 Task: Look for space in Coyoacán, Mexico from 10th July, 2023 to 15th July, 2023 for 7 adults in price range Rs.10000 to Rs.15000. Place can be entire place or shared room with 4 bedrooms having 7 beds and 4 bathrooms. Property type can be house, flat, guest house. Amenities needed are: wifi, TV, free parkinig on premises, gym, breakfast. Booking option can be shelf check-in. Required host language is English.
Action: Mouse moved to (590, 128)
Screenshot: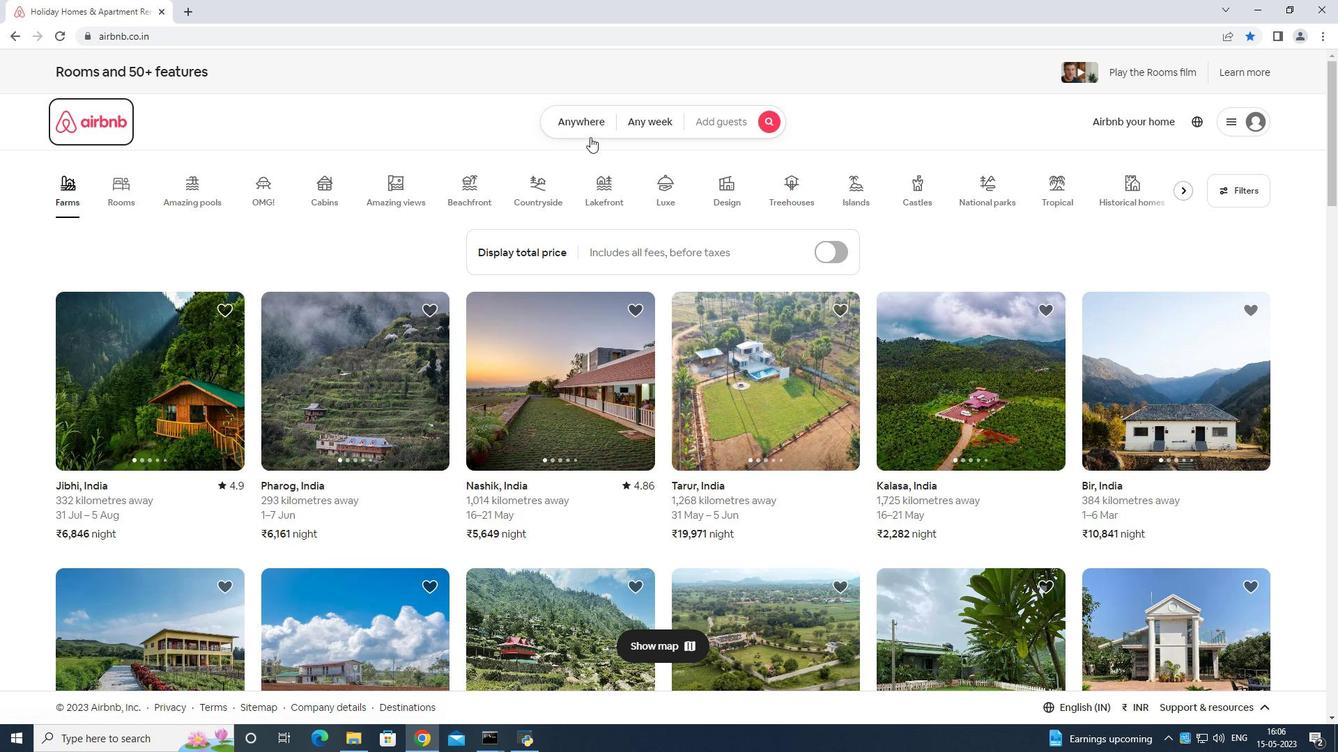 
Action: Mouse pressed left at (590, 128)
Screenshot: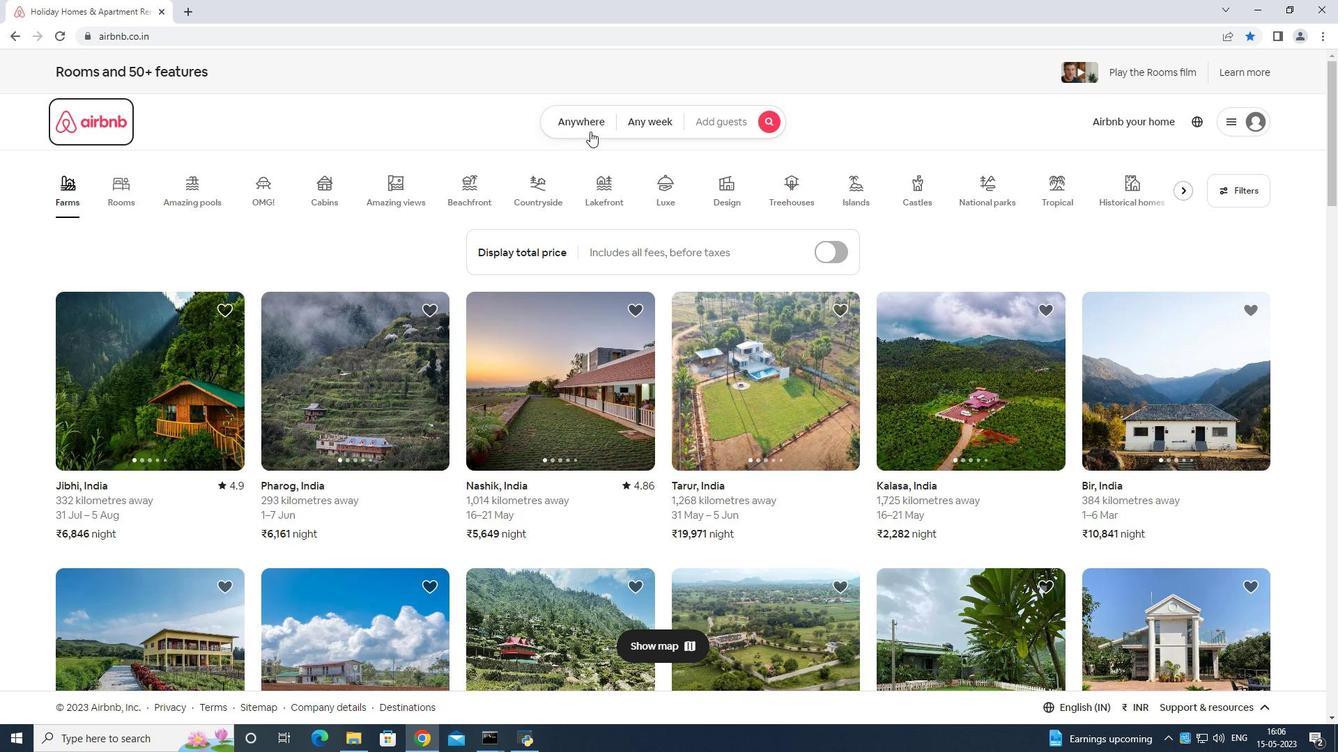 
Action: Mouse moved to (571, 163)
Screenshot: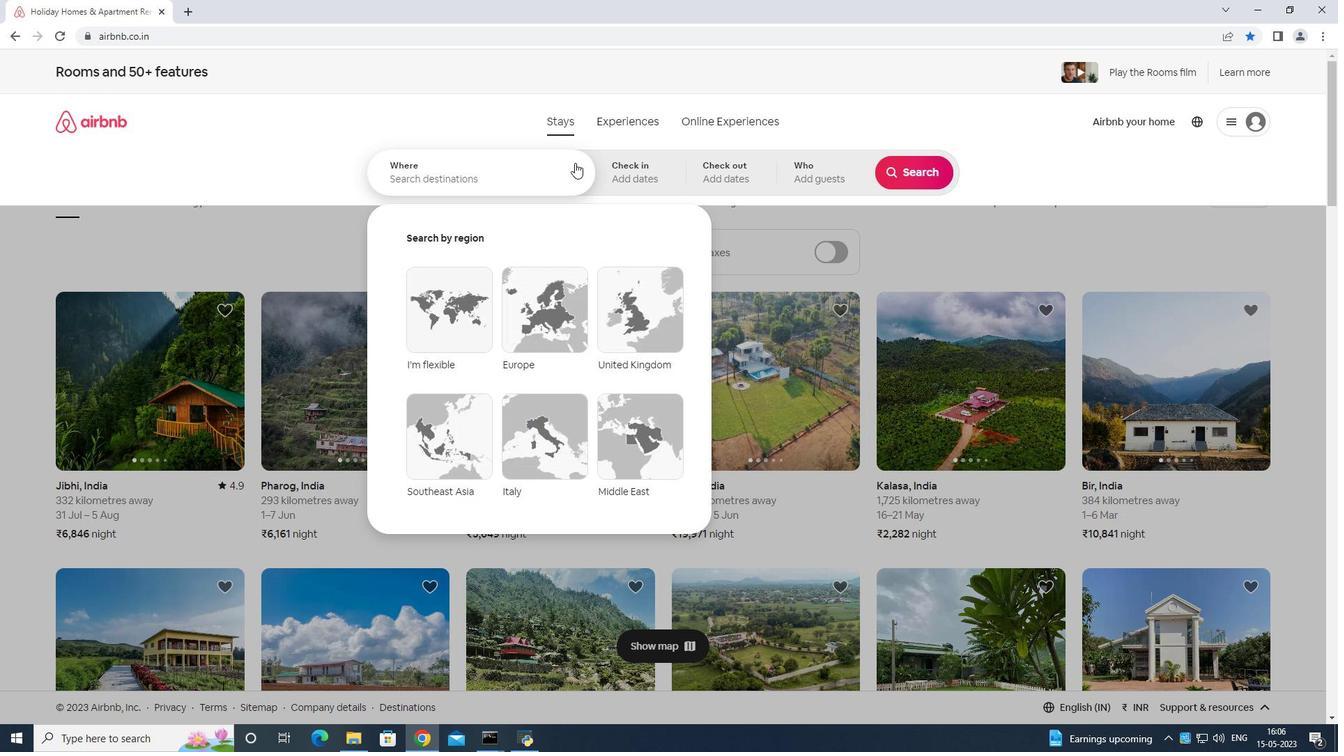 
Action: Mouse pressed left at (571, 163)
Screenshot: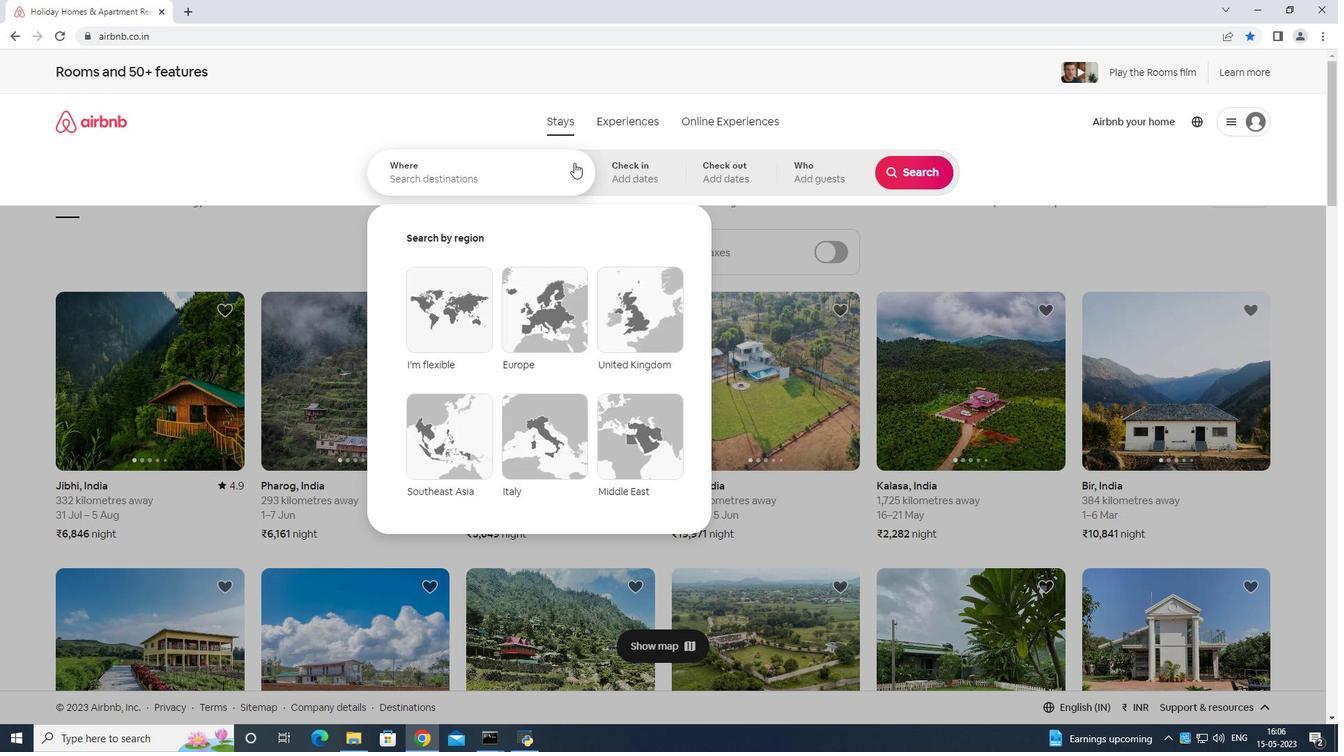 
Action: Mouse moved to (839, 261)
Screenshot: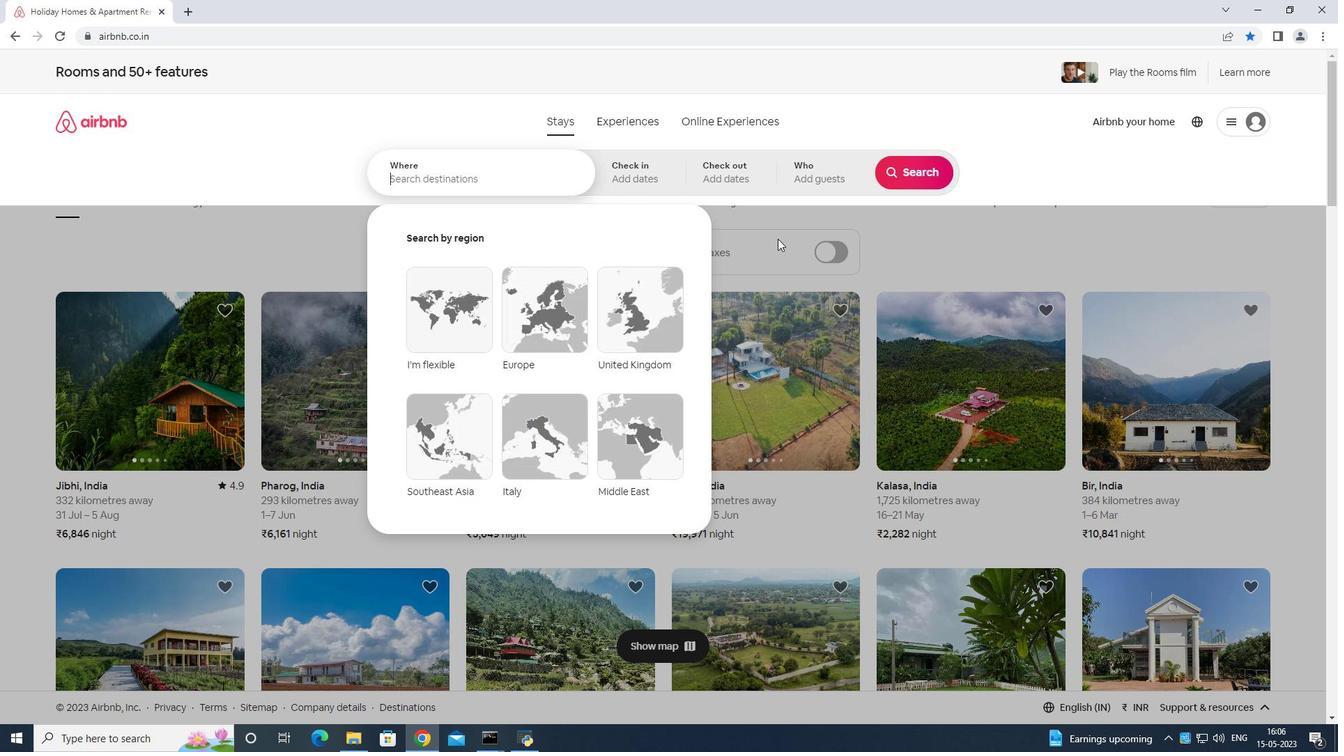 
Action: Key pressed <Key.shift>Coyoacan<Key.space>mexica<Key.enter>
Screenshot: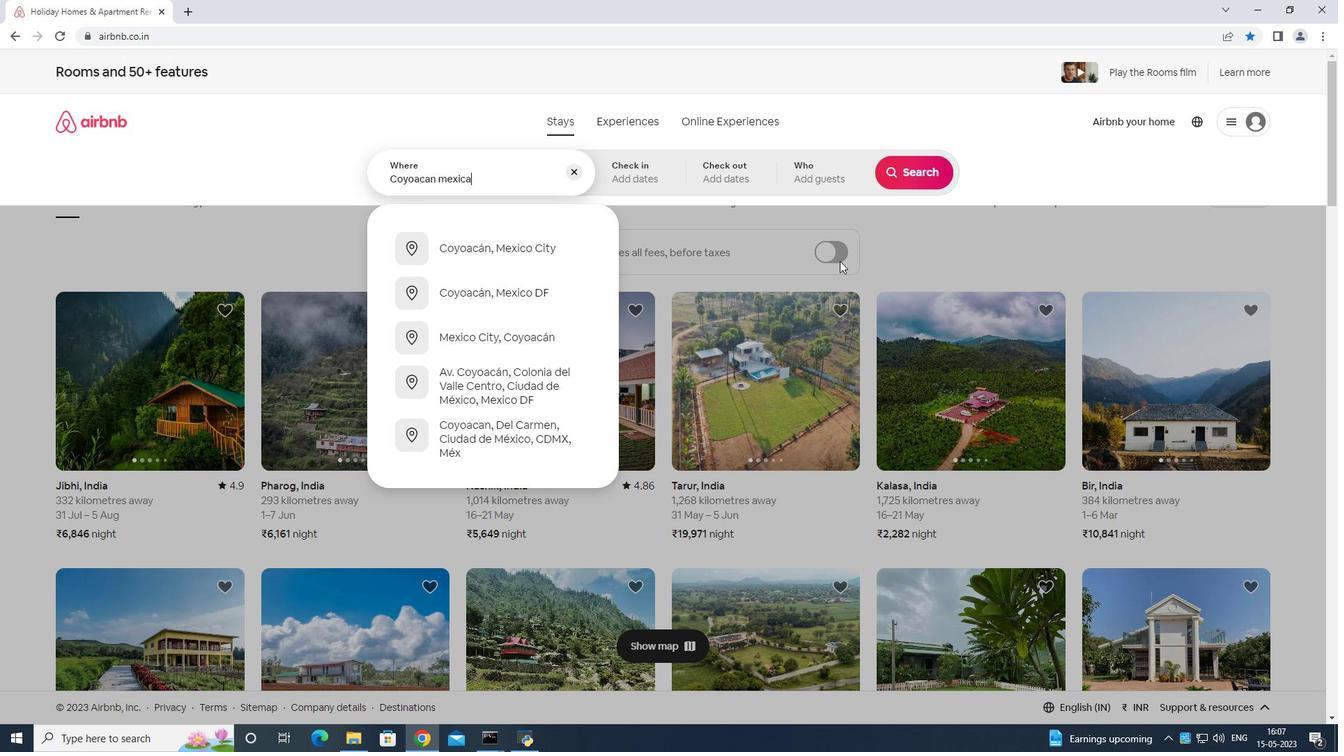 
Action: Mouse moved to (502, 174)
Screenshot: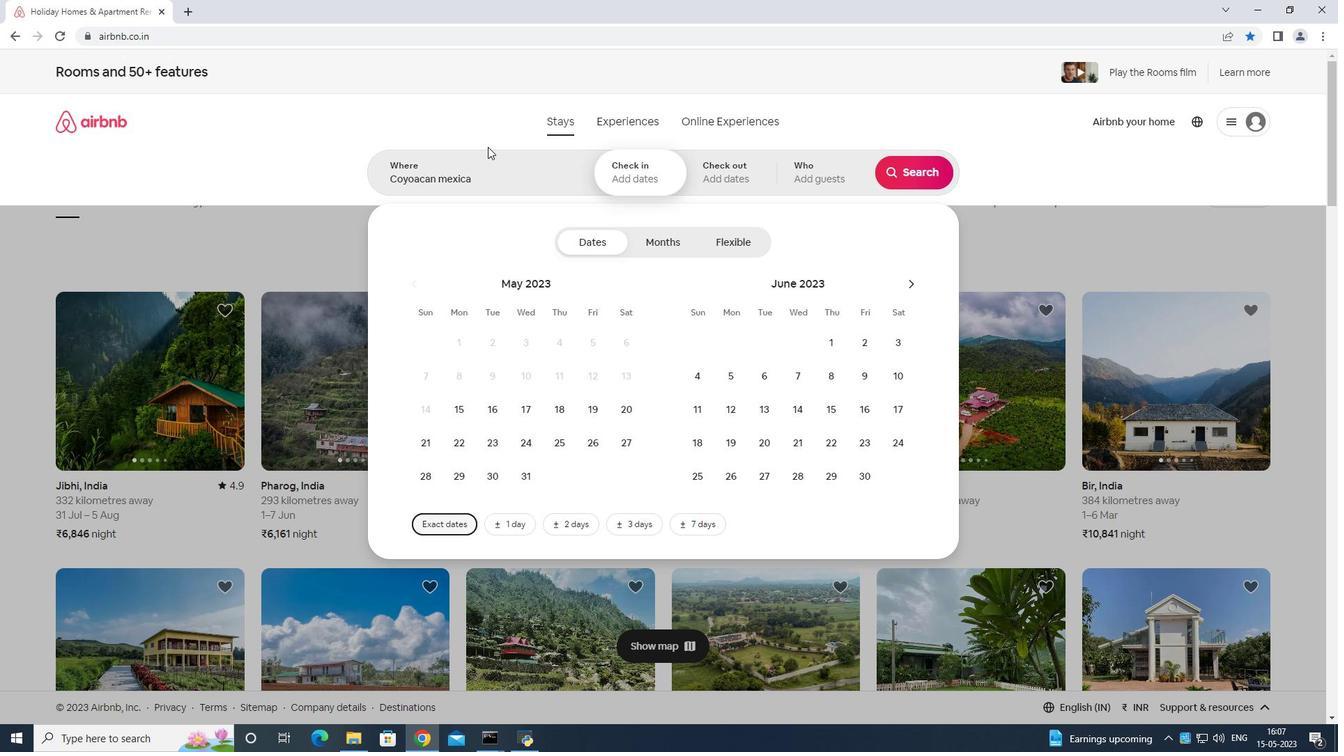 
Action: Mouse pressed left at (502, 174)
Screenshot: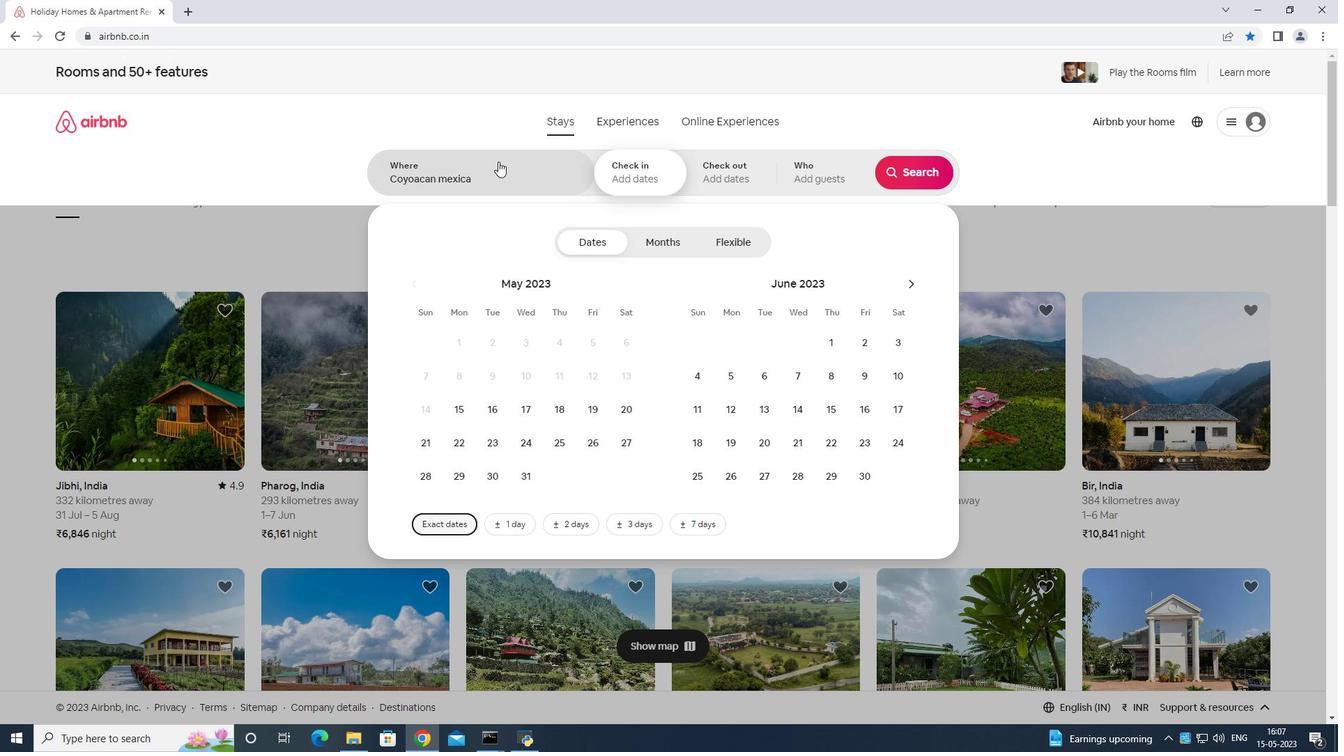 
Action: Mouse moved to (506, 164)
Screenshot: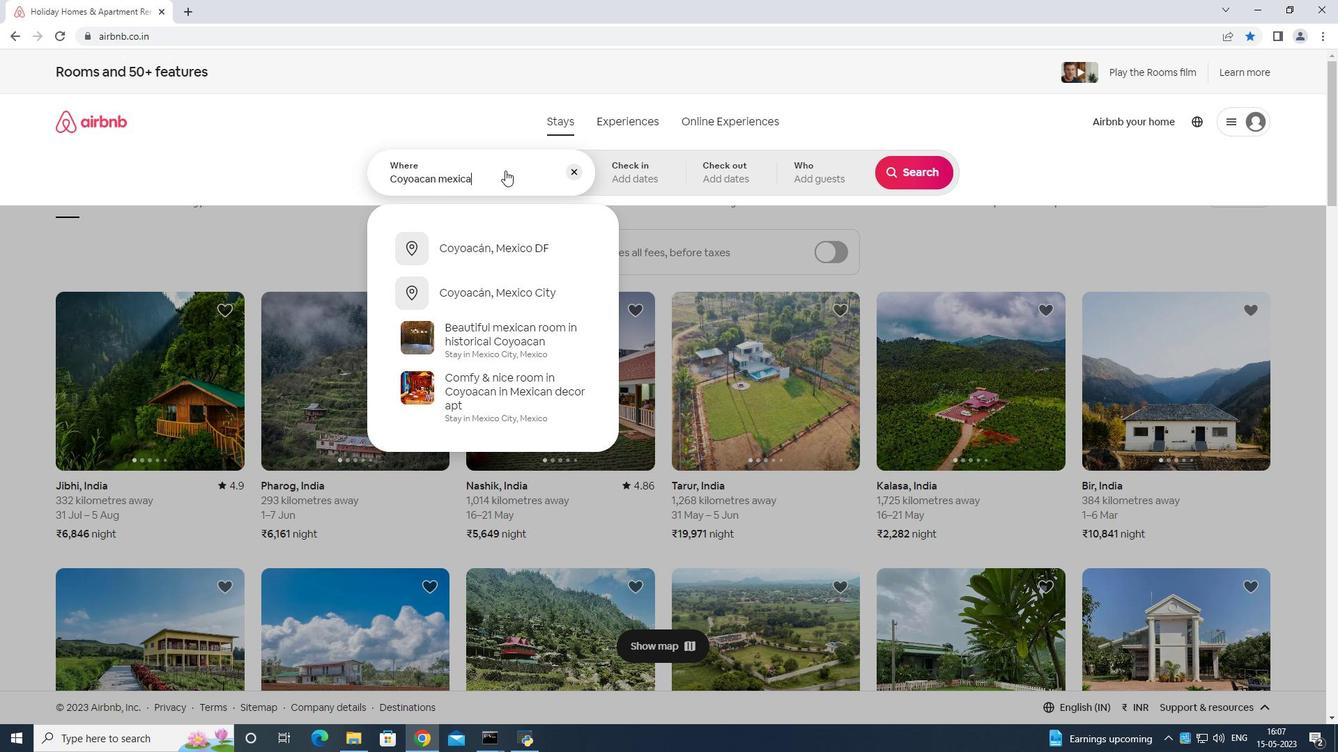 
Action: Key pressed <Key.backspace>
Screenshot: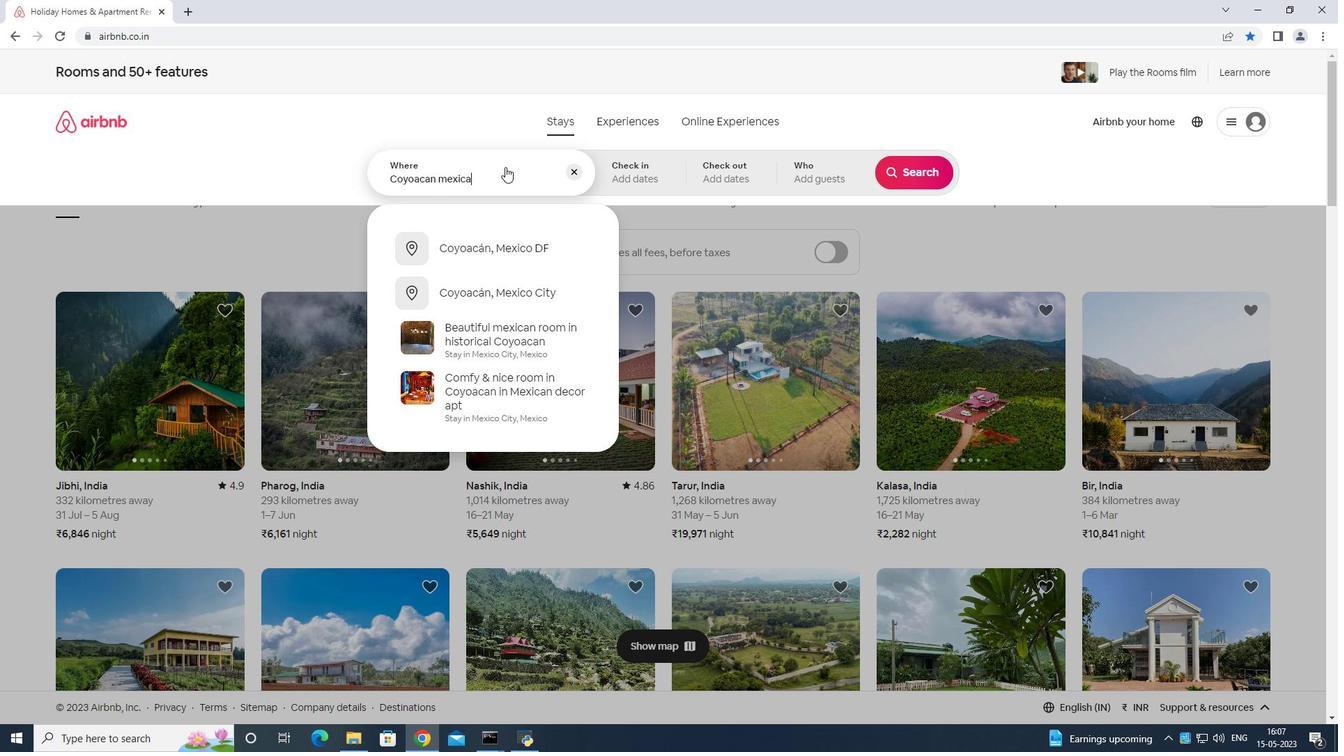 
Action: Mouse moved to (507, 165)
Screenshot: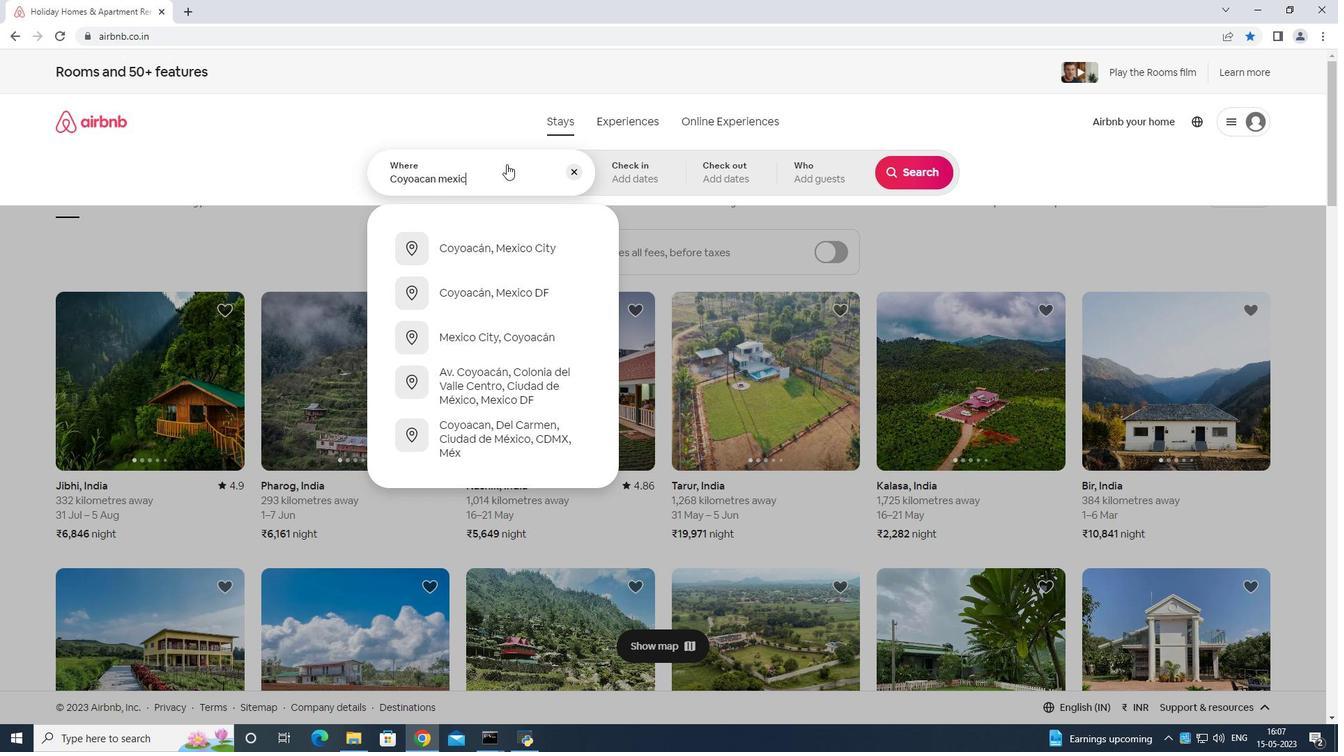 
Action: Key pressed o
Screenshot: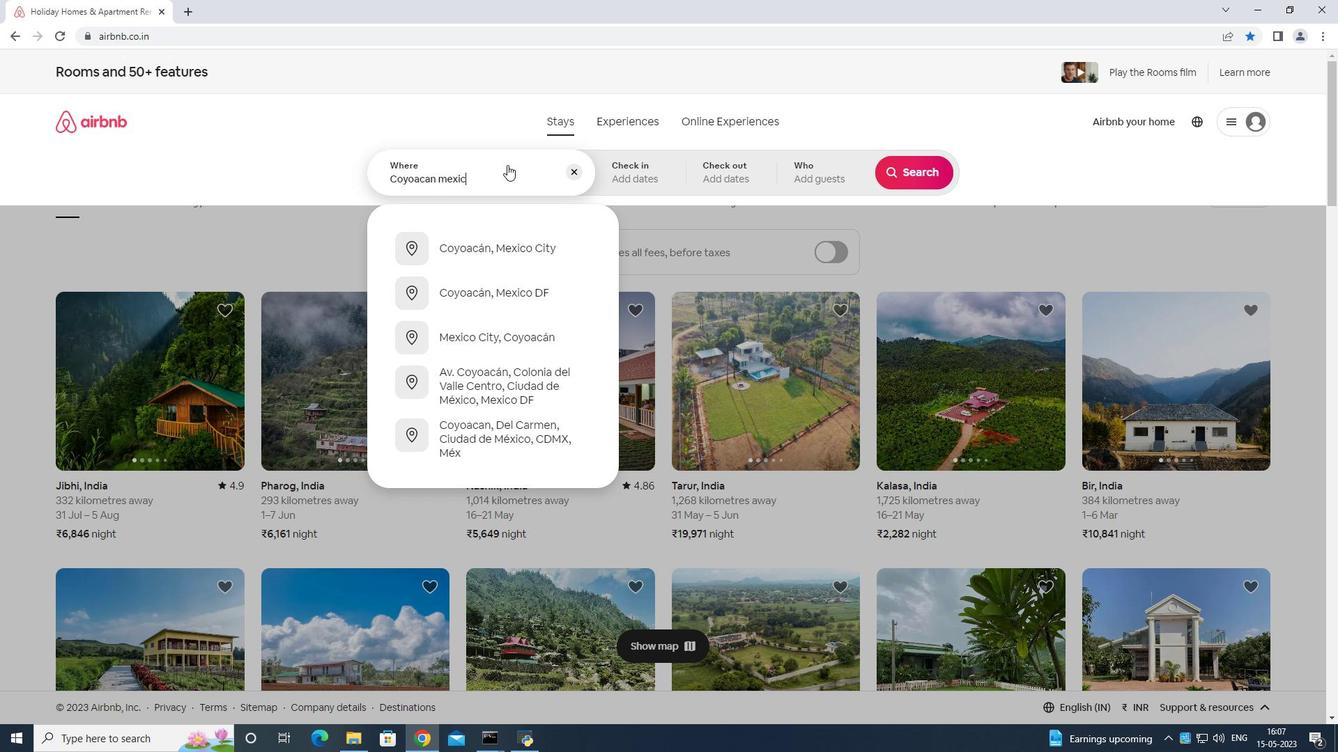 
Action: Mouse moved to (547, 192)
Screenshot: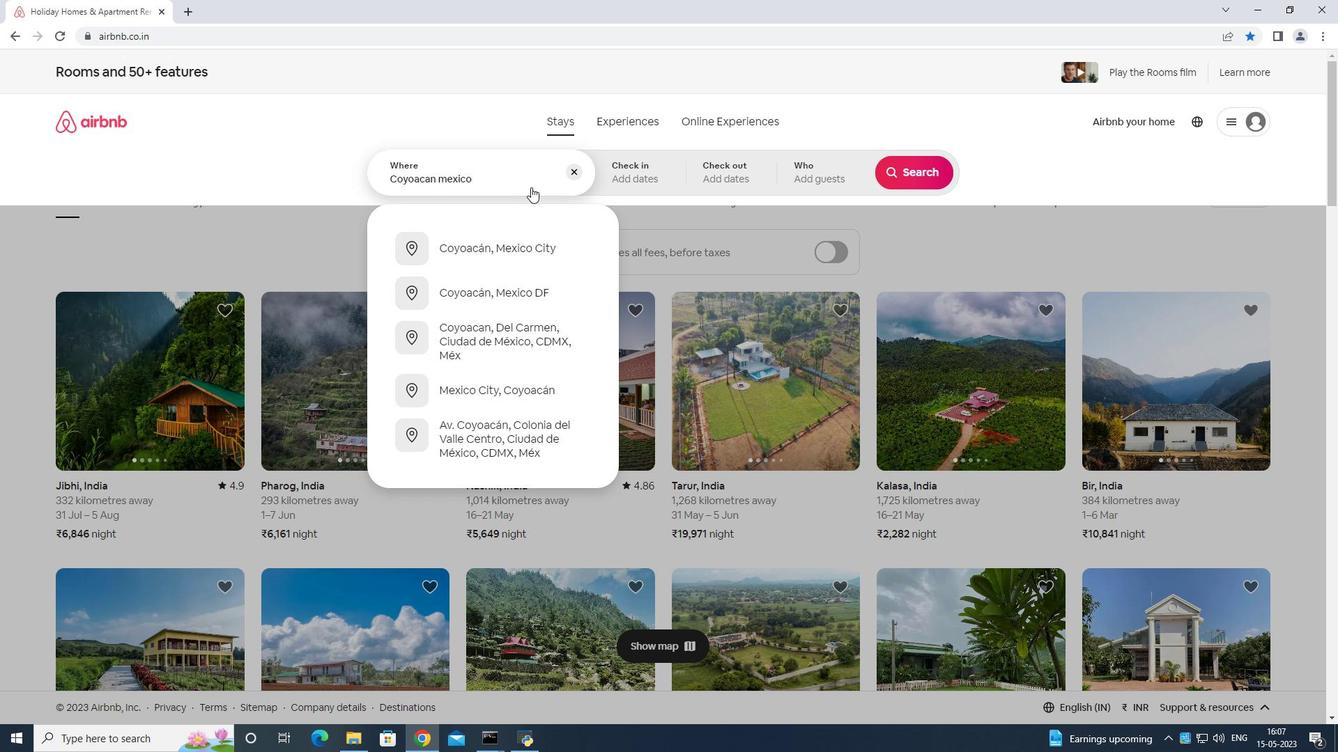 
Action: Key pressed <Key.enter>
Screenshot: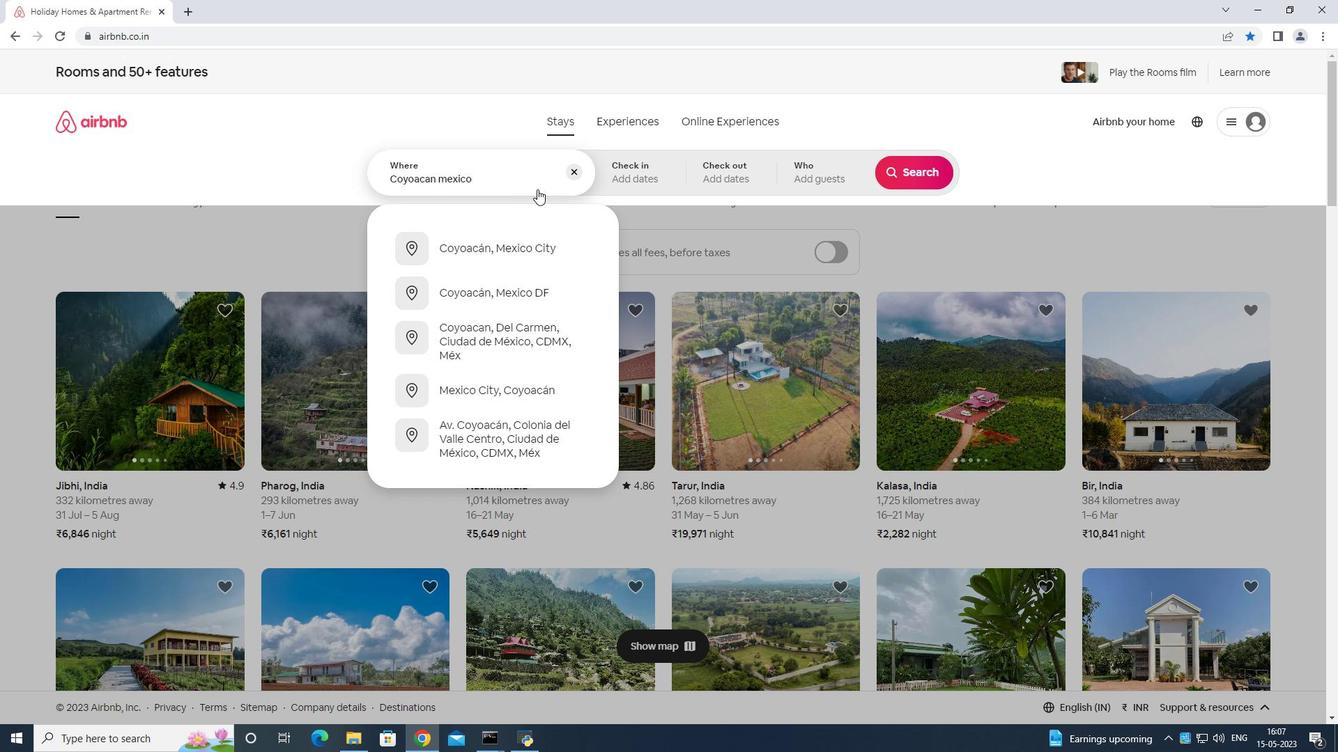 
Action: Mouse moved to (901, 288)
Screenshot: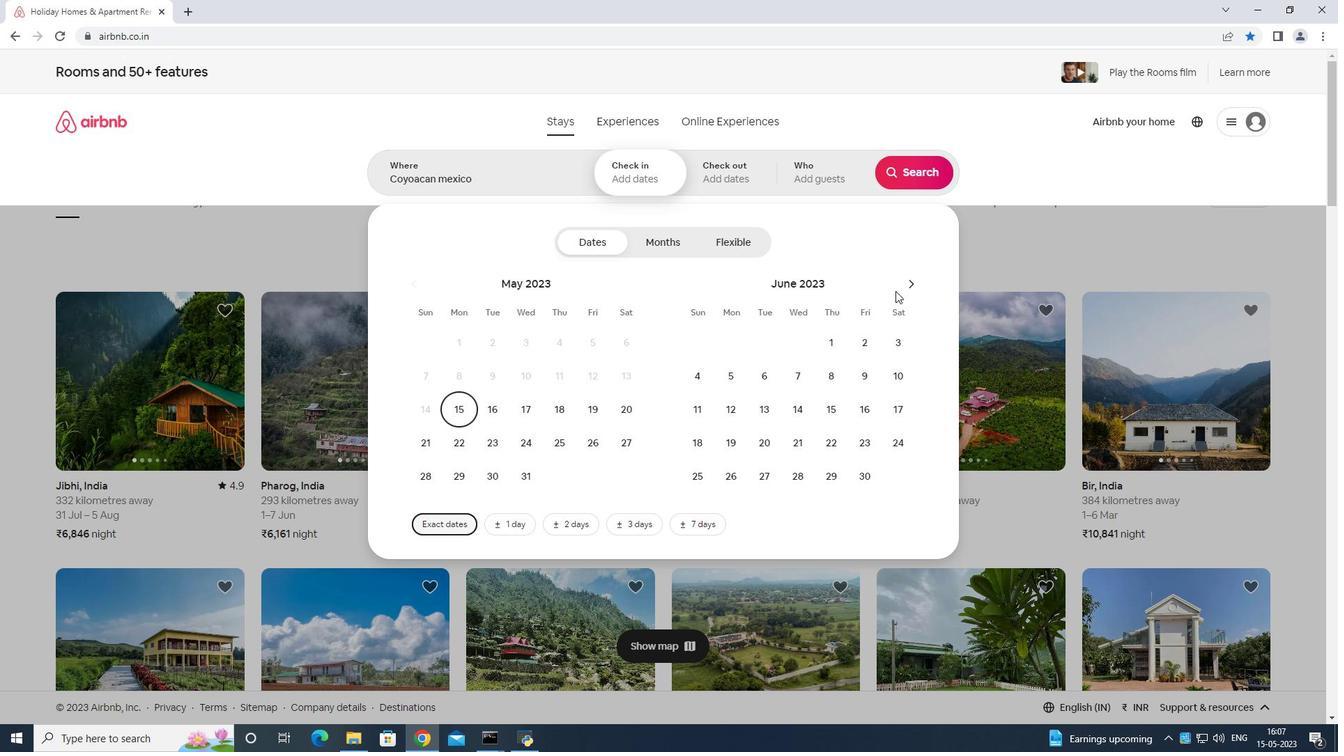 
Action: Mouse pressed left at (901, 288)
Screenshot: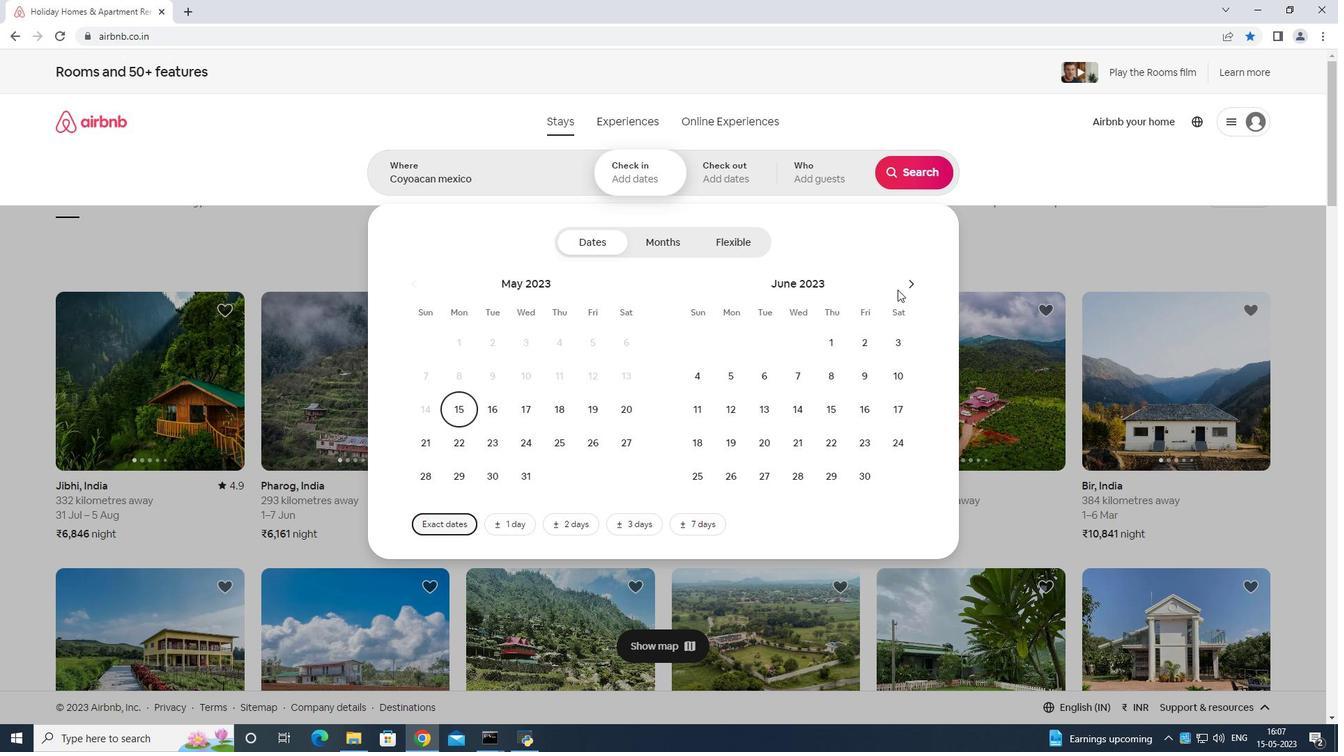 
Action: Mouse moved to (920, 278)
Screenshot: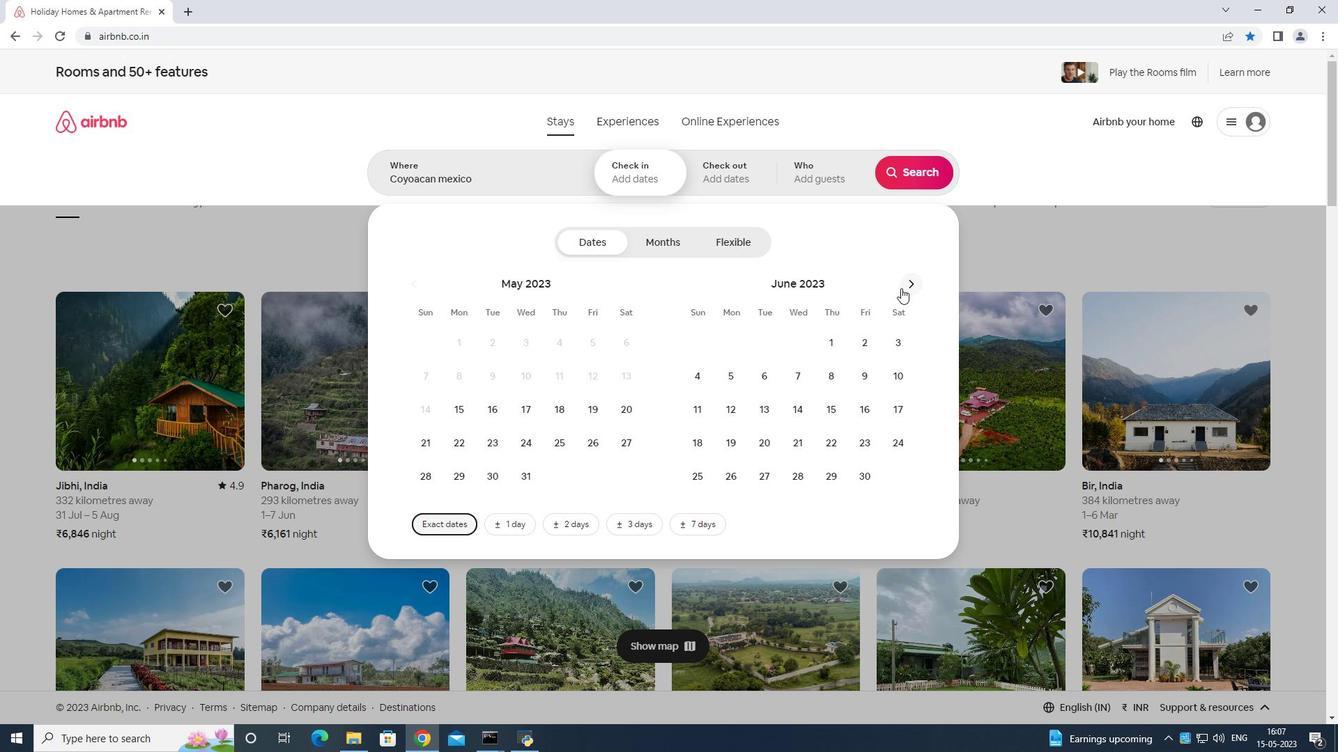 
Action: Mouse pressed left at (919, 278)
Screenshot: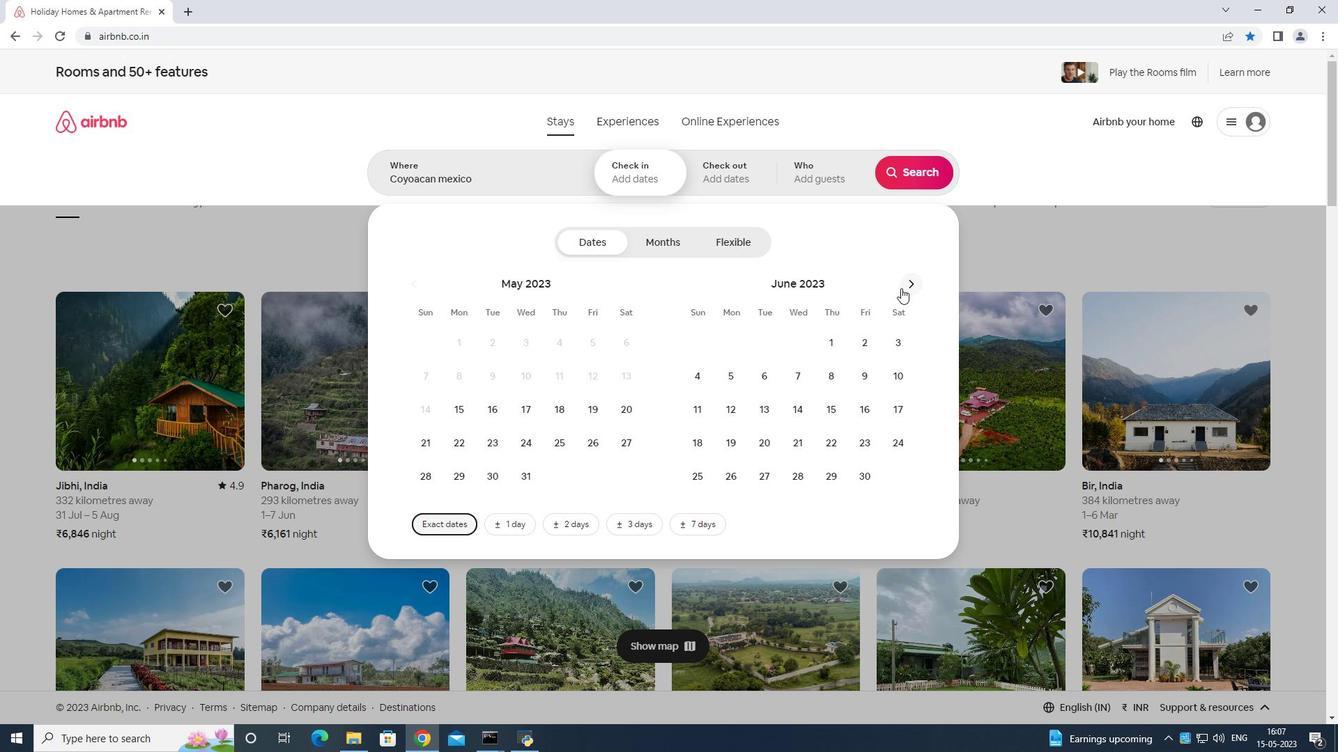 
Action: Mouse moved to (899, 286)
Screenshot: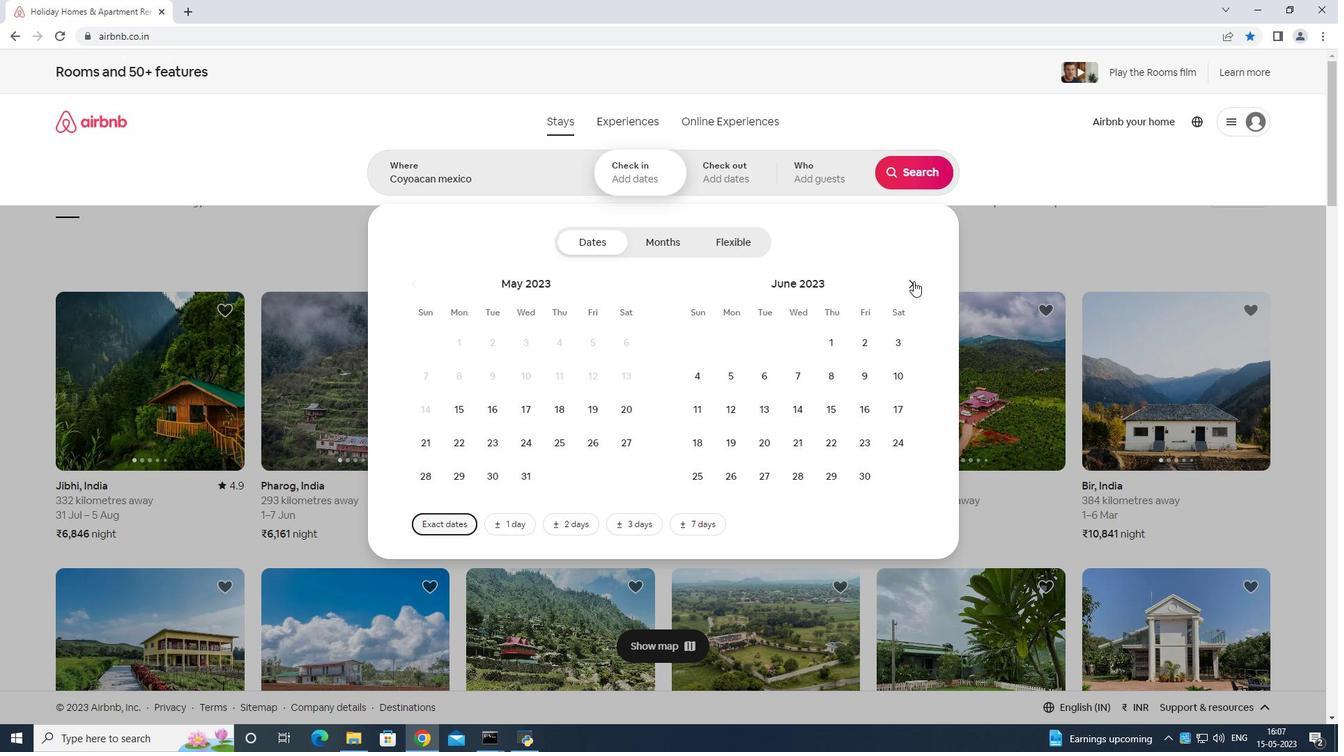
Action: Mouse pressed left at (899, 286)
Screenshot: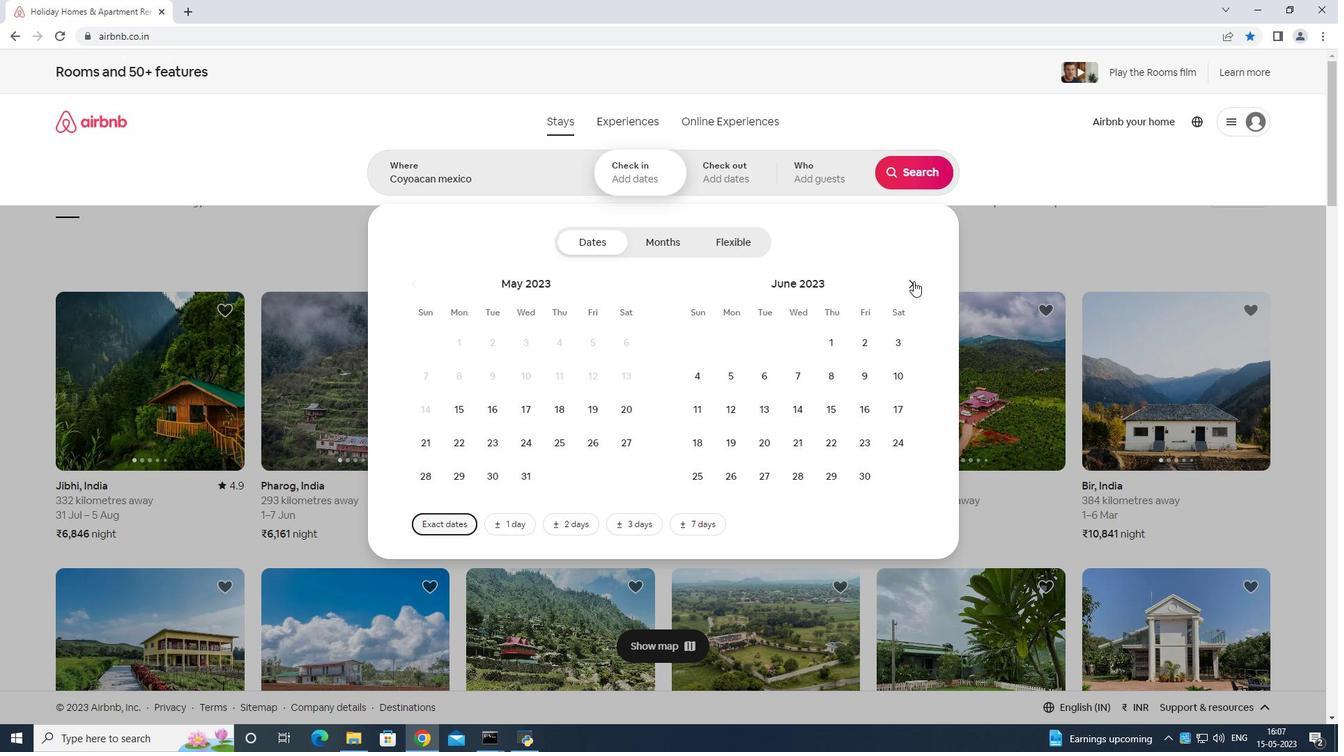 
Action: Mouse moved to (904, 285)
Screenshot: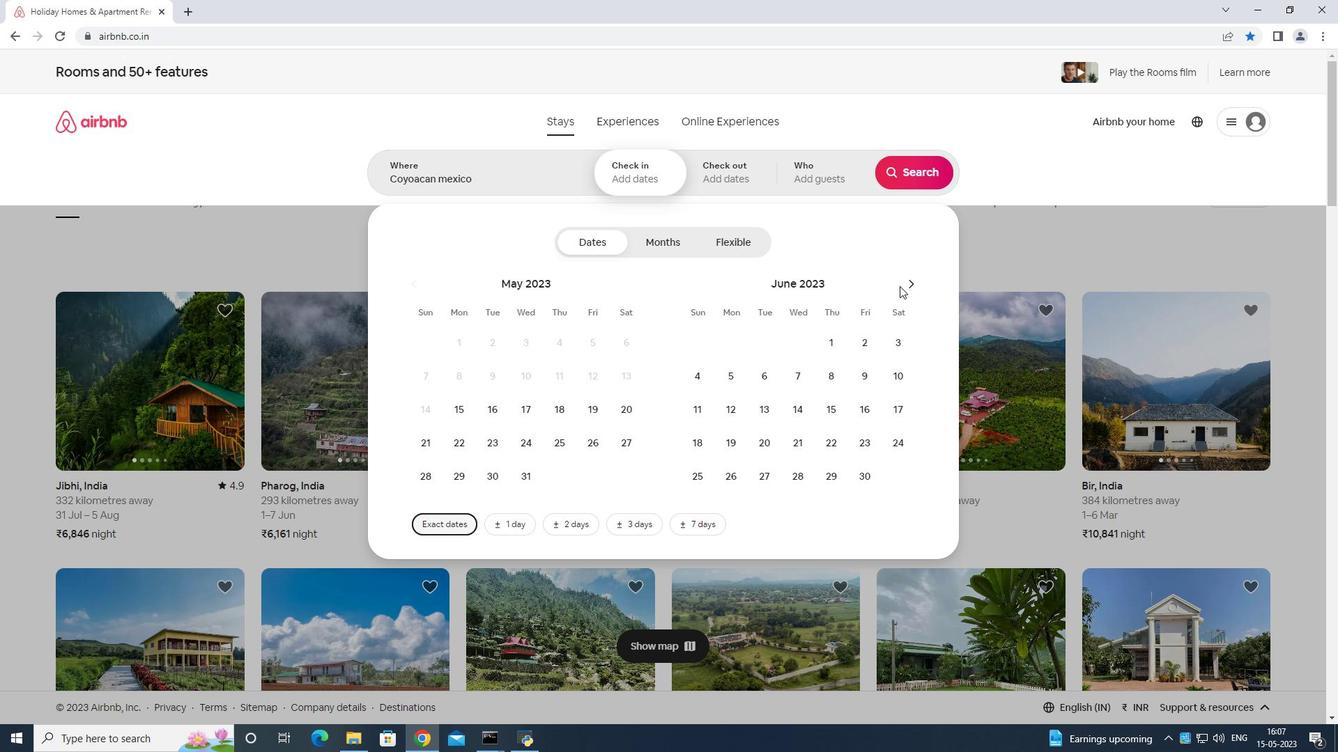 
Action: Mouse pressed left at (904, 285)
Screenshot: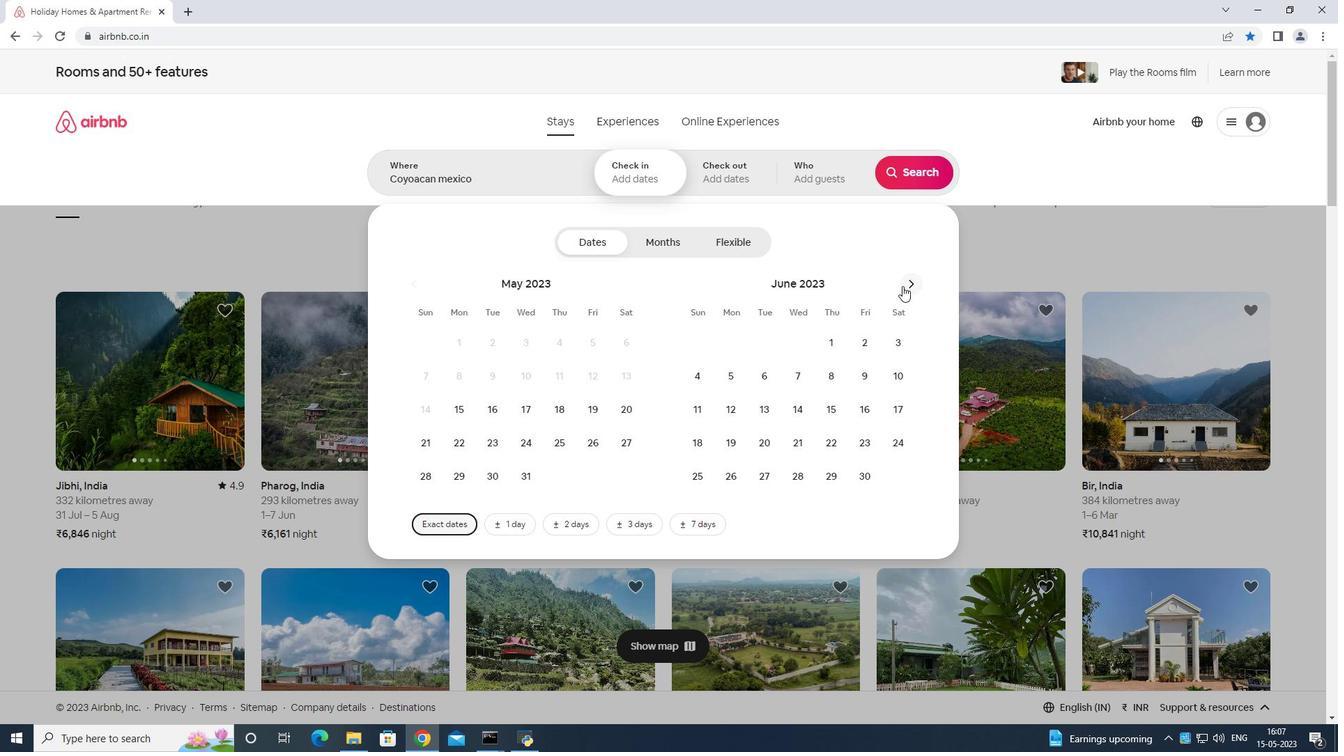 
Action: Mouse moved to (718, 404)
Screenshot: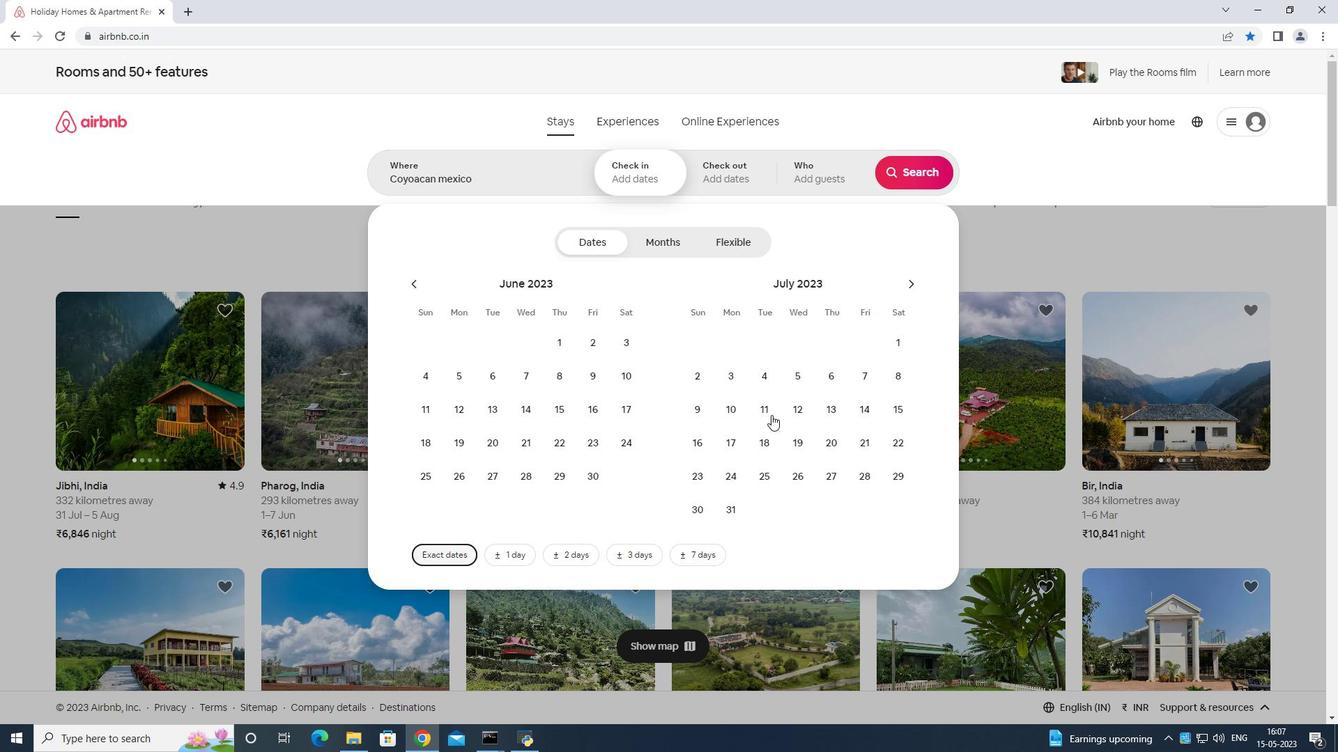 
Action: Mouse pressed left at (718, 404)
Screenshot: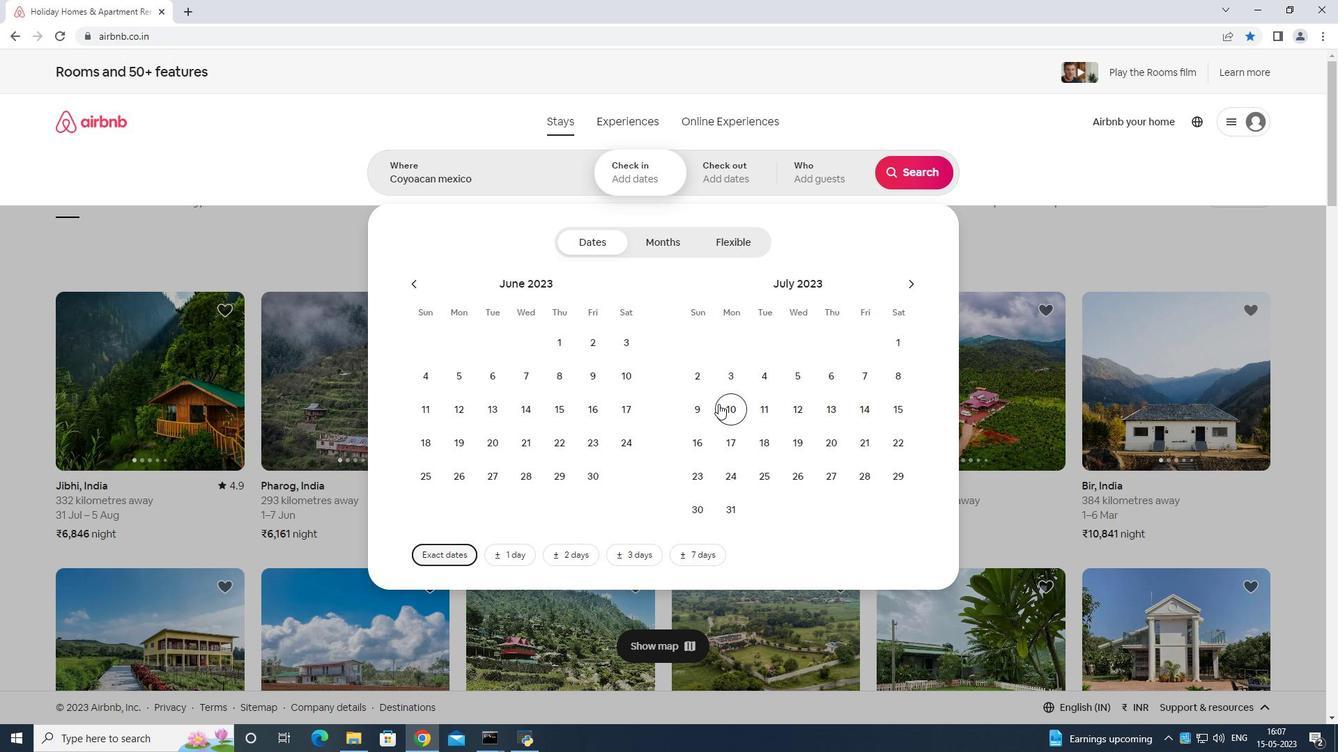 
Action: Mouse moved to (888, 411)
Screenshot: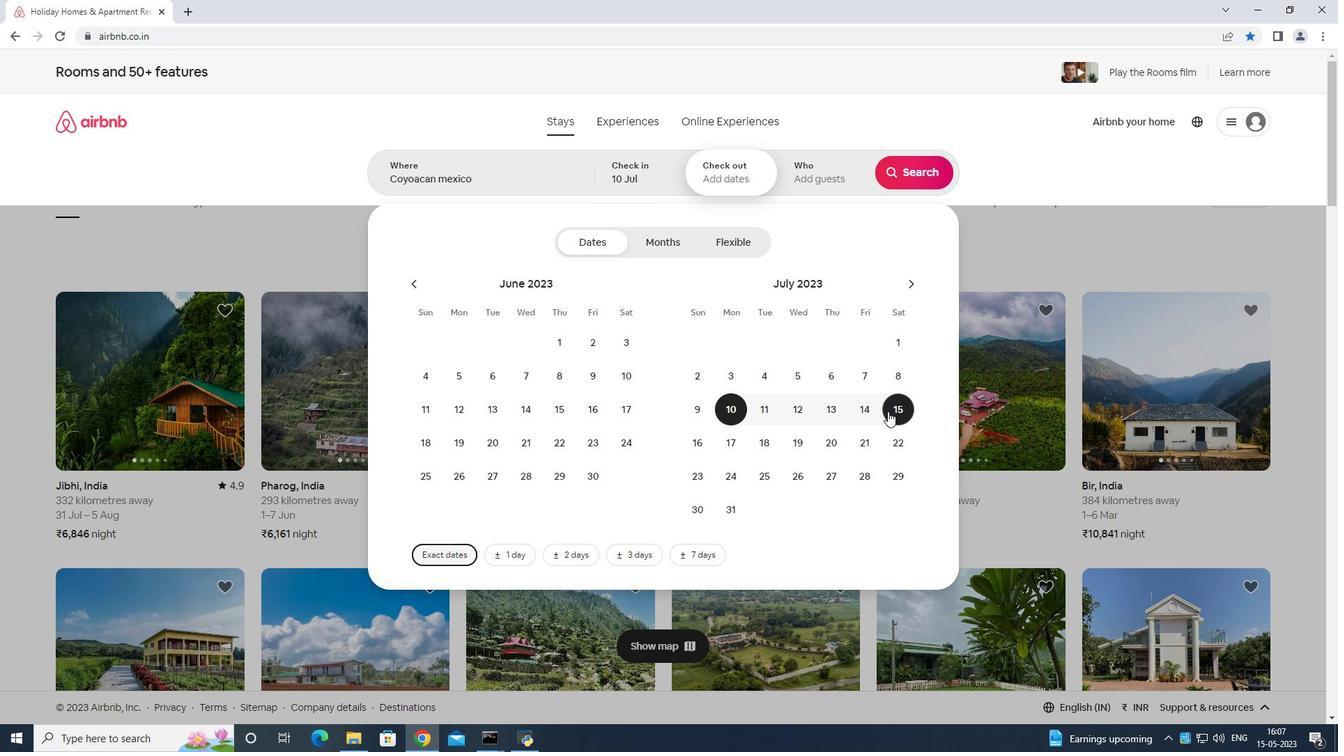 
Action: Mouse pressed left at (888, 411)
Screenshot: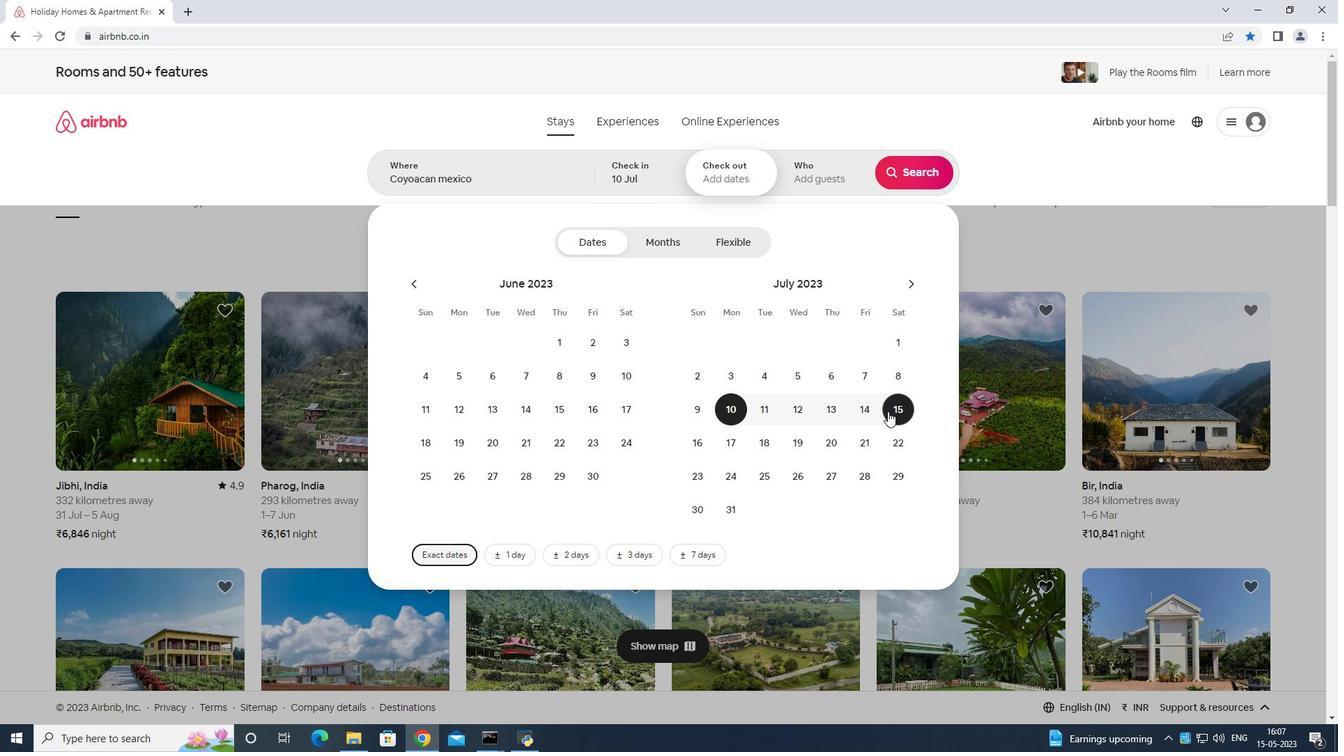 
Action: Mouse moved to (824, 161)
Screenshot: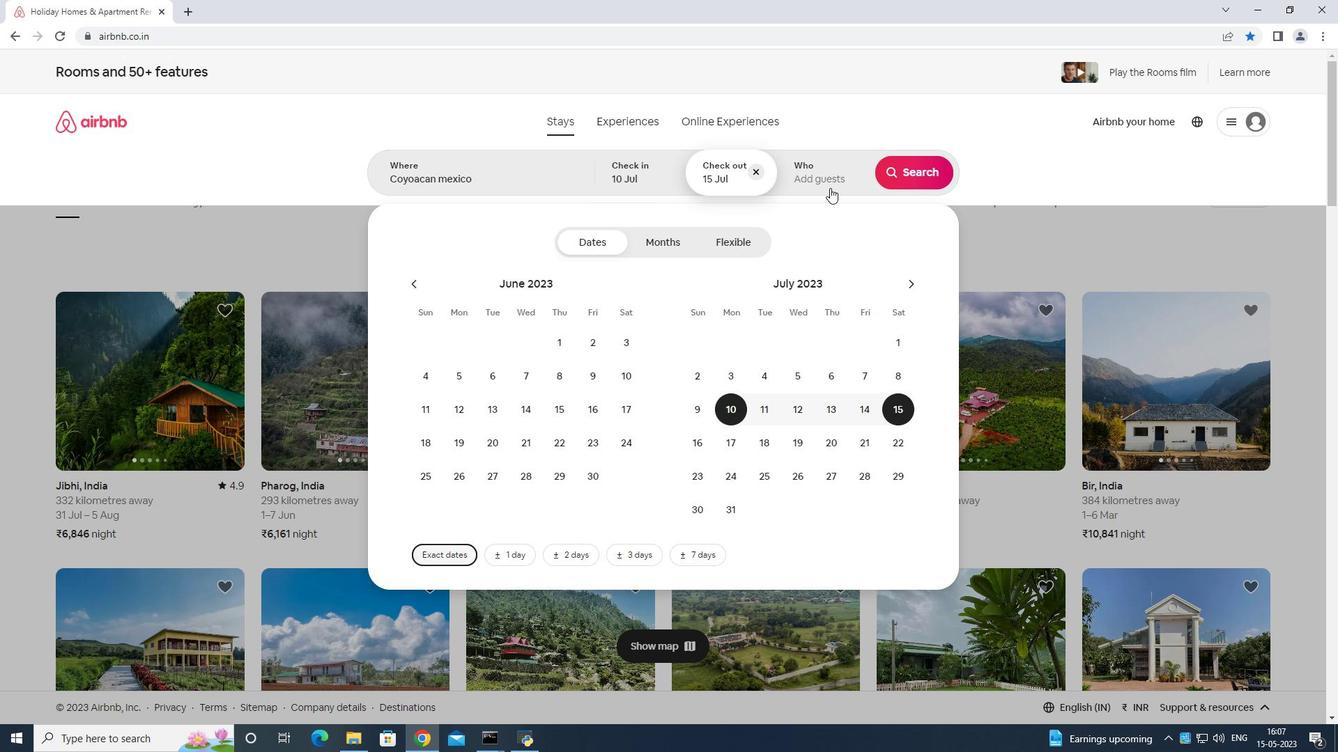 
Action: Mouse pressed left at (824, 161)
Screenshot: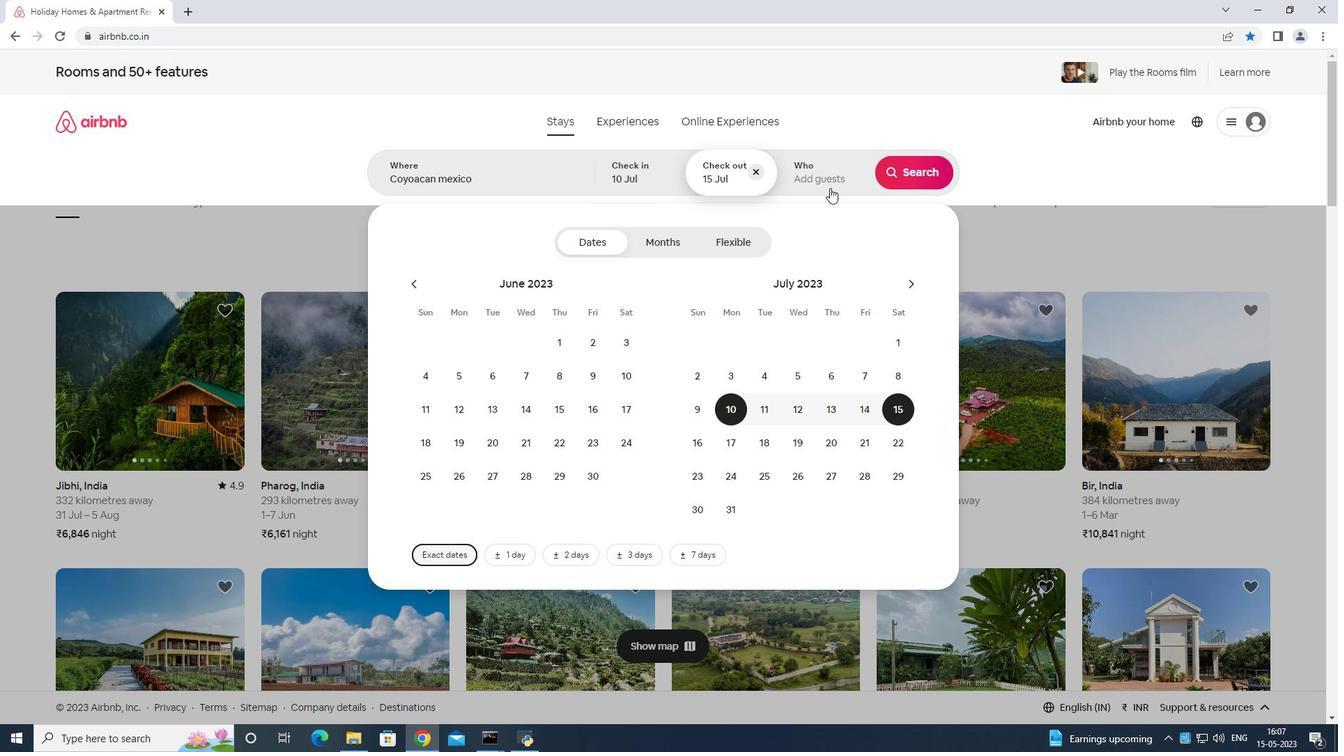 
Action: Mouse moved to (917, 246)
Screenshot: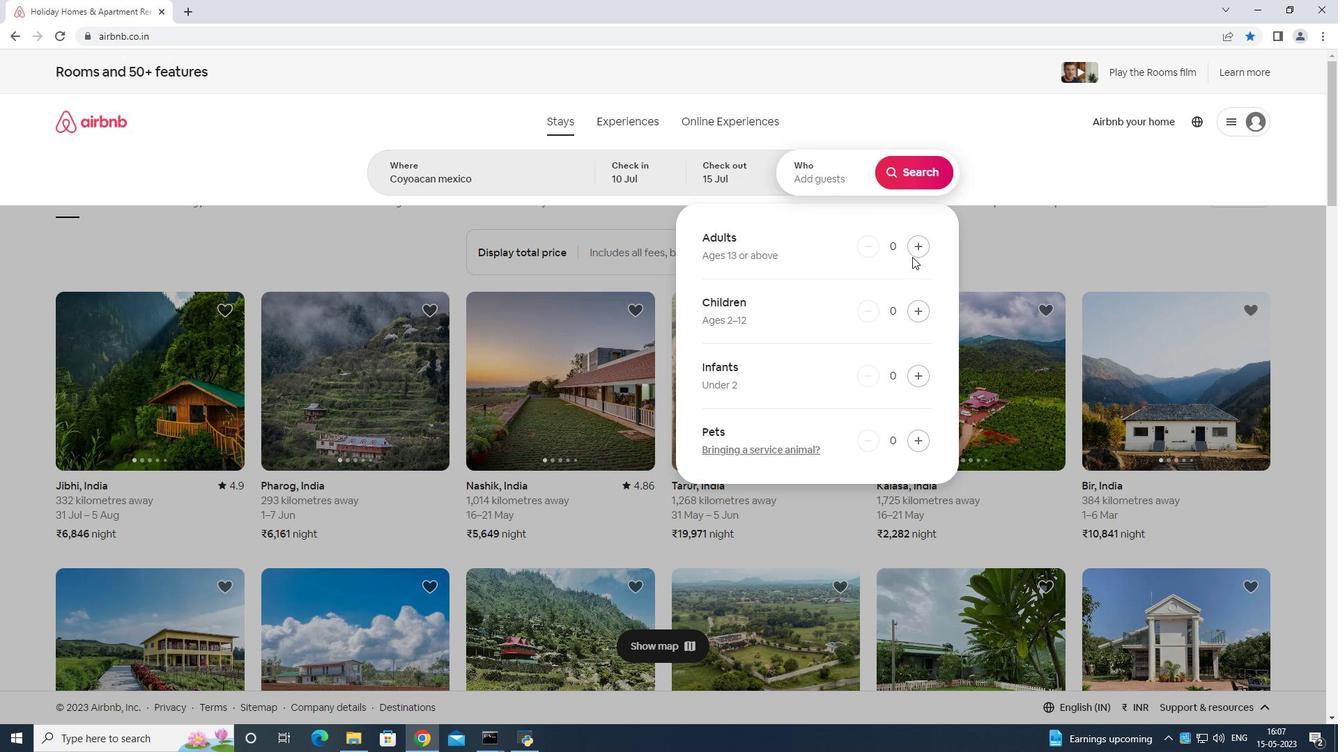 
Action: Mouse pressed left at (917, 246)
Screenshot: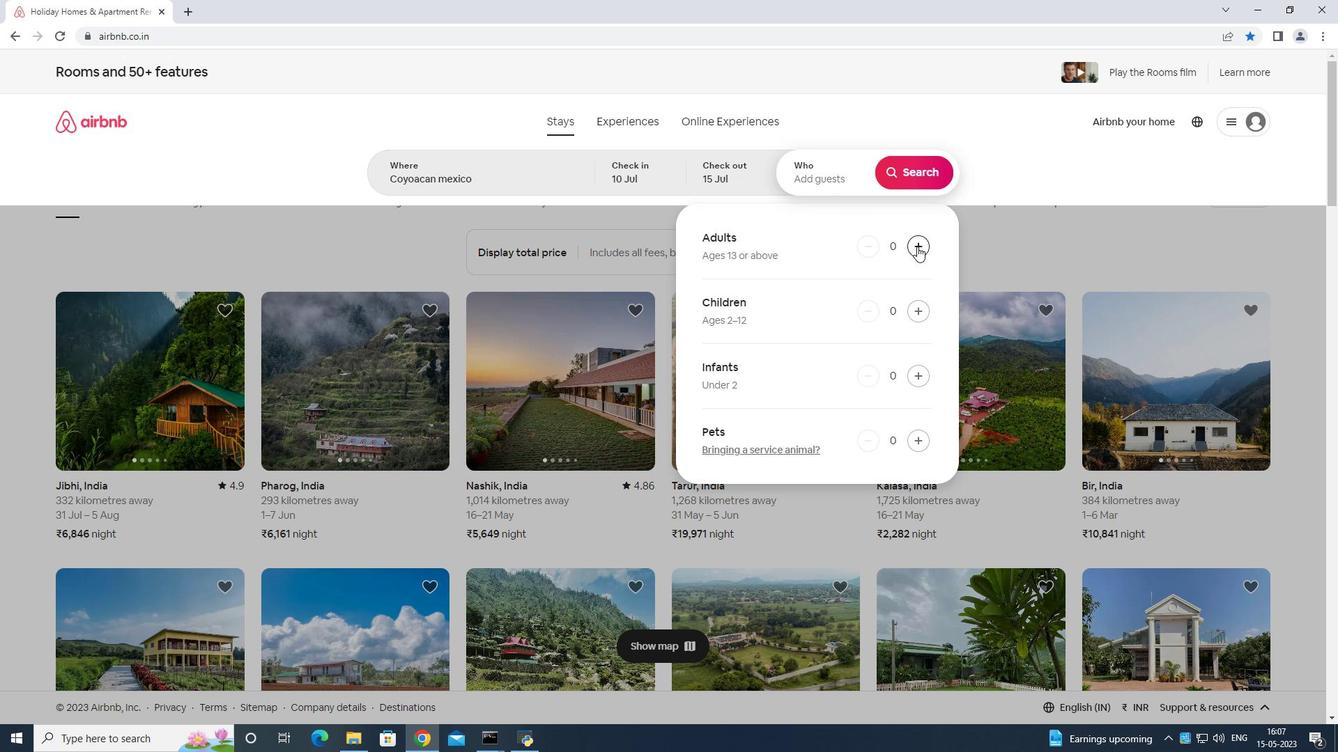 
Action: Mouse pressed left at (917, 246)
Screenshot: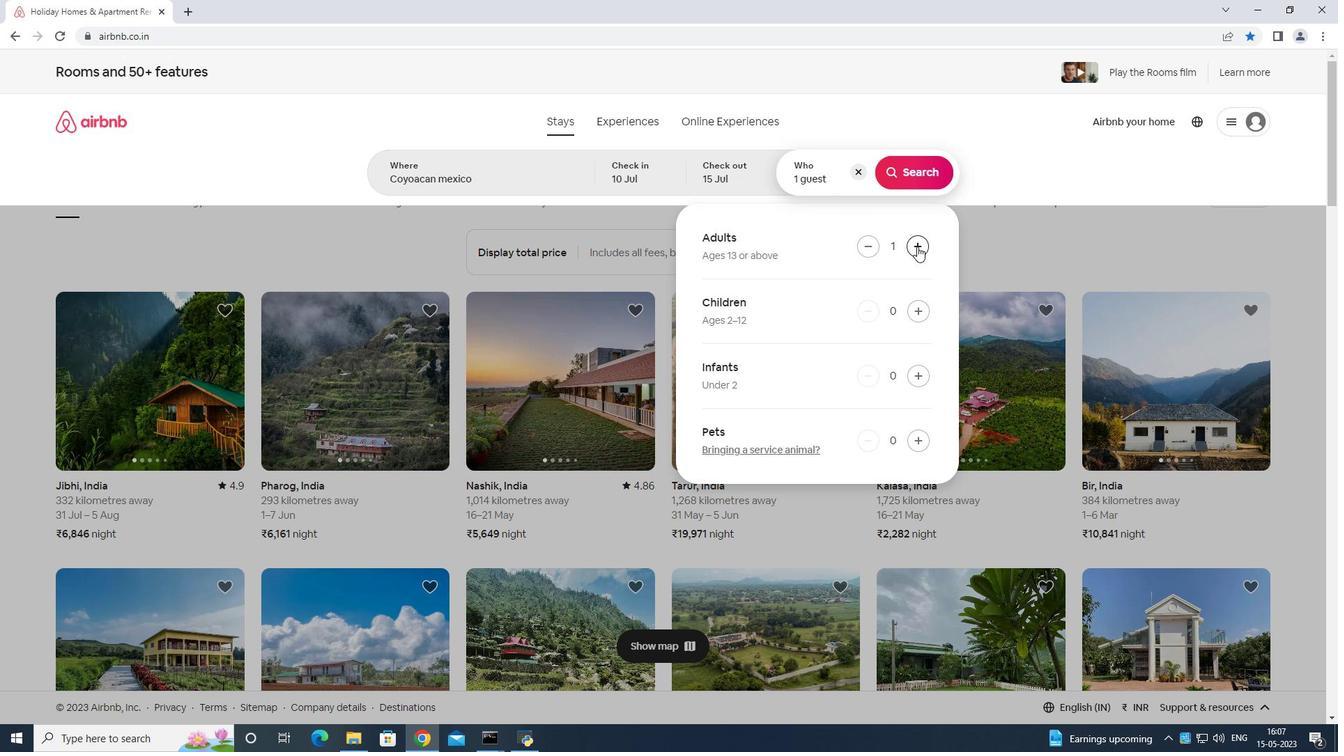 
Action: Mouse pressed left at (917, 246)
Screenshot: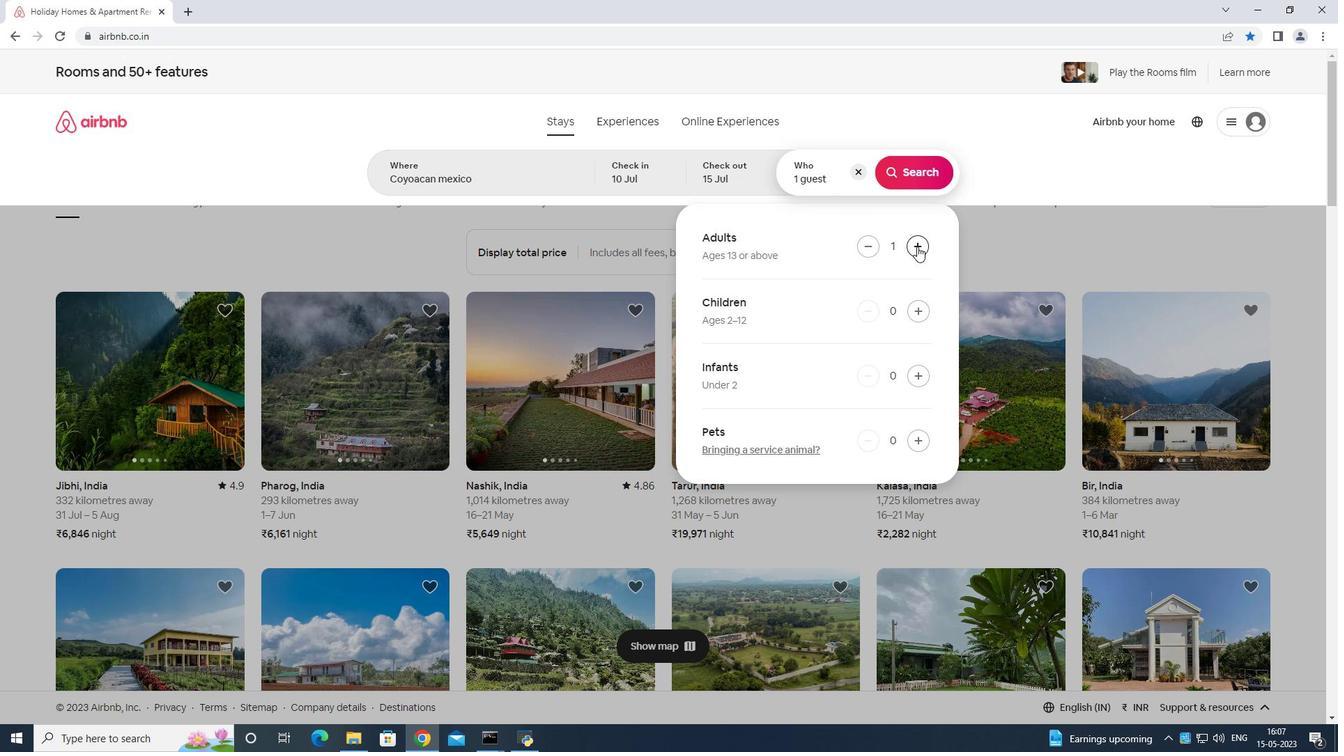 
Action: Mouse moved to (917, 246)
Screenshot: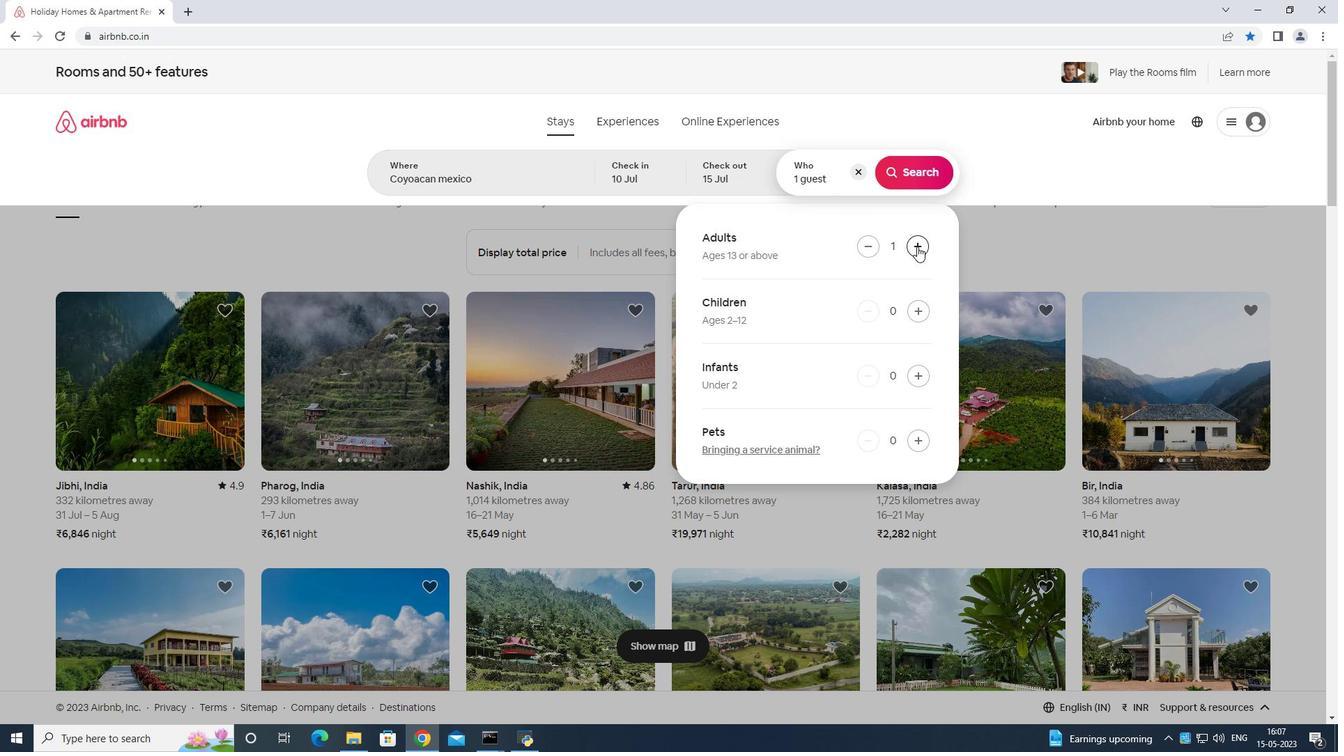 
Action: Mouse pressed left at (917, 246)
Screenshot: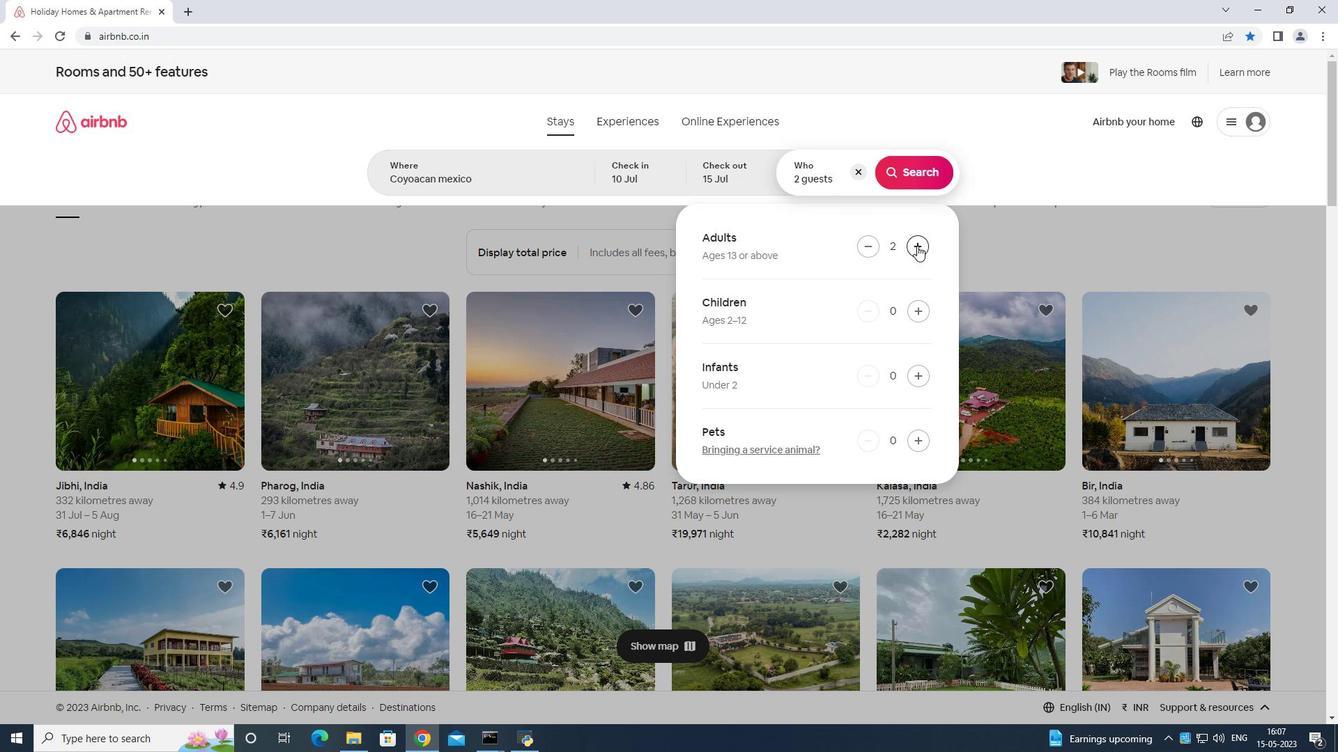 
Action: Mouse pressed left at (917, 246)
Screenshot: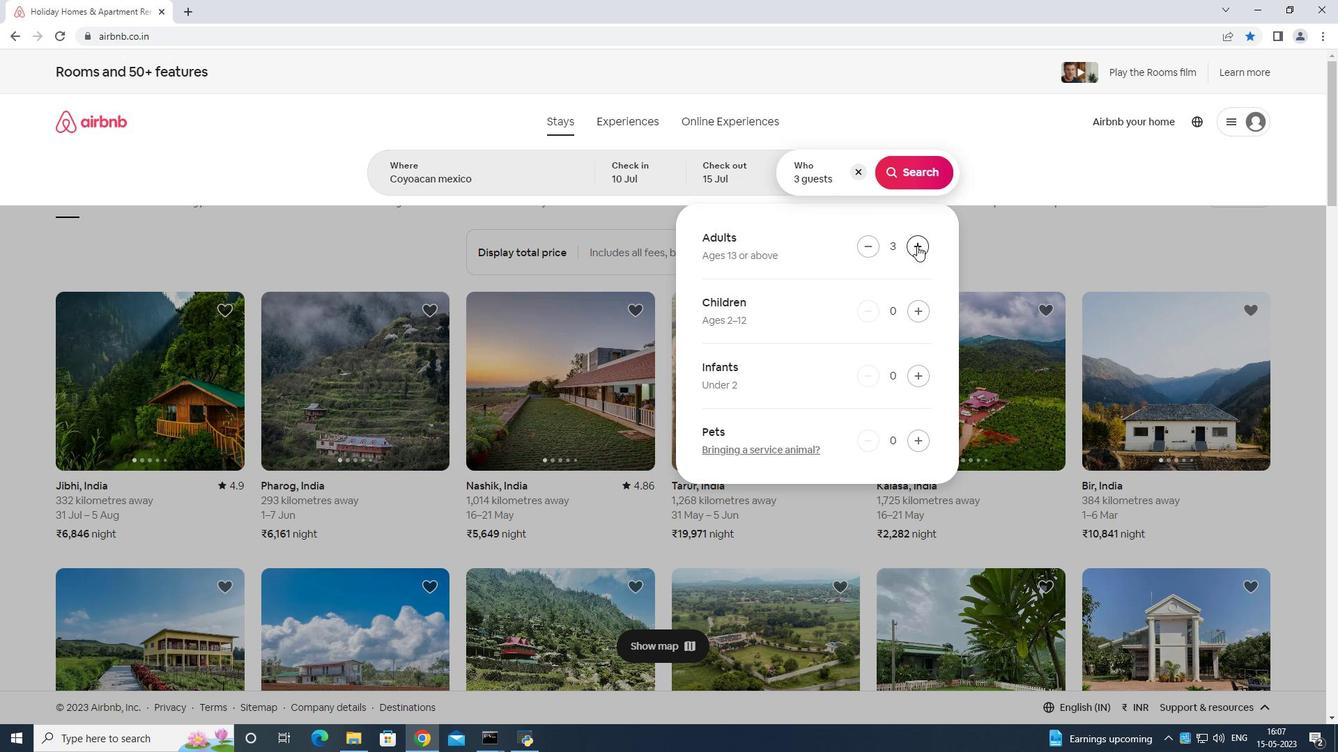 
Action: Mouse pressed left at (917, 246)
Screenshot: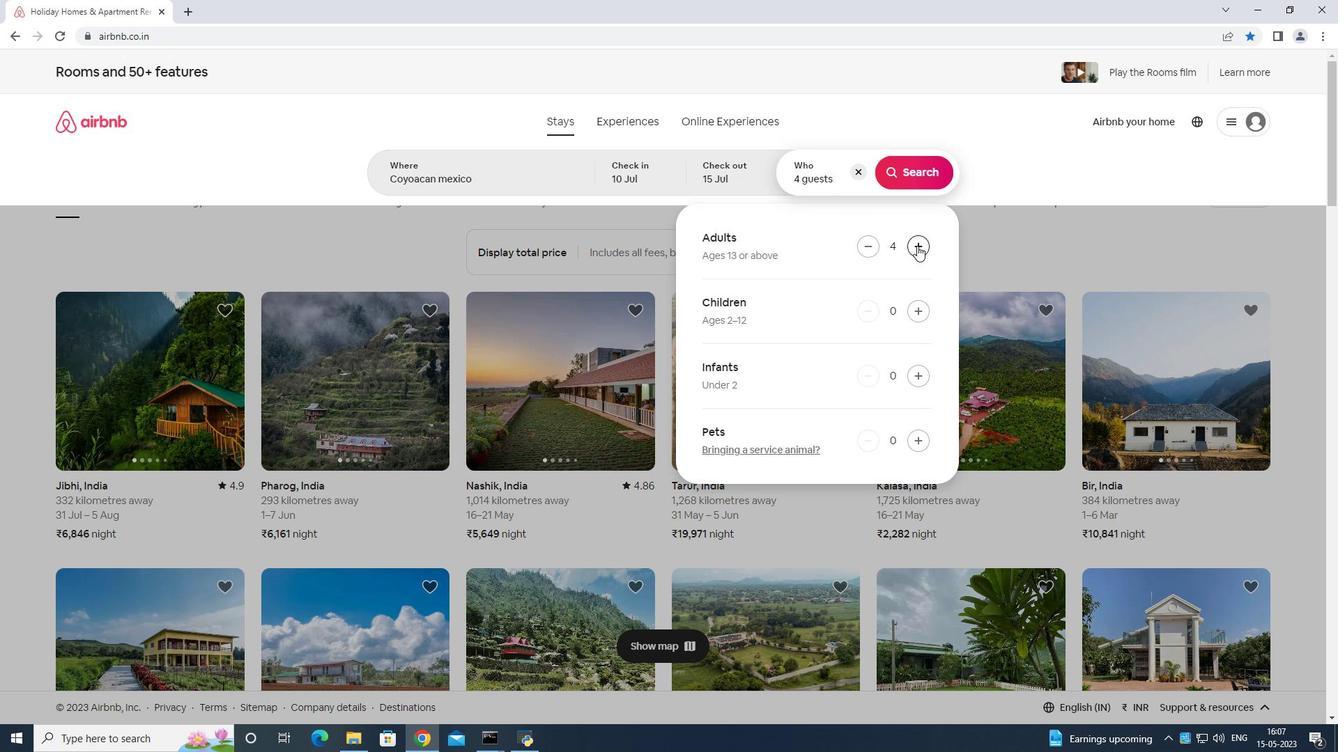 
Action: Mouse pressed left at (917, 246)
Screenshot: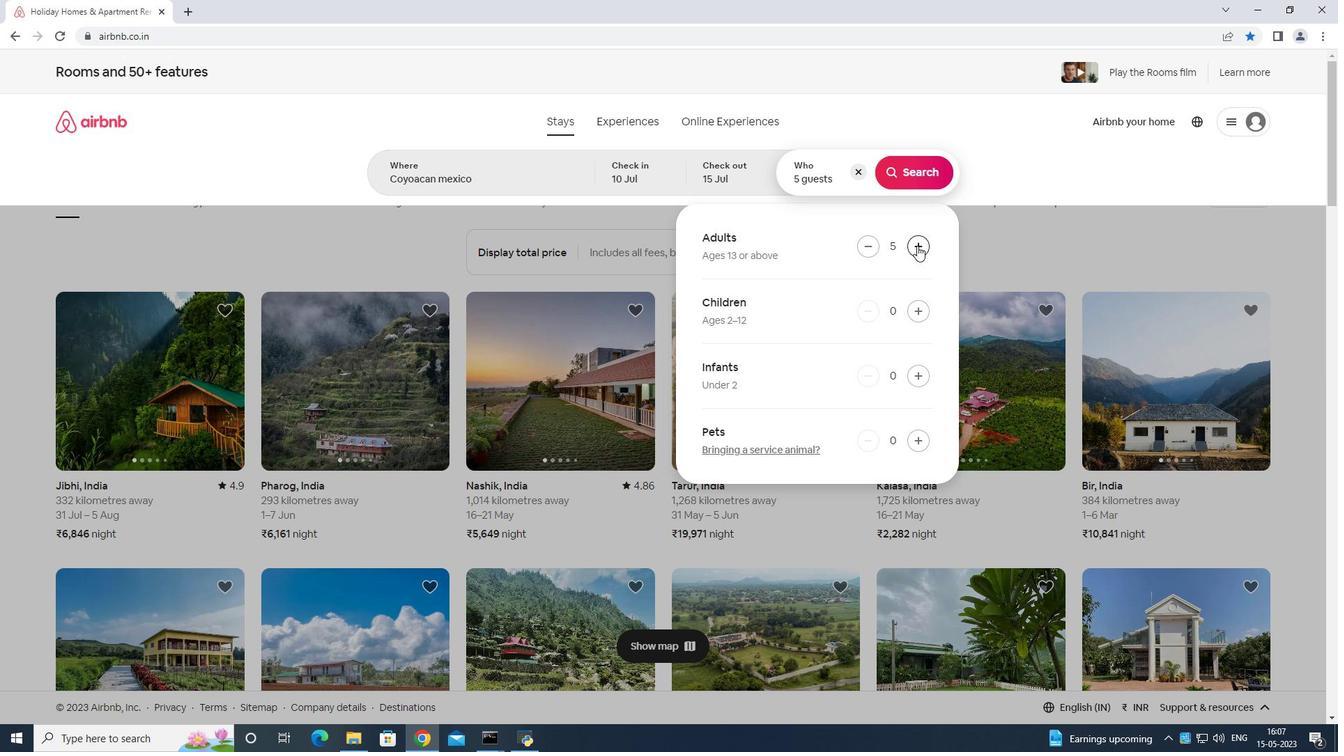 
Action: Mouse pressed left at (917, 246)
Screenshot: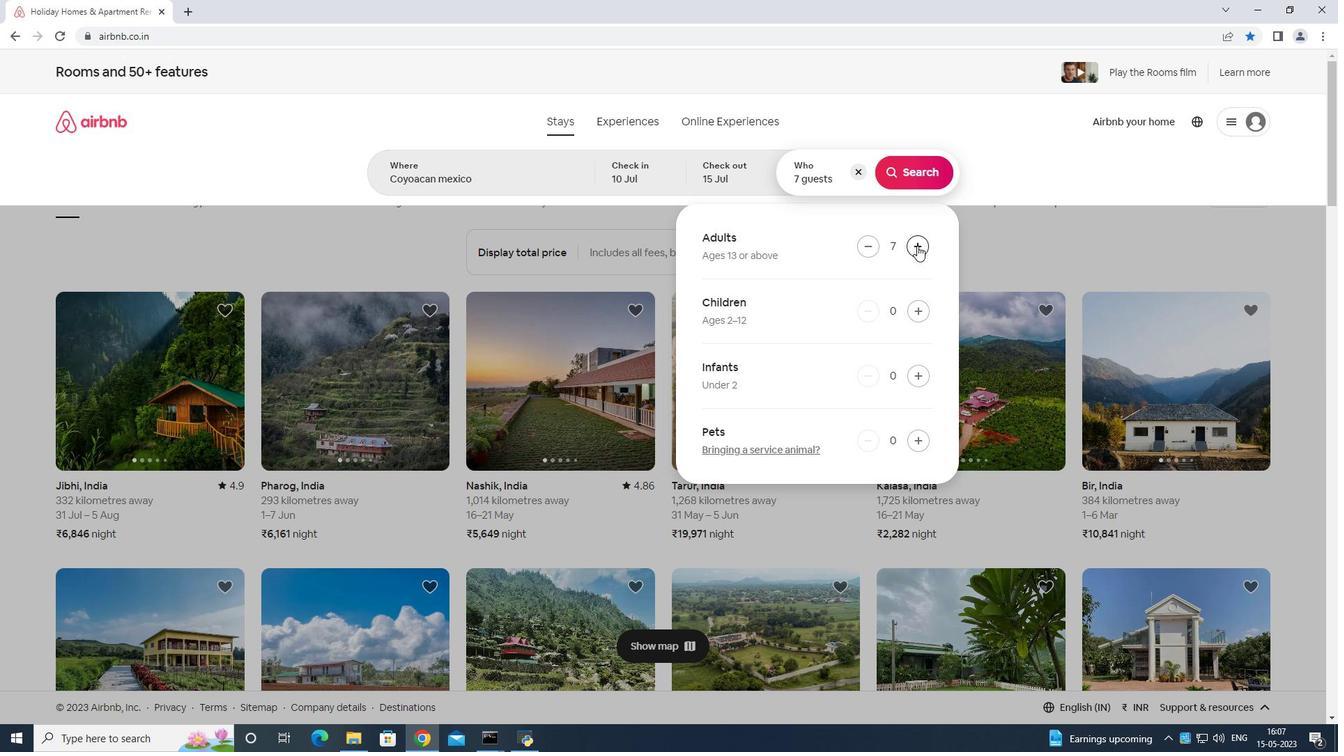 
Action: Mouse moved to (876, 245)
Screenshot: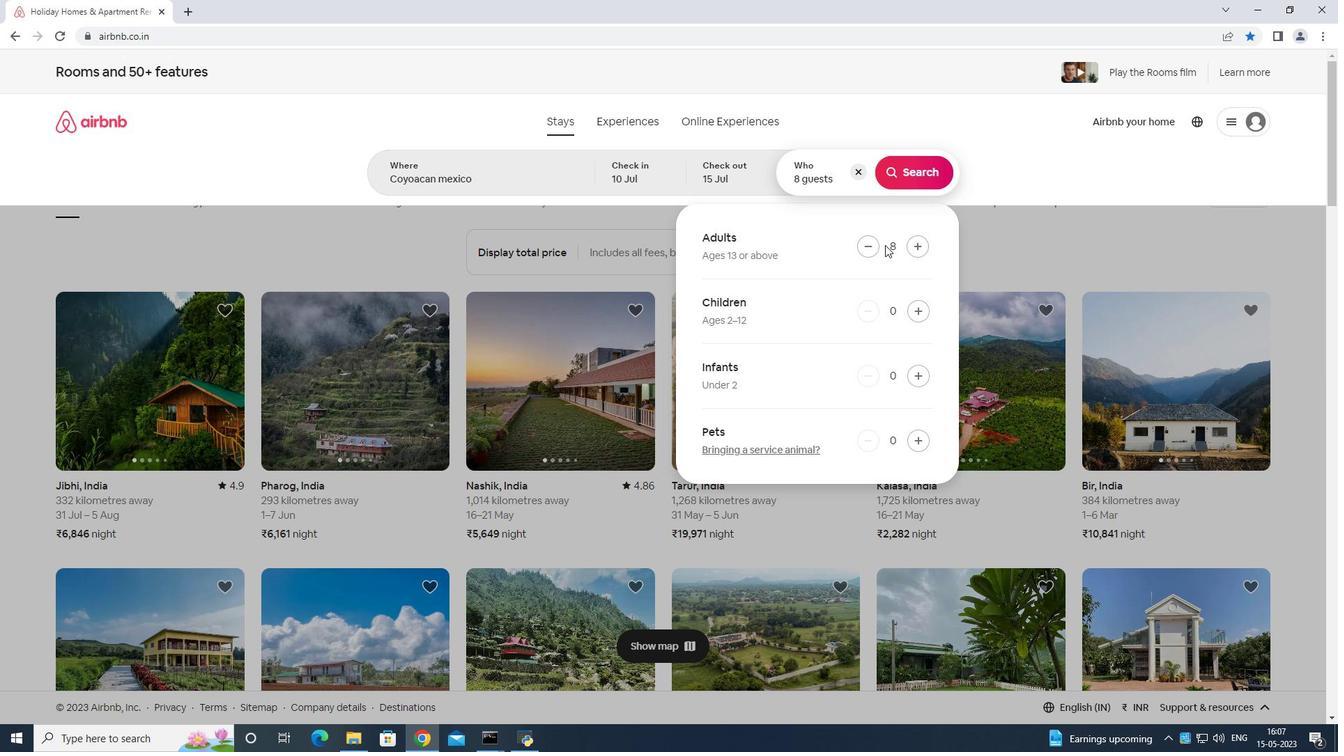 
Action: Mouse pressed left at (876, 245)
Screenshot: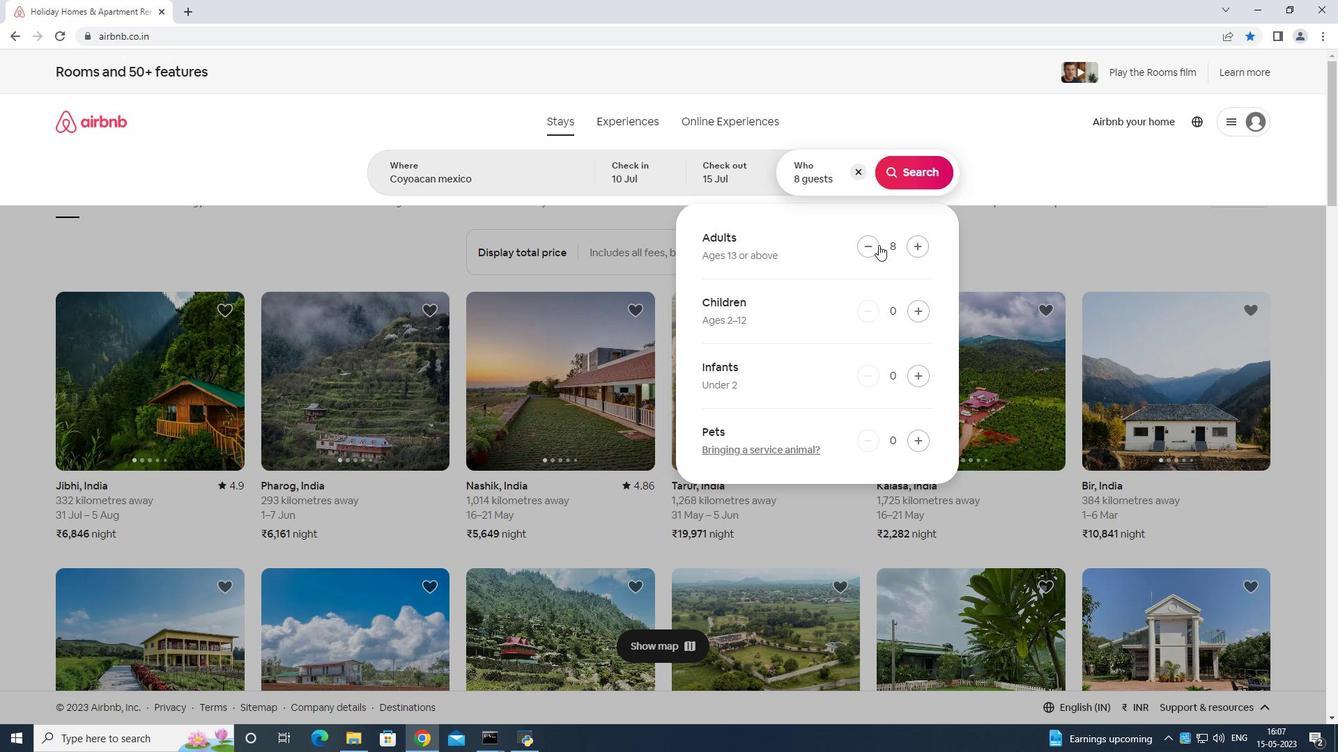 
Action: Mouse moved to (919, 175)
Screenshot: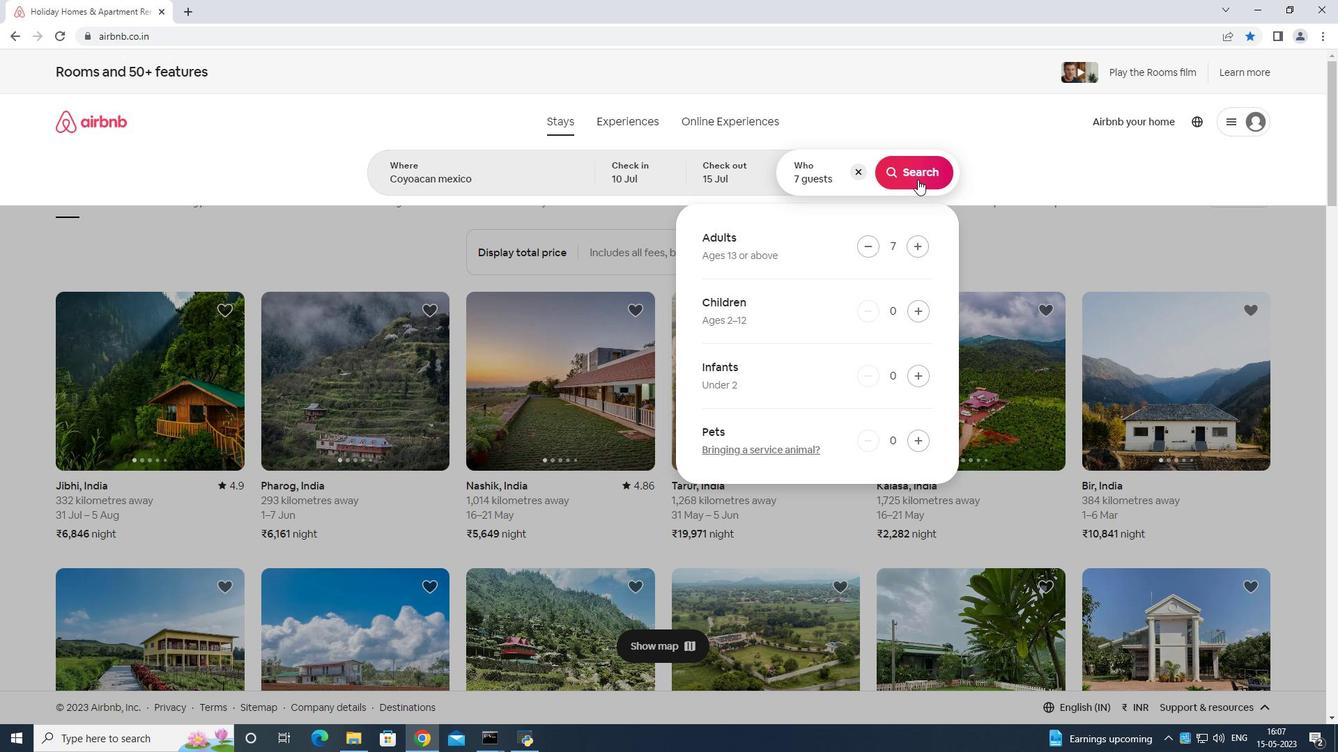 
Action: Mouse pressed left at (919, 175)
Screenshot: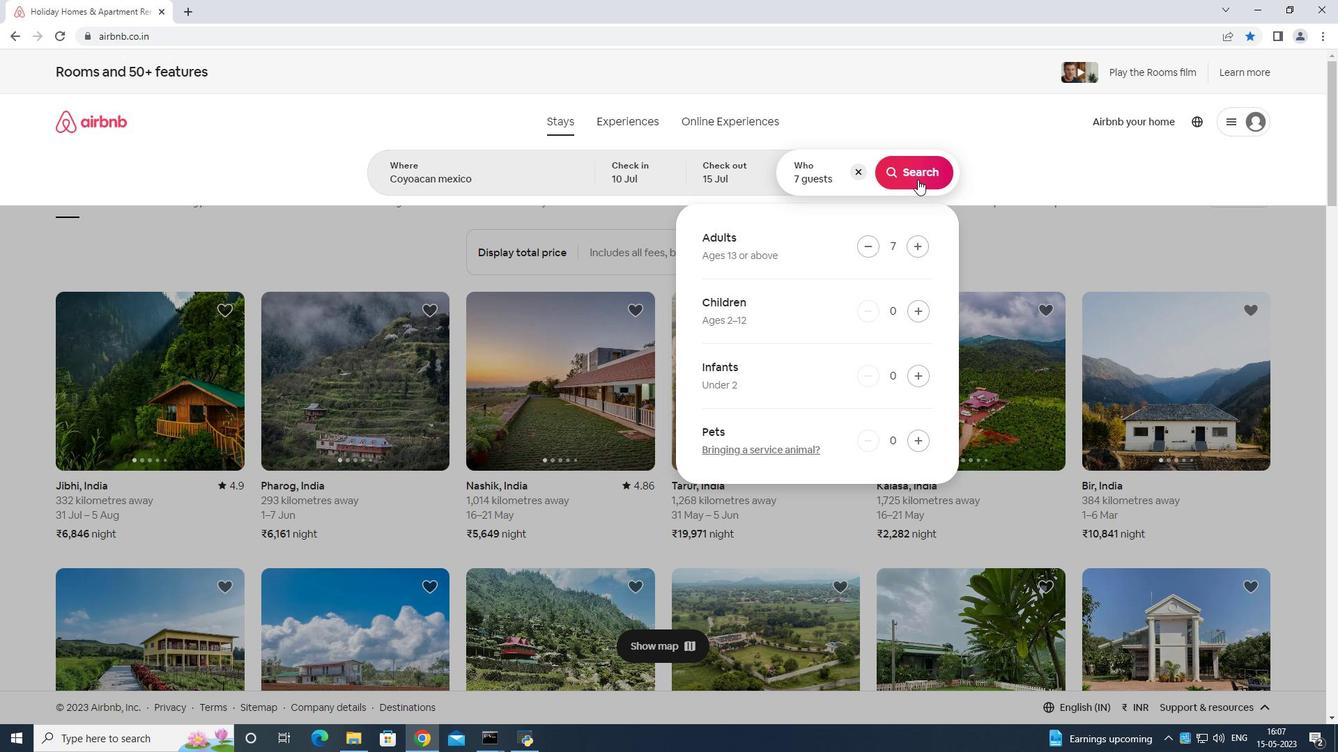 
Action: Mouse moved to (1265, 133)
Screenshot: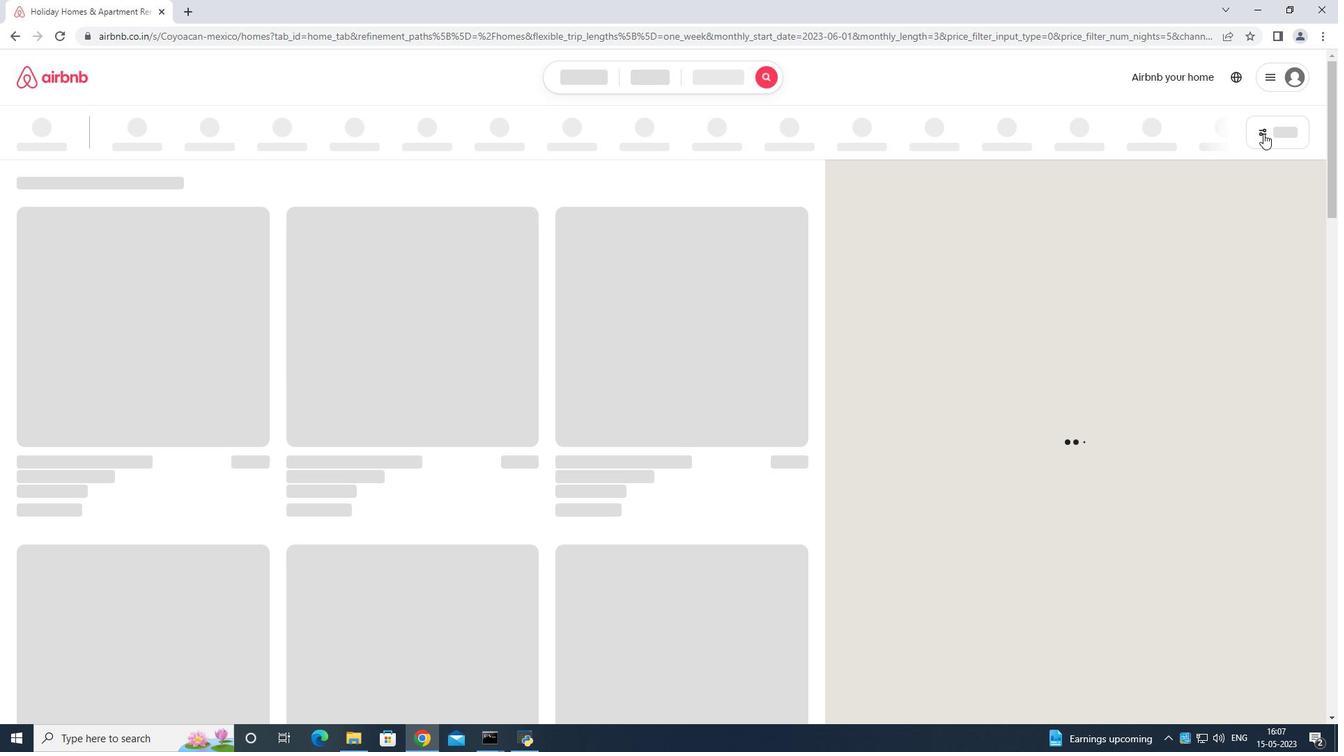
Action: Mouse pressed left at (1265, 133)
Screenshot: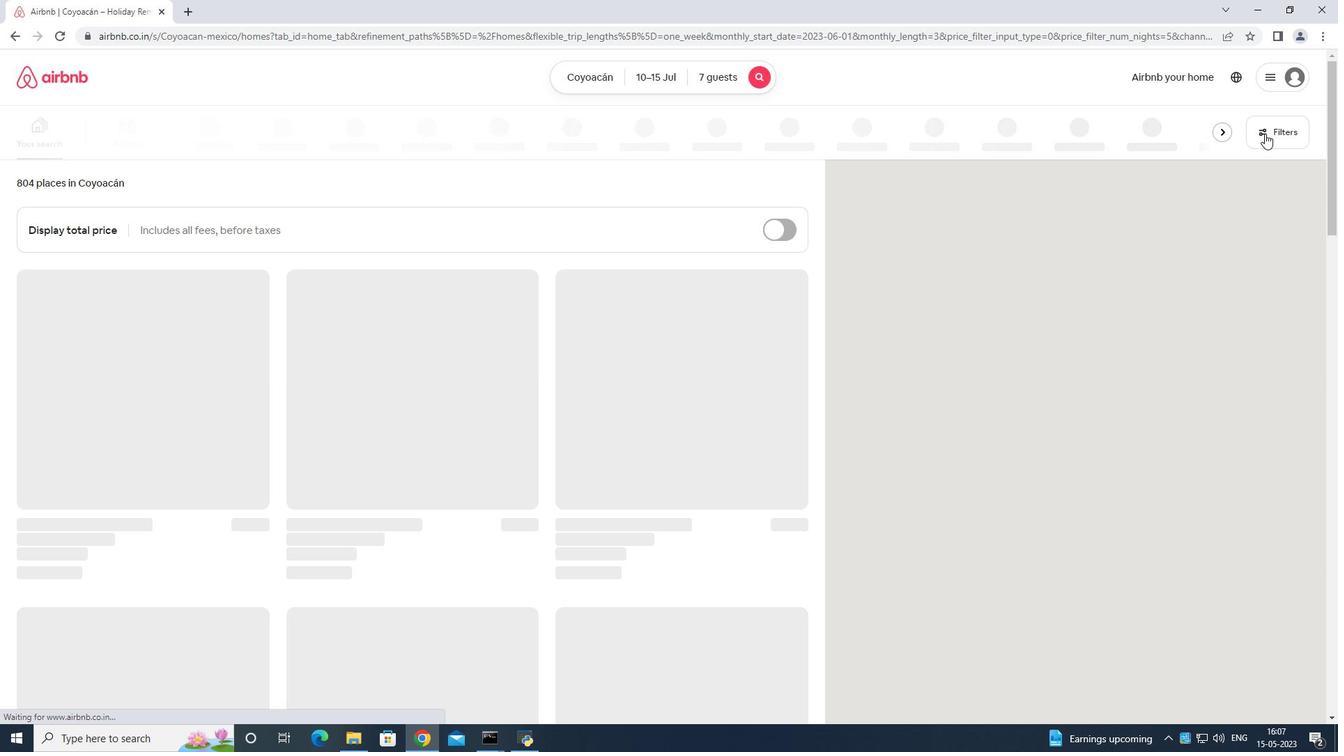 
Action: Mouse moved to (589, 472)
Screenshot: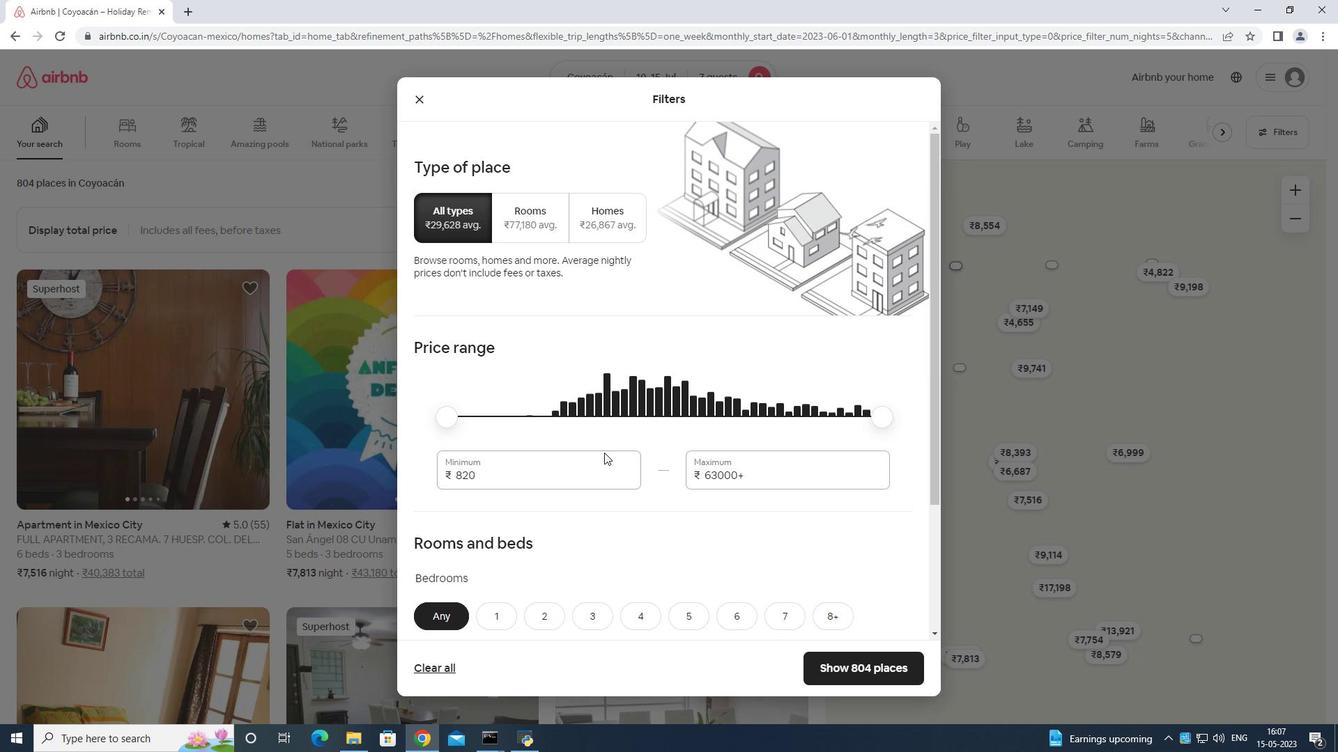 
Action: Mouse pressed left at (589, 472)
Screenshot: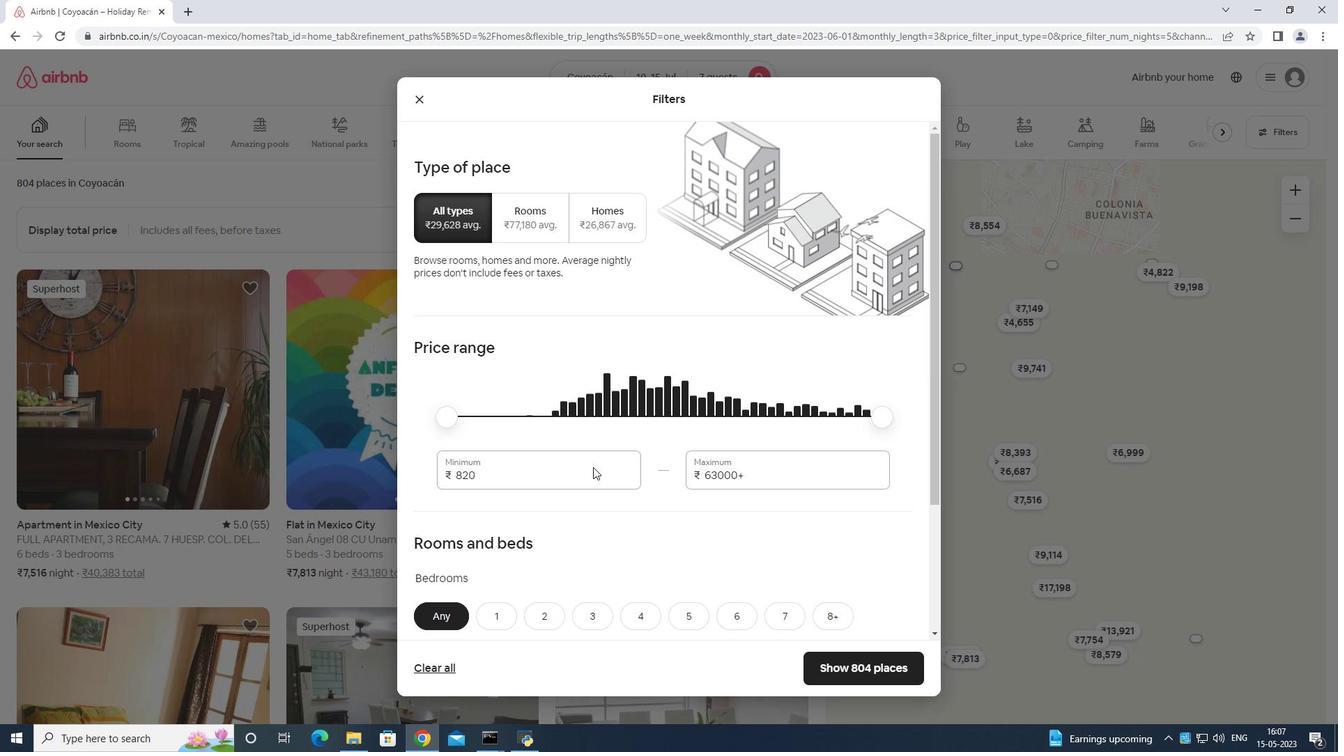 
Action: Mouse moved to (587, 465)
Screenshot: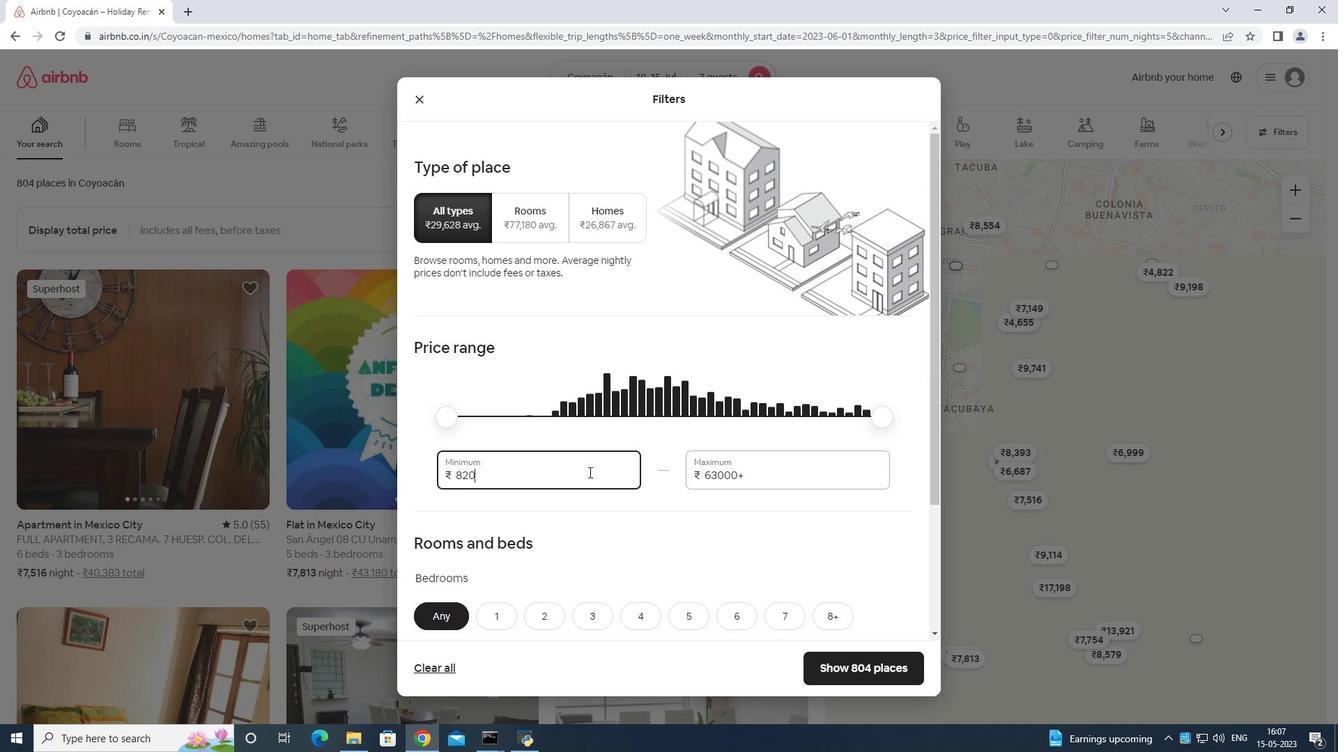 
Action: Key pressed <Key.backspace>
Screenshot: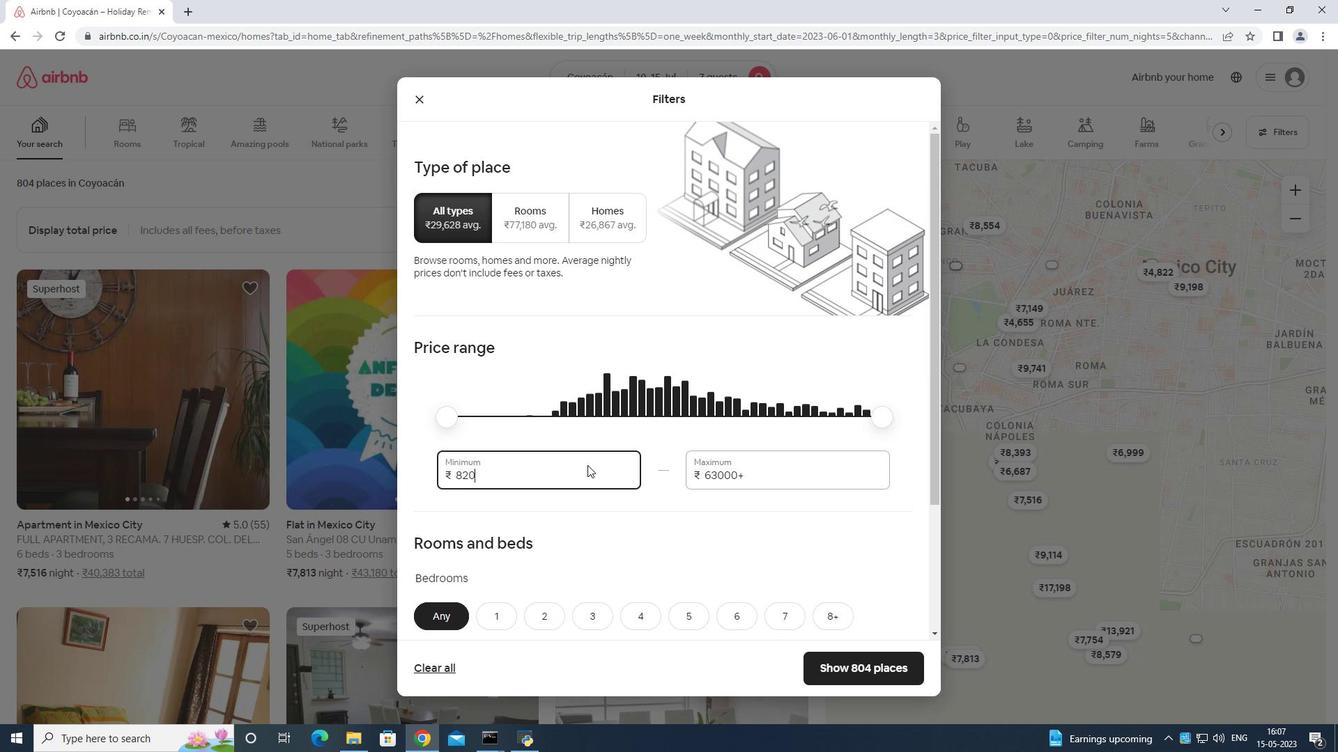 
Action: Mouse moved to (584, 459)
Screenshot: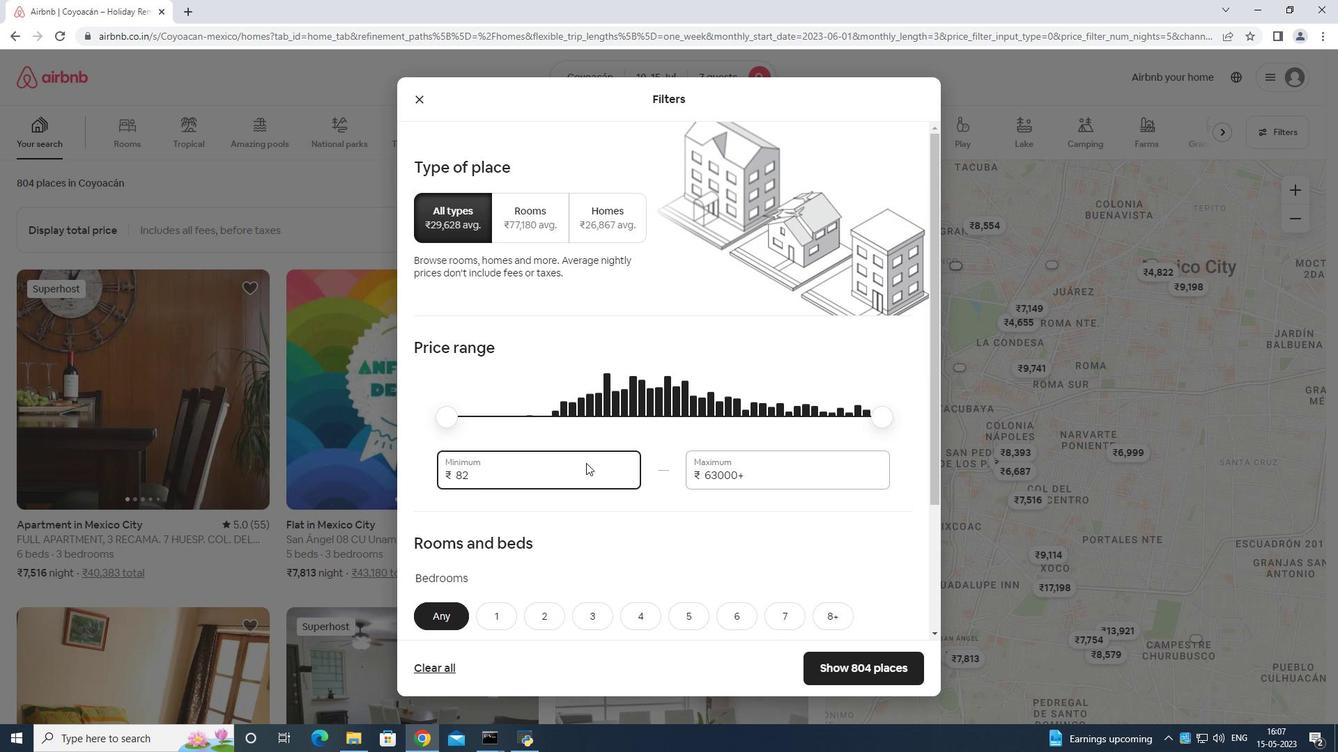 
Action: Key pressed <Key.backspace>100
Screenshot: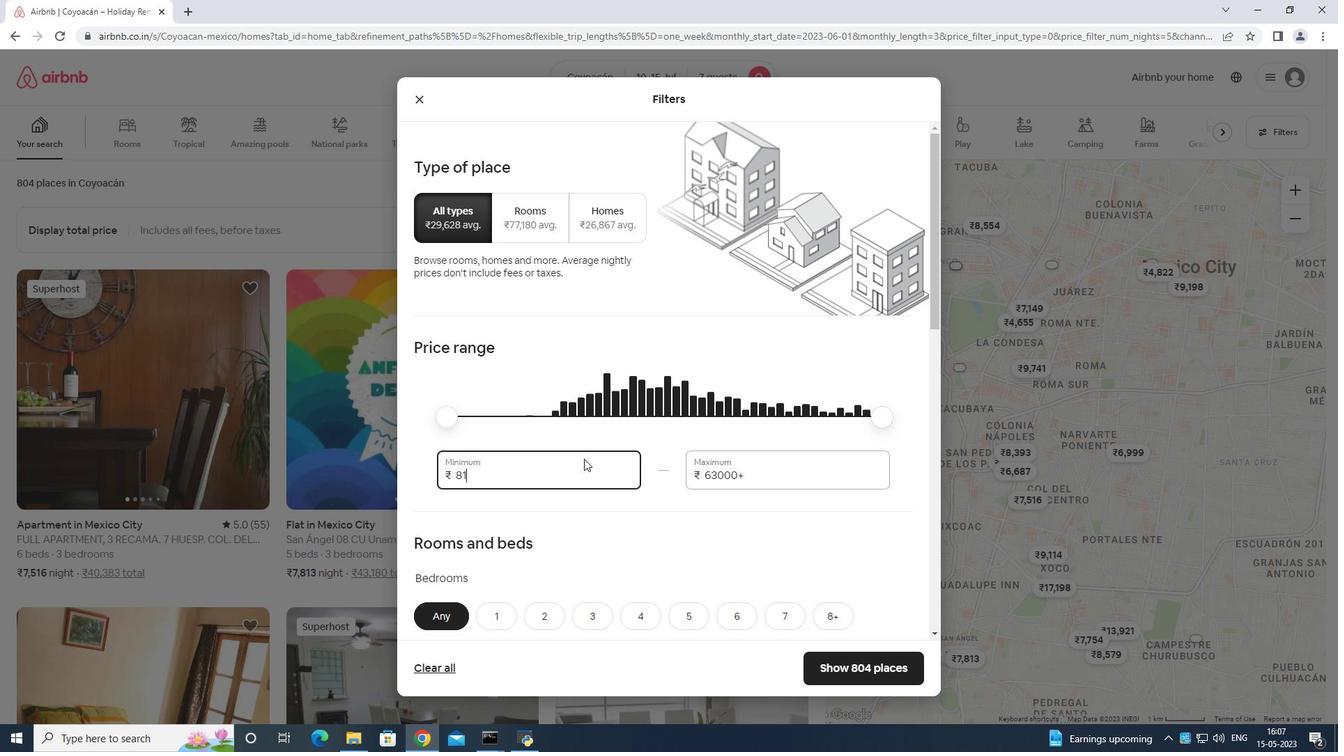 
Action: Mouse moved to (584, 448)
Screenshot: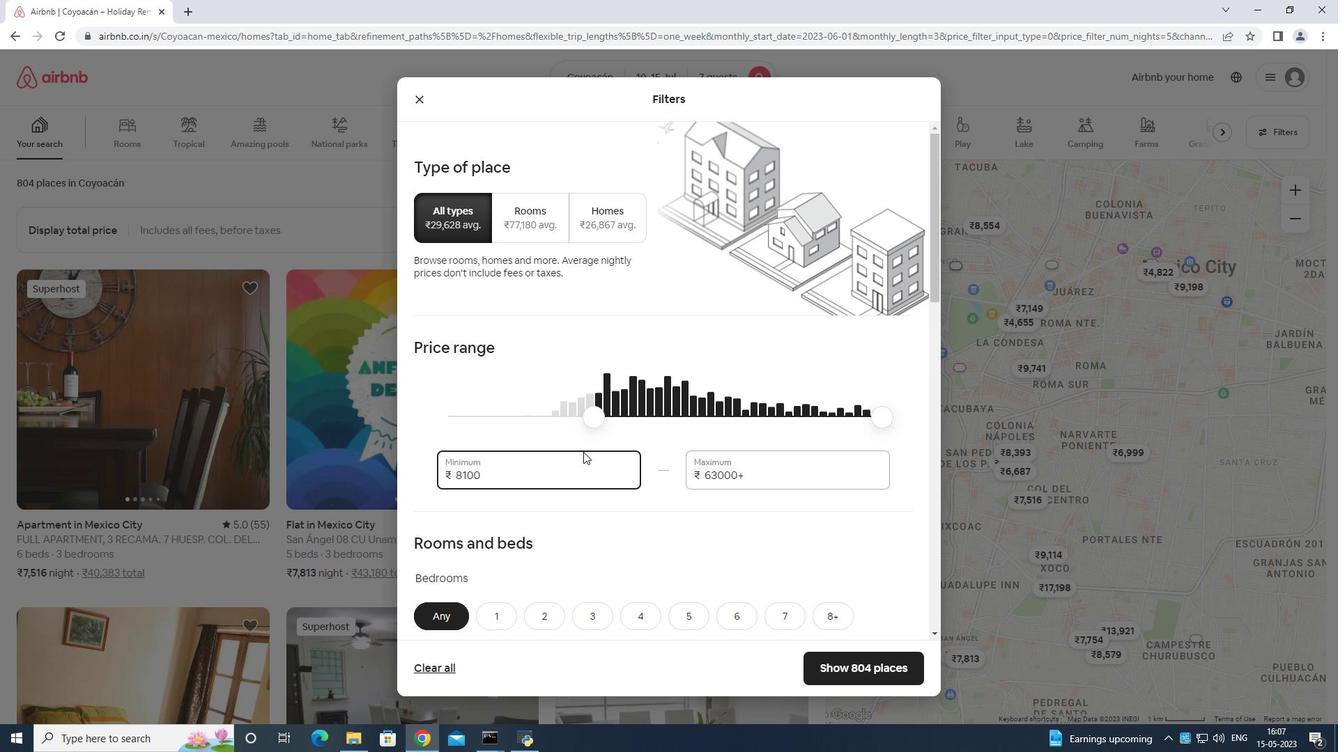 
Action: Key pressed <Key.backspace><Key.backspace><Key.backspace><Key.backspace><Key.backspace><Key.backspace><Key.backspace><Key.backspace>1000
Screenshot: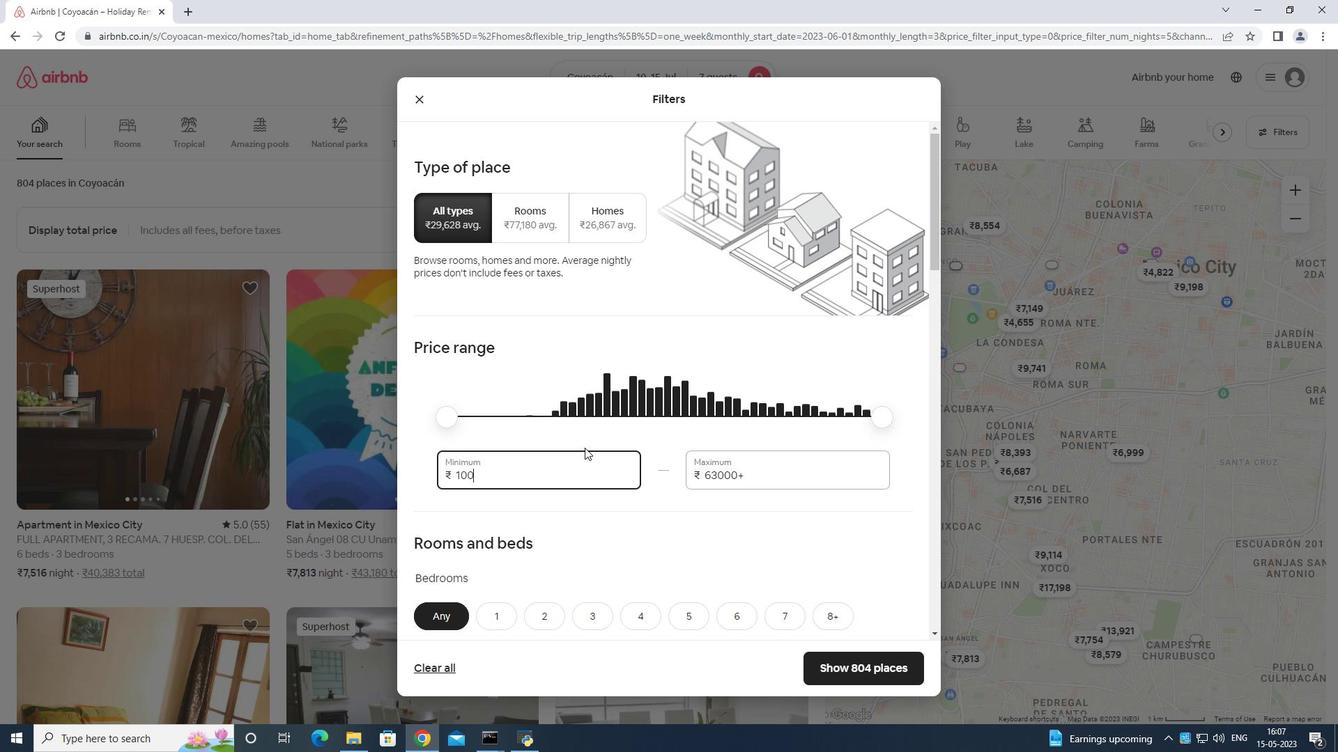 
Action: Mouse moved to (588, 446)
Screenshot: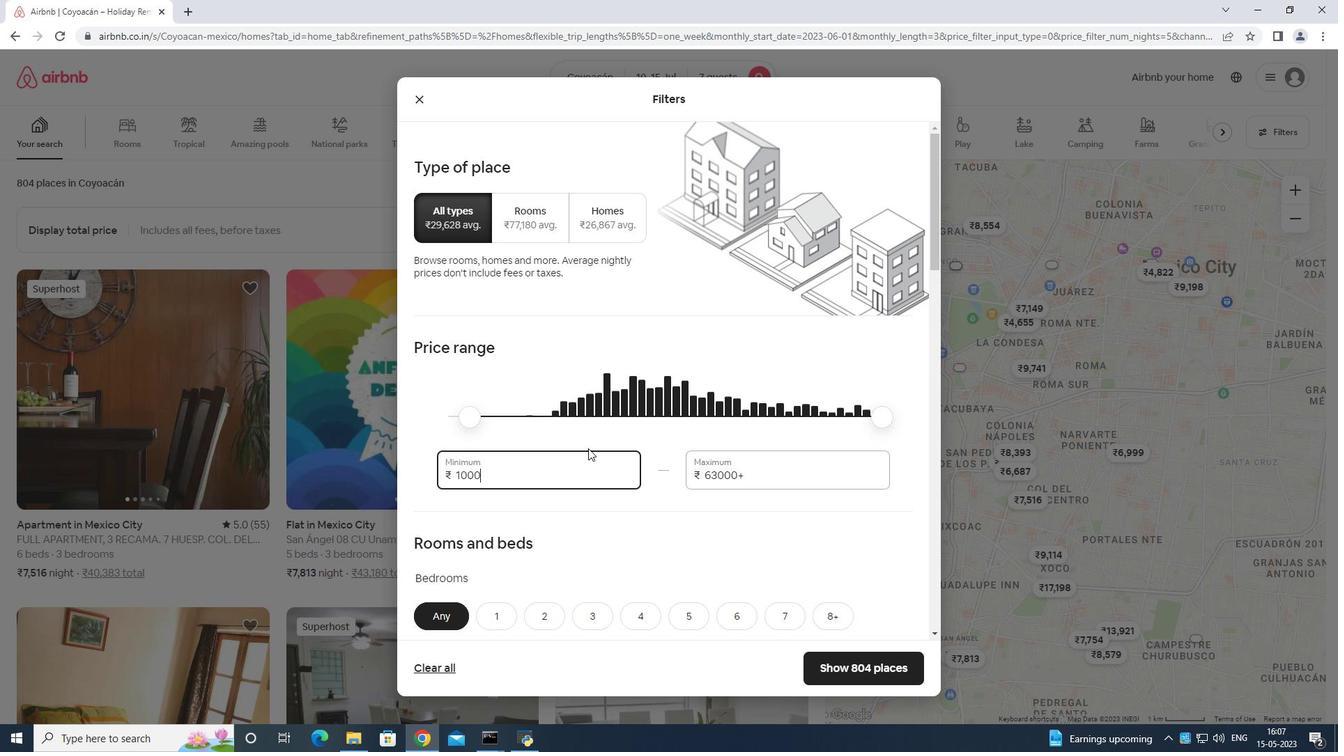 
Action: Key pressed 0
Screenshot: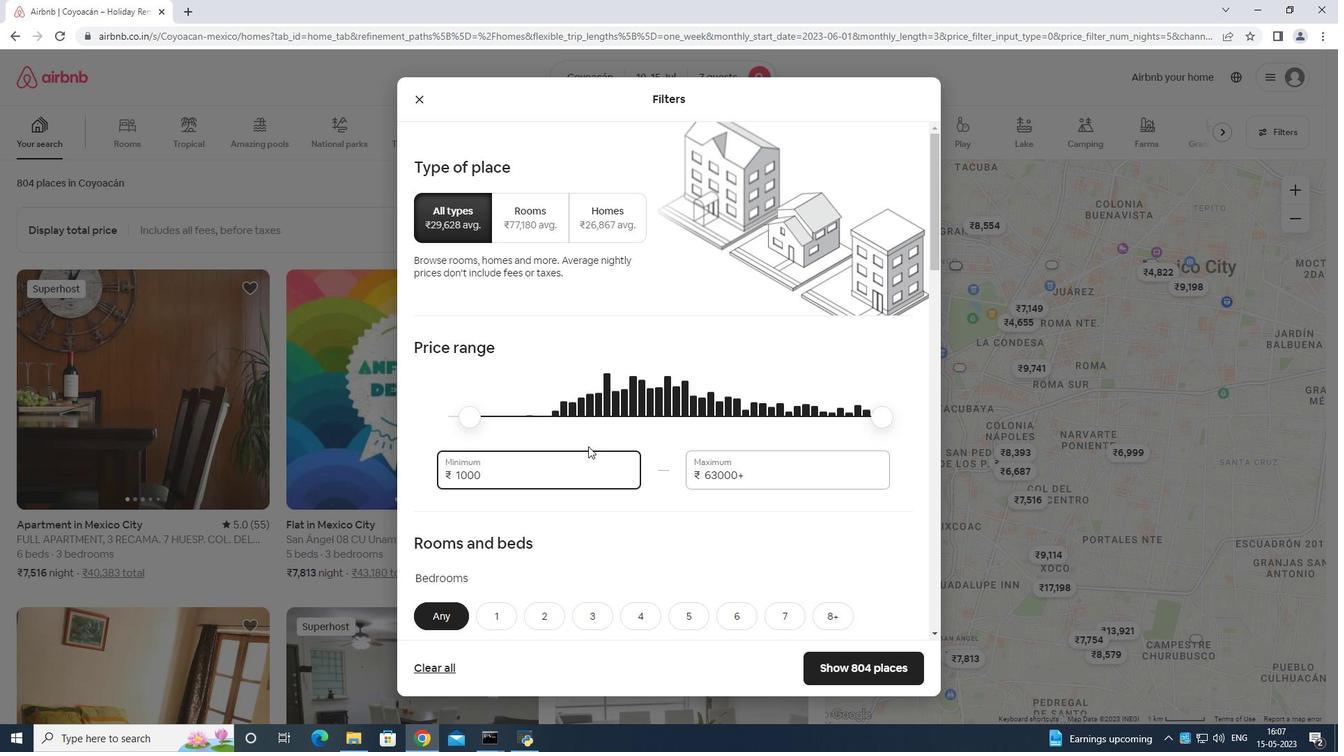 
Action: Mouse moved to (761, 476)
Screenshot: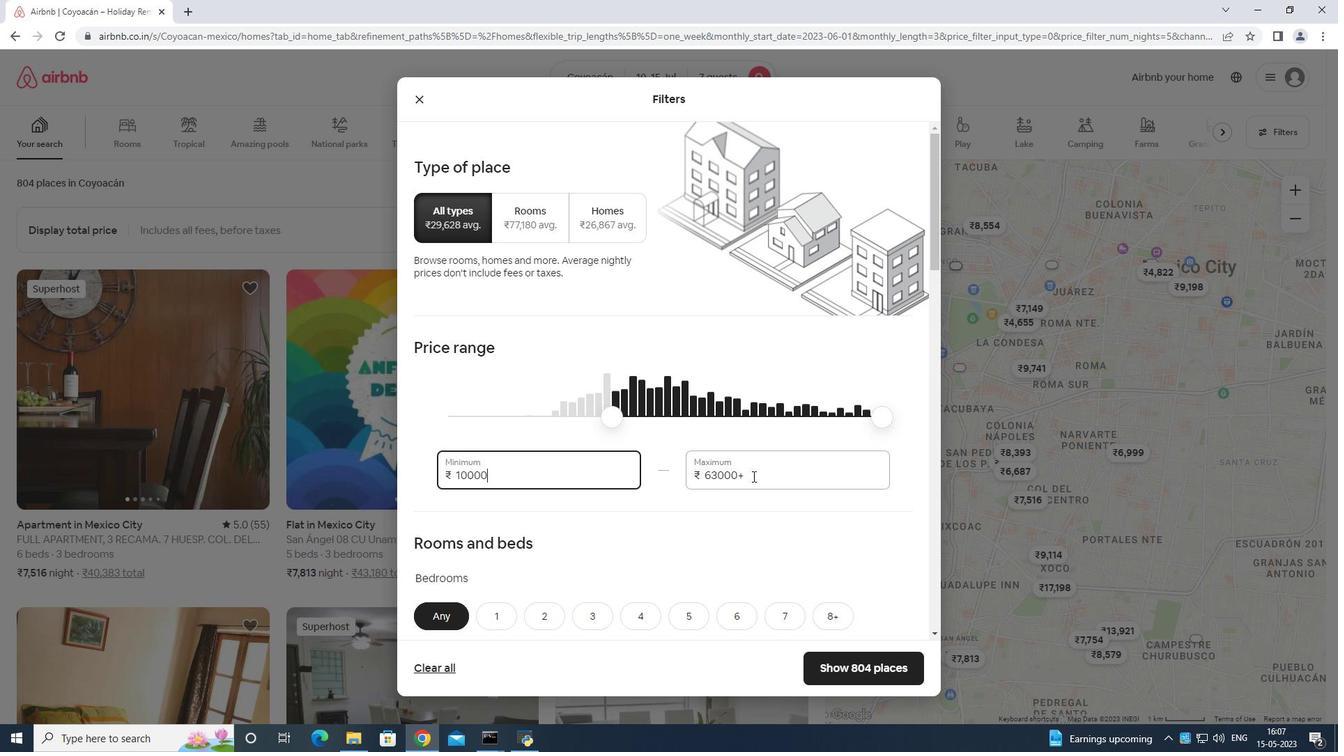 
Action: Mouse pressed left at (761, 476)
Screenshot: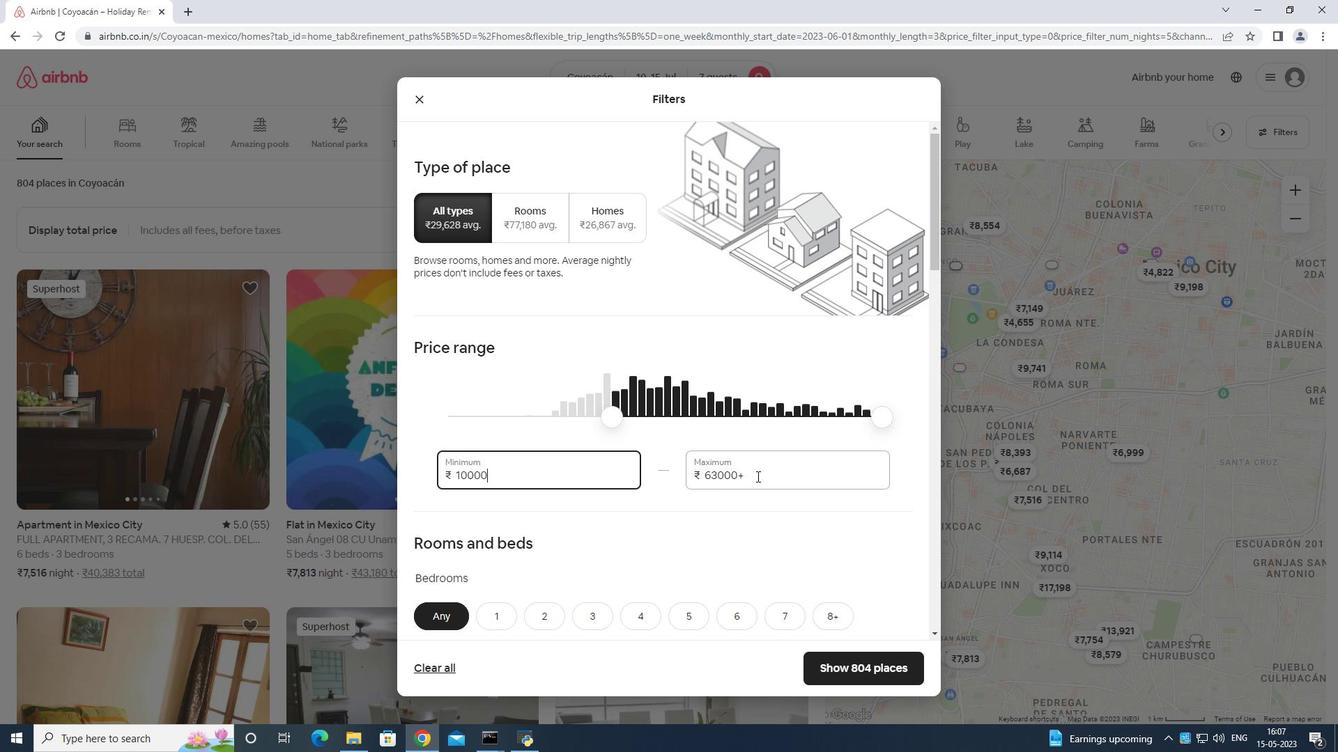 
Action: Mouse moved to (762, 469)
Screenshot: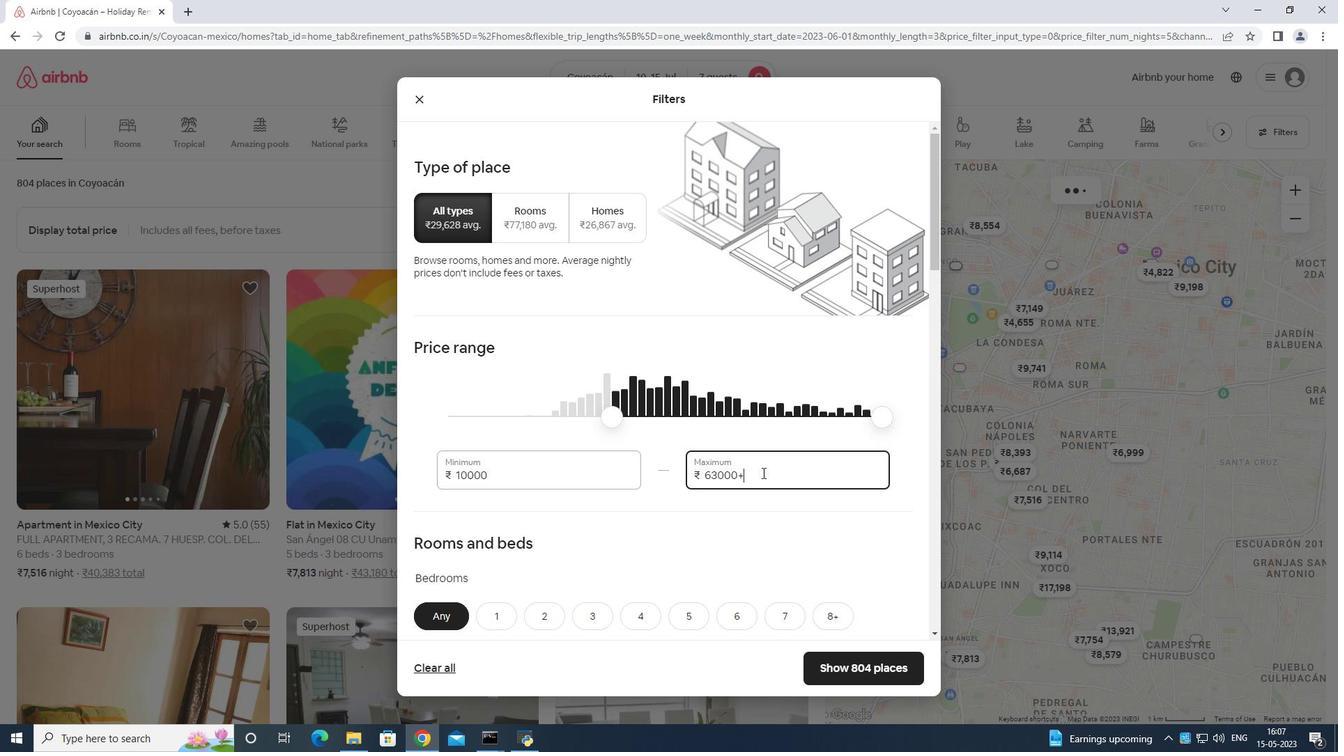 
Action: Key pressed <Key.backspace>
Screenshot: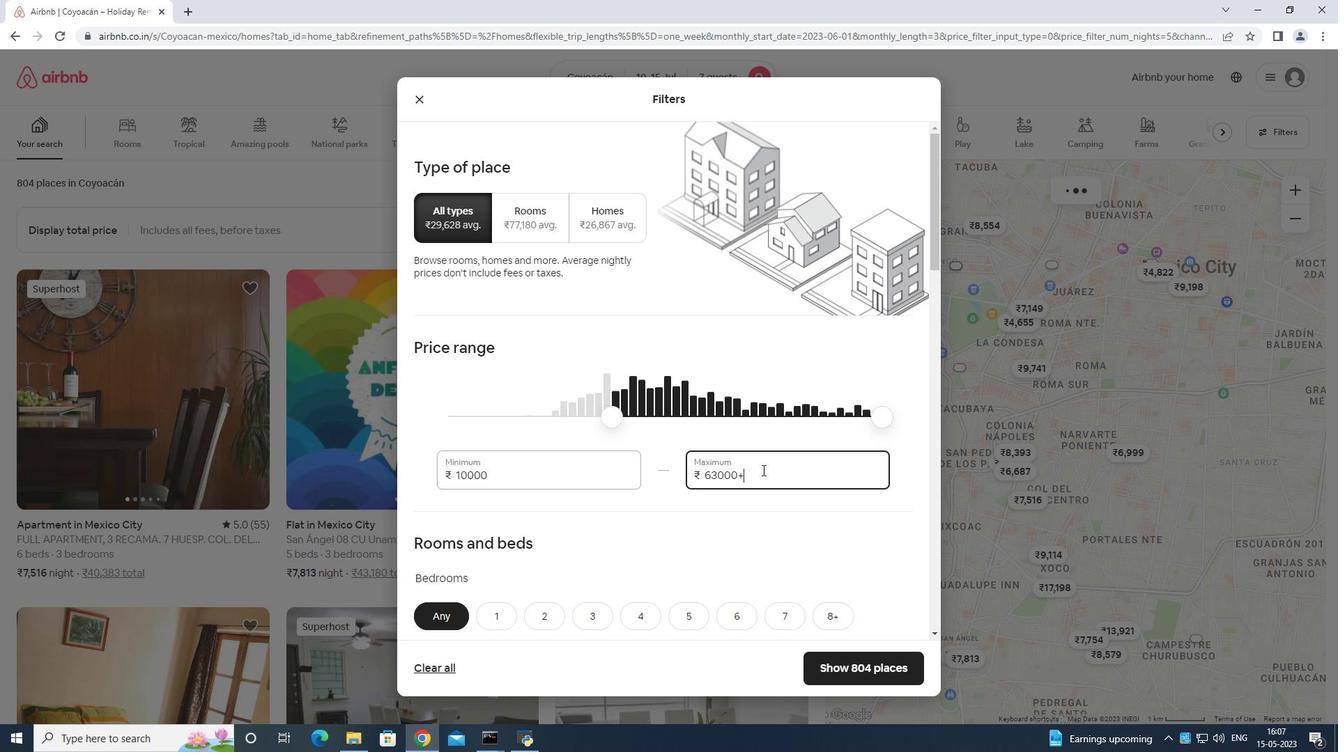 
Action: Mouse moved to (761, 466)
Screenshot: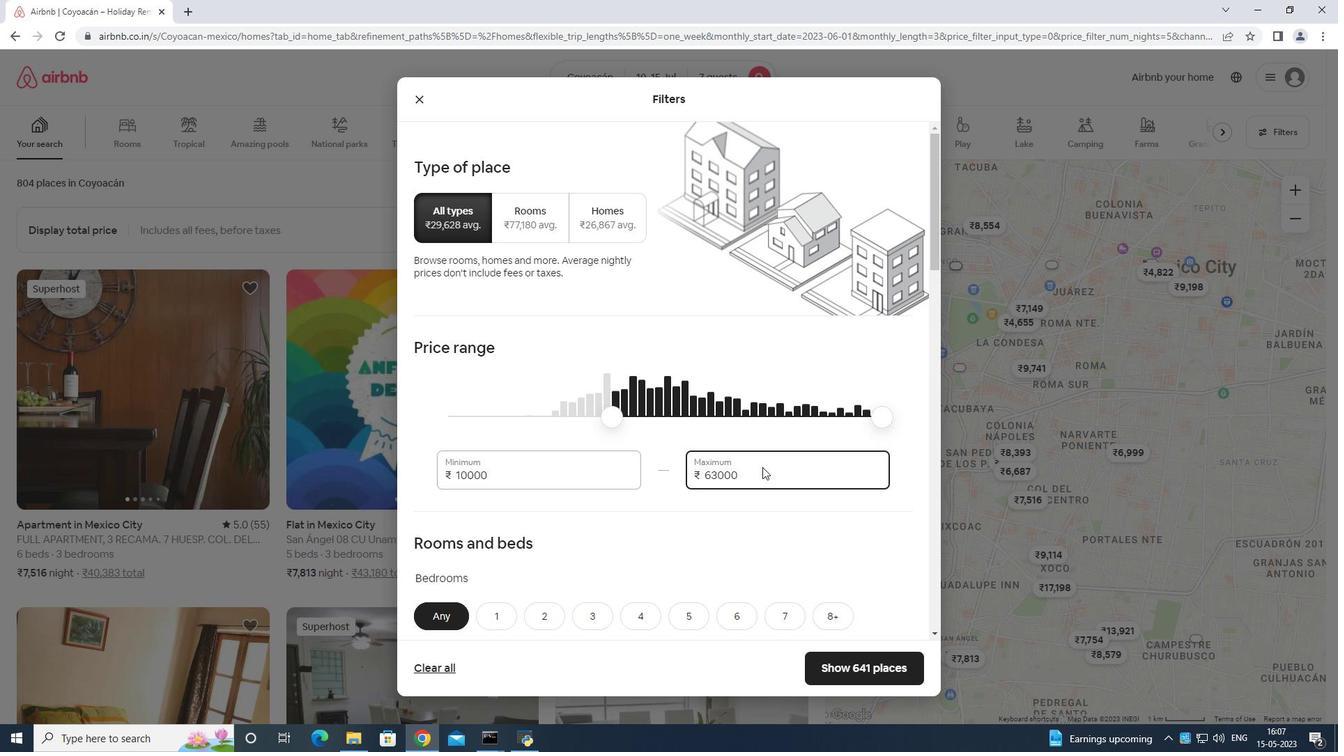 
Action: Key pressed <Key.backspace><Key.backspace><Key.backspace><Key.backspace><Key.backspace><Key.backspace><Key.backspace><Key.backspace><Key.backspace><Key.backspace><Key.backspace><Key.backspace><Key.backspace><Key.backspace><Key.backspace><Key.backspace><Key.backspace>
Screenshot: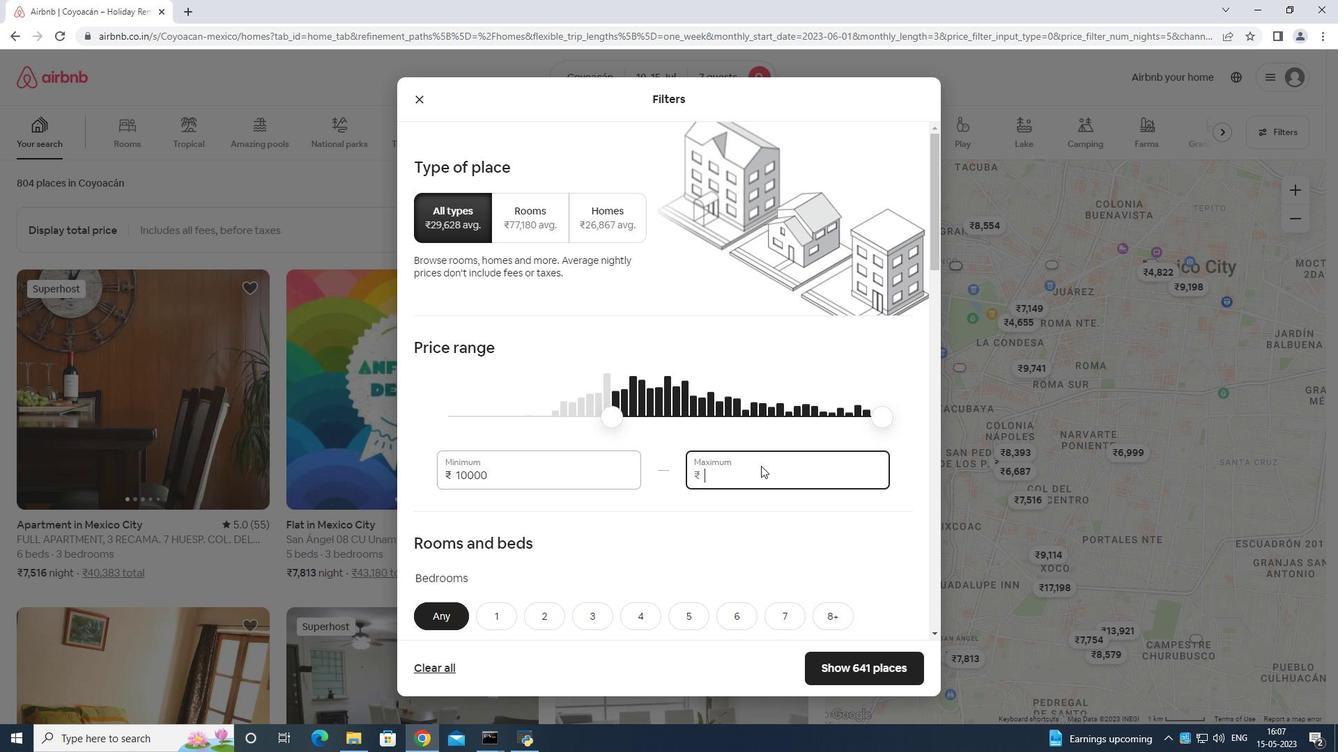 
Action: Mouse moved to (761, 464)
Screenshot: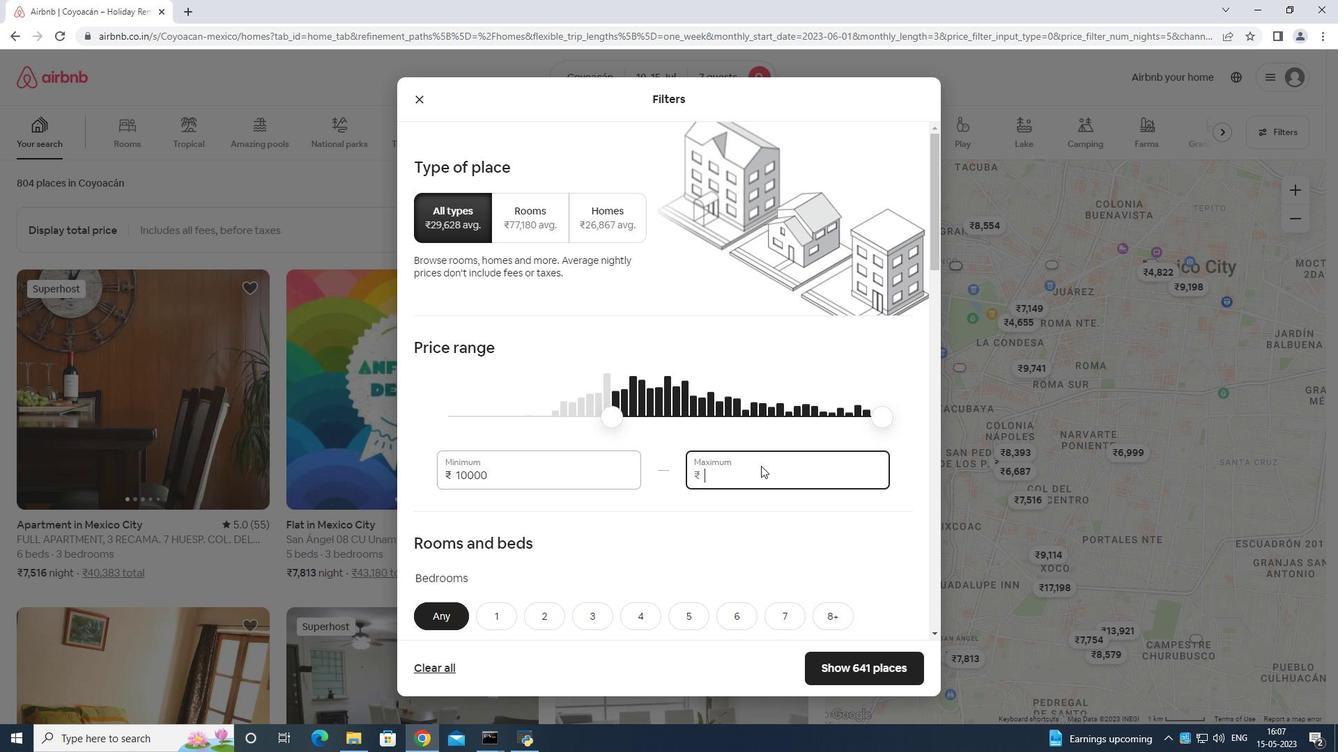 
Action: Key pressed <Key.backspace>
Screenshot: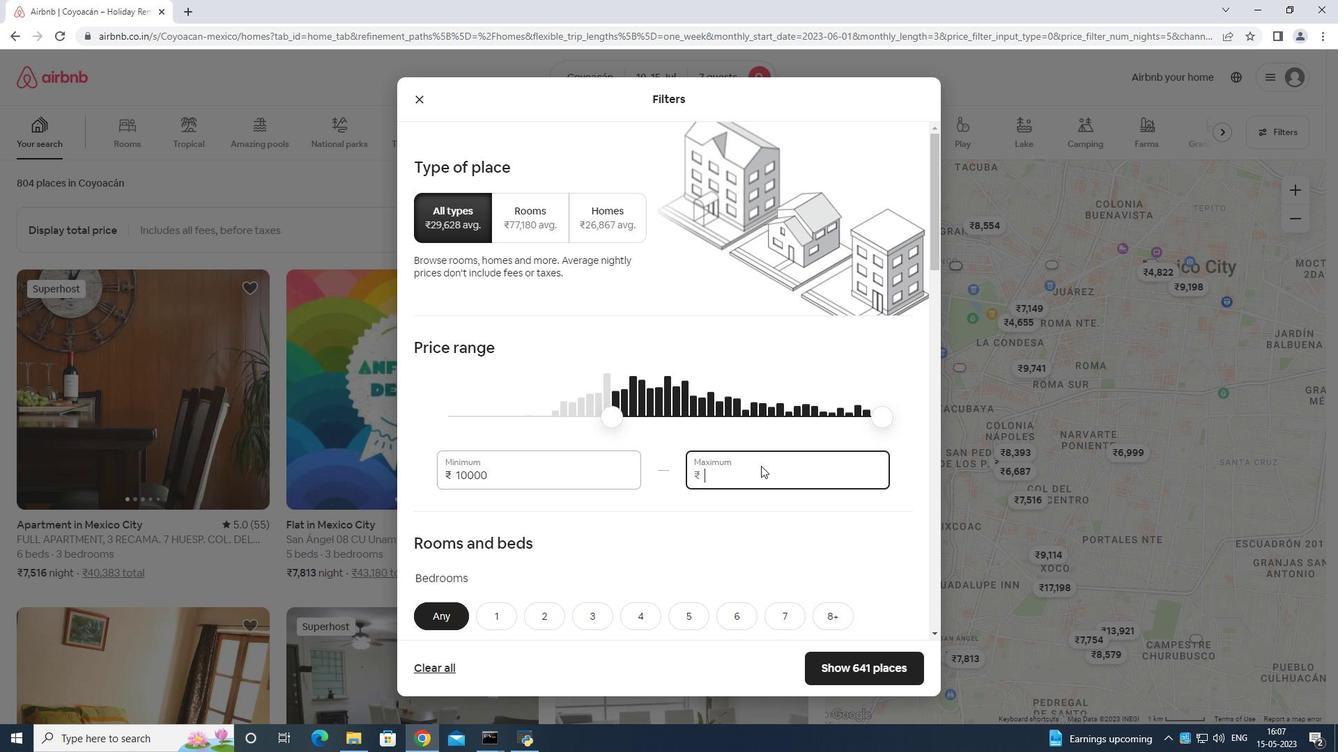 
Action: Mouse moved to (761, 457)
Screenshot: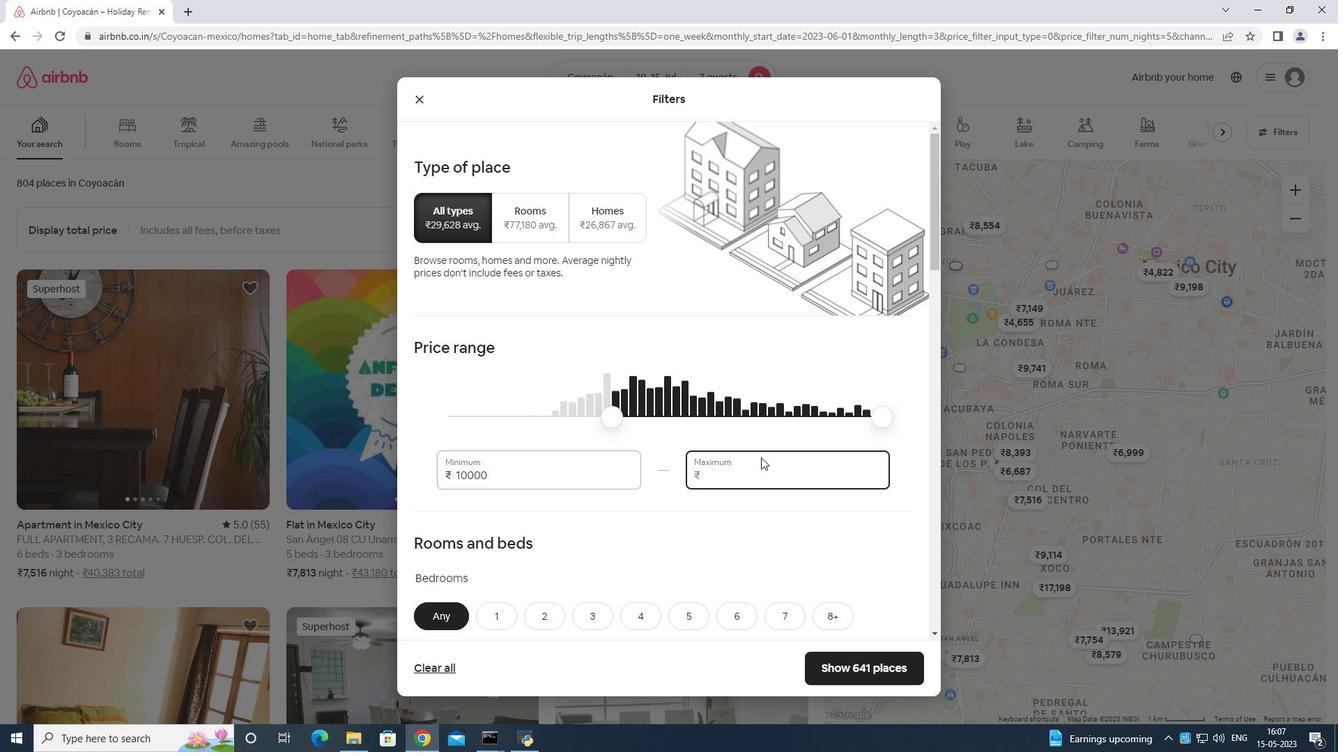 
Action: Key pressed 1
Screenshot: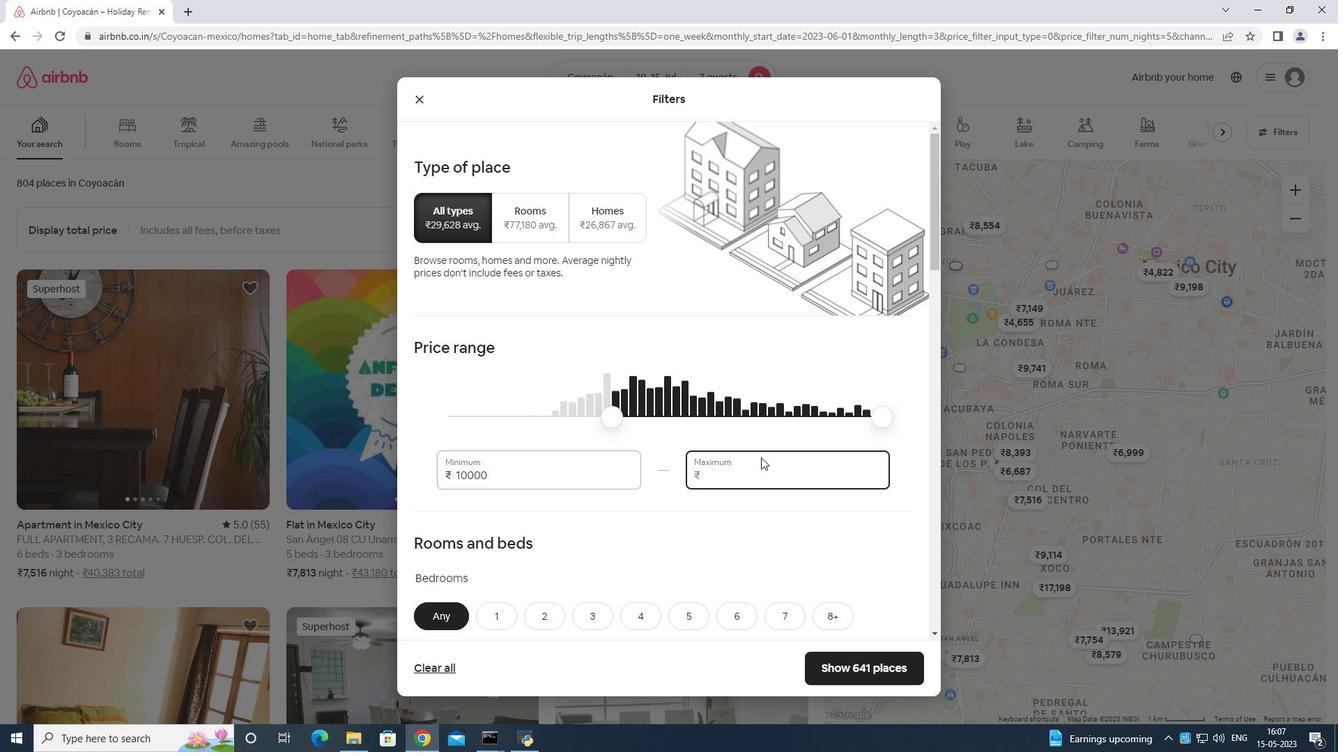 
Action: Mouse moved to (762, 455)
Screenshot: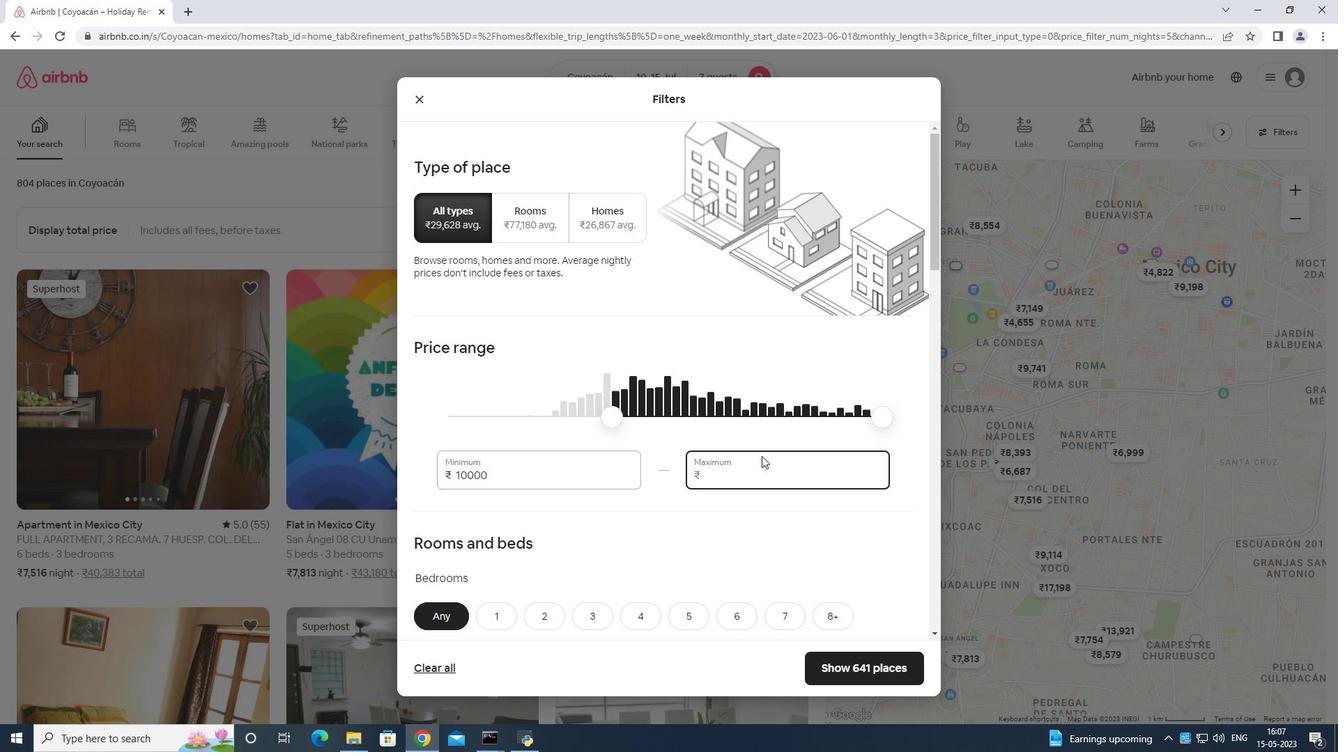 
Action: Key pressed 5
Screenshot: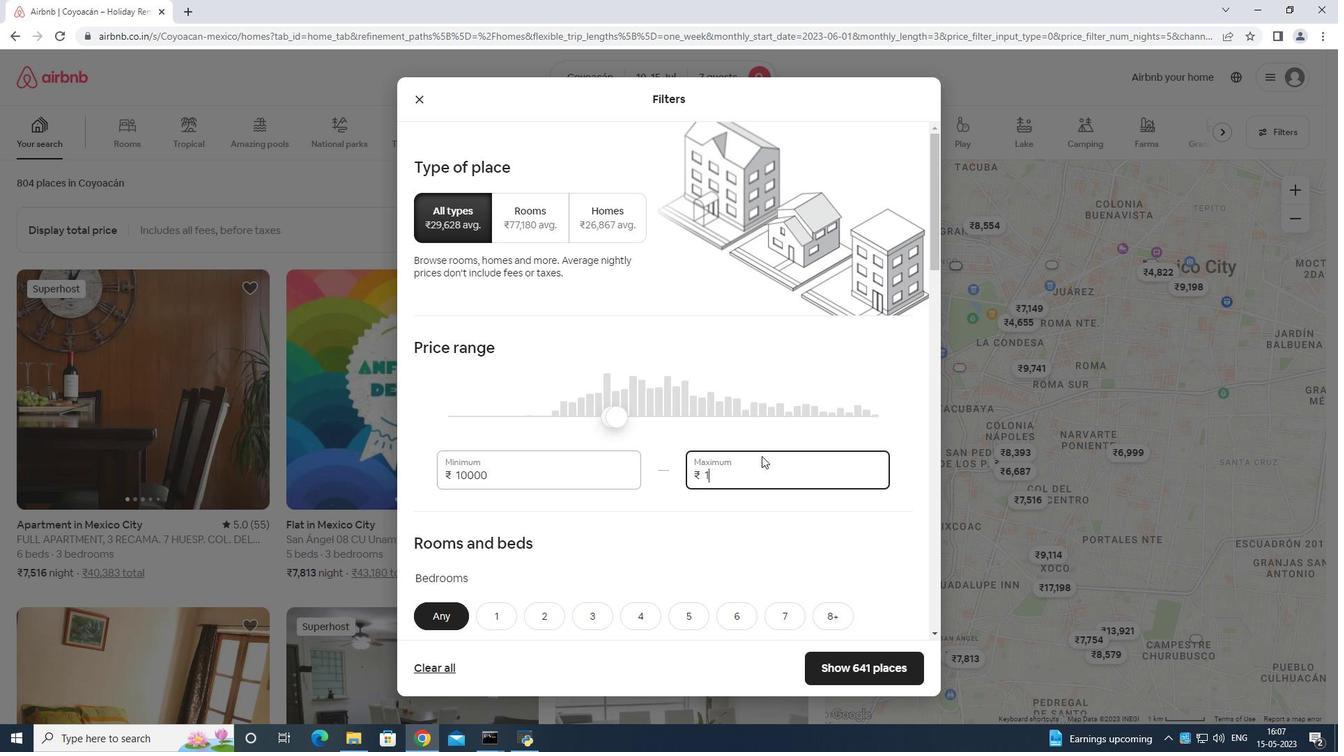
Action: Mouse moved to (766, 453)
Screenshot: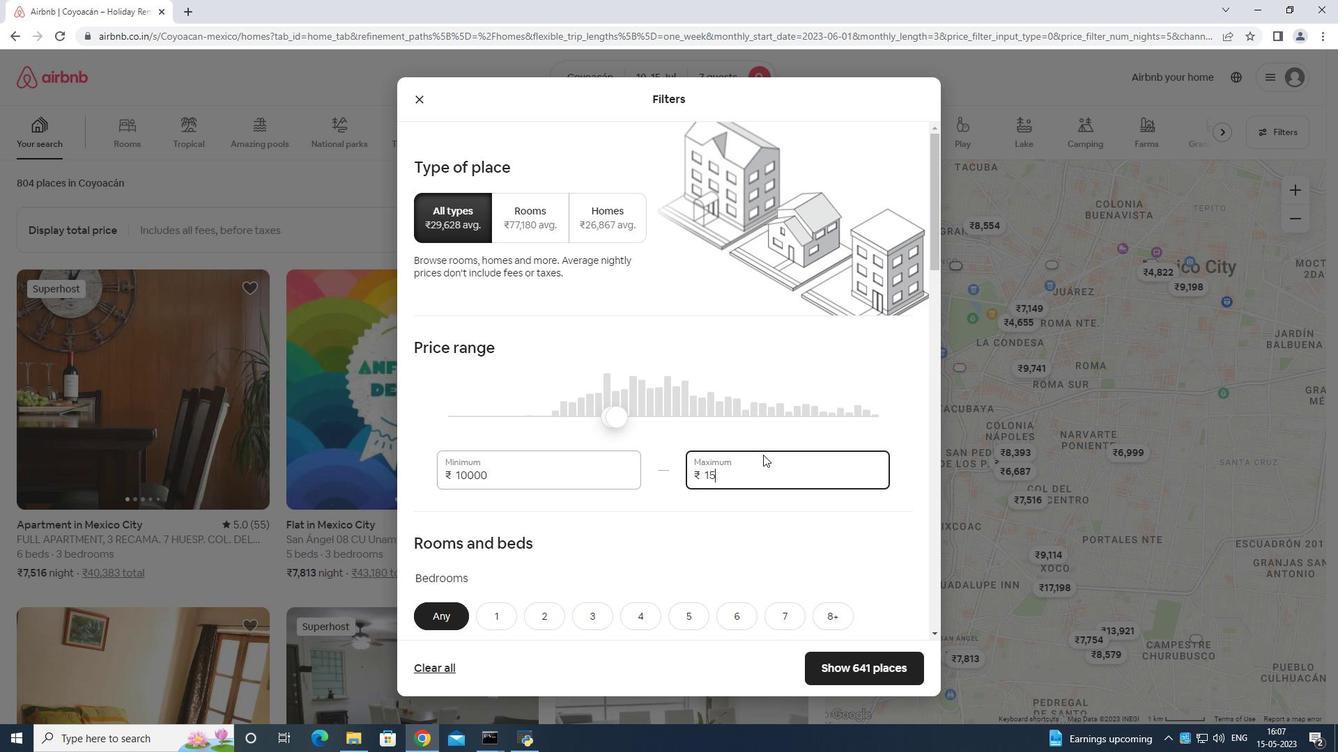 
Action: Key pressed 000
Screenshot: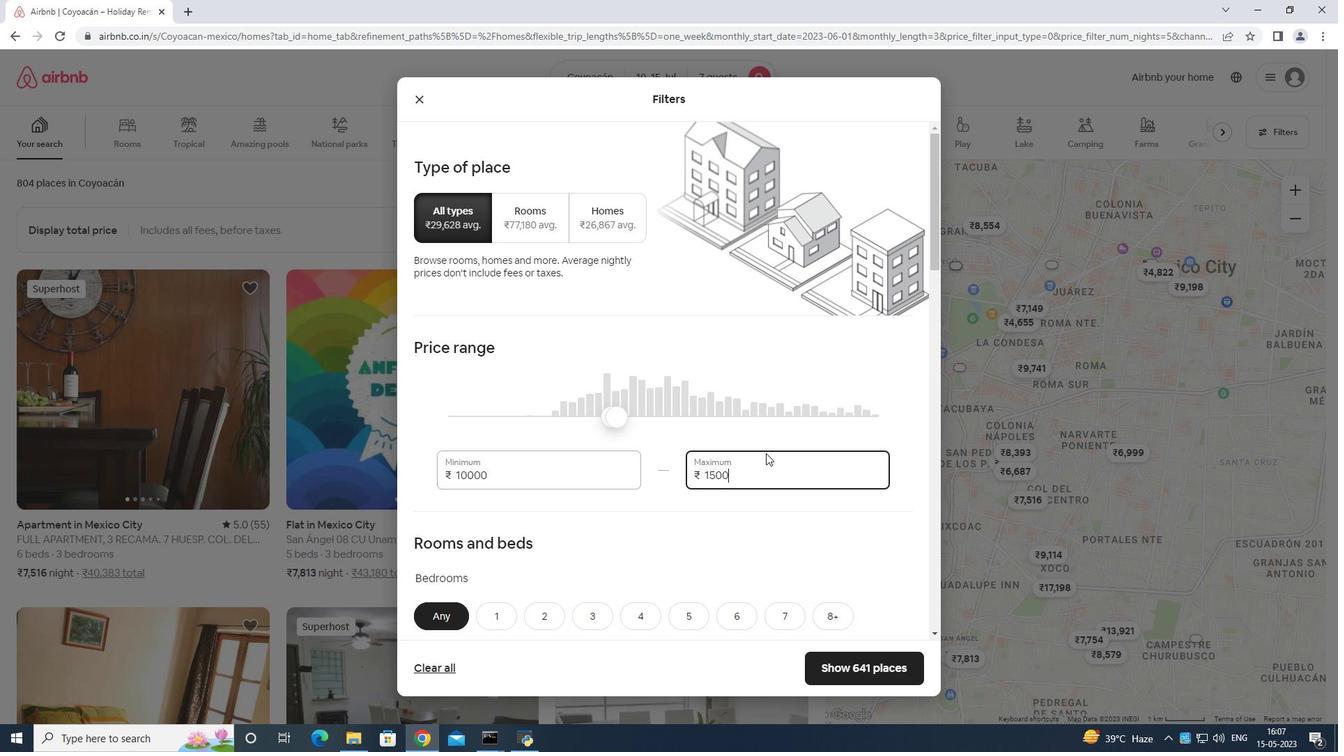 
Action: Mouse moved to (769, 453)
Screenshot: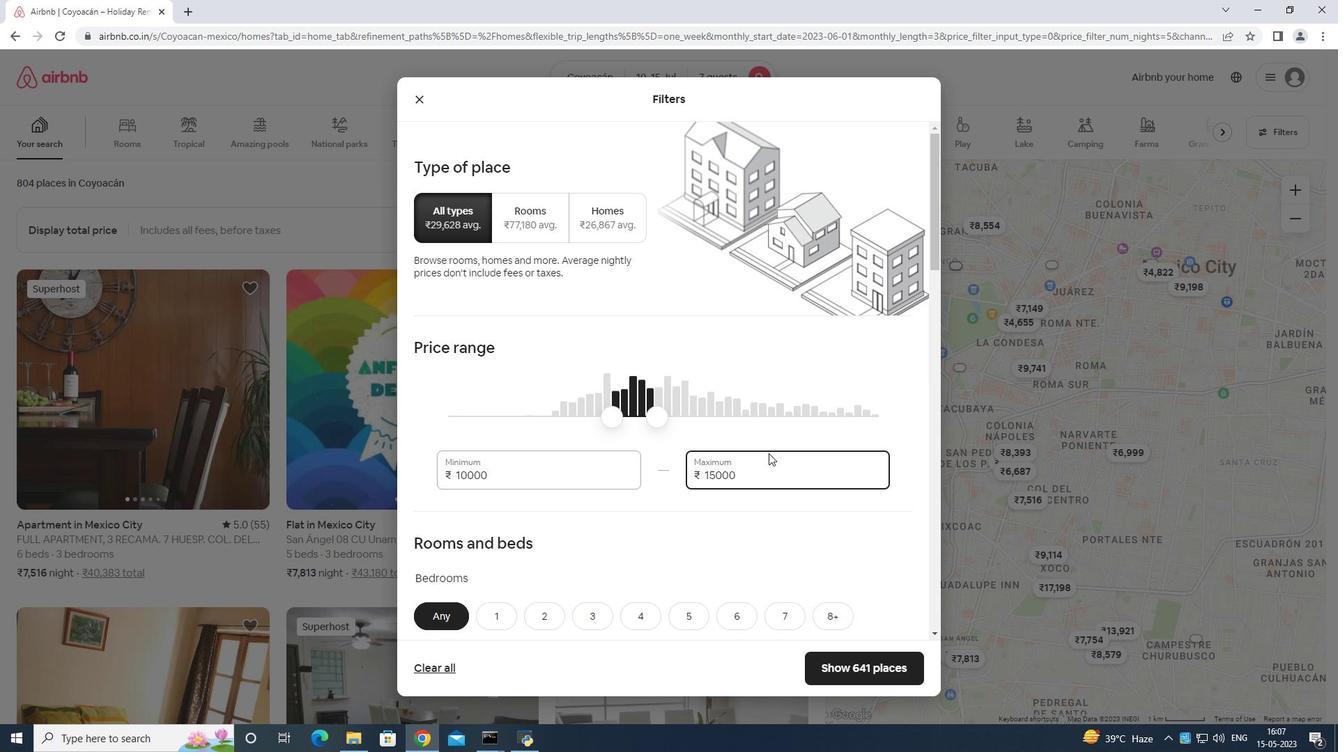 
Action: Mouse scrolled (769, 452) with delta (0, 0)
Screenshot: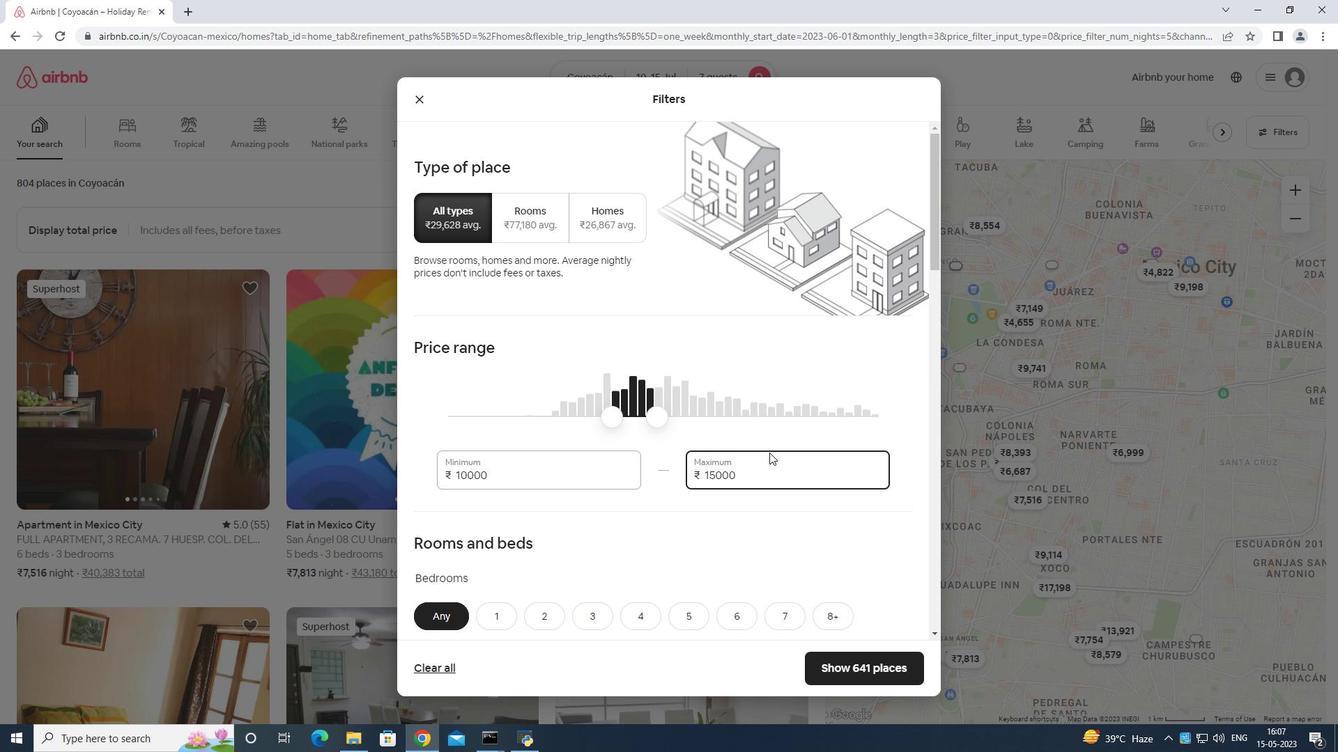
Action: Mouse scrolled (769, 452) with delta (0, 0)
Screenshot: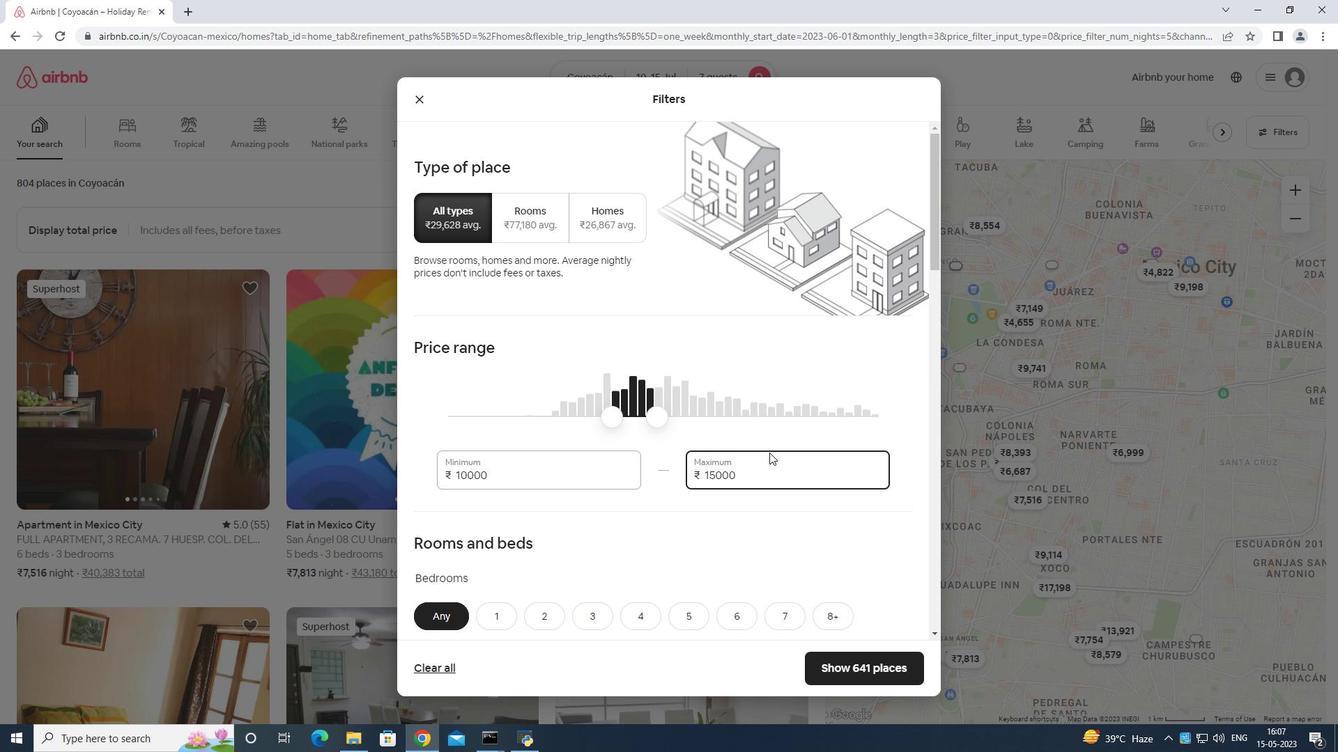 
Action: Mouse scrolled (769, 452) with delta (0, 0)
Screenshot: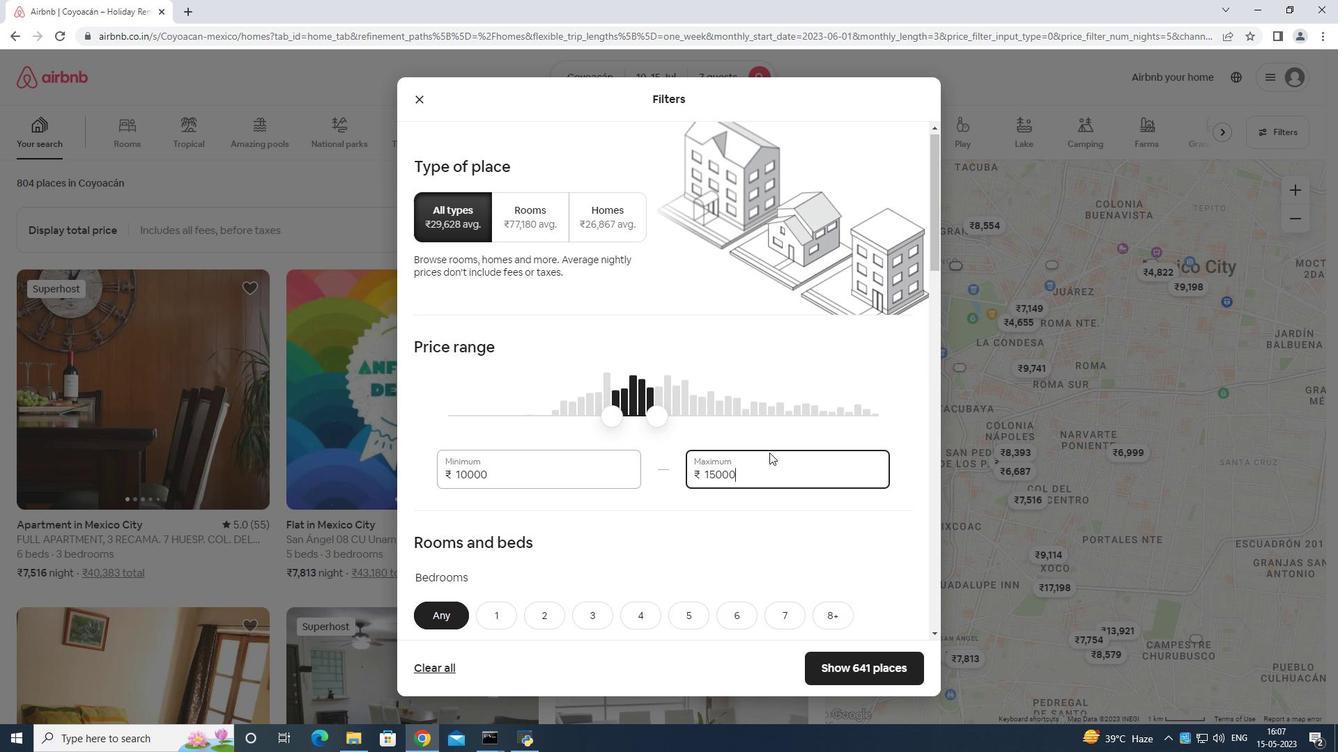 
Action: Mouse moved to (637, 413)
Screenshot: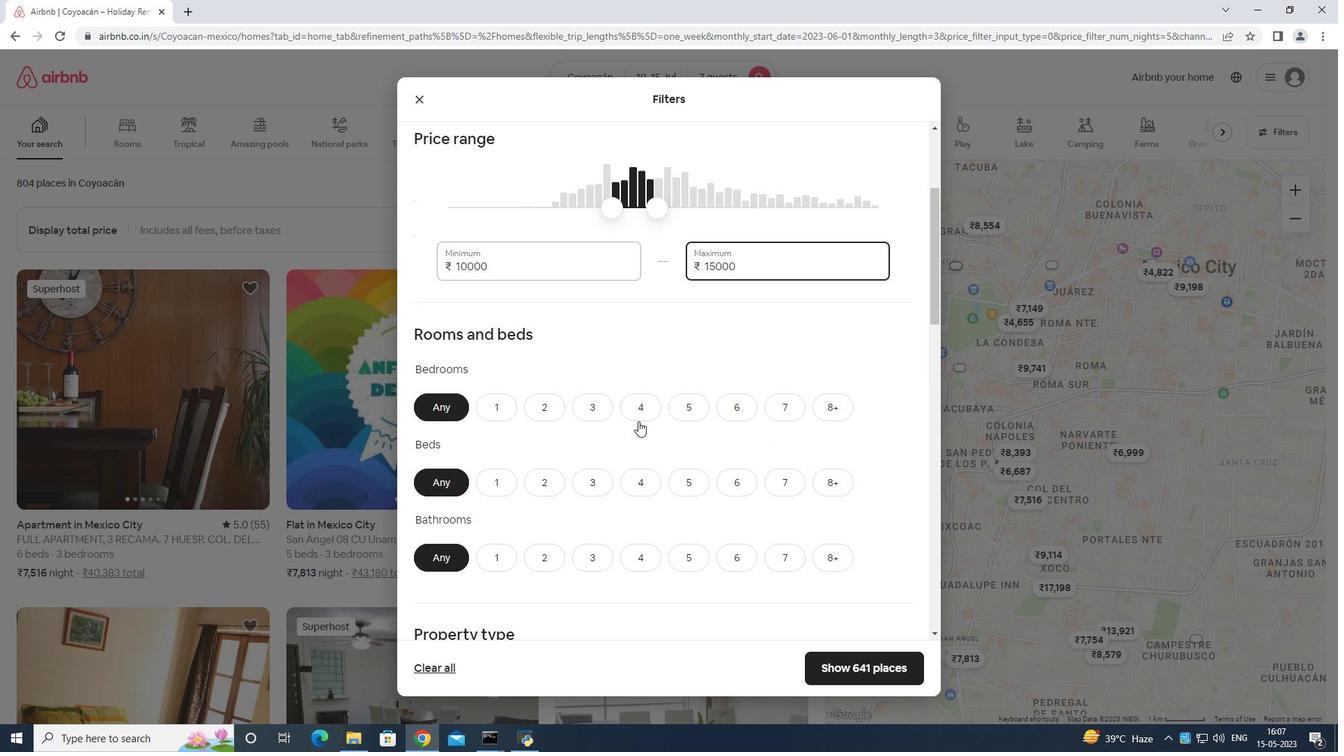 
Action: Mouse pressed left at (637, 413)
Screenshot: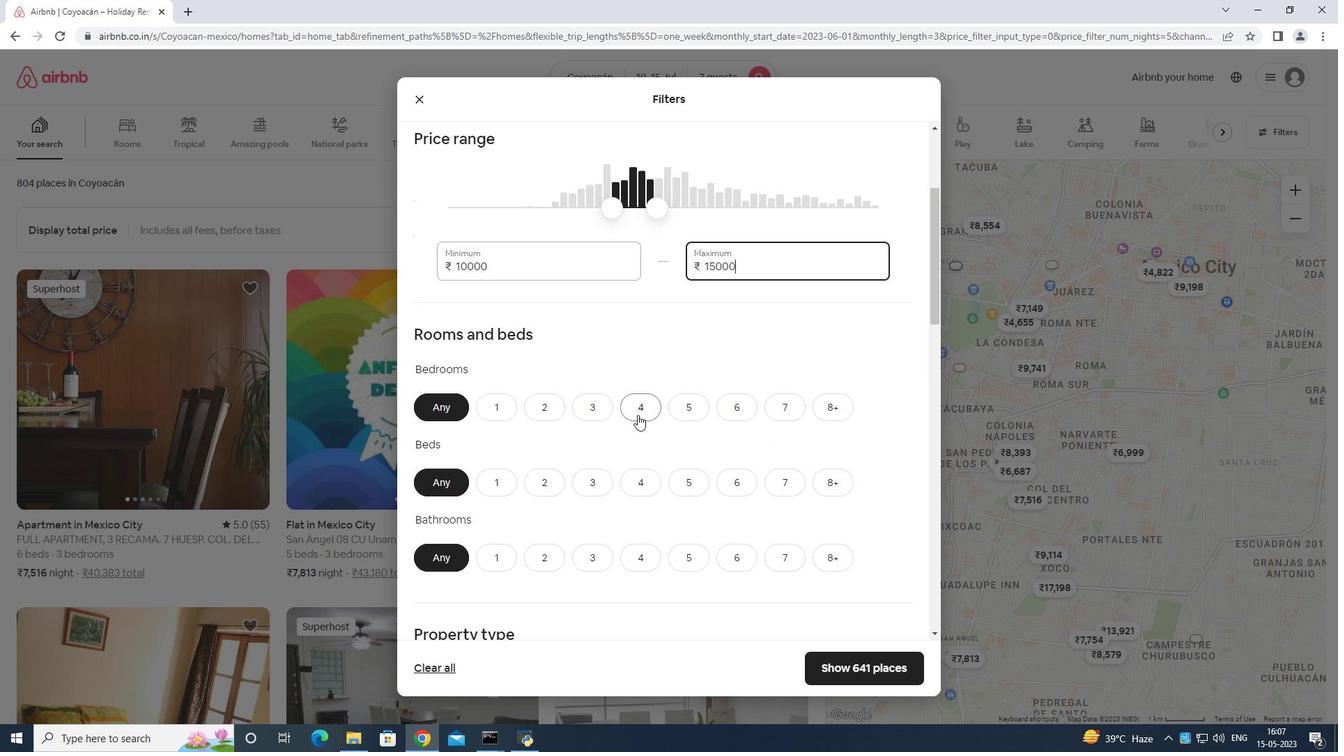 
Action: Mouse moved to (775, 483)
Screenshot: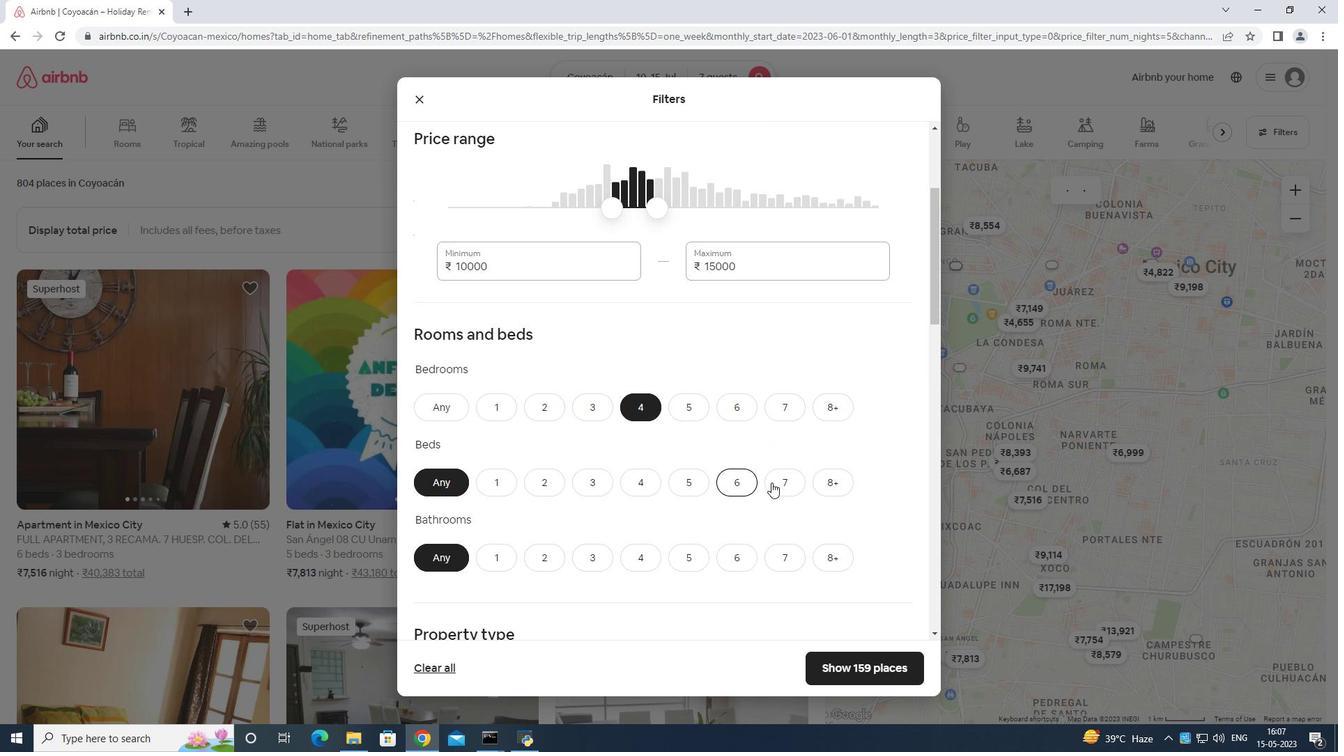 
Action: Mouse pressed left at (775, 483)
Screenshot: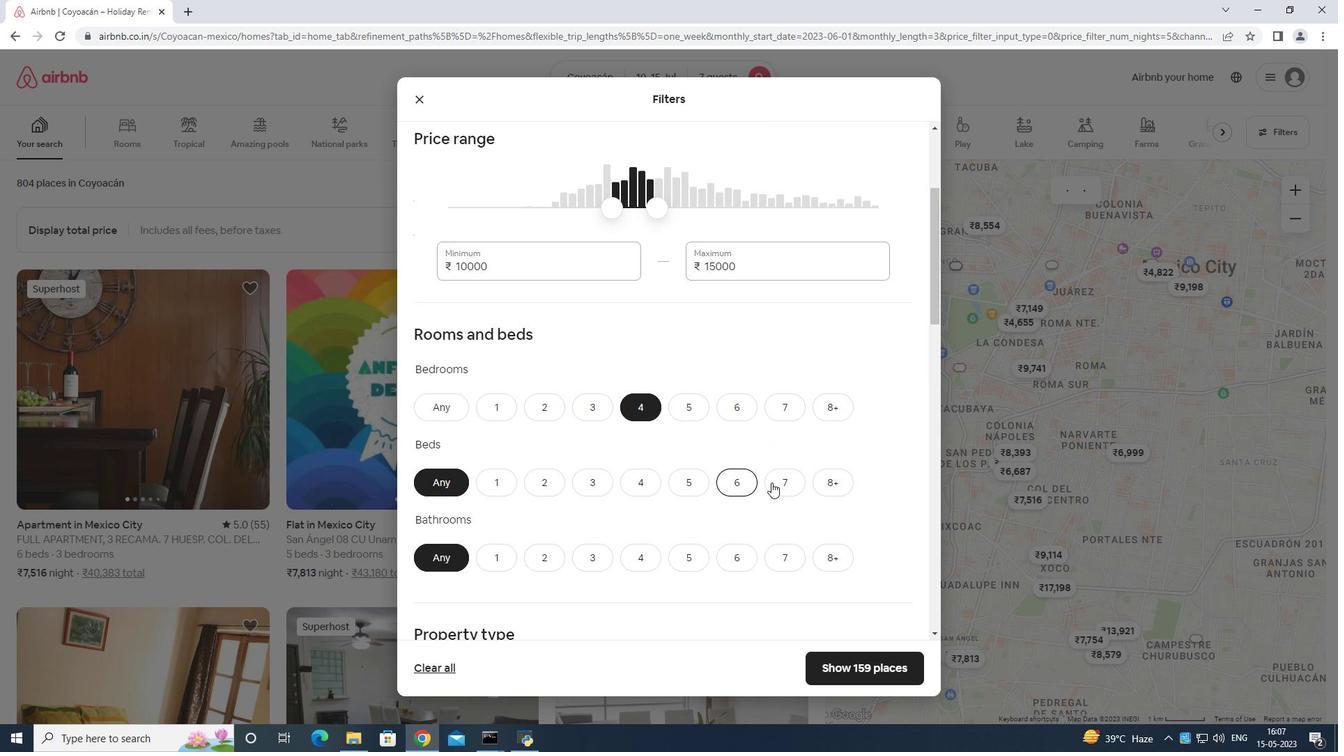
Action: Mouse moved to (642, 558)
Screenshot: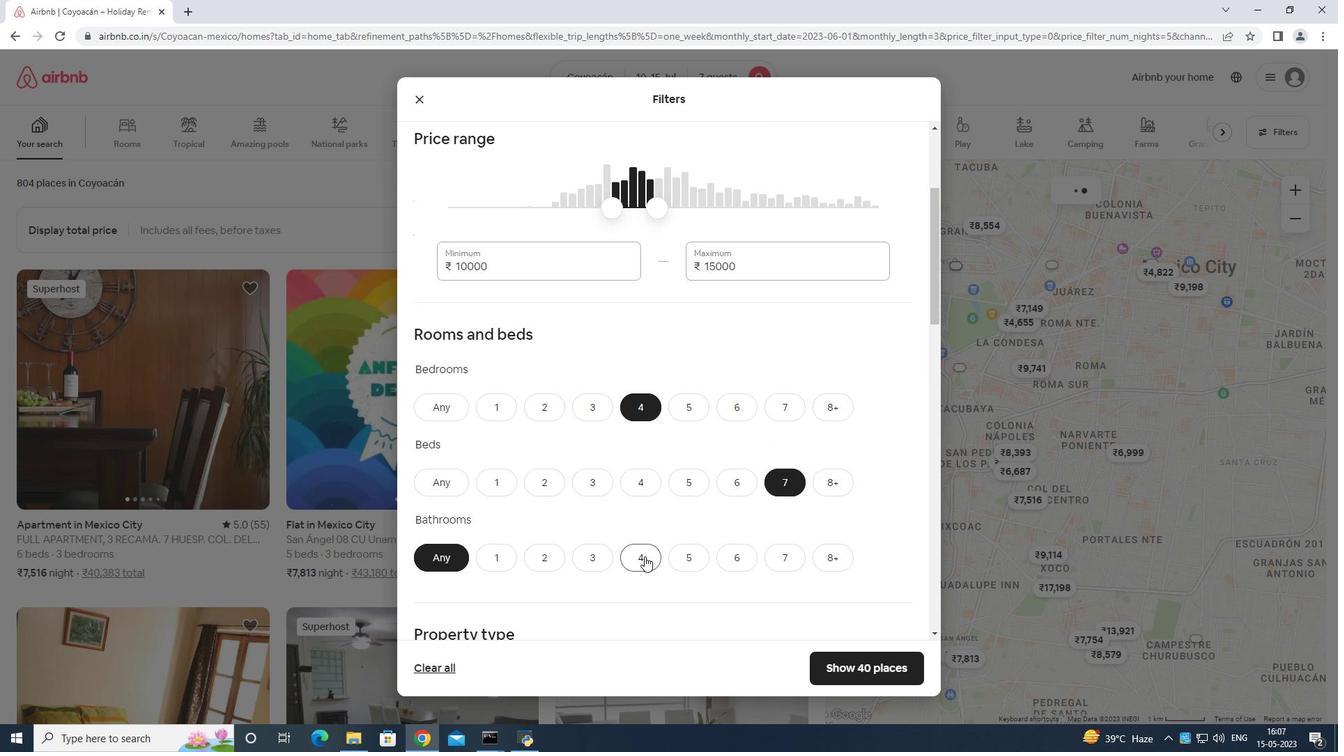 
Action: Mouse pressed left at (642, 558)
Screenshot: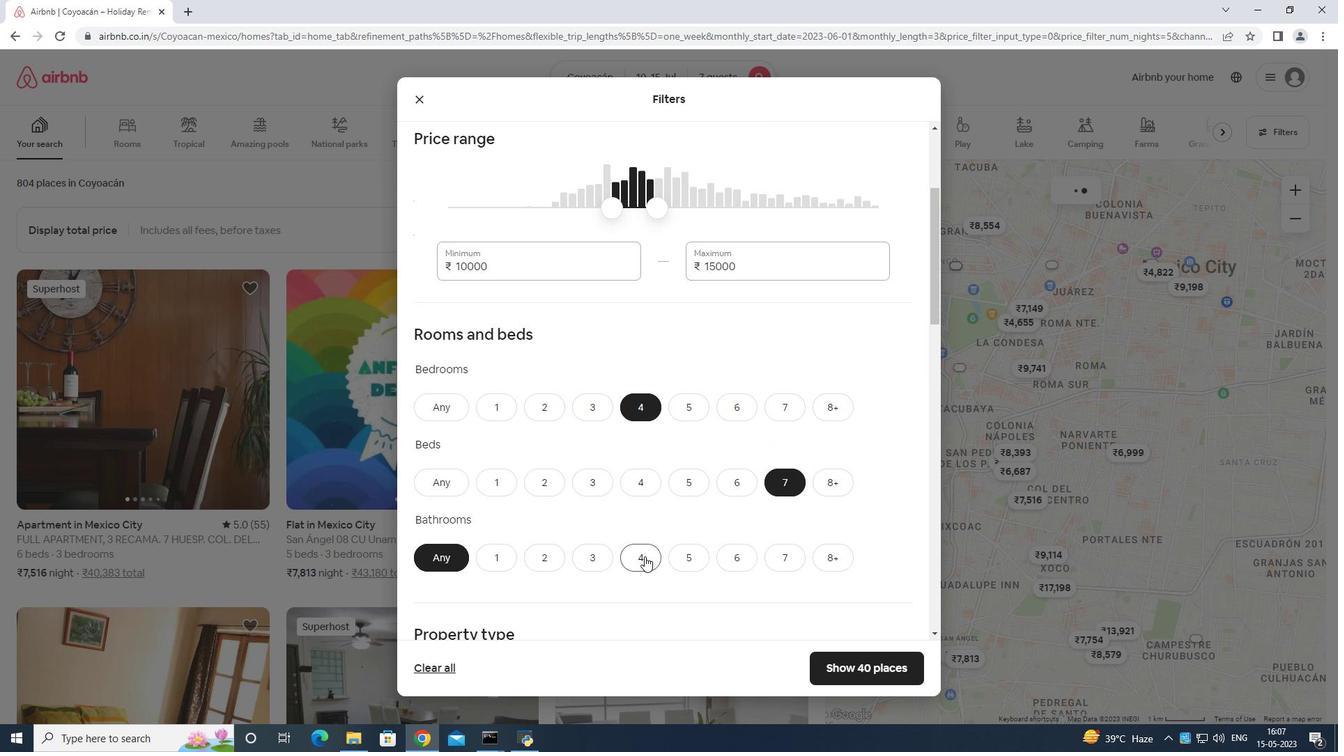 
Action: Mouse moved to (669, 497)
Screenshot: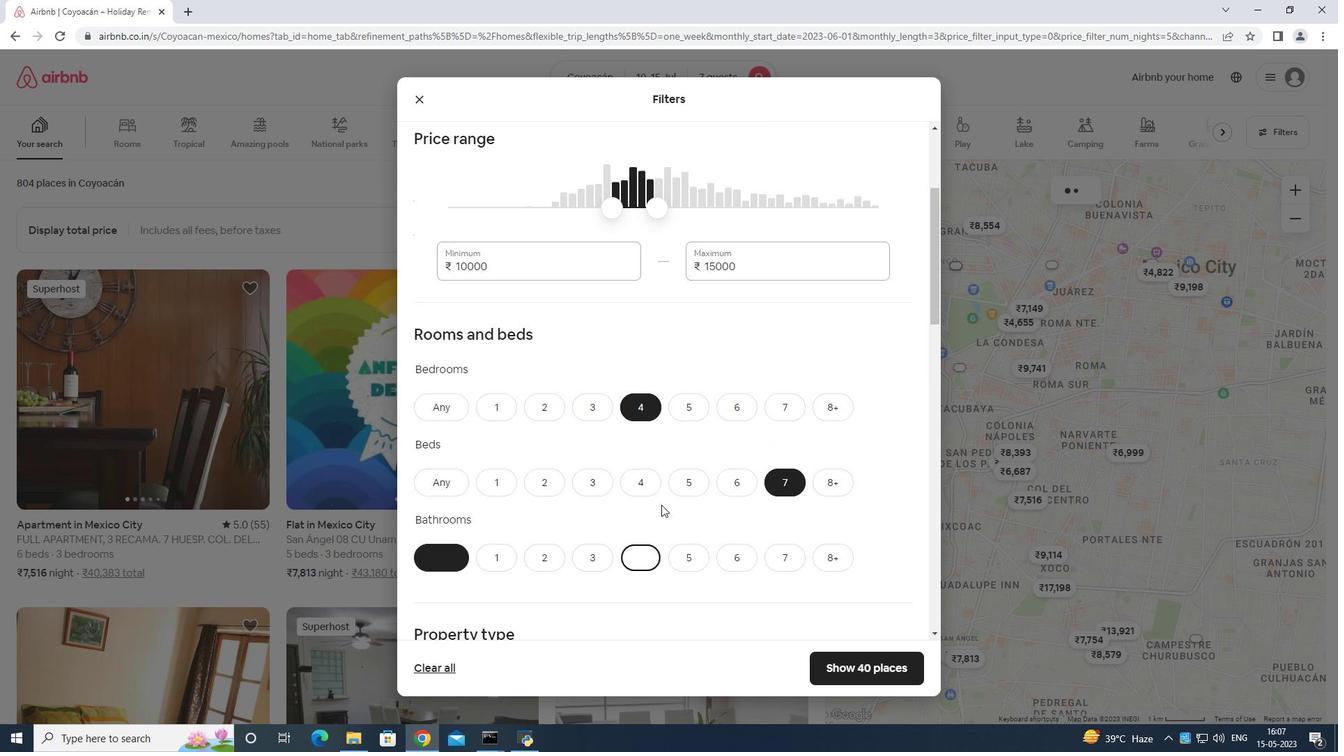 
Action: Mouse scrolled (669, 496) with delta (0, 0)
Screenshot: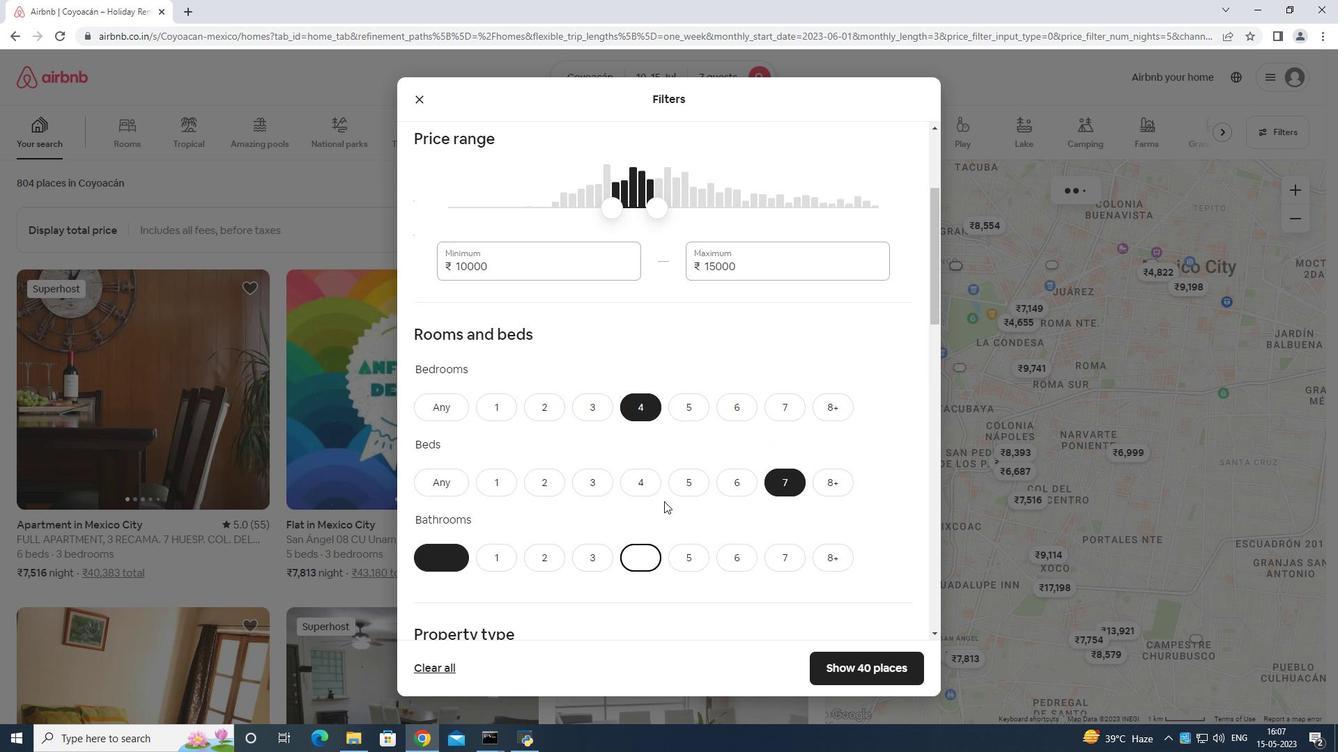 
Action: Mouse moved to (672, 497)
Screenshot: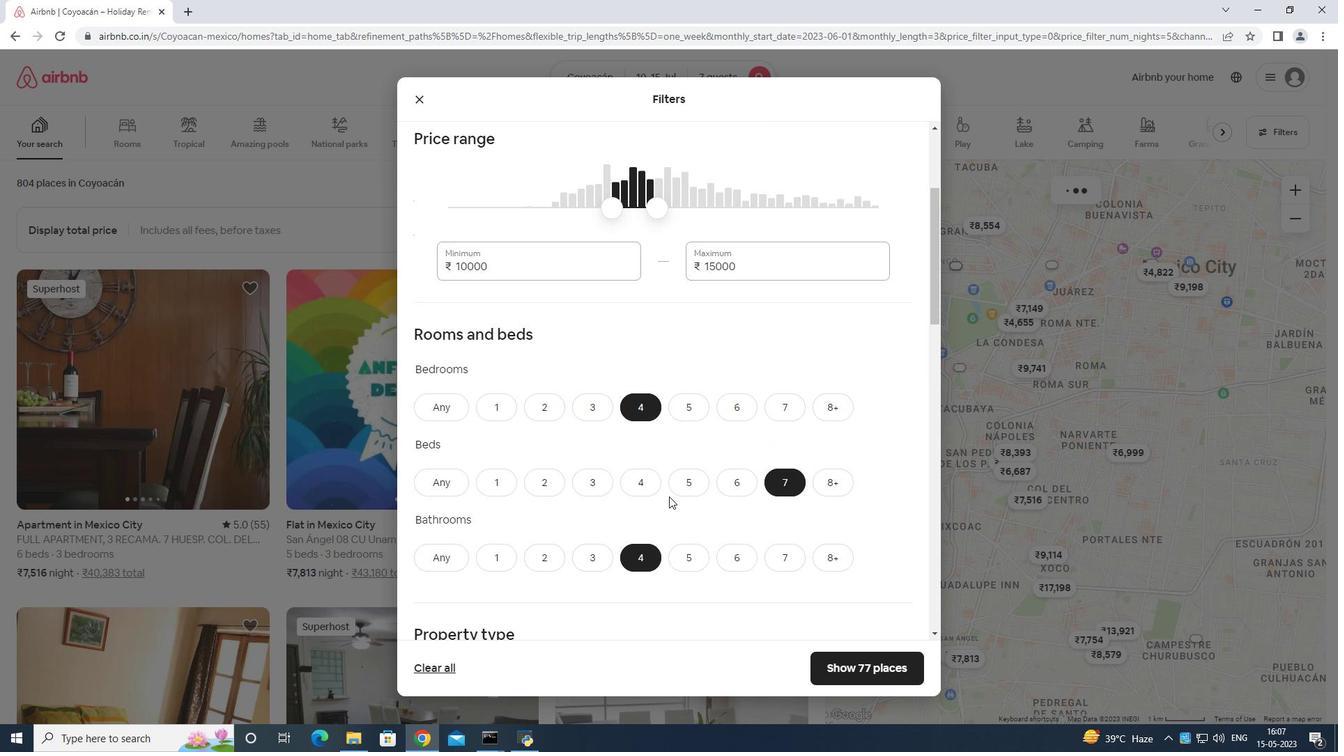 
Action: Mouse scrolled (672, 496) with delta (0, 0)
Screenshot: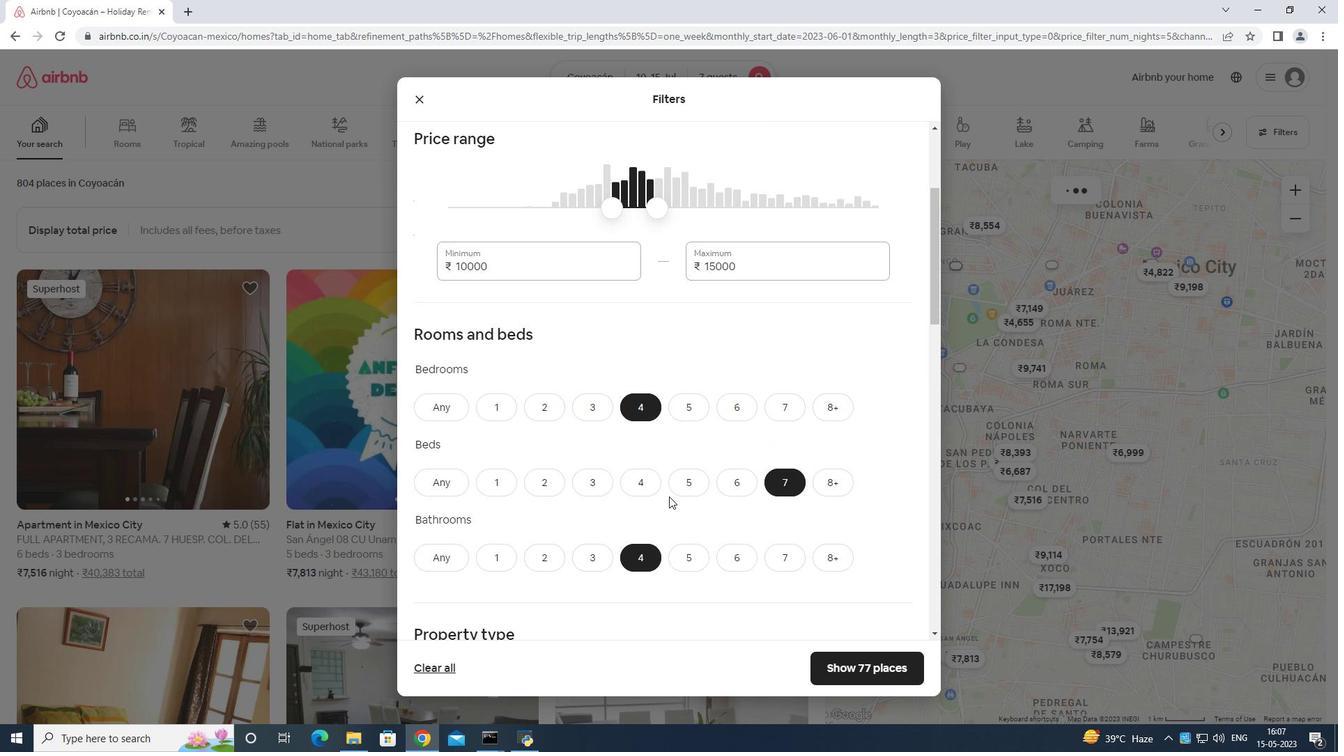 
Action: Mouse moved to (677, 492)
Screenshot: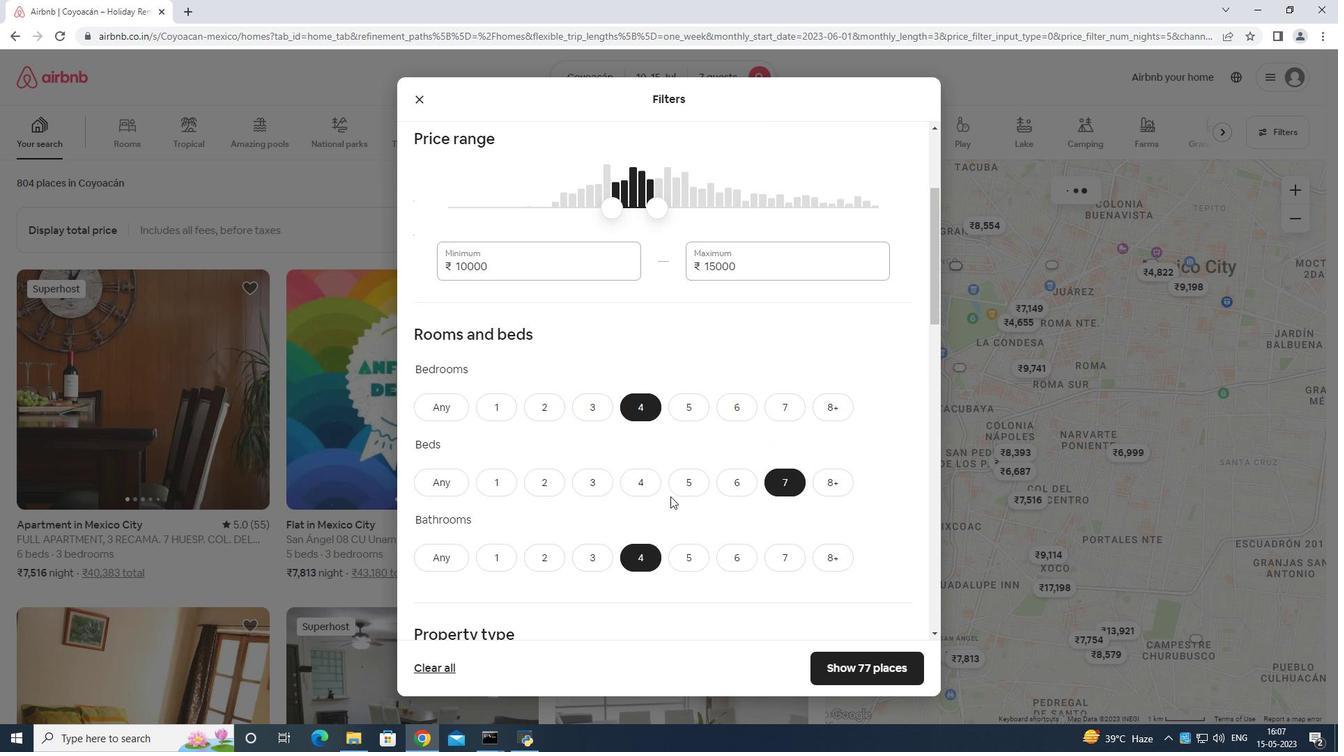 
Action: Mouse scrolled (677, 491) with delta (0, 0)
Screenshot: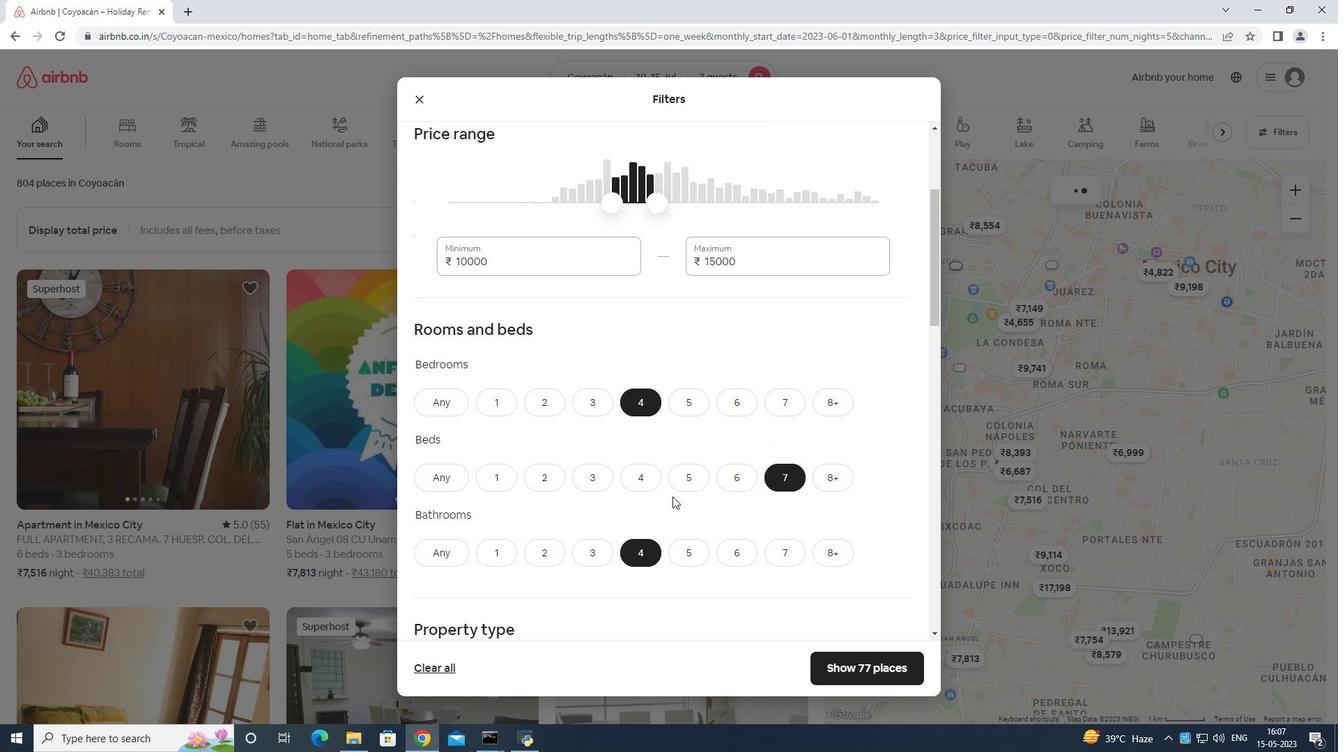 
Action: Mouse moved to (448, 476)
Screenshot: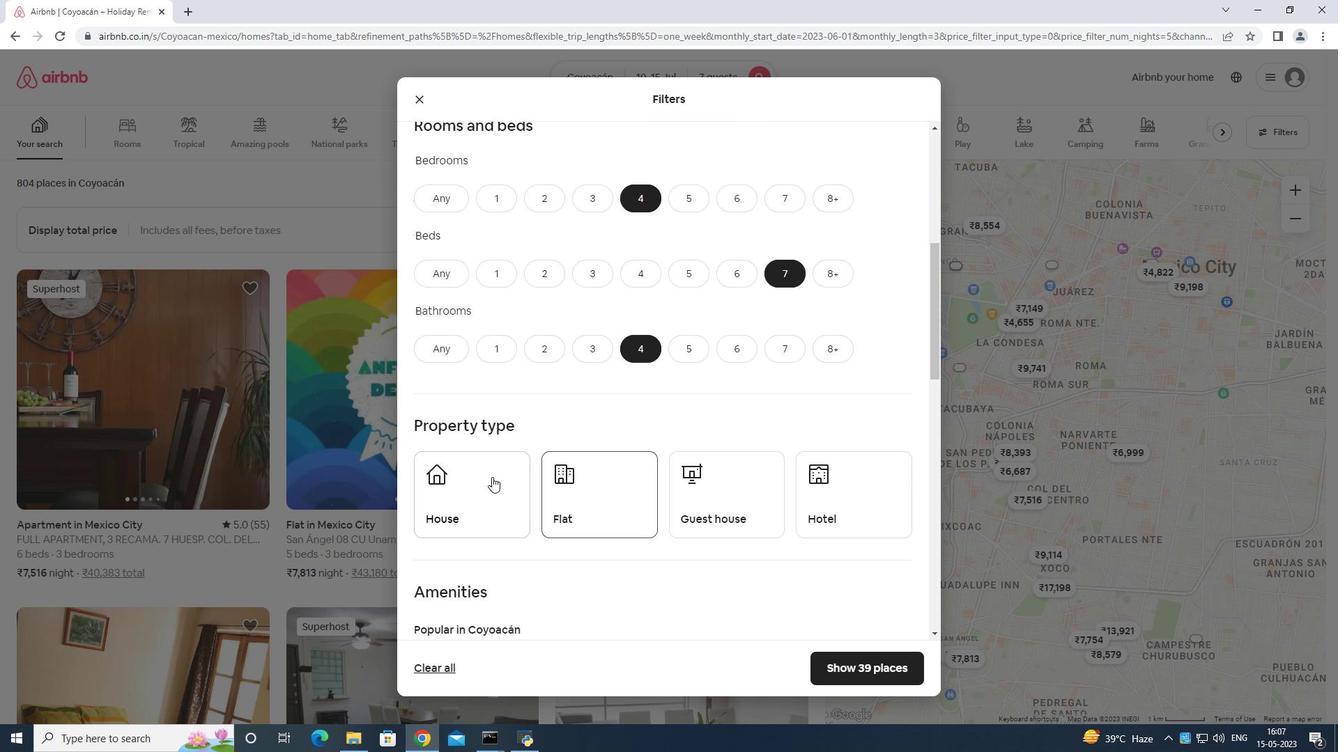
Action: Mouse pressed left at (448, 476)
Screenshot: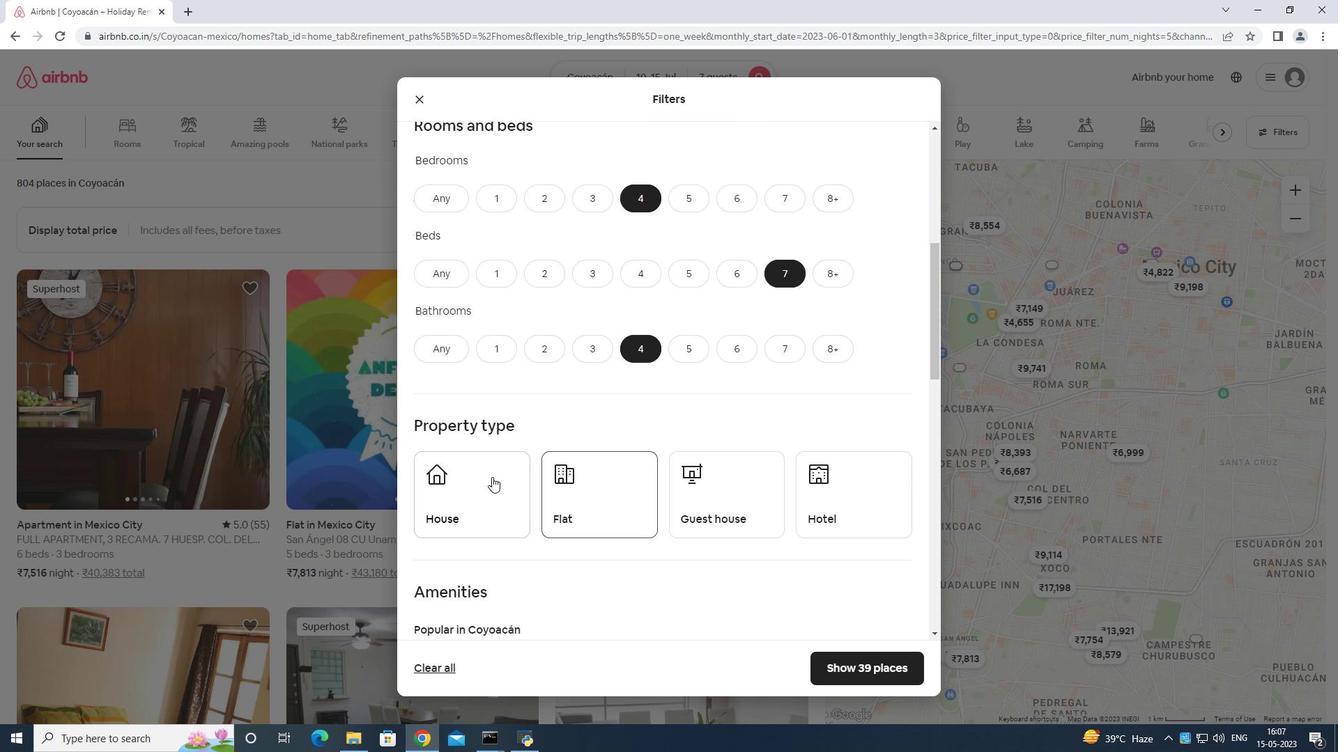 
Action: Mouse moved to (628, 501)
Screenshot: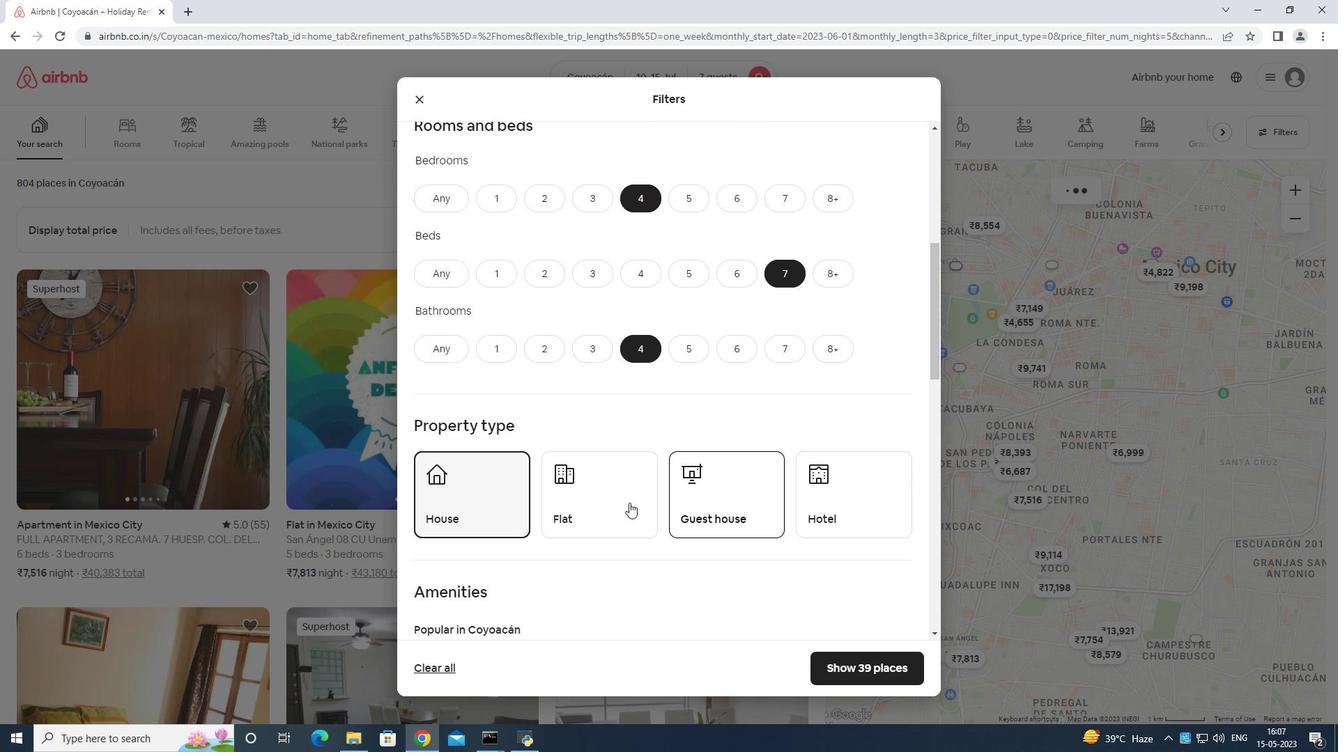 
Action: Mouse pressed left at (628, 501)
Screenshot: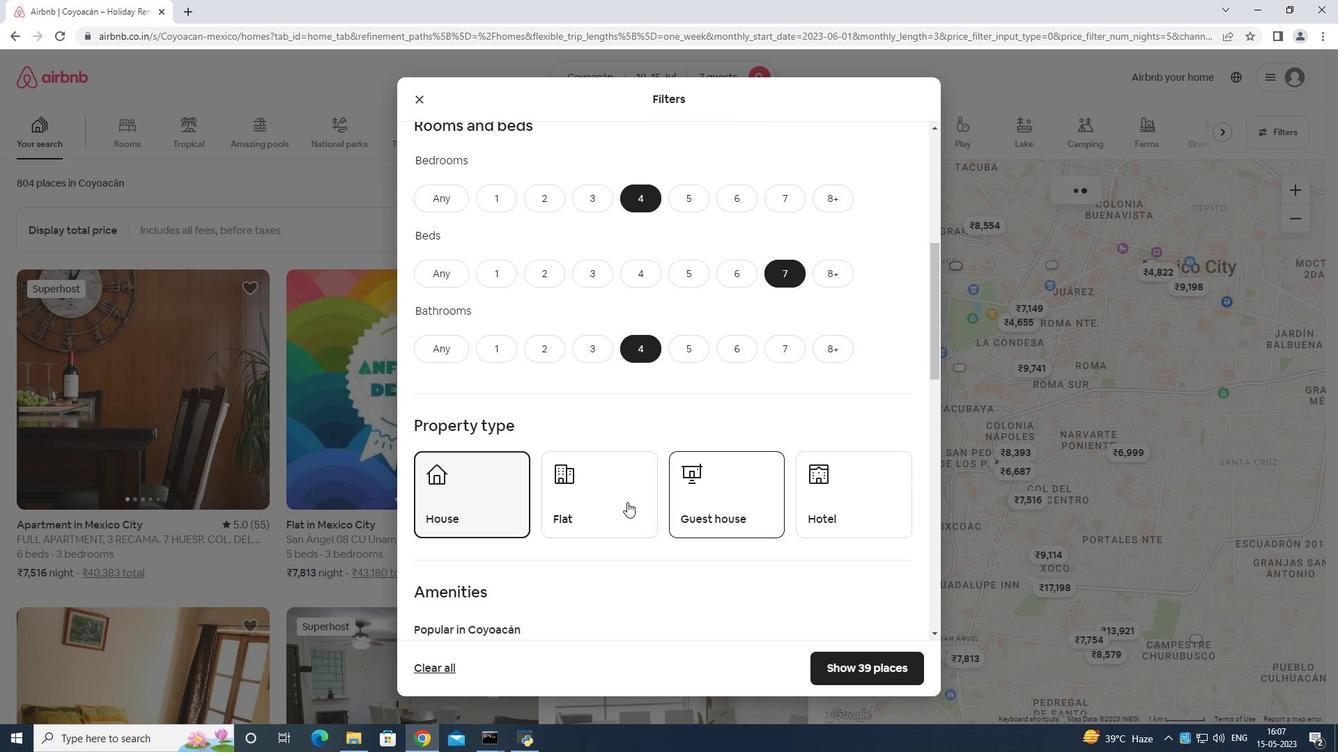 
Action: Mouse moved to (710, 504)
Screenshot: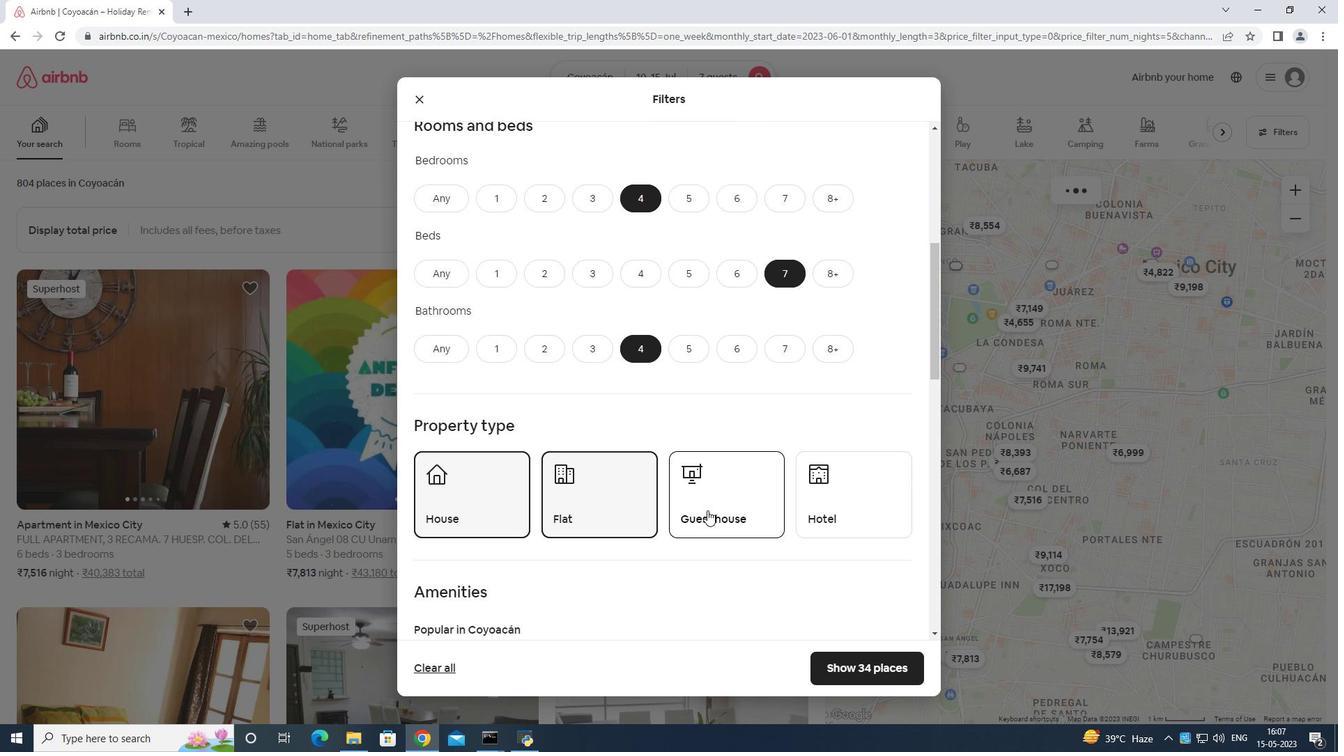 
Action: Mouse pressed left at (710, 504)
Screenshot: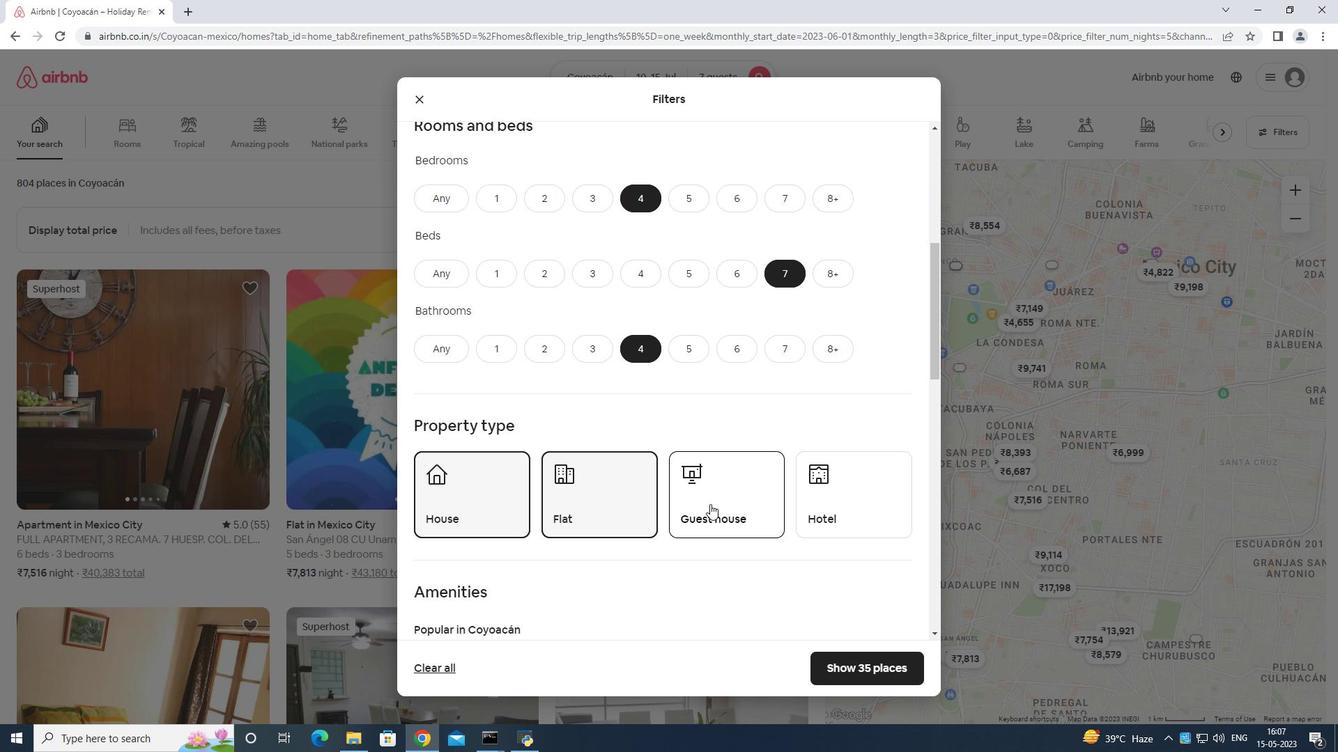 
Action: Mouse moved to (712, 498)
Screenshot: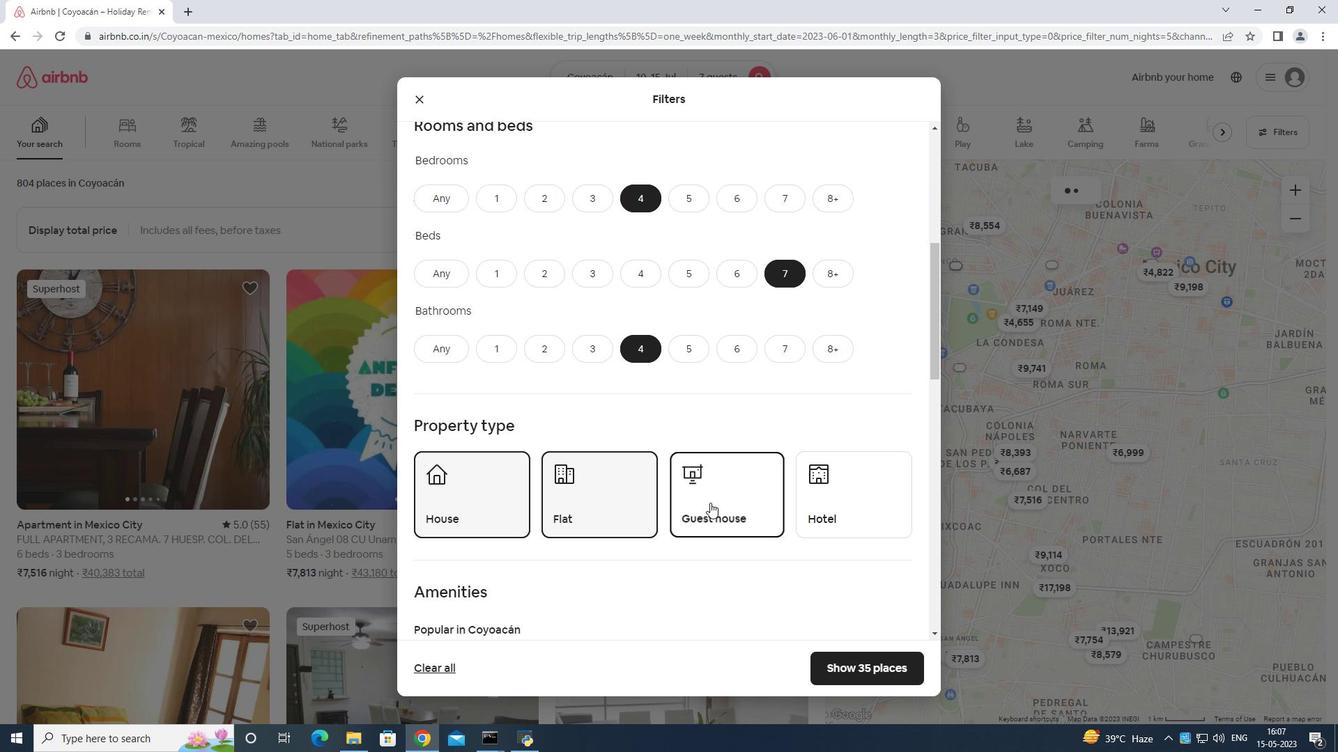 
Action: Mouse scrolled (712, 497) with delta (0, 0)
Screenshot: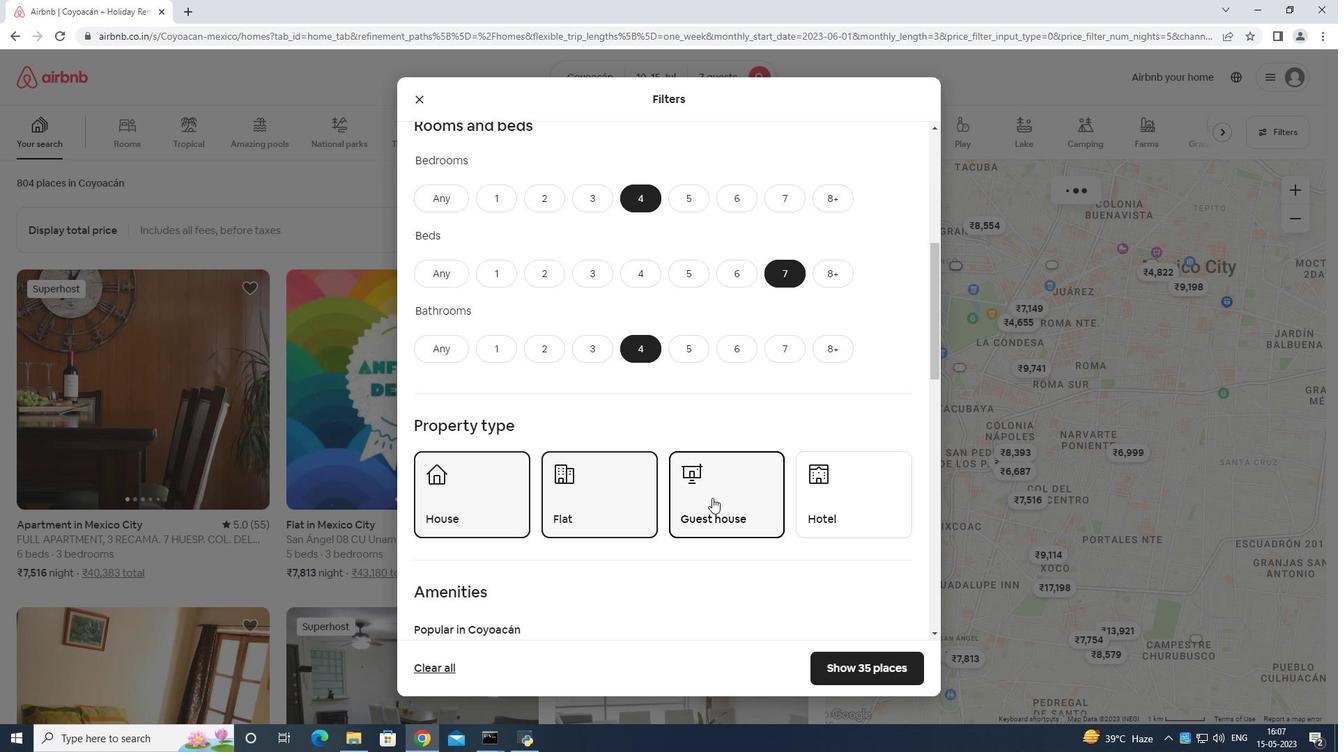 
Action: Mouse scrolled (712, 497) with delta (0, 0)
Screenshot: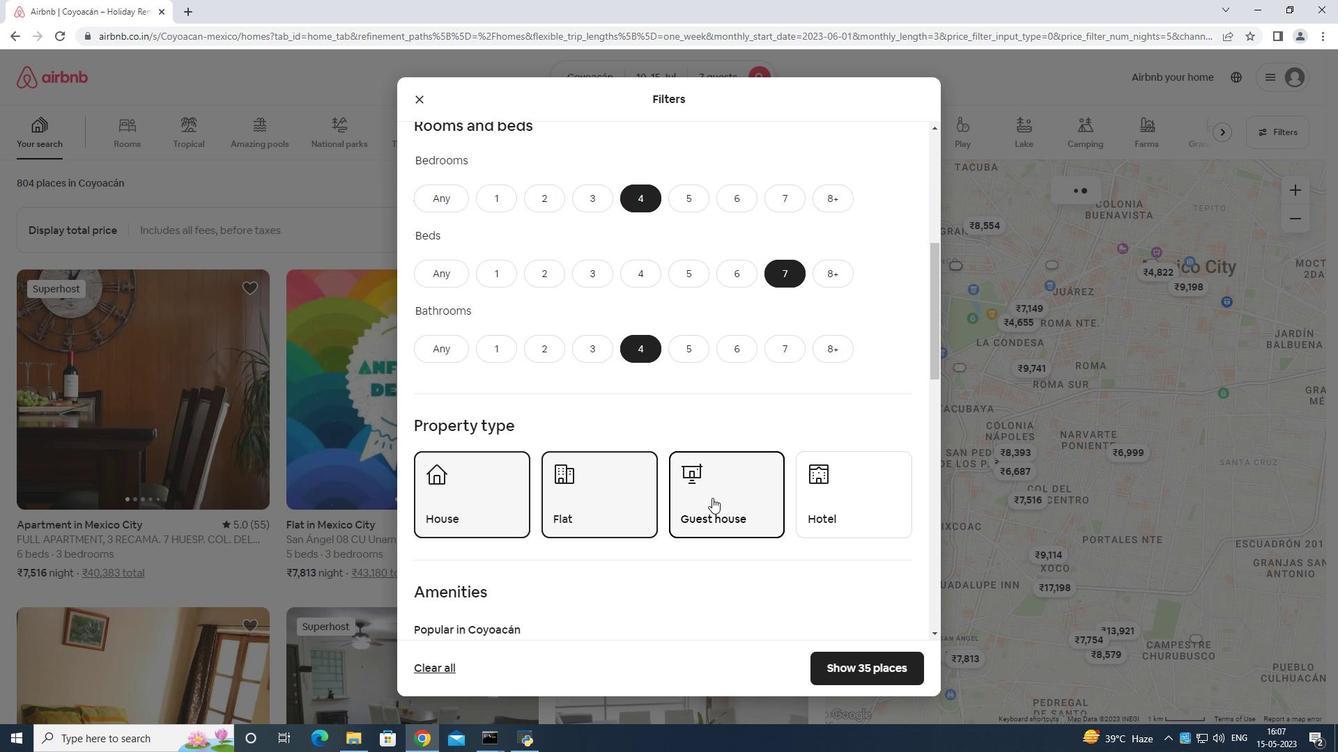 
Action: Mouse scrolled (712, 497) with delta (0, 0)
Screenshot: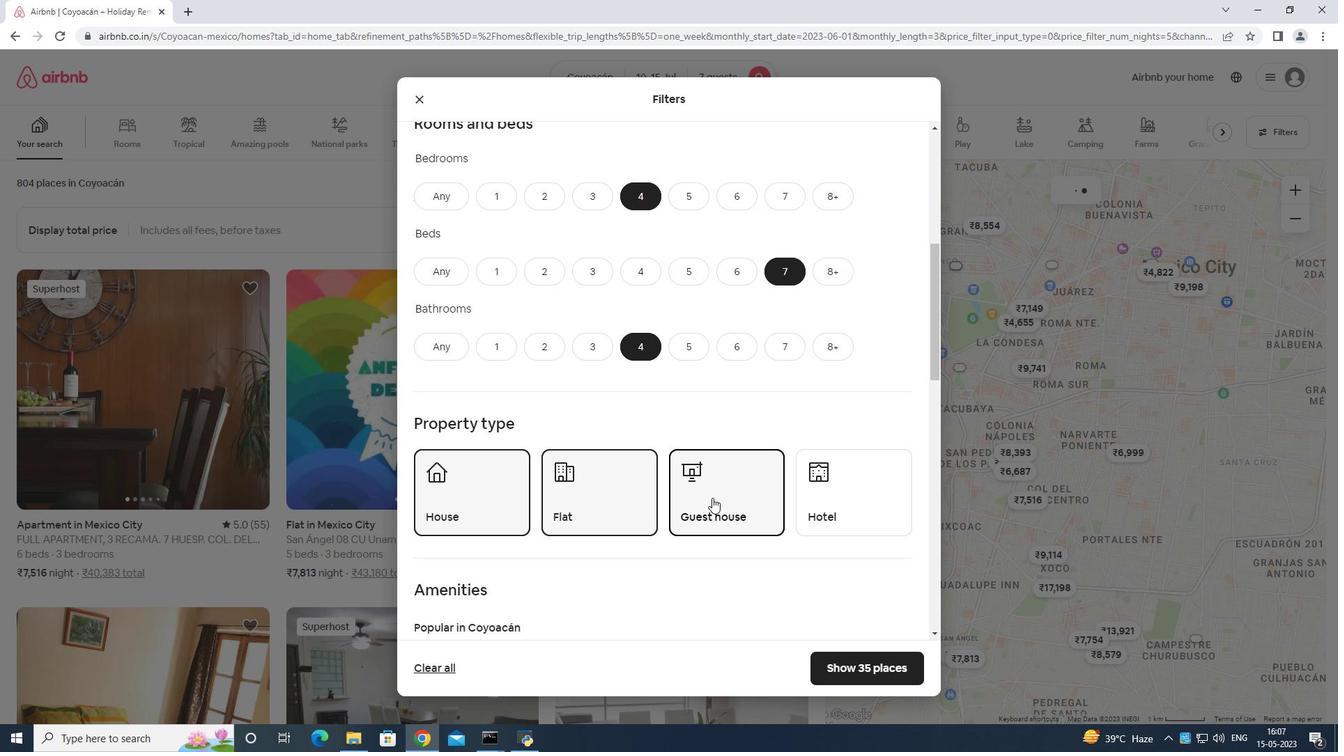
Action: Mouse moved to (467, 452)
Screenshot: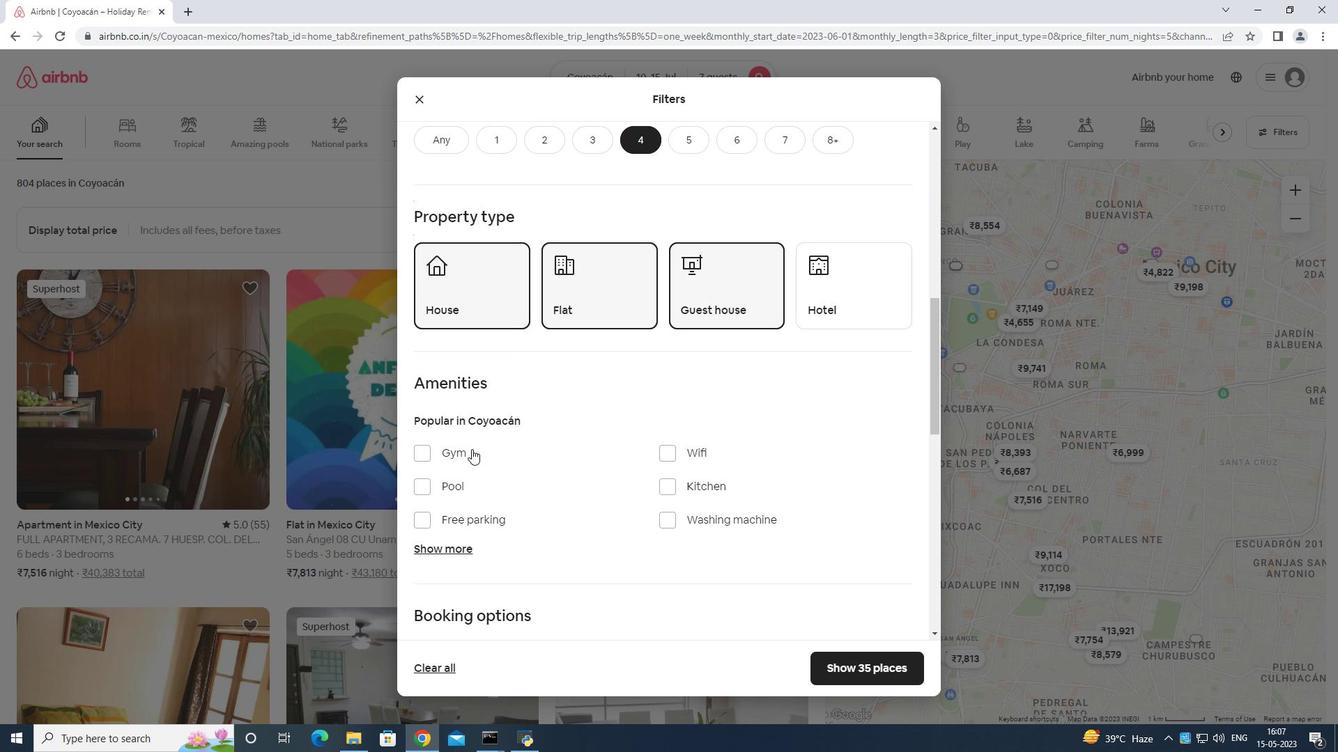 
Action: Mouse pressed left at (467, 452)
Screenshot: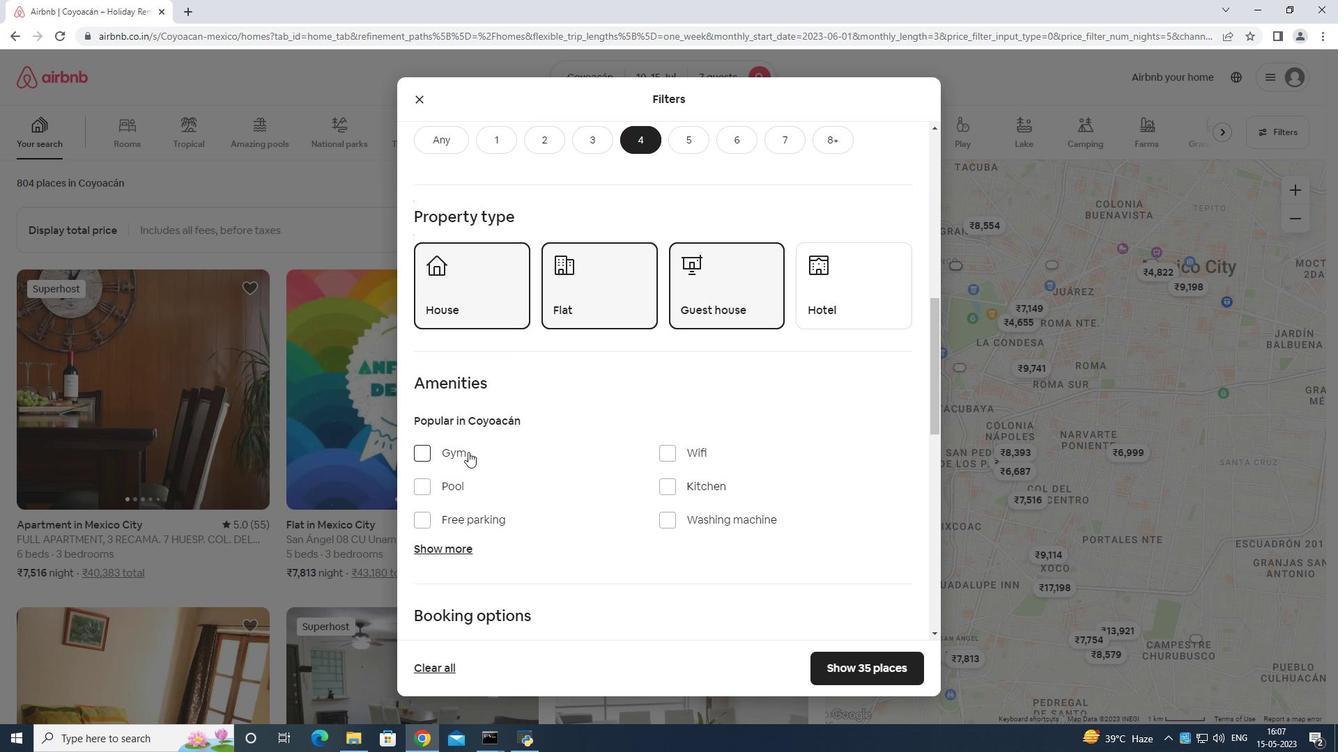 
Action: Mouse moved to (673, 451)
Screenshot: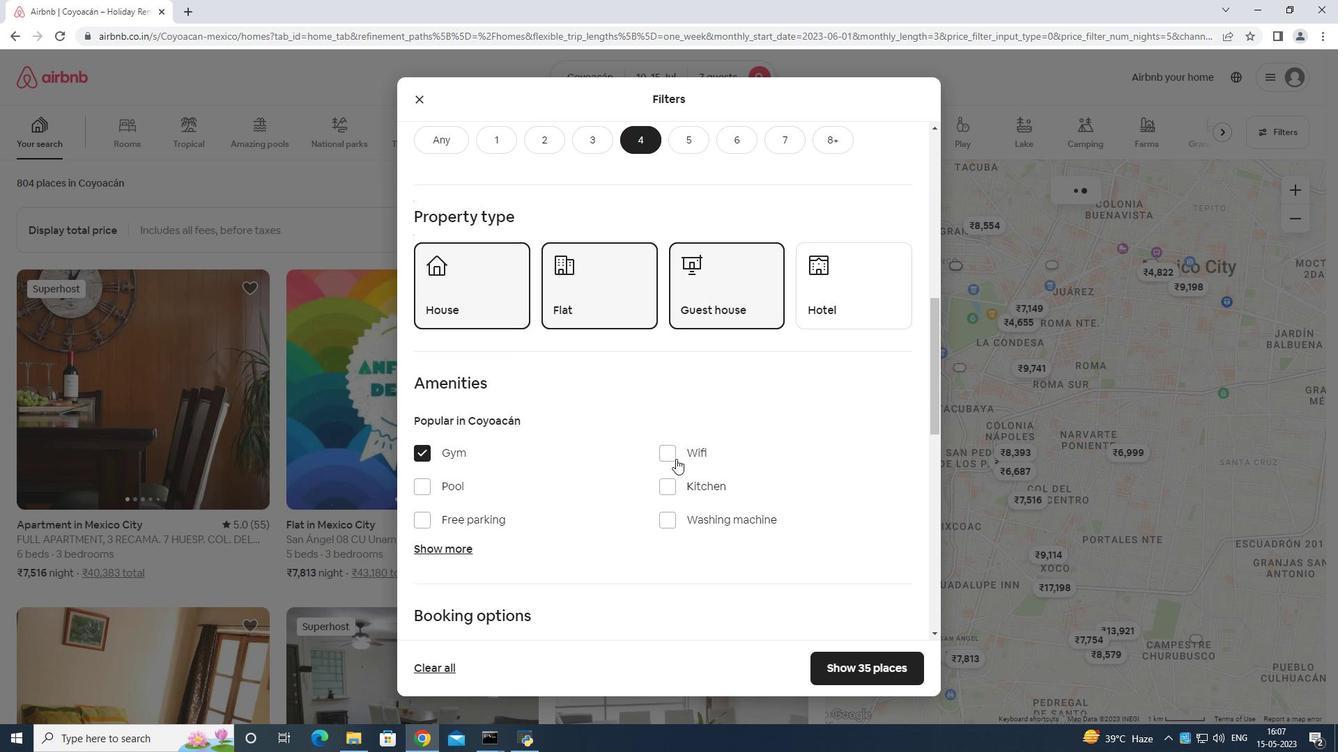 
Action: Mouse pressed left at (673, 451)
Screenshot: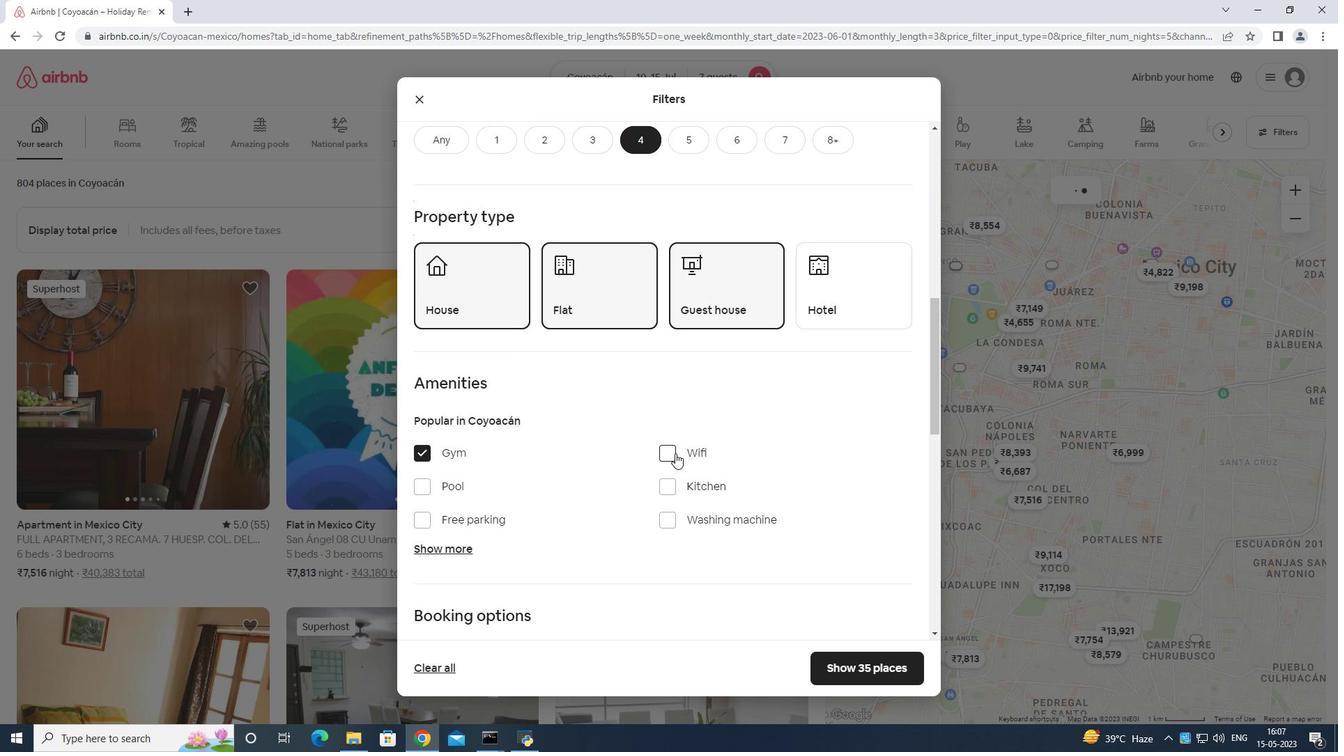 
Action: Mouse moved to (476, 519)
Screenshot: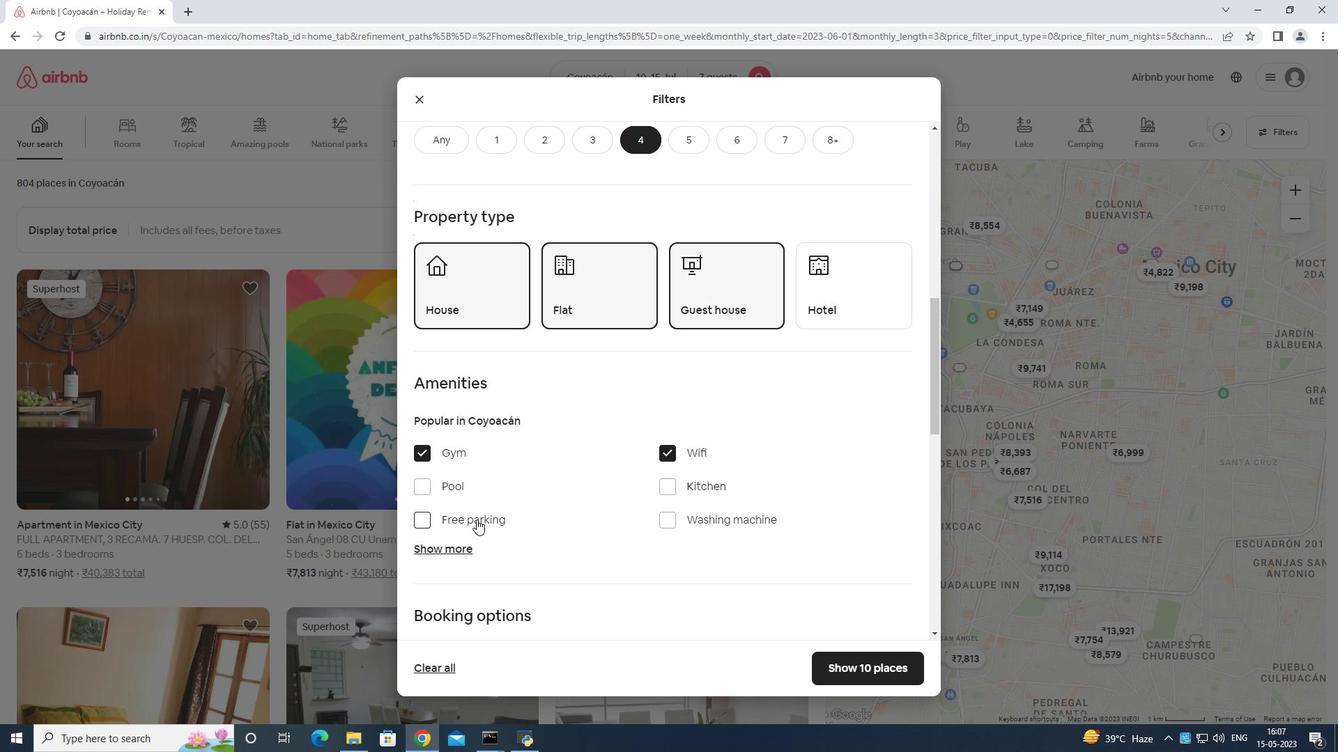 
Action: Mouse pressed left at (476, 519)
Screenshot: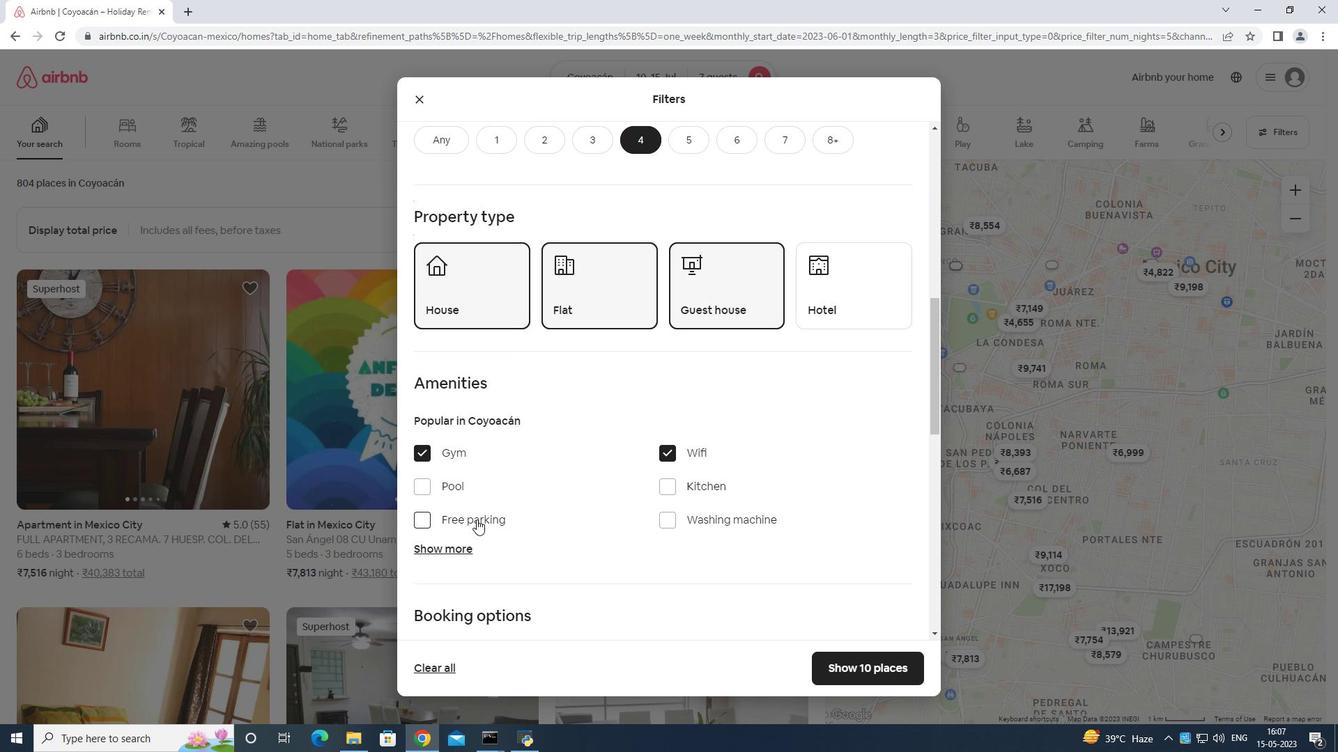 
Action: Mouse moved to (460, 550)
Screenshot: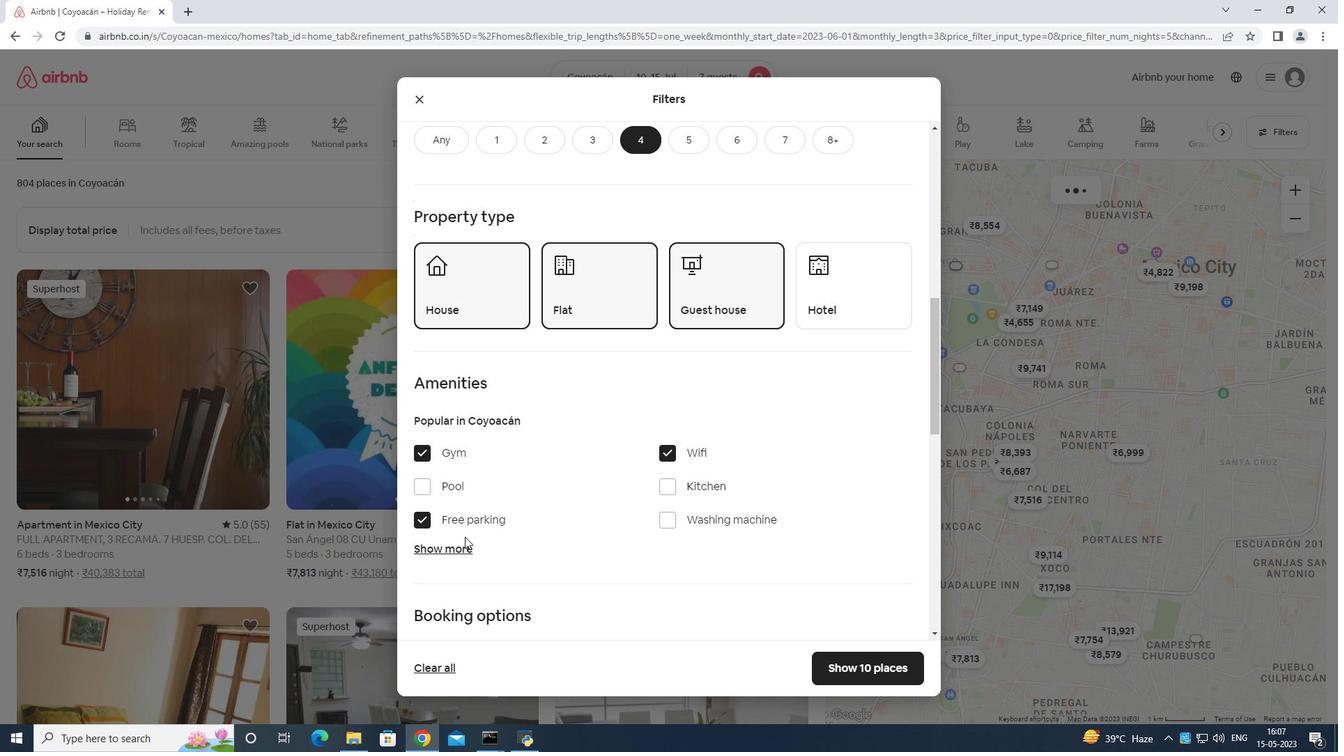 
Action: Mouse pressed left at (460, 550)
Screenshot: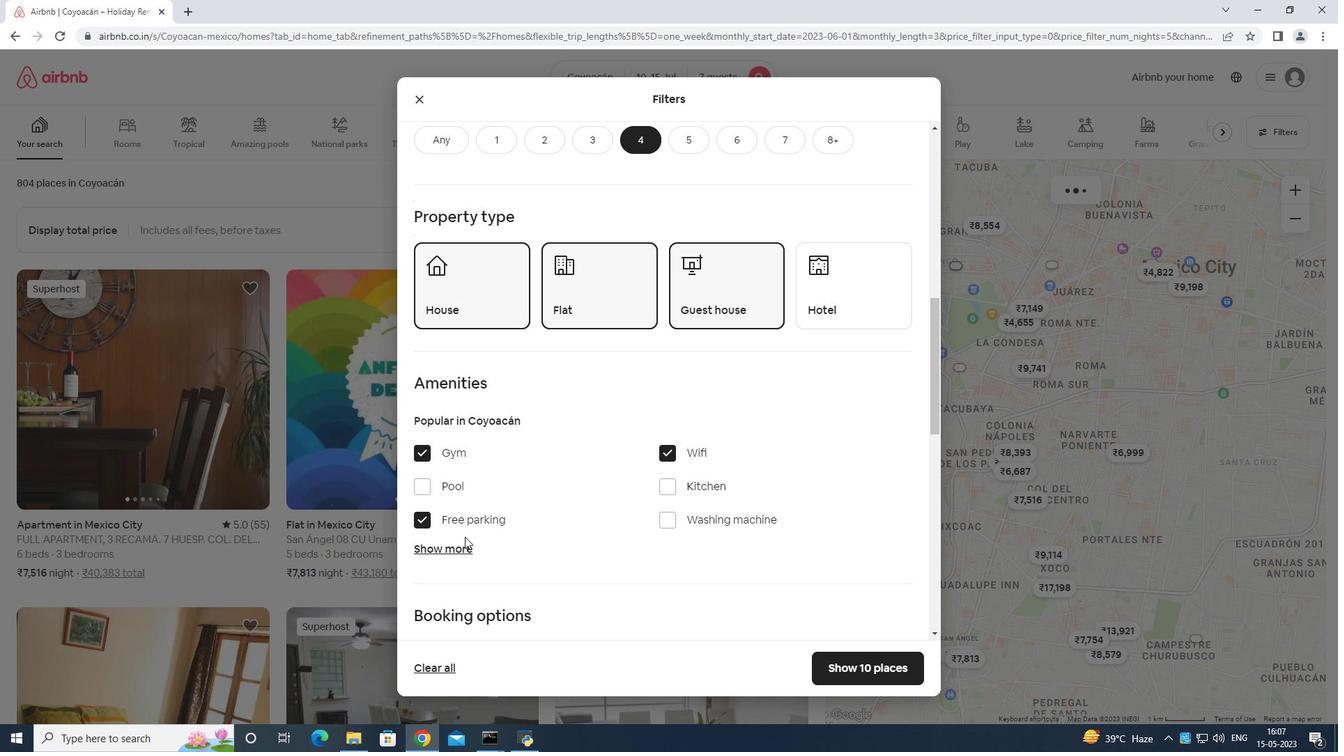 
Action: Mouse moved to (471, 534)
Screenshot: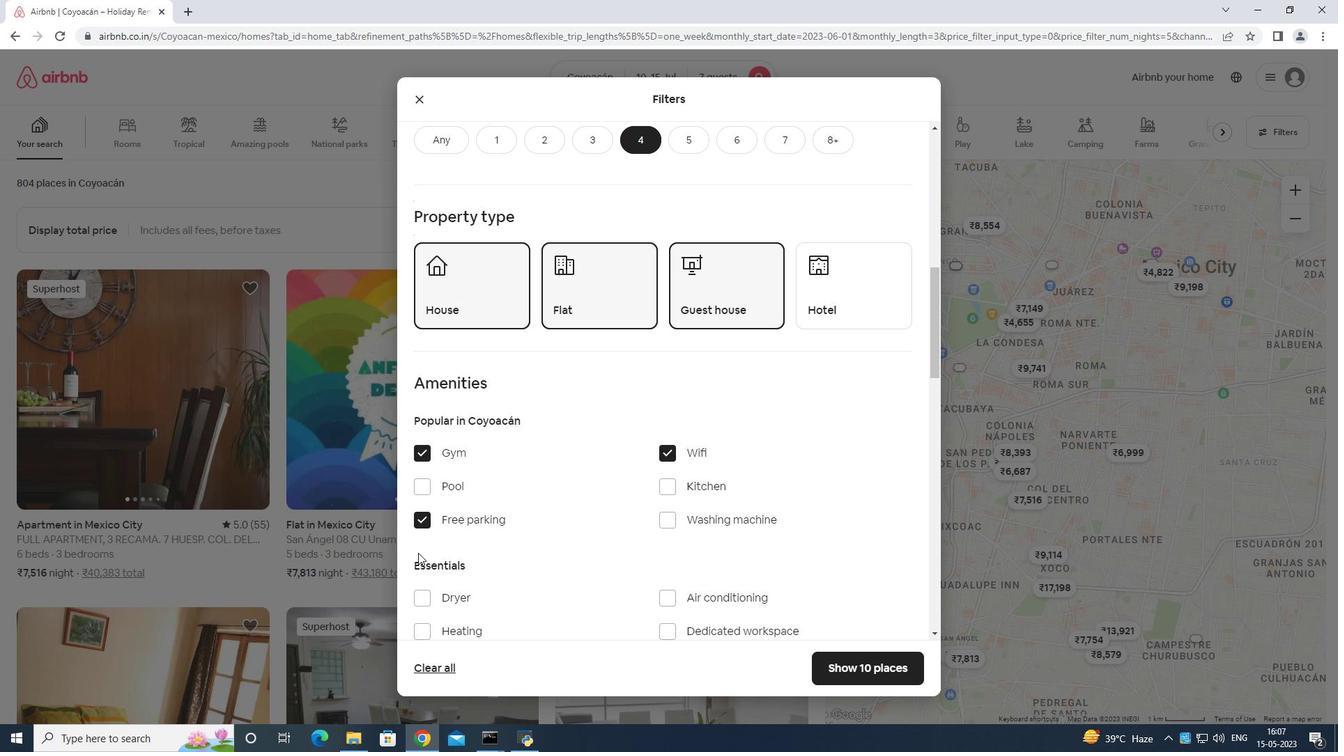 
Action: Mouse scrolled (471, 533) with delta (0, 0)
Screenshot: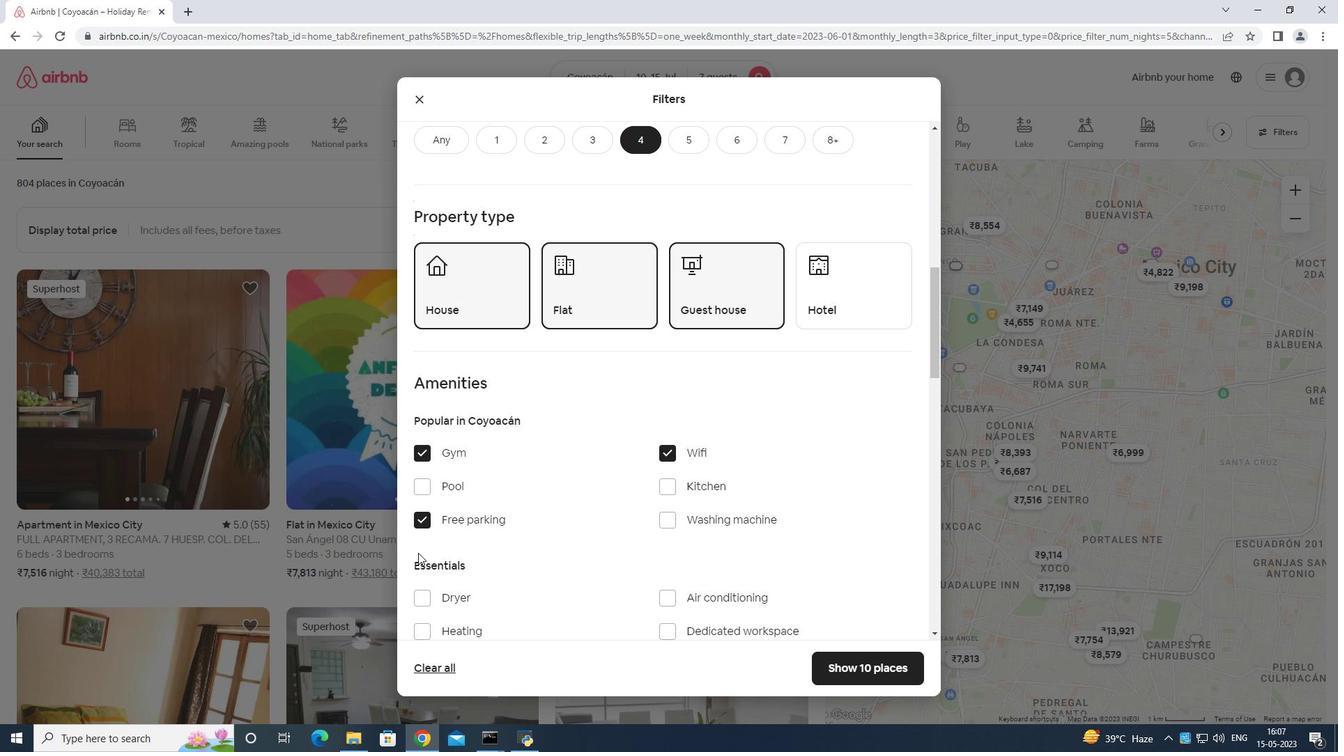 
Action: Mouse moved to (479, 539)
Screenshot: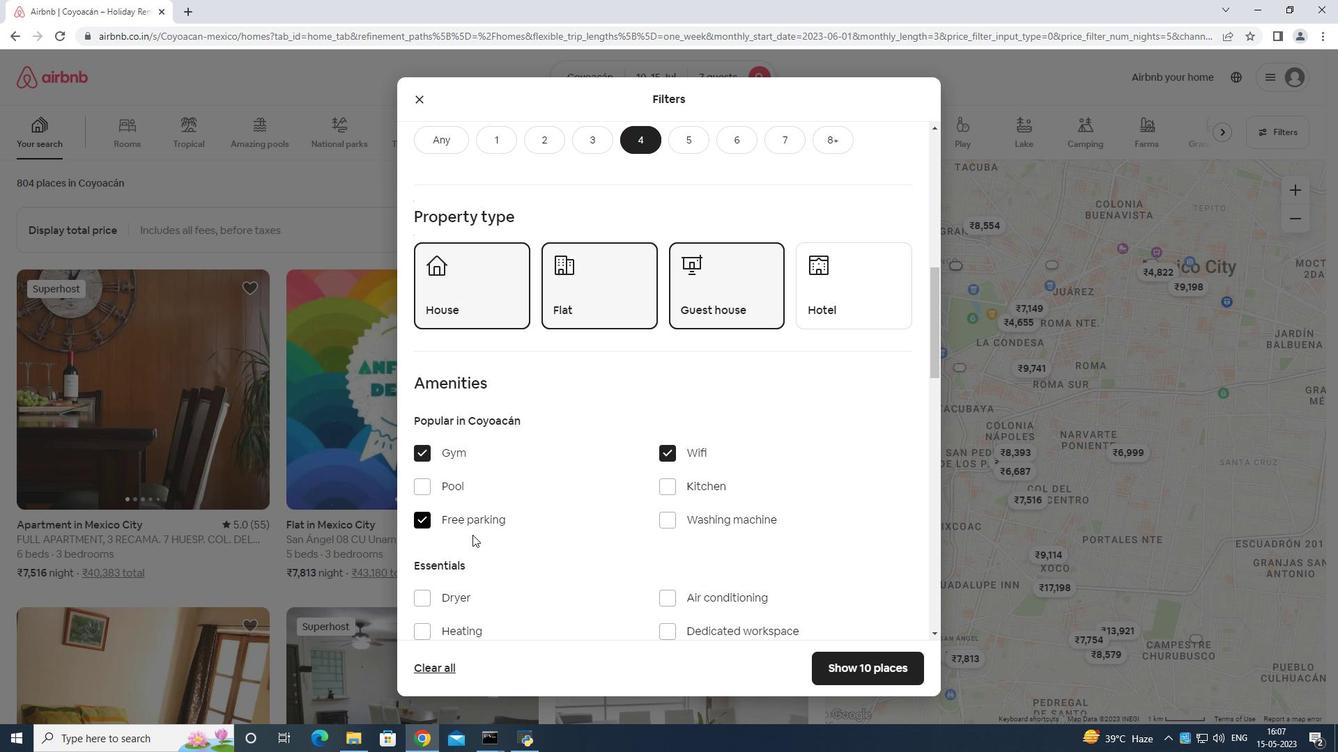 
Action: Mouse scrolled (479, 538) with delta (0, 0)
Screenshot: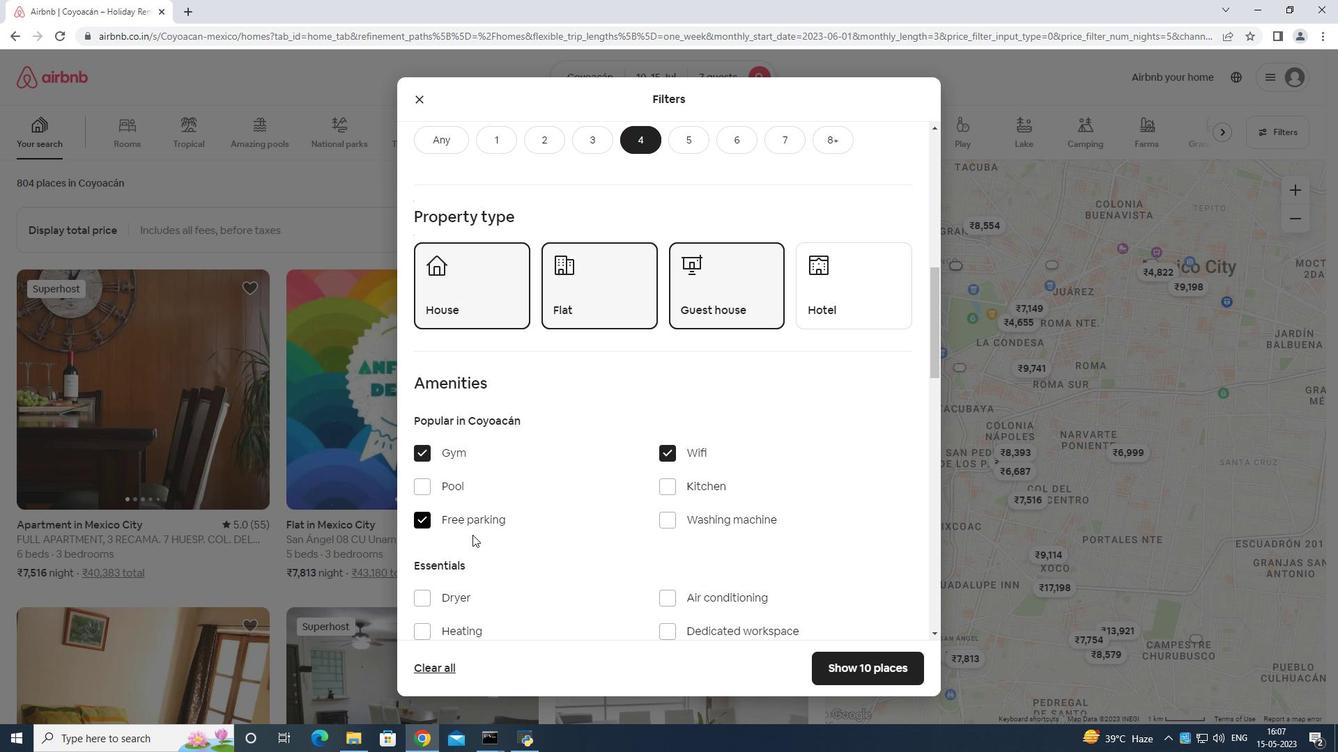 
Action: Mouse moved to (496, 516)
Screenshot: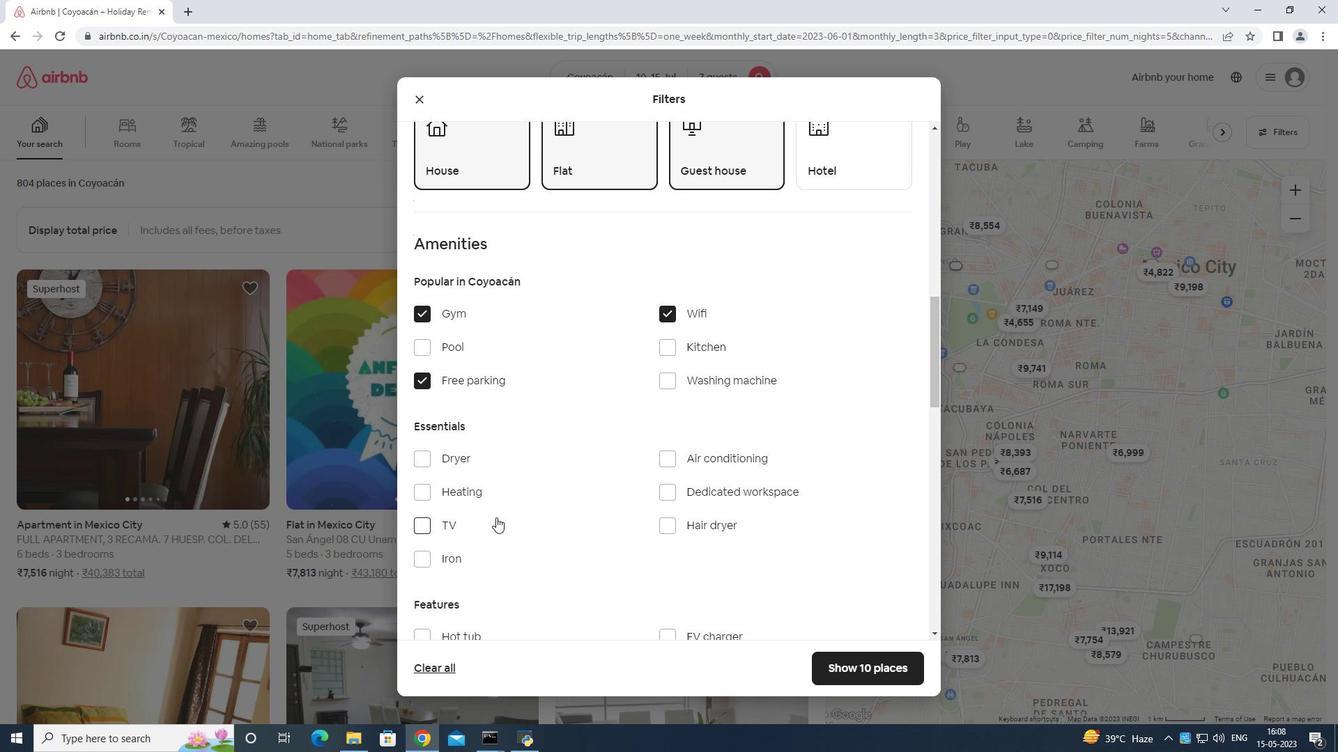 
Action: Mouse scrolled (496, 515) with delta (0, 0)
Screenshot: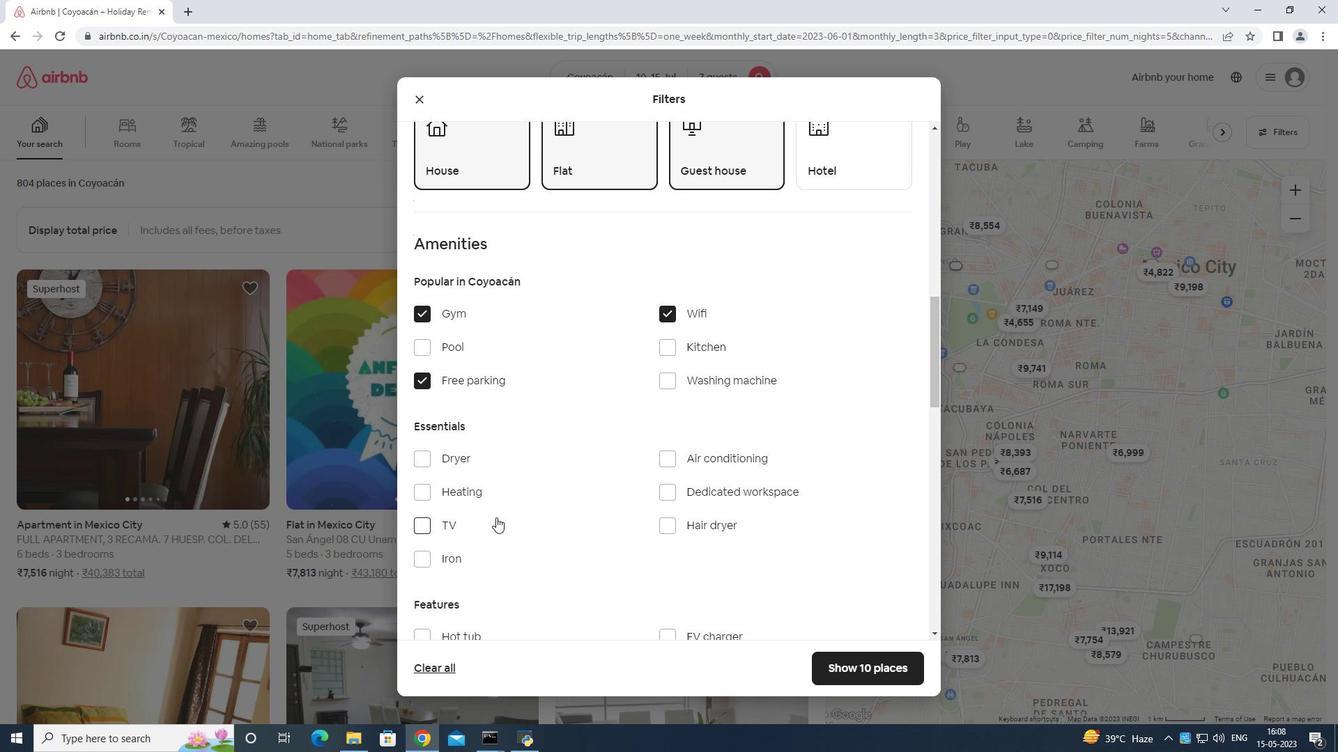 
Action: Mouse moved to (497, 515)
Screenshot: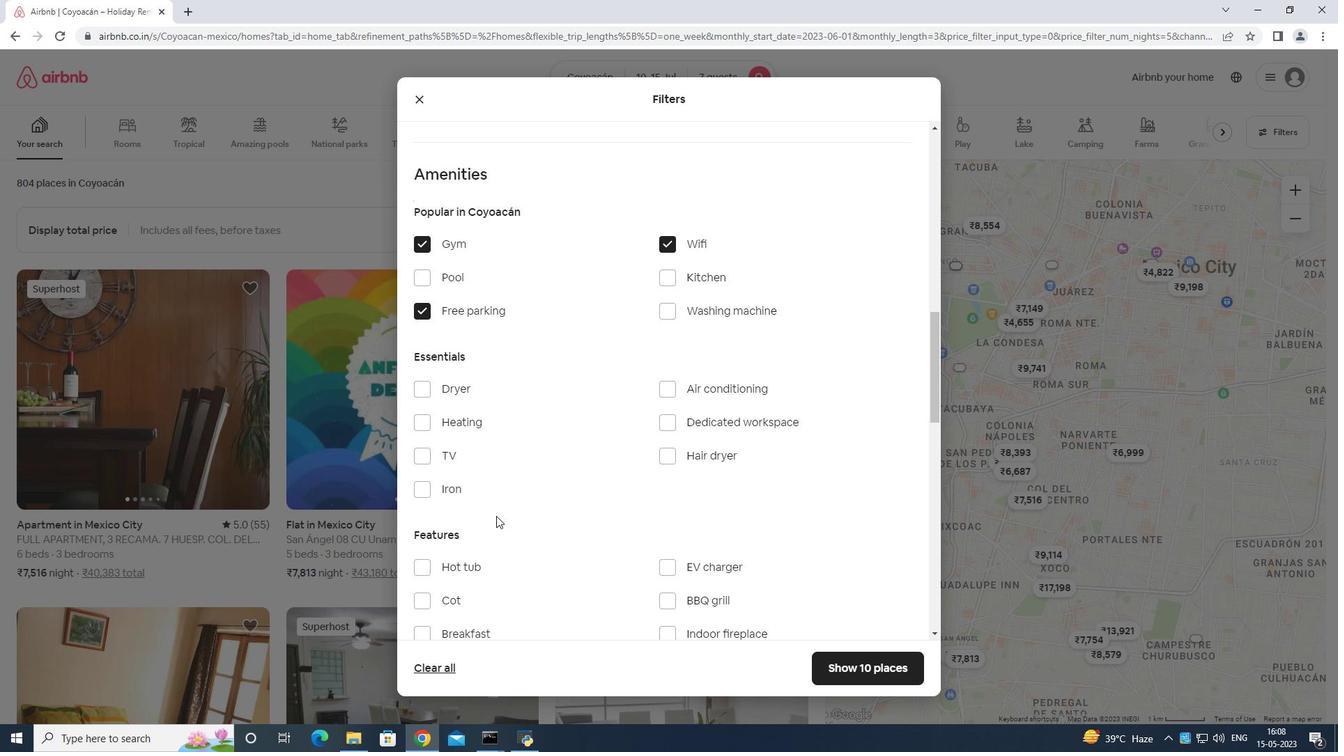 
Action: Mouse scrolled (497, 514) with delta (0, 0)
Screenshot: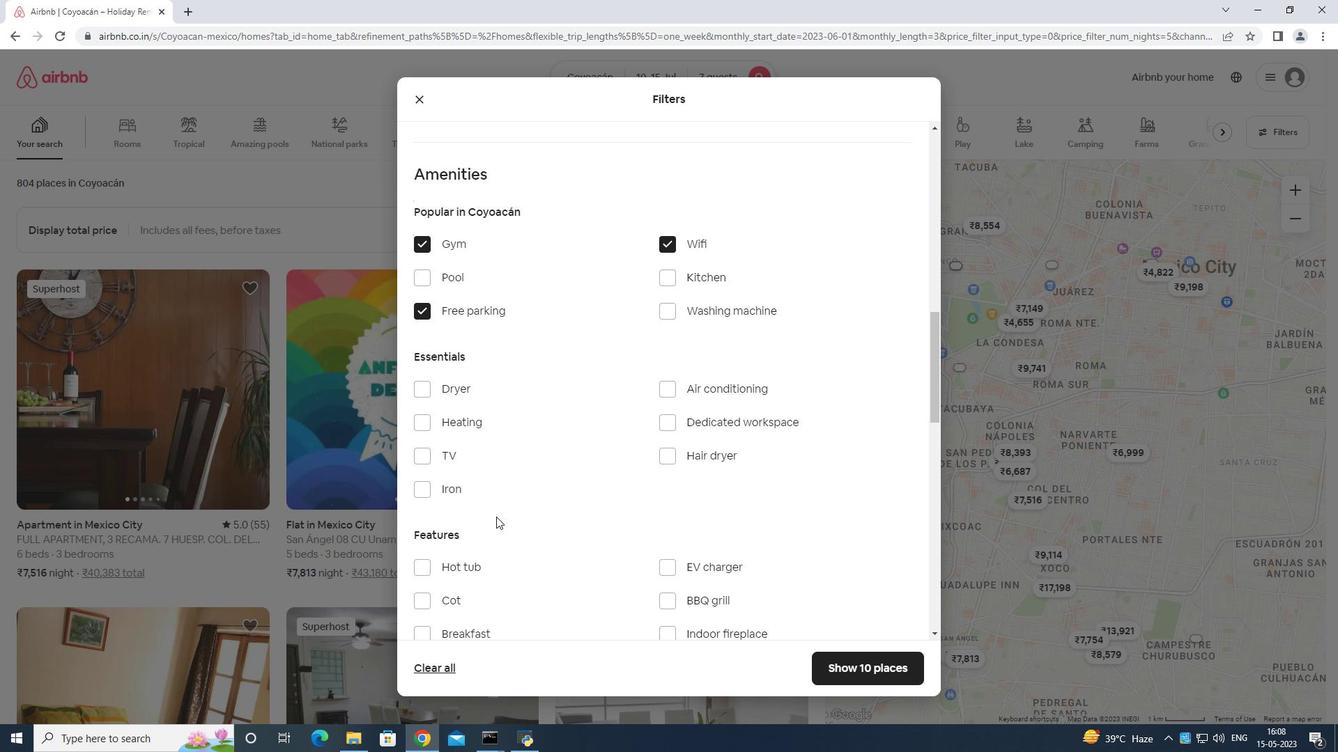 
Action: Mouse scrolled (497, 514) with delta (0, 0)
Screenshot: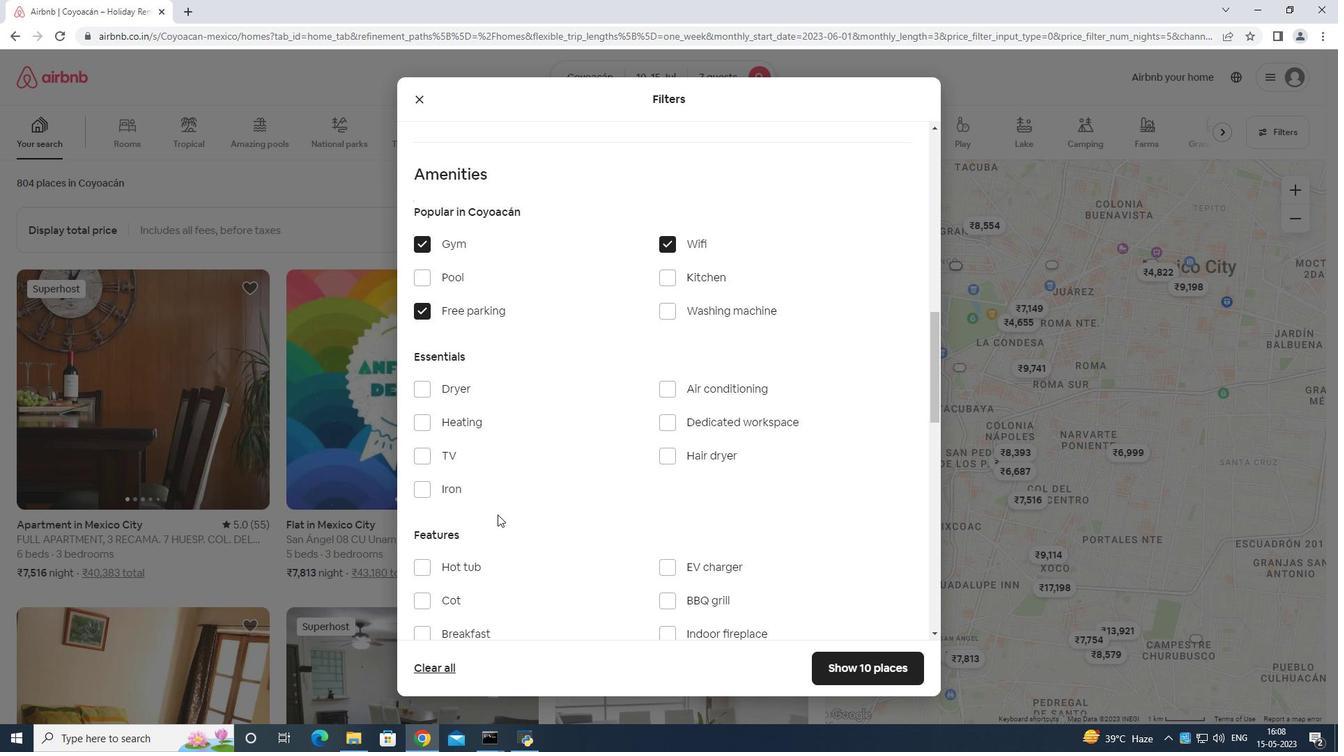 
Action: Mouse moved to (477, 497)
Screenshot: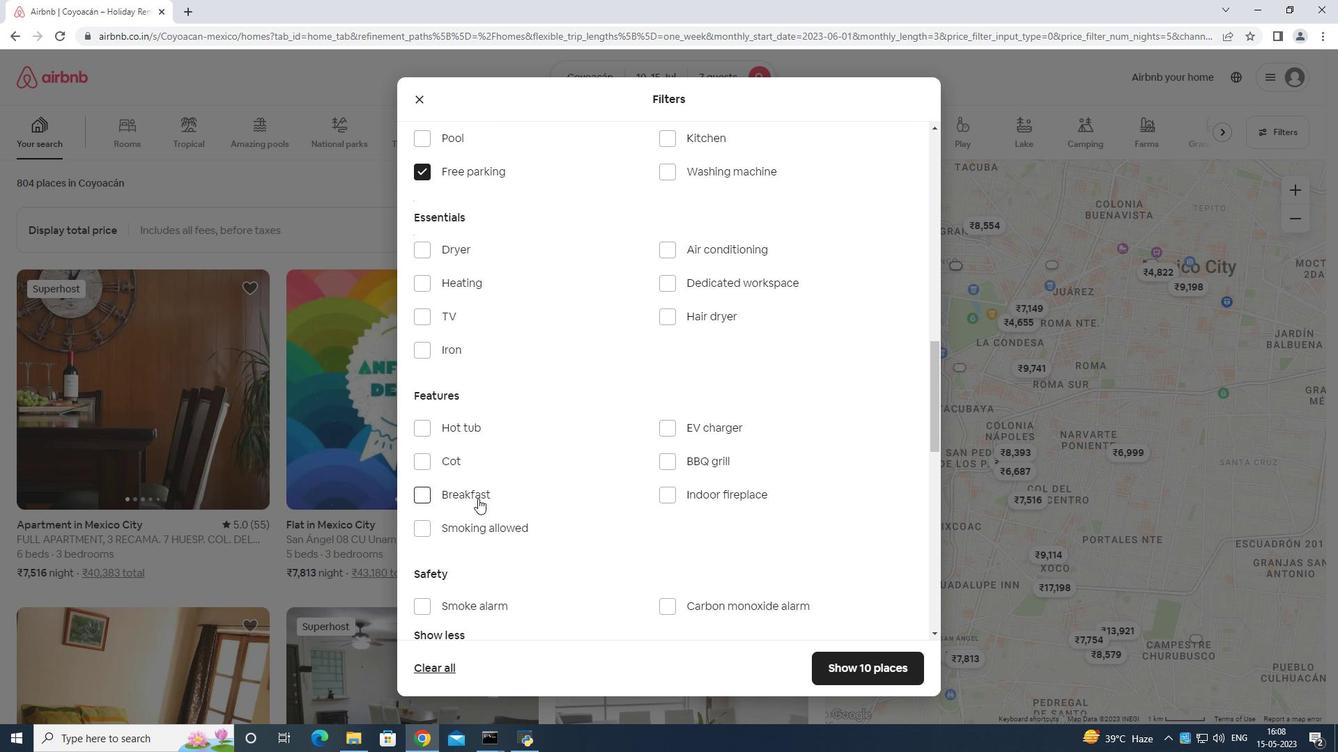 
Action: Mouse pressed left at (477, 497)
Screenshot: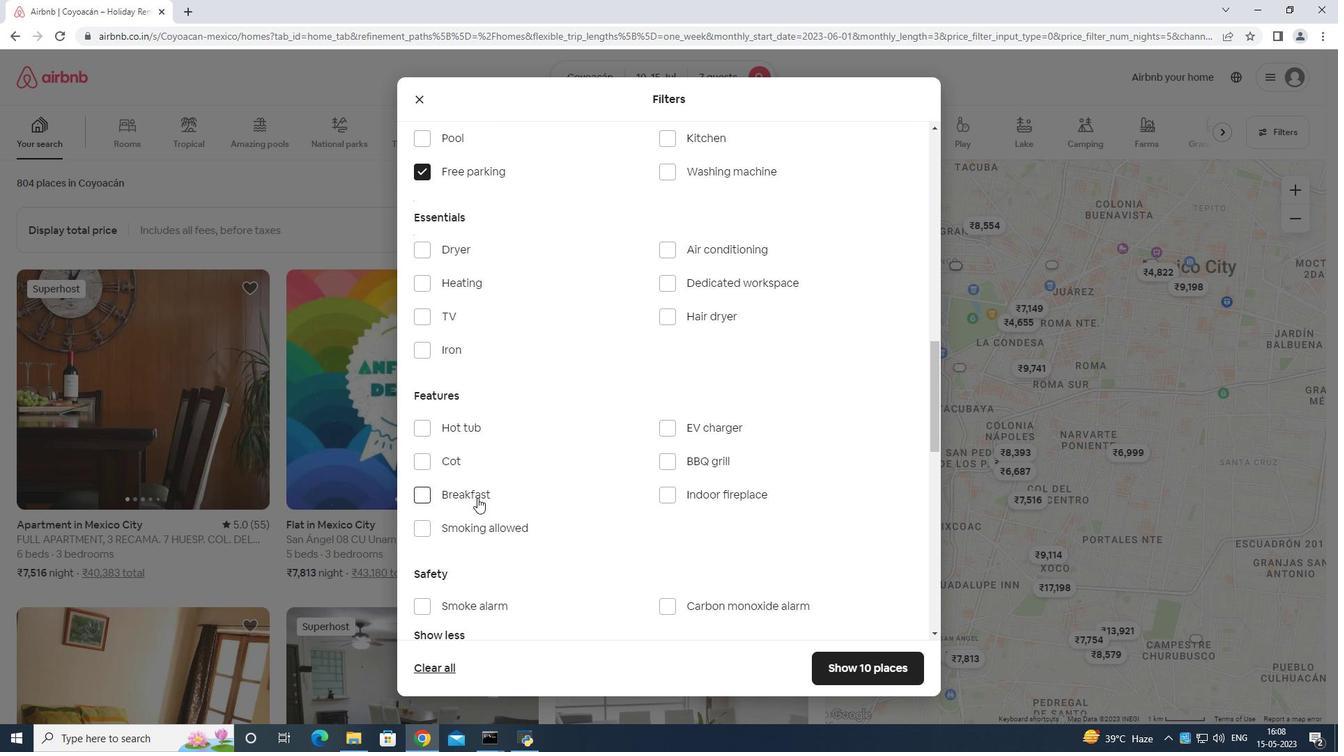 
Action: Mouse moved to (655, 468)
Screenshot: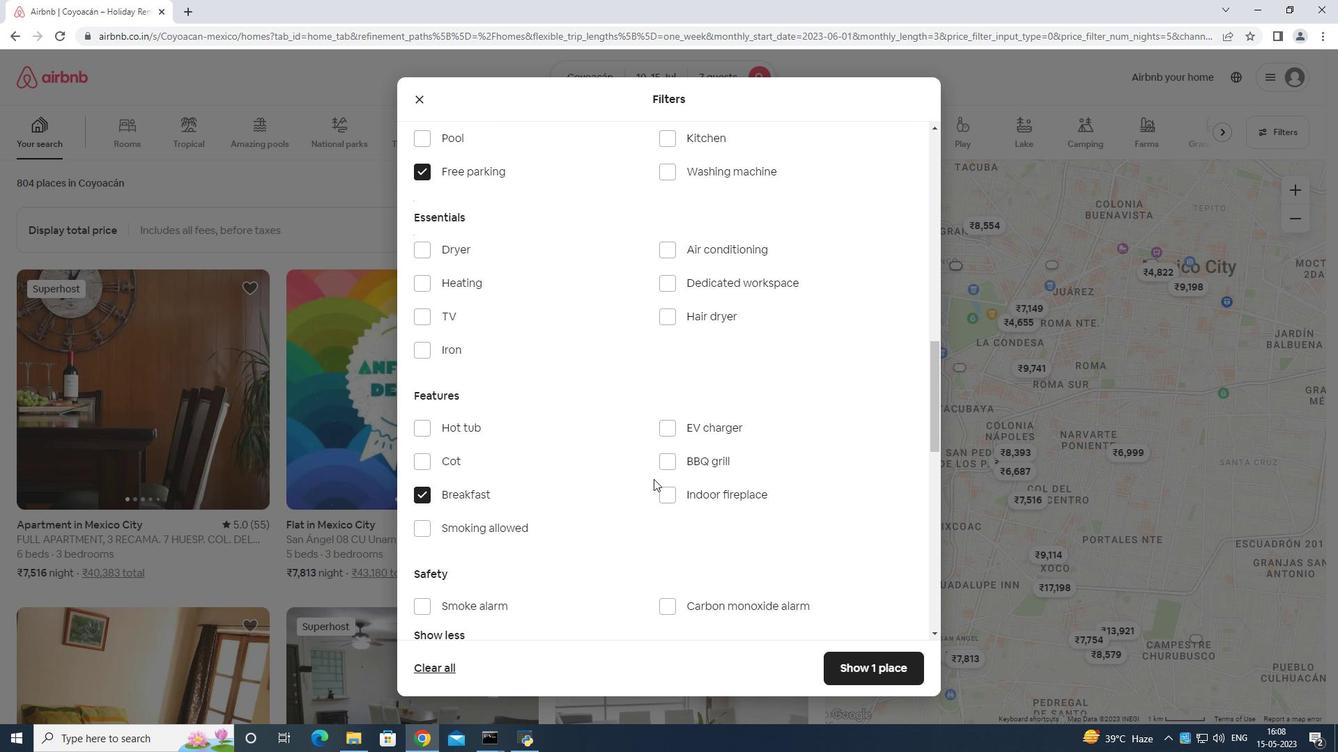 
Action: Mouse scrolled (655, 467) with delta (0, 0)
Screenshot: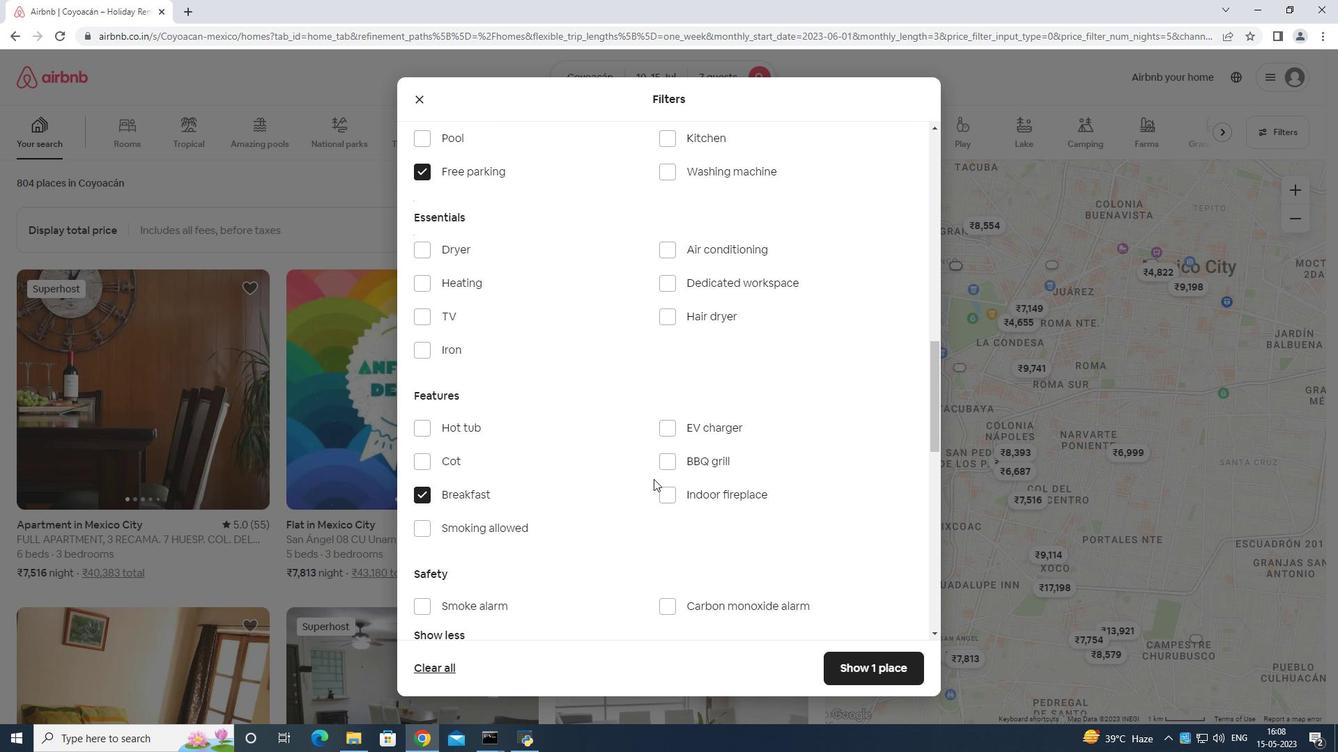 
Action: Mouse moved to (655, 466)
Screenshot: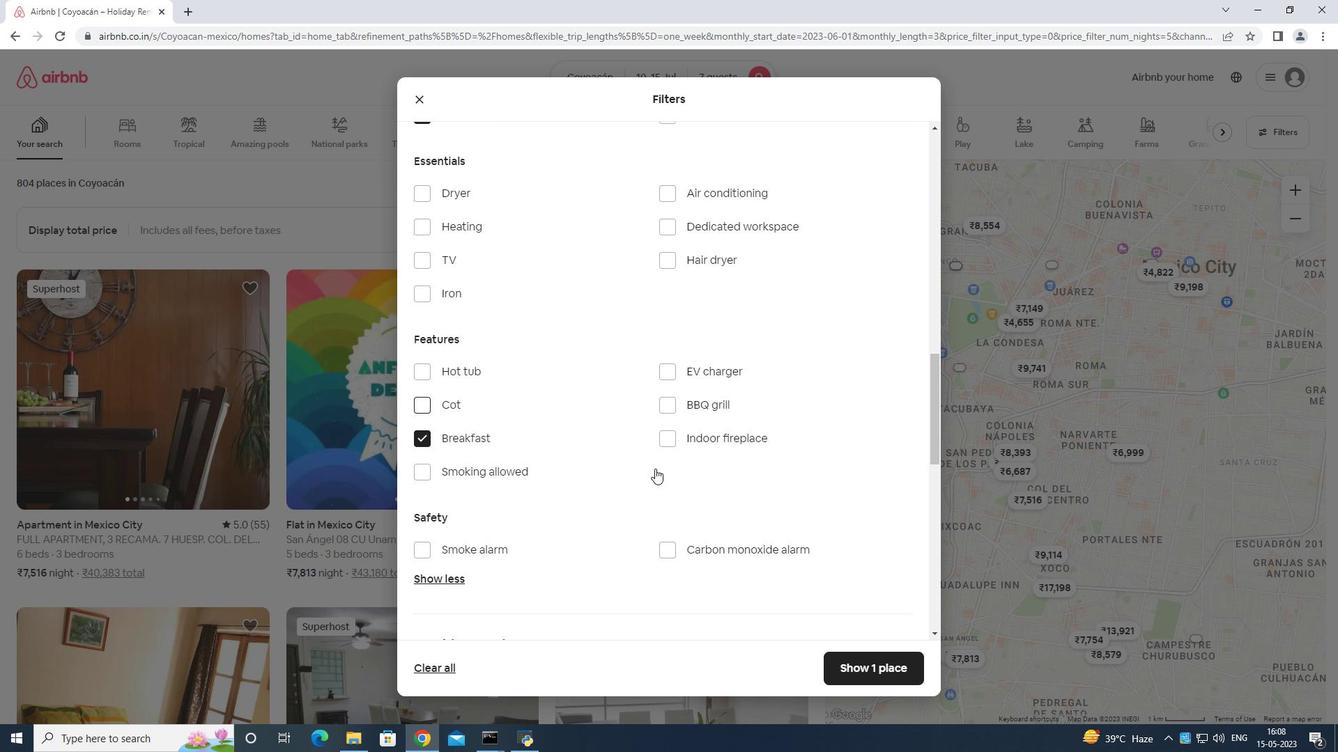 
Action: Mouse scrolled (655, 467) with delta (0, 0)
Screenshot: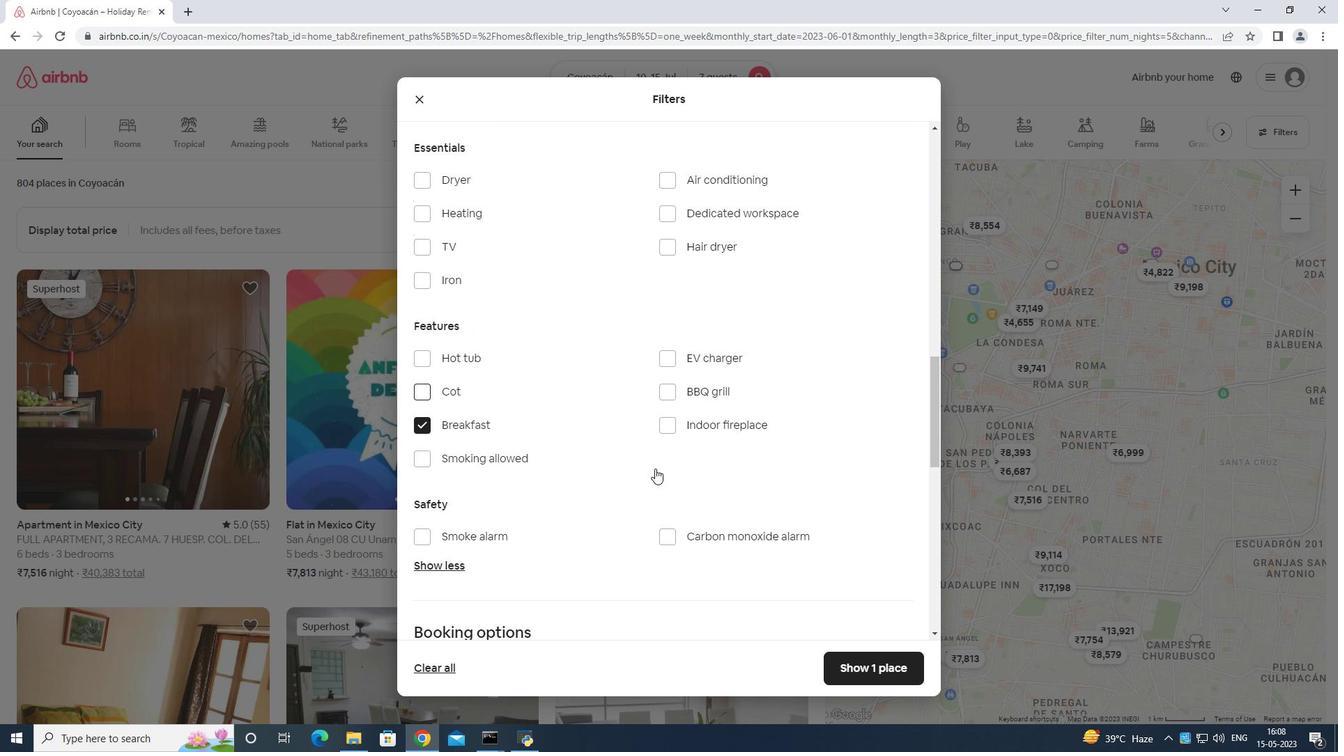 
Action: Mouse moved to (656, 465)
Screenshot: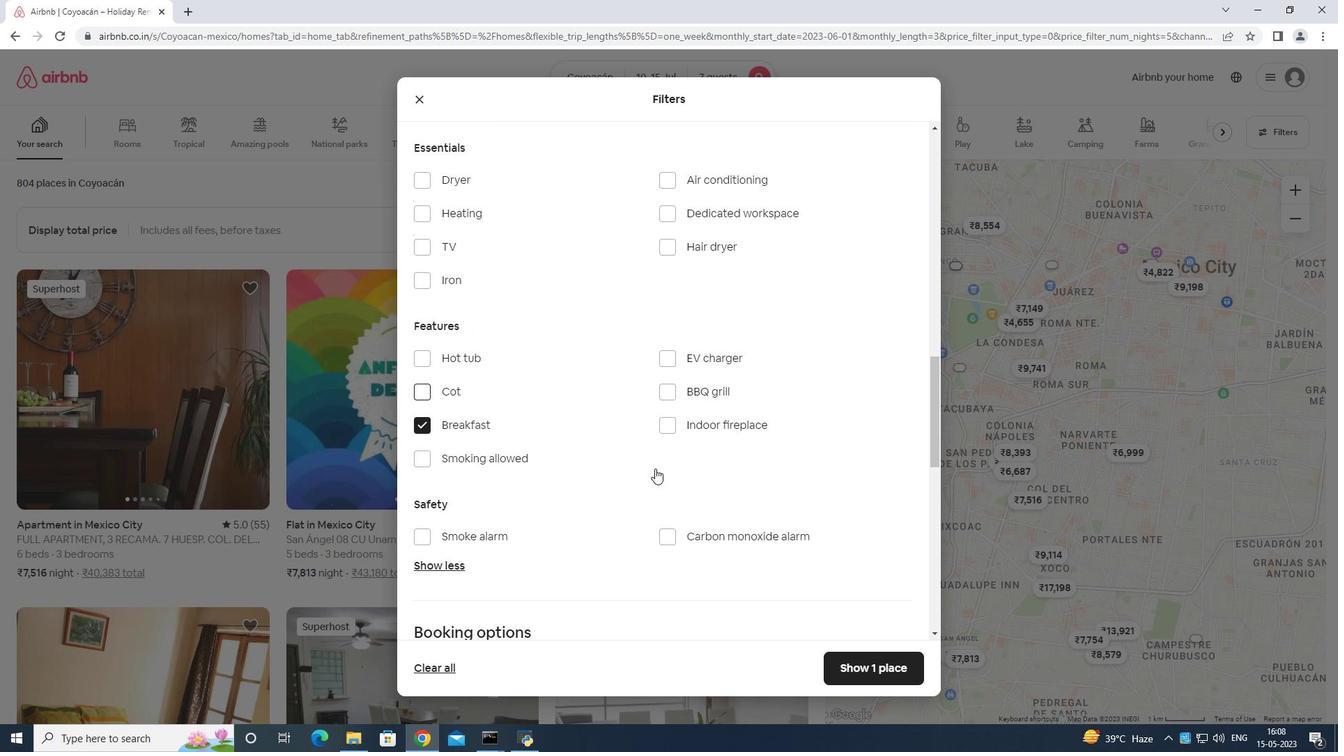 
Action: Mouse scrolled (656, 466) with delta (0, 0)
Screenshot: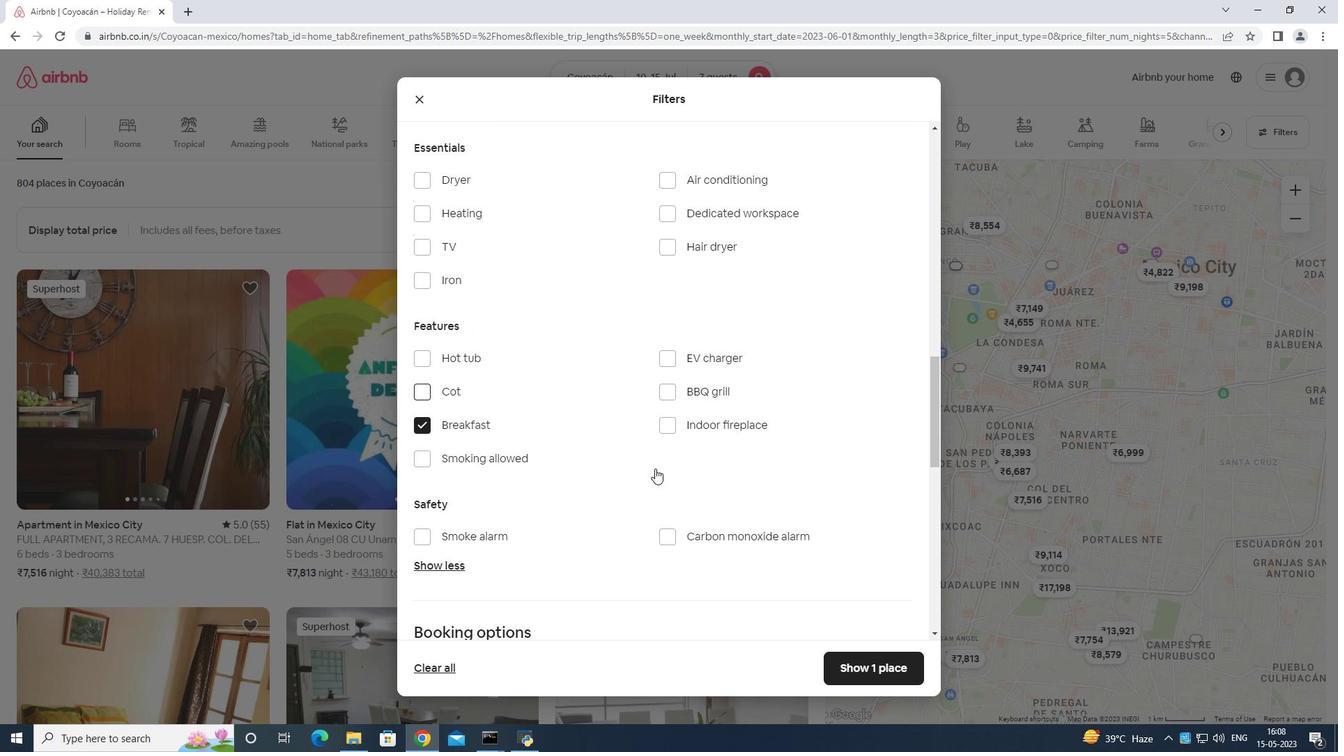 
Action: Mouse moved to (658, 465)
Screenshot: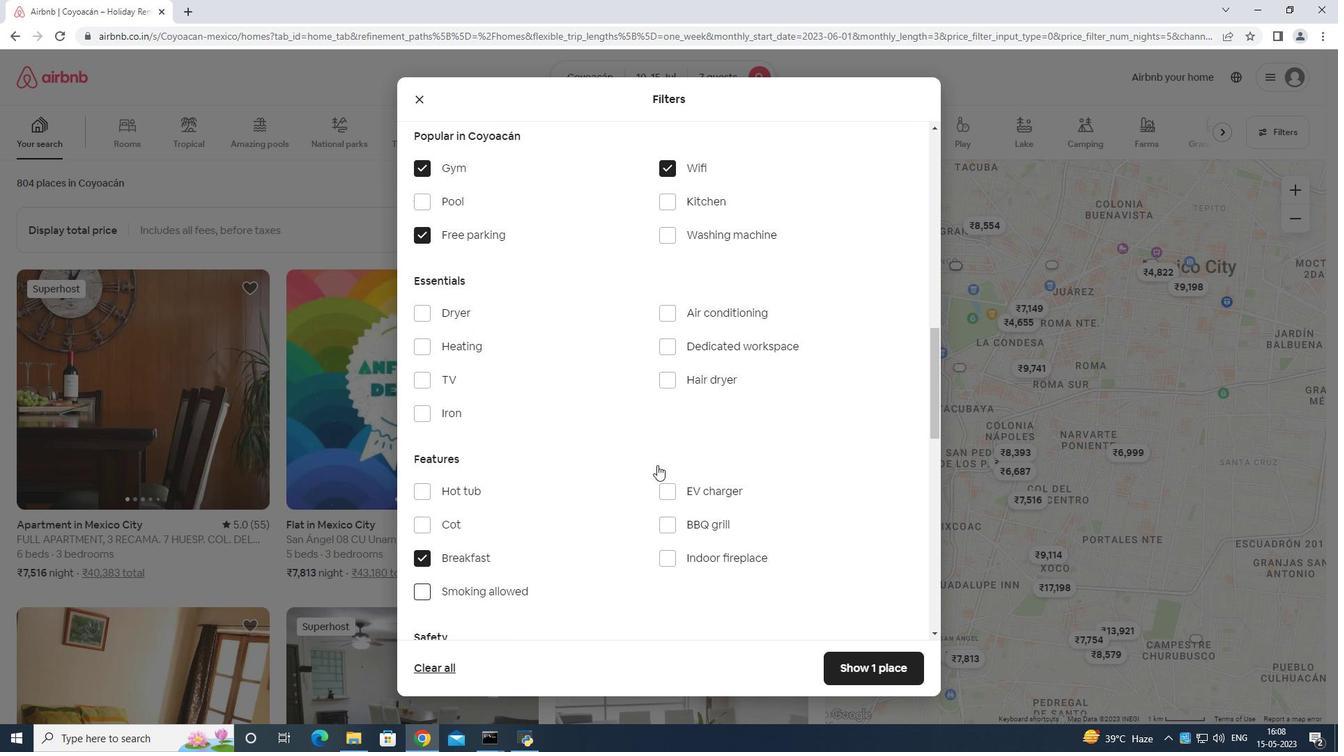 
Action: Mouse scrolled (658, 466) with delta (0, 0)
Screenshot: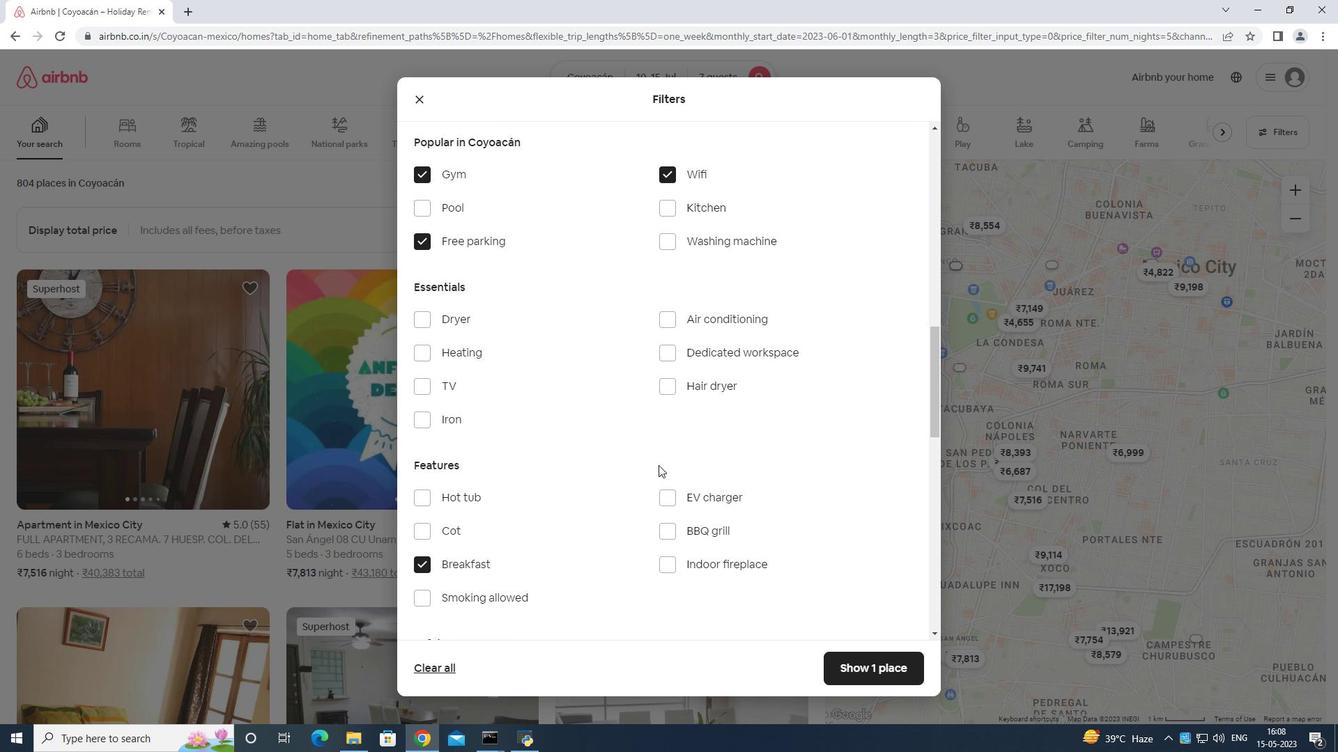 
Action: Mouse moved to (421, 455)
Screenshot: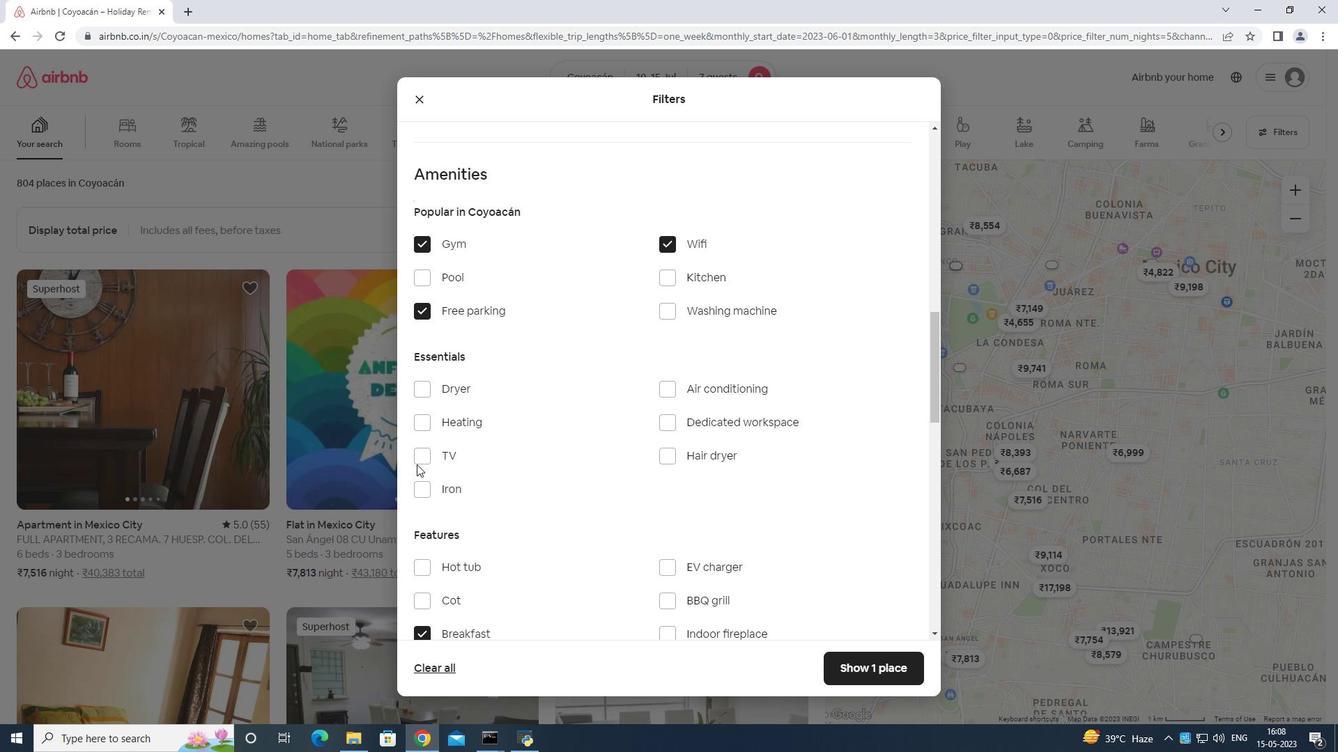 
Action: Mouse pressed left at (421, 455)
Screenshot: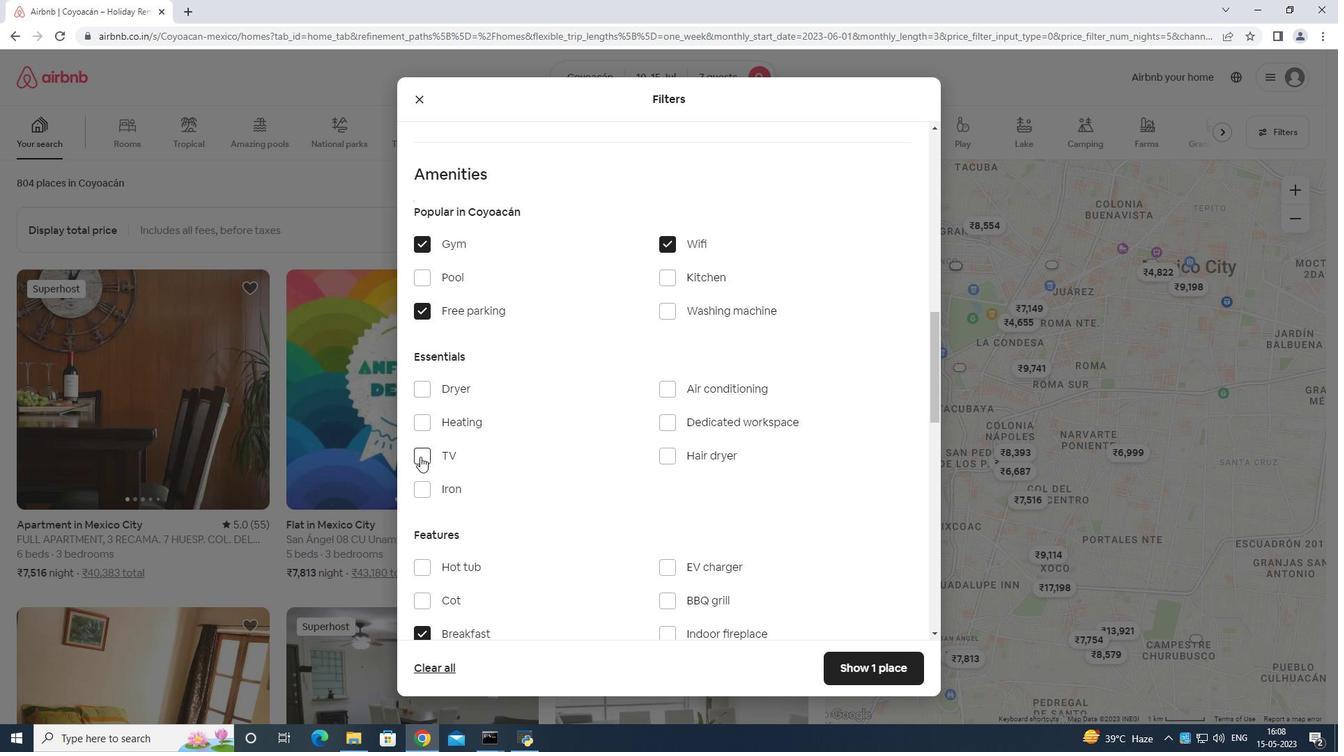 
Action: Mouse moved to (492, 421)
Screenshot: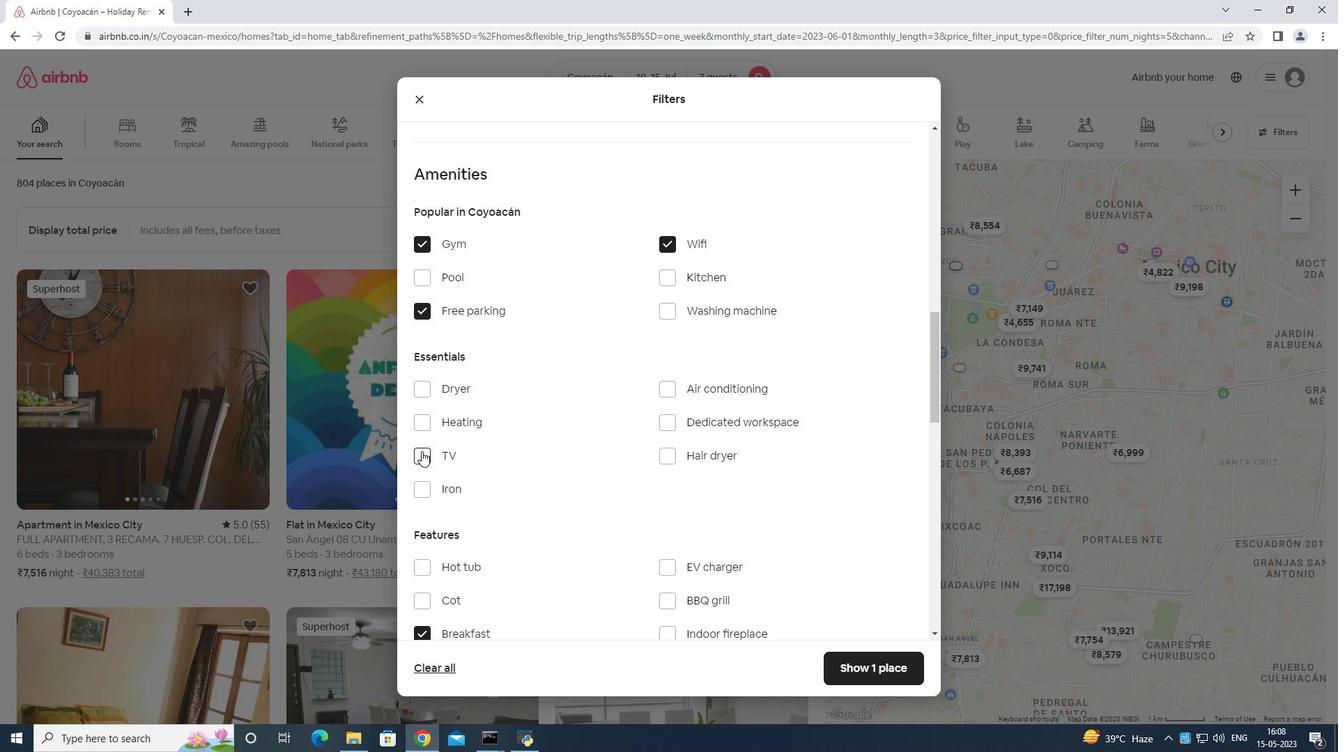 
Action: Mouse scrolled (492, 420) with delta (0, 0)
Screenshot: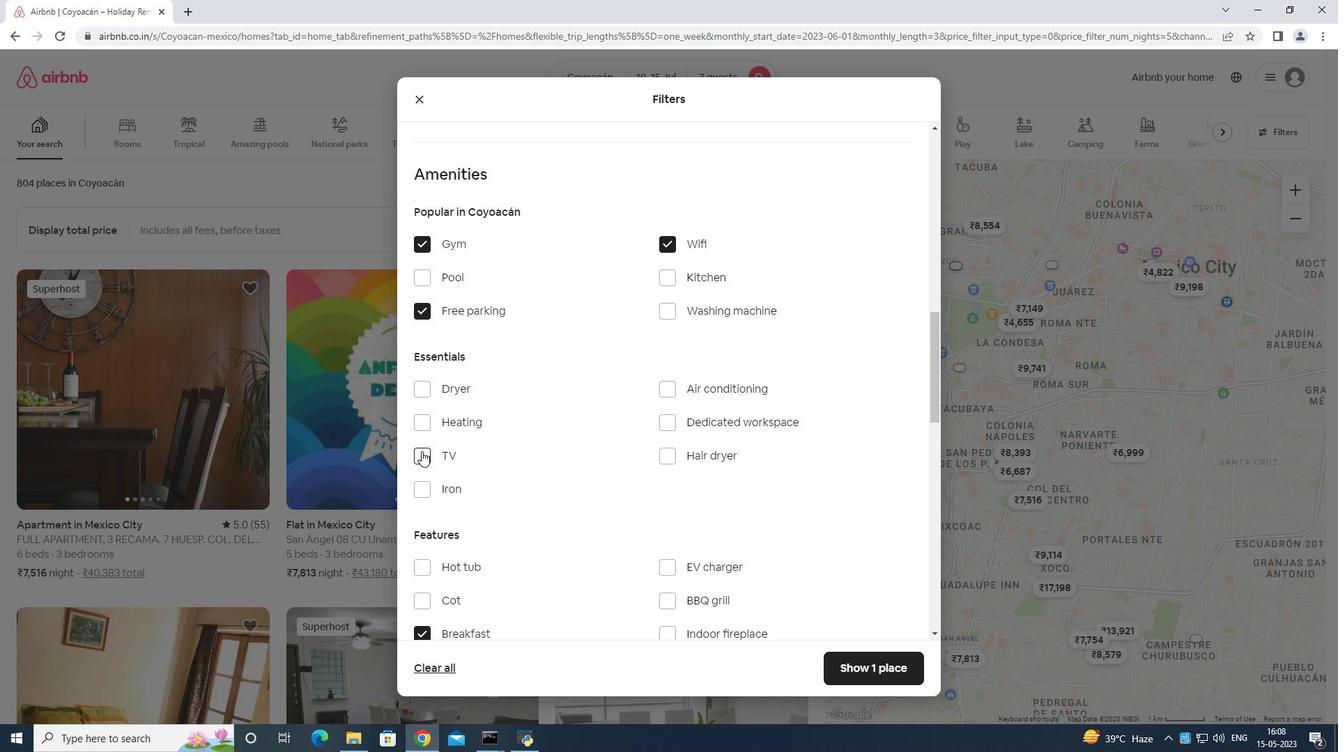
Action: Mouse moved to (514, 434)
Screenshot: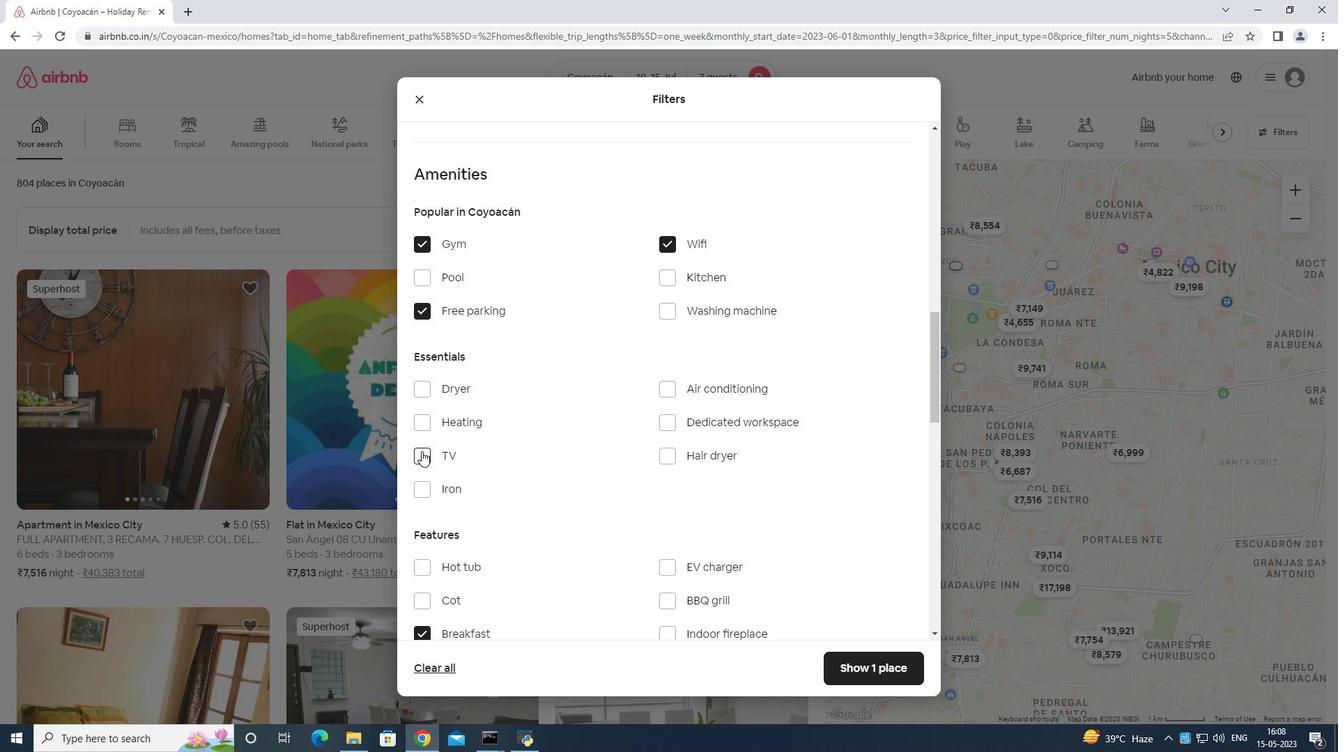 
Action: Mouse scrolled (514, 434) with delta (0, 0)
Screenshot: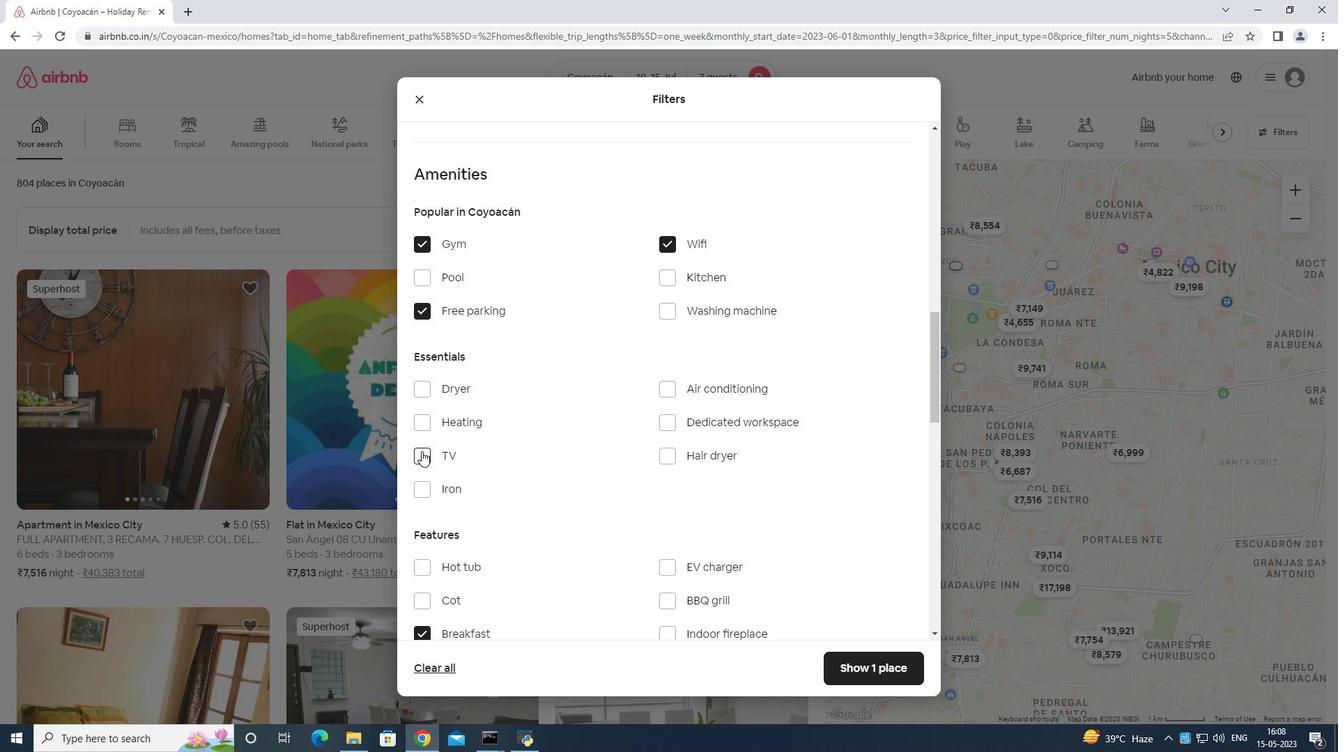
Action: Mouse moved to (530, 439)
Screenshot: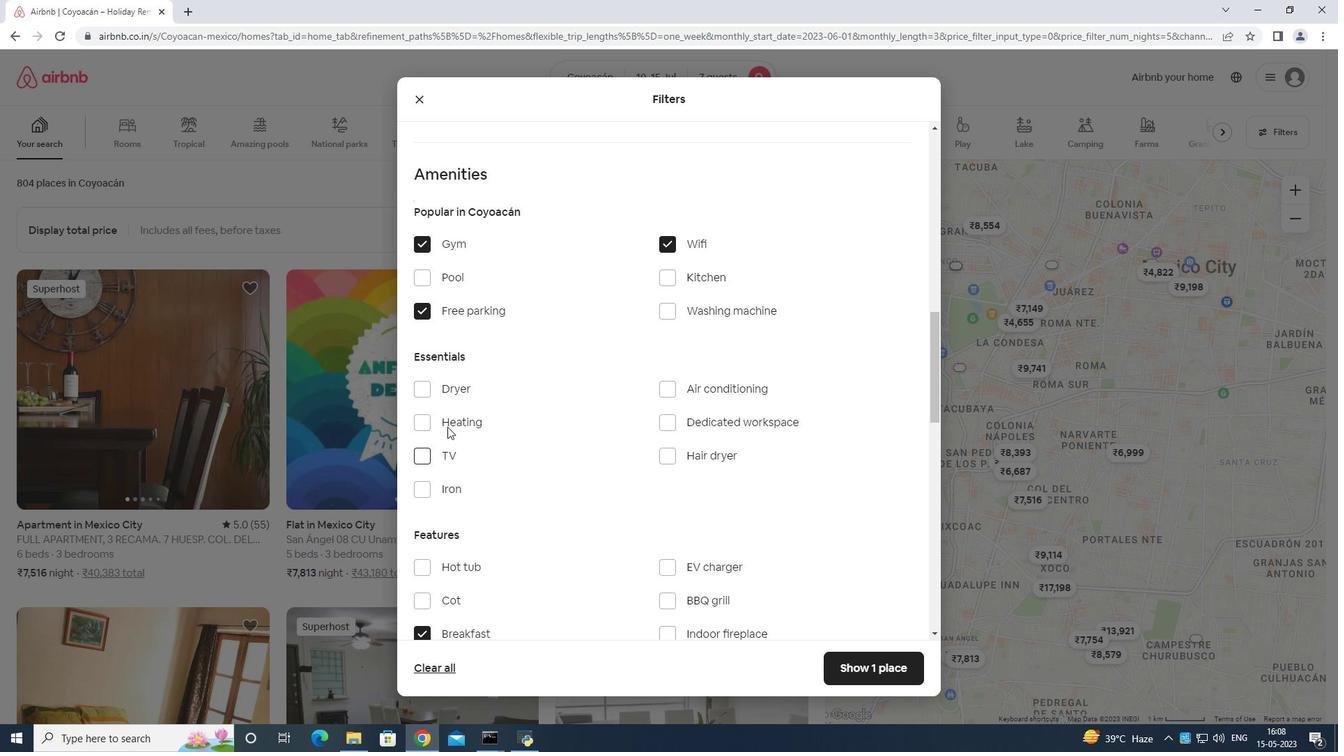 
Action: Mouse scrolled (530, 438) with delta (0, 0)
Screenshot: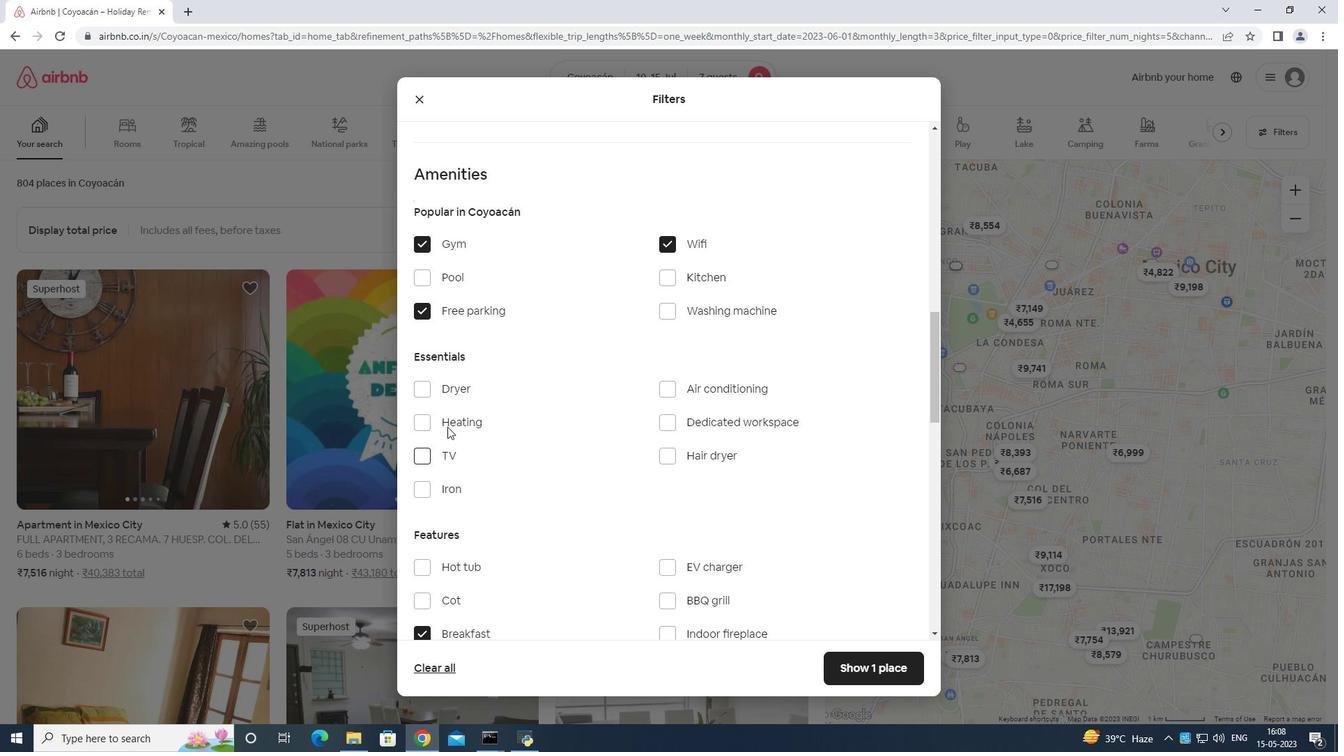 
Action: Mouse moved to (545, 440)
Screenshot: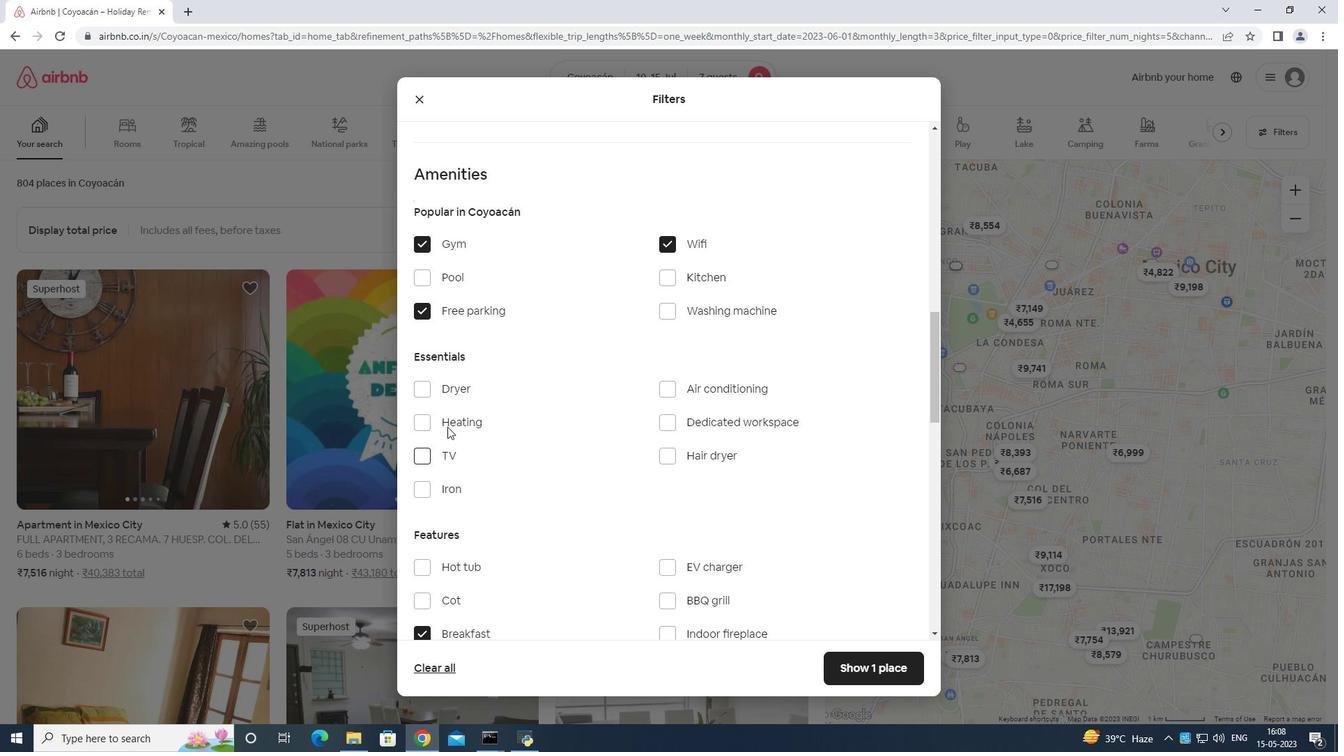 
Action: Mouse scrolled (545, 439) with delta (0, 0)
Screenshot: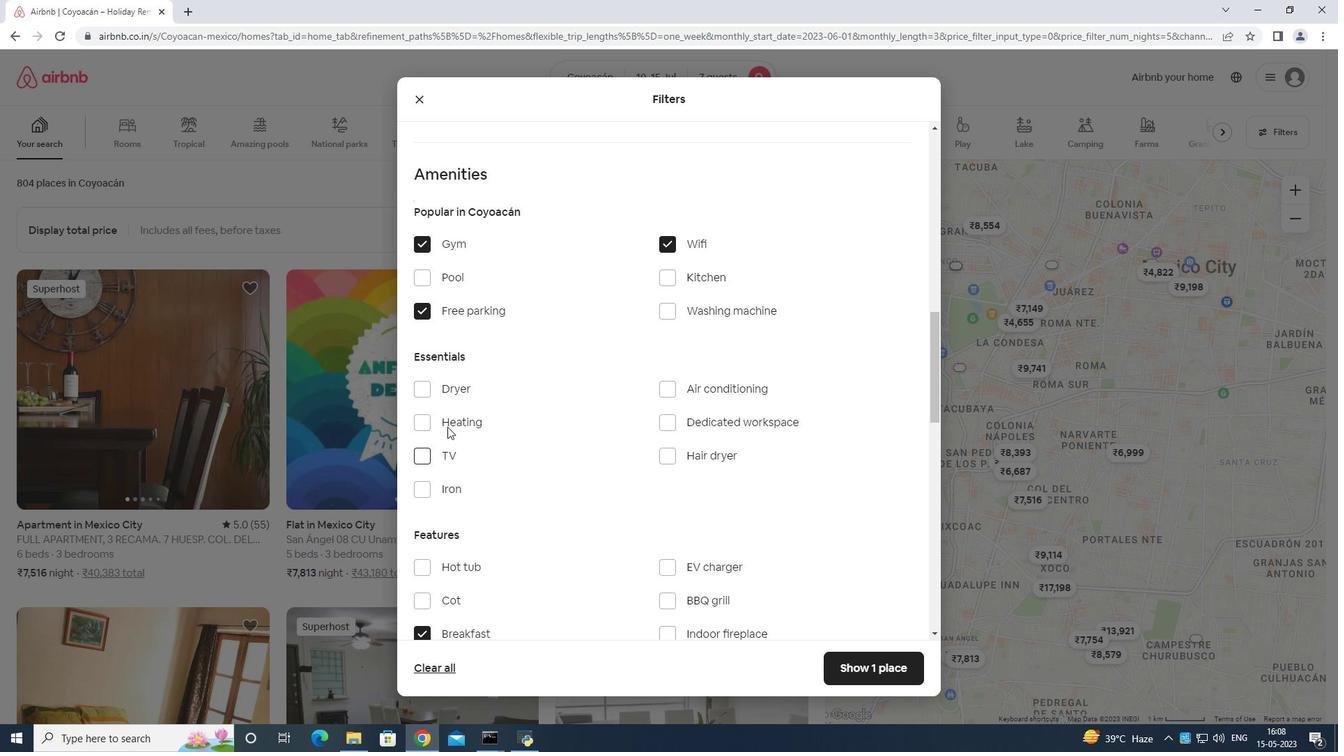 
Action: Mouse moved to (609, 428)
Screenshot: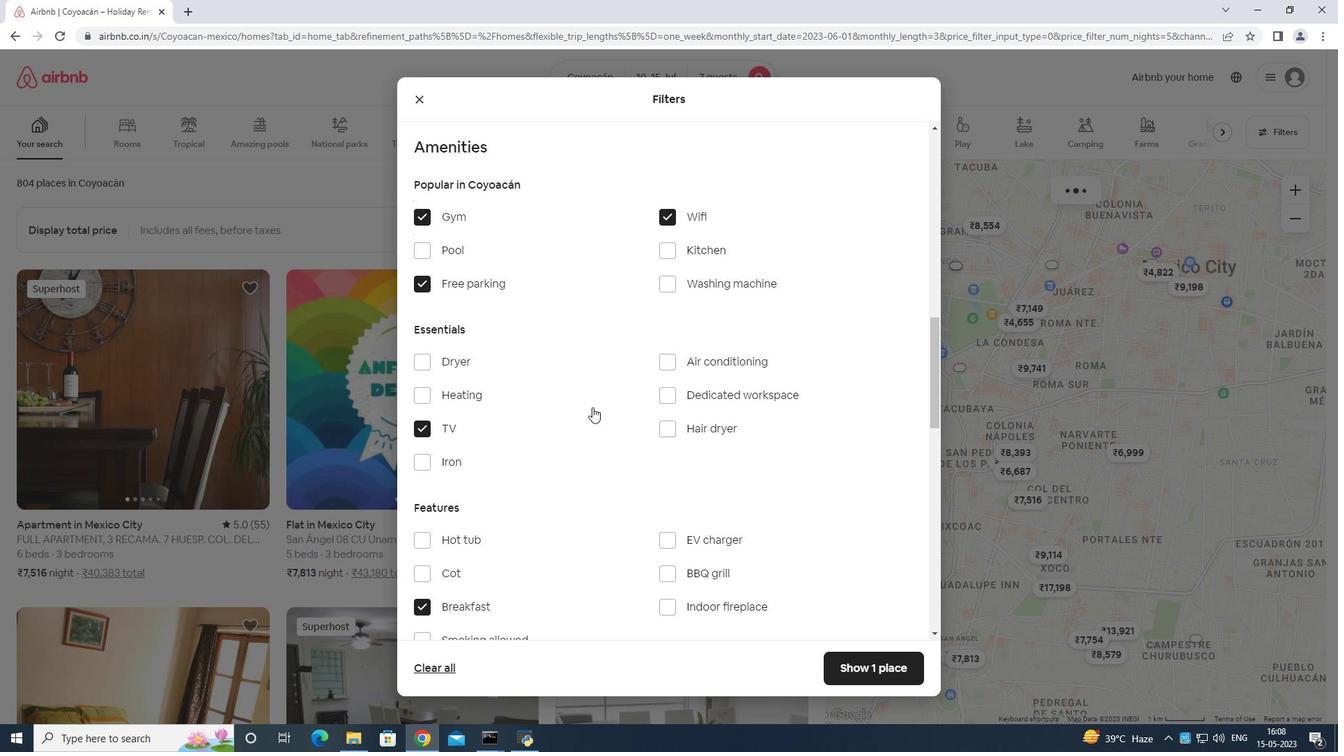 
Action: Mouse scrolled (609, 428) with delta (0, 0)
Screenshot: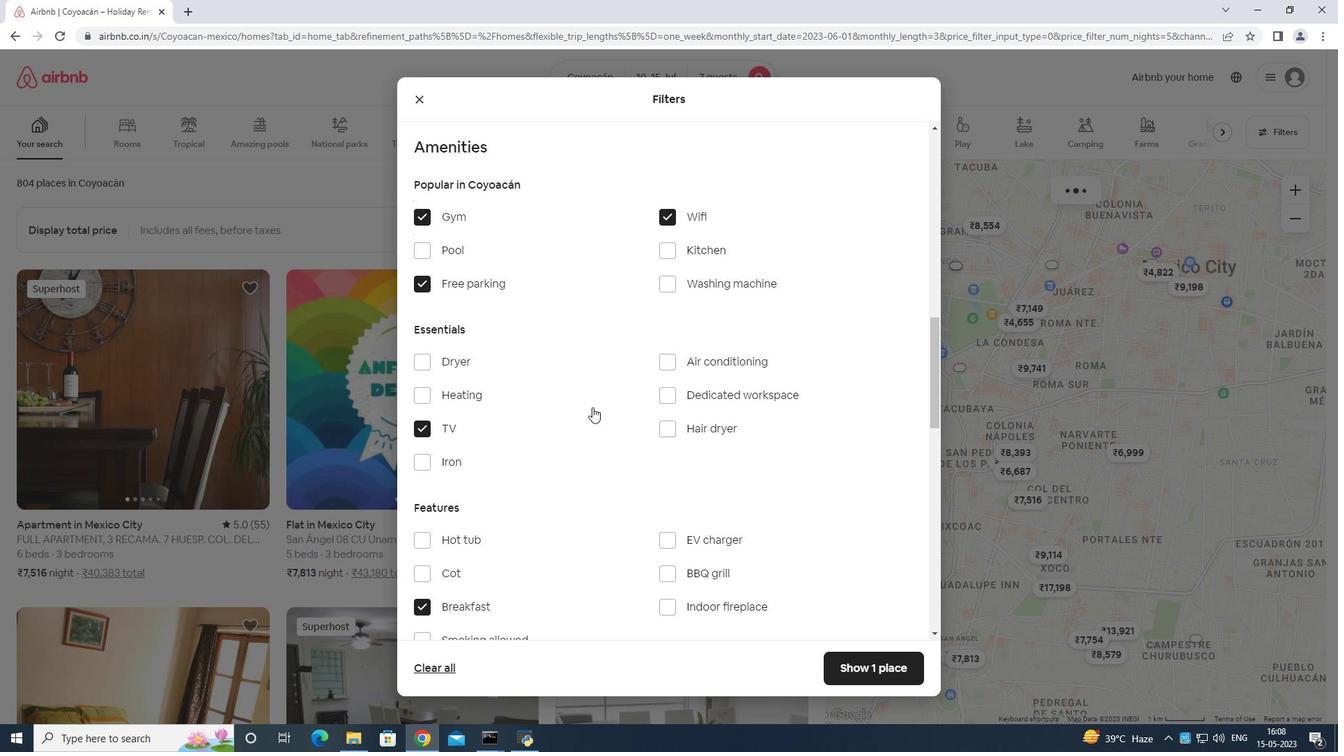 
Action: Mouse moved to (608, 436)
Screenshot: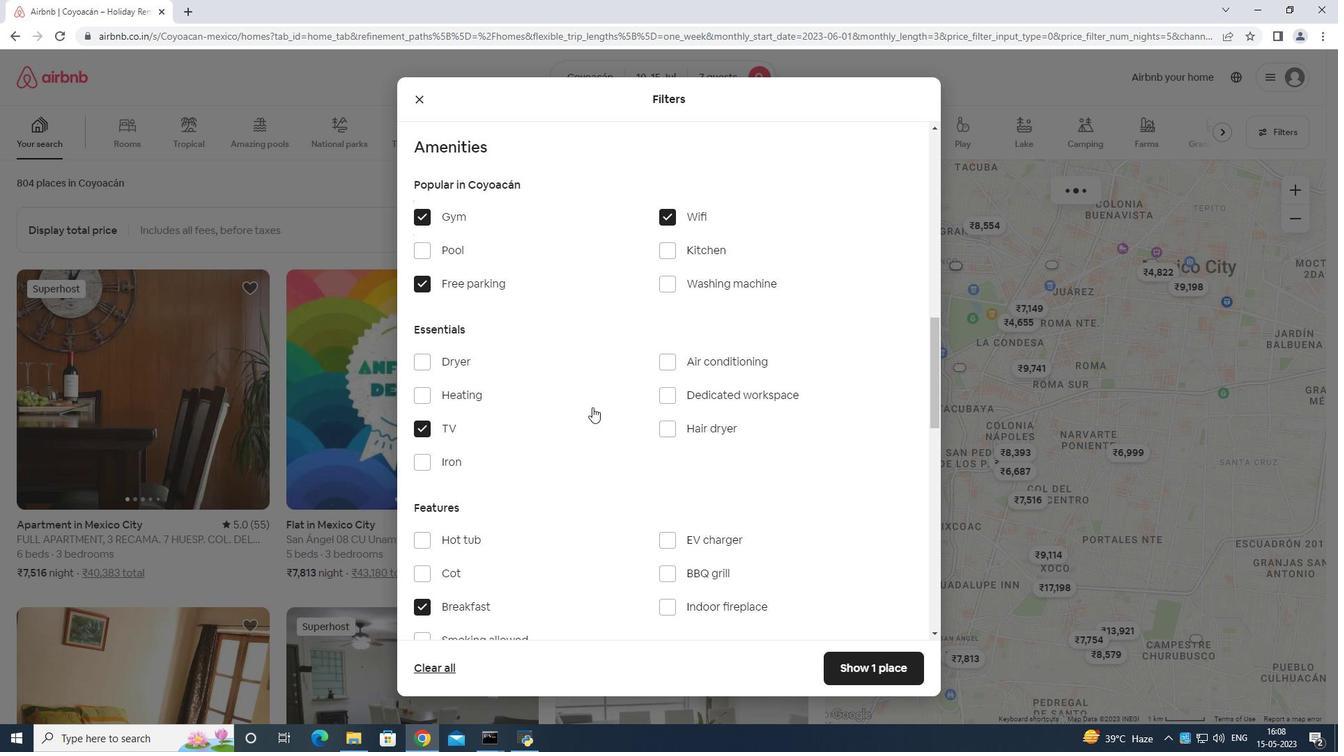 
Action: Mouse scrolled (608, 435) with delta (0, 0)
Screenshot: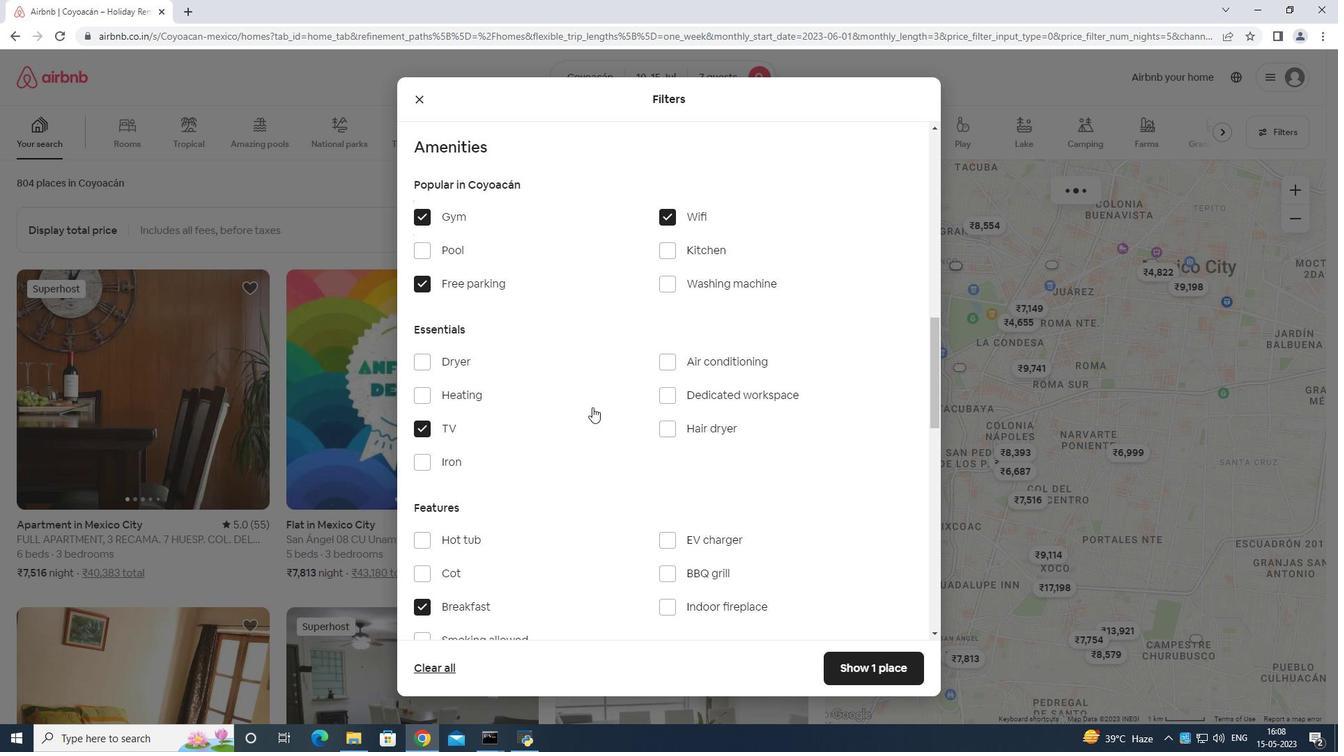 
Action: Mouse moved to (883, 517)
Screenshot: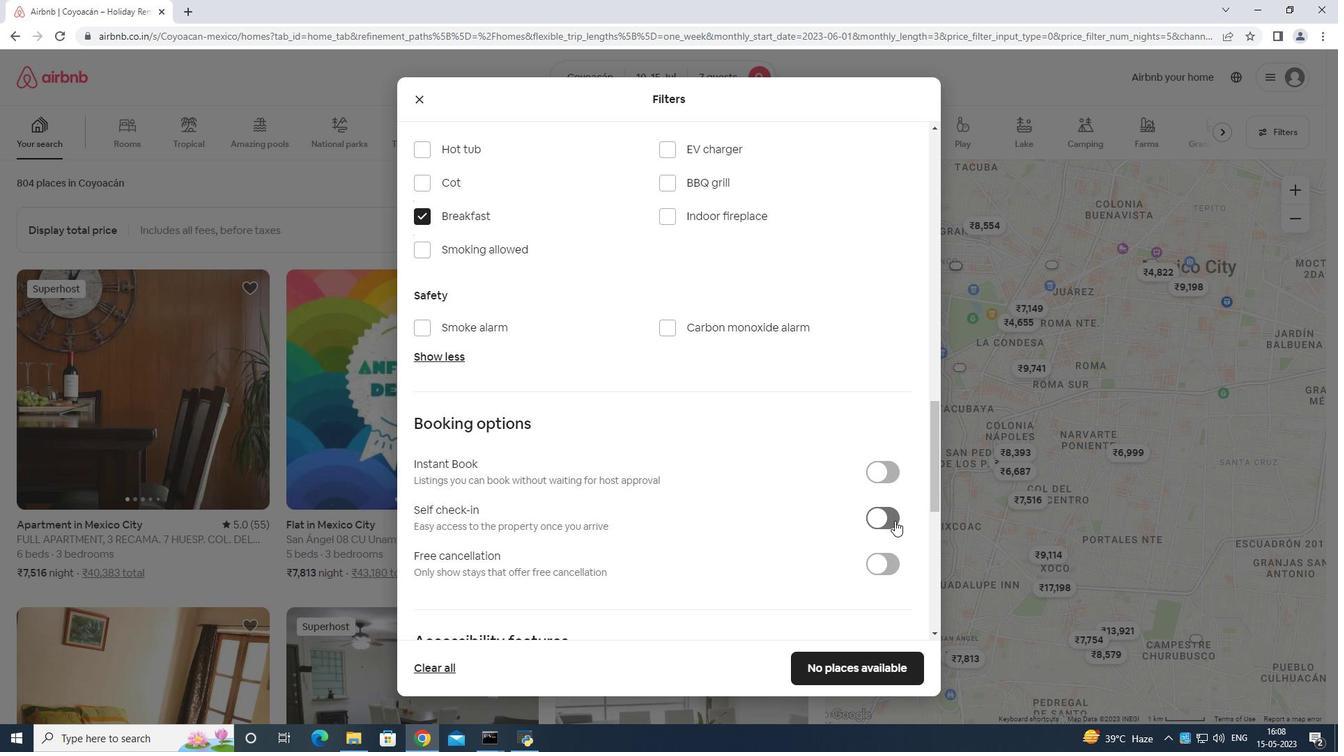 
Action: Mouse pressed left at (883, 517)
Screenshot: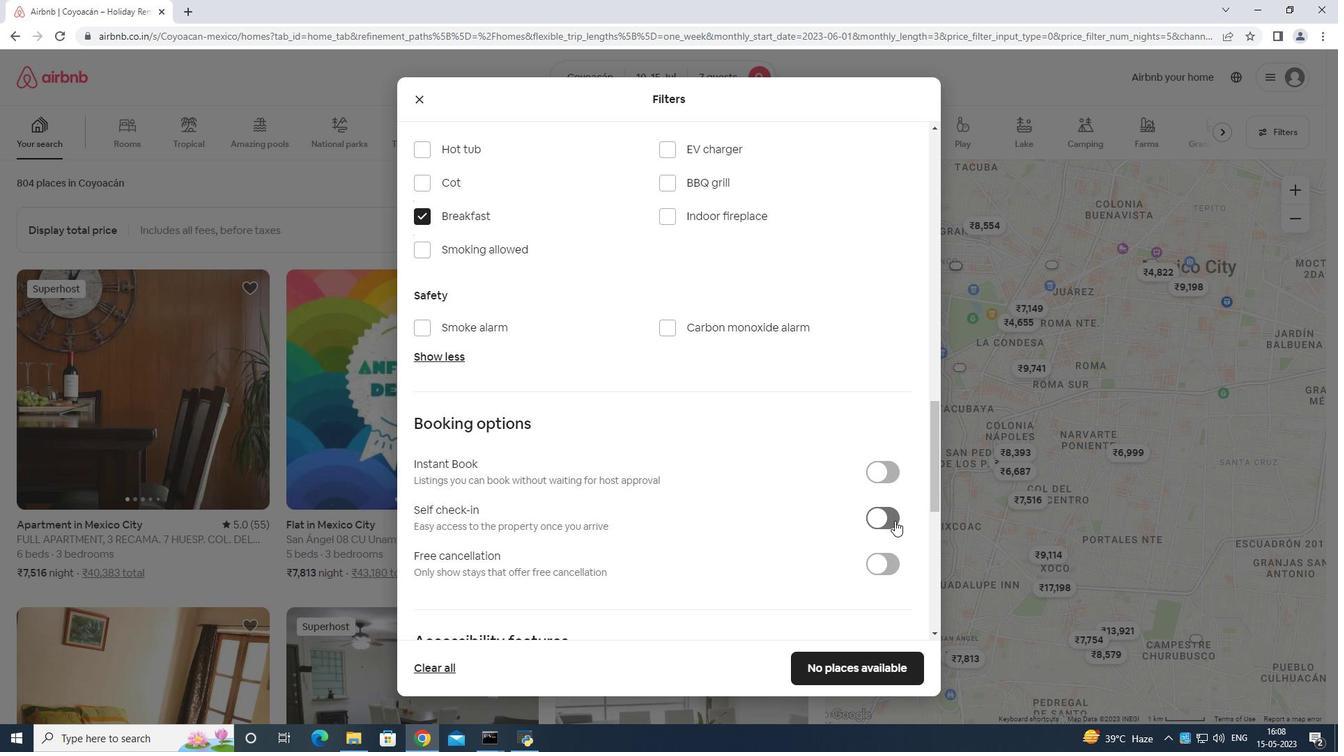 
Action: Mouse moved to (903, 474)
Screenshot: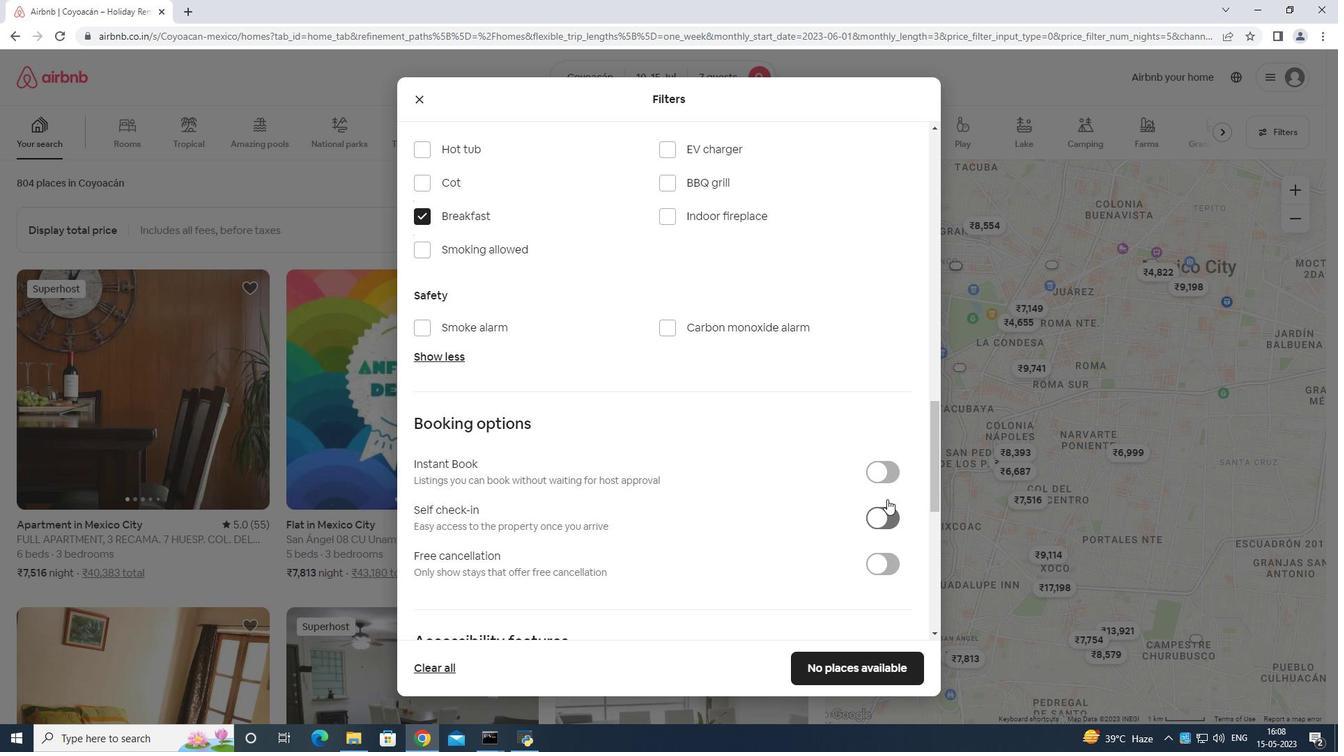 
Action: Mouse scrolled (903, 473) with delta (0, 0)
Screenshot: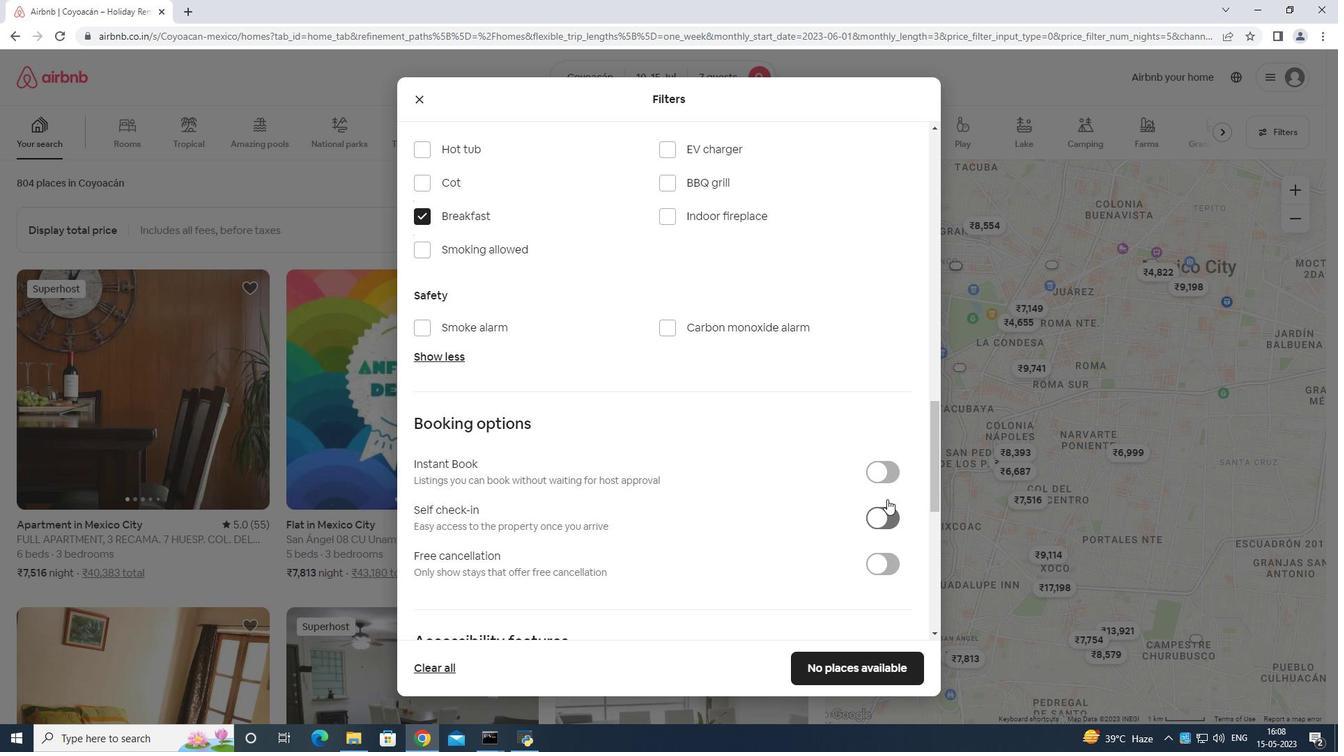 
Action: Mouse moved to (903, 476)
Screenshot: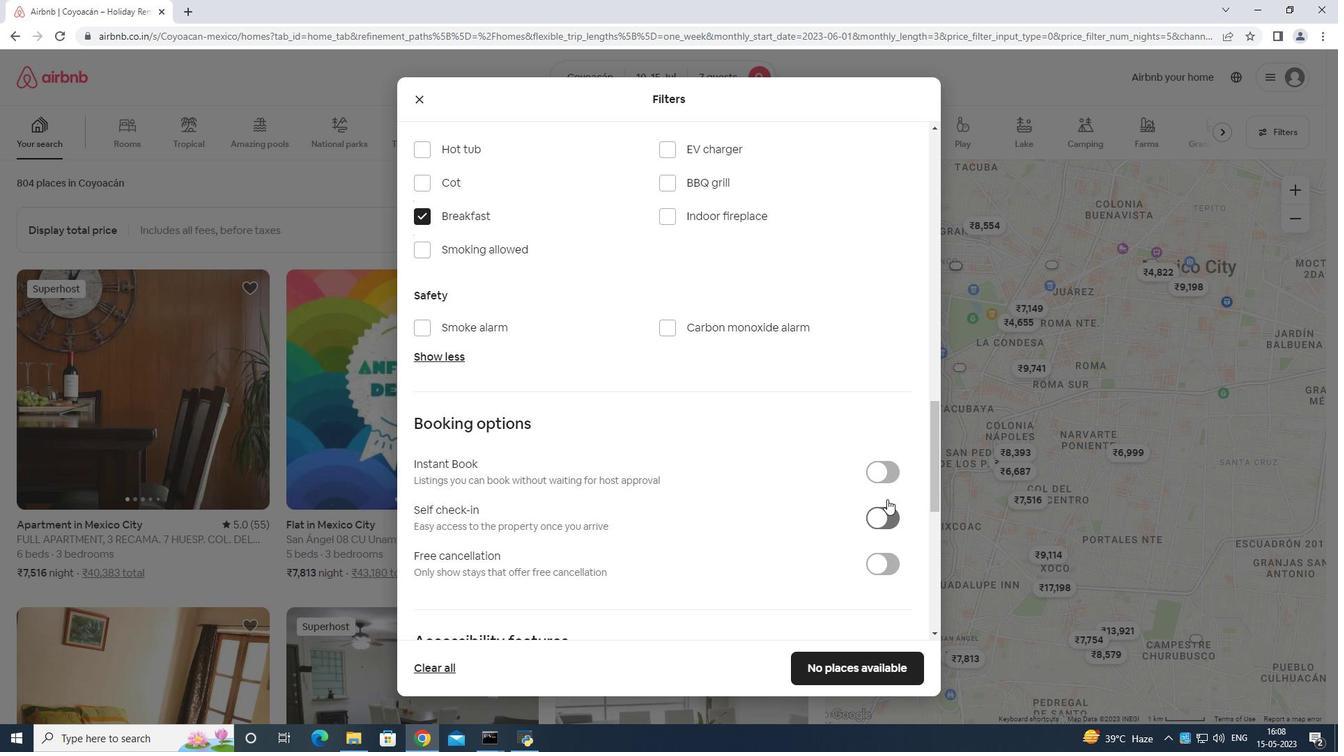
Action: Mouse scrolled (903, 475) with delta (0, 0)
Screenshot: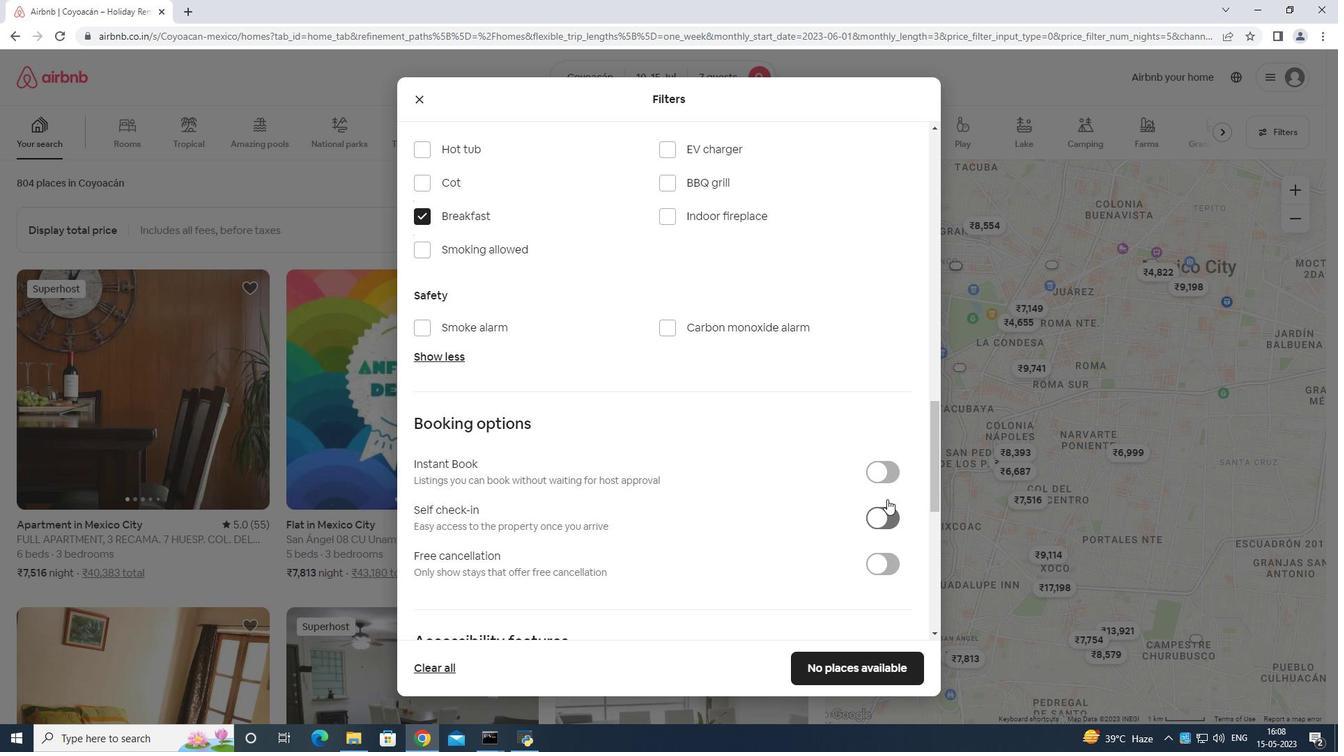 
Action: Mouse moved to (902, 476)
Screenshot: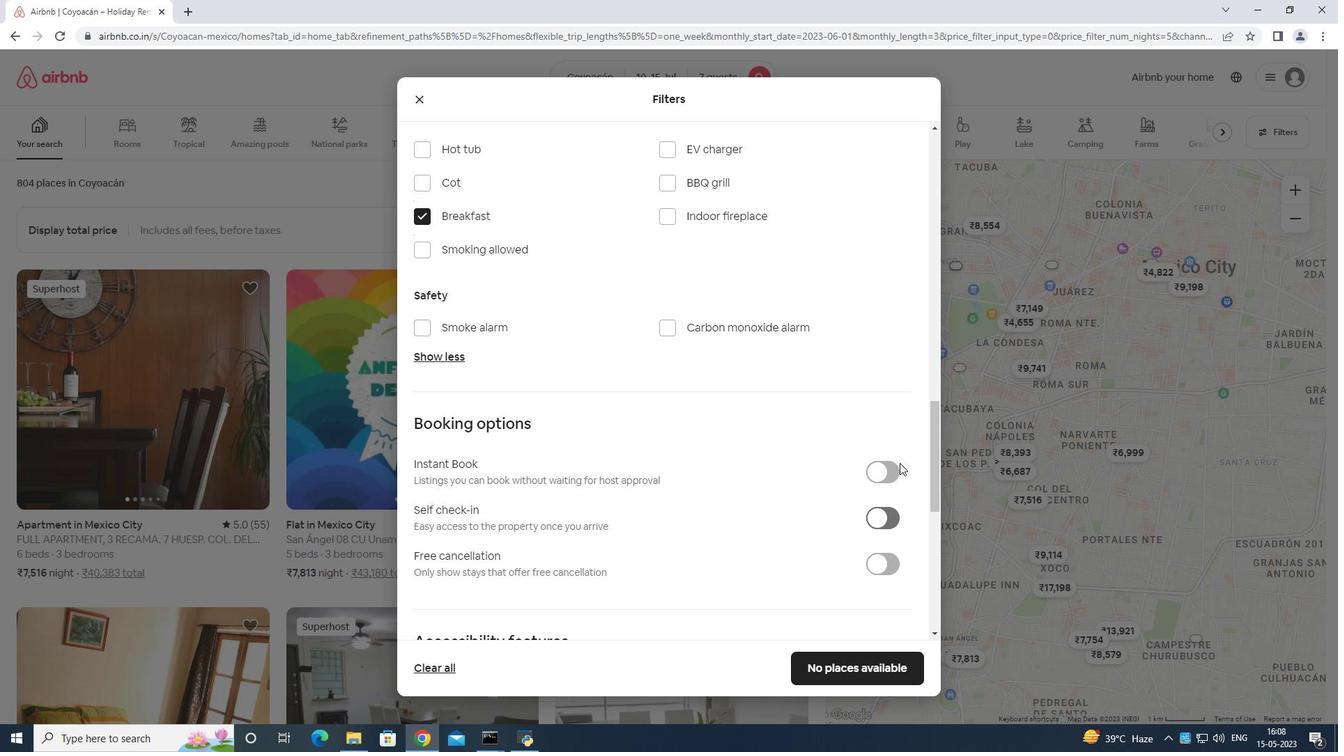 
Action: Mouse scrolled (902, 476) with delta (0, 0)
Screenshot: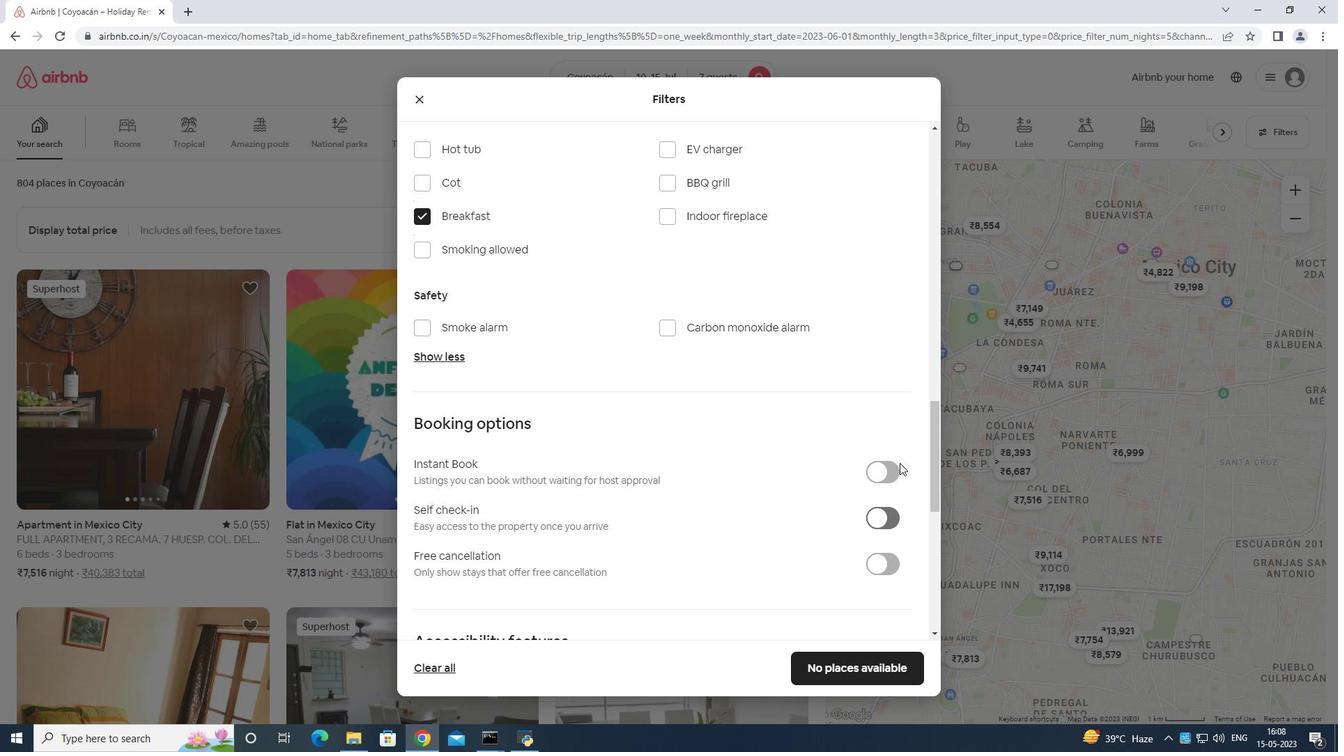 
Action: Mouse moved to (901, 477)
Screenshot: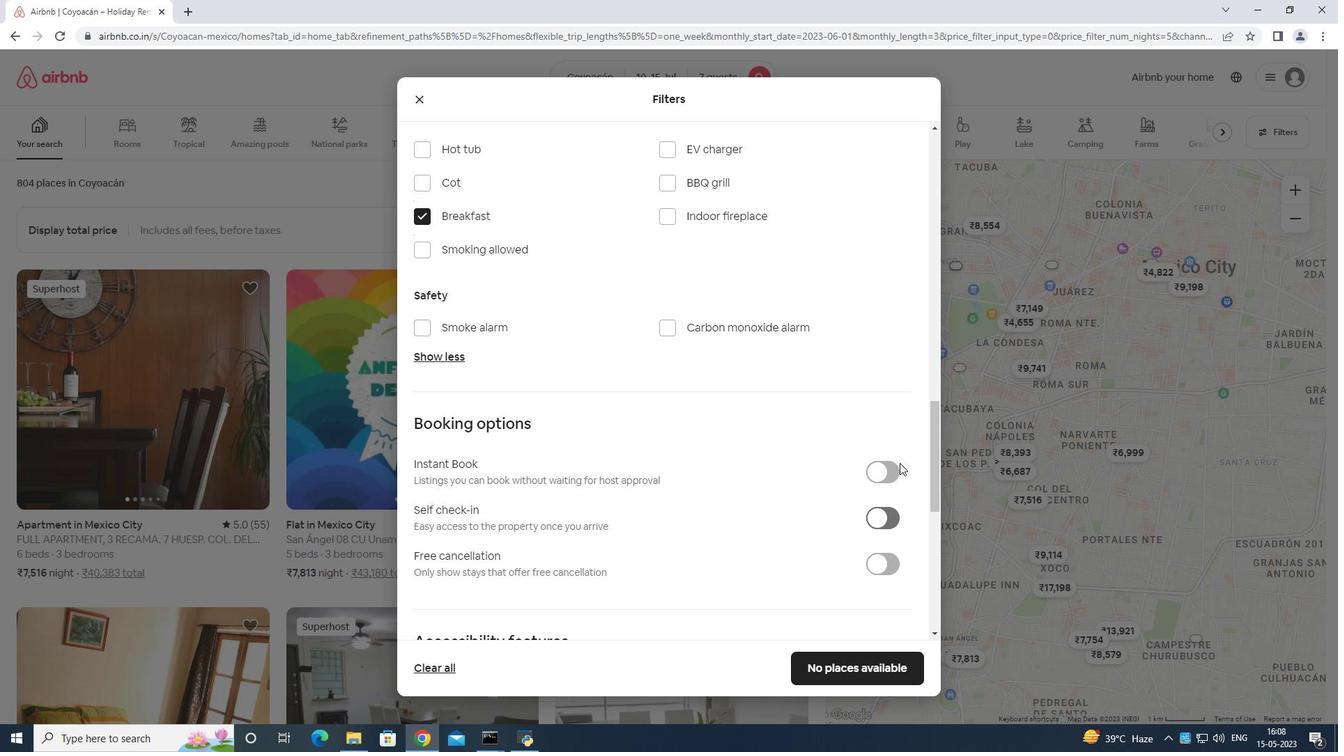 
Action: Mouse scrolled (901, 476) with delta (0, 0)
Screenshot: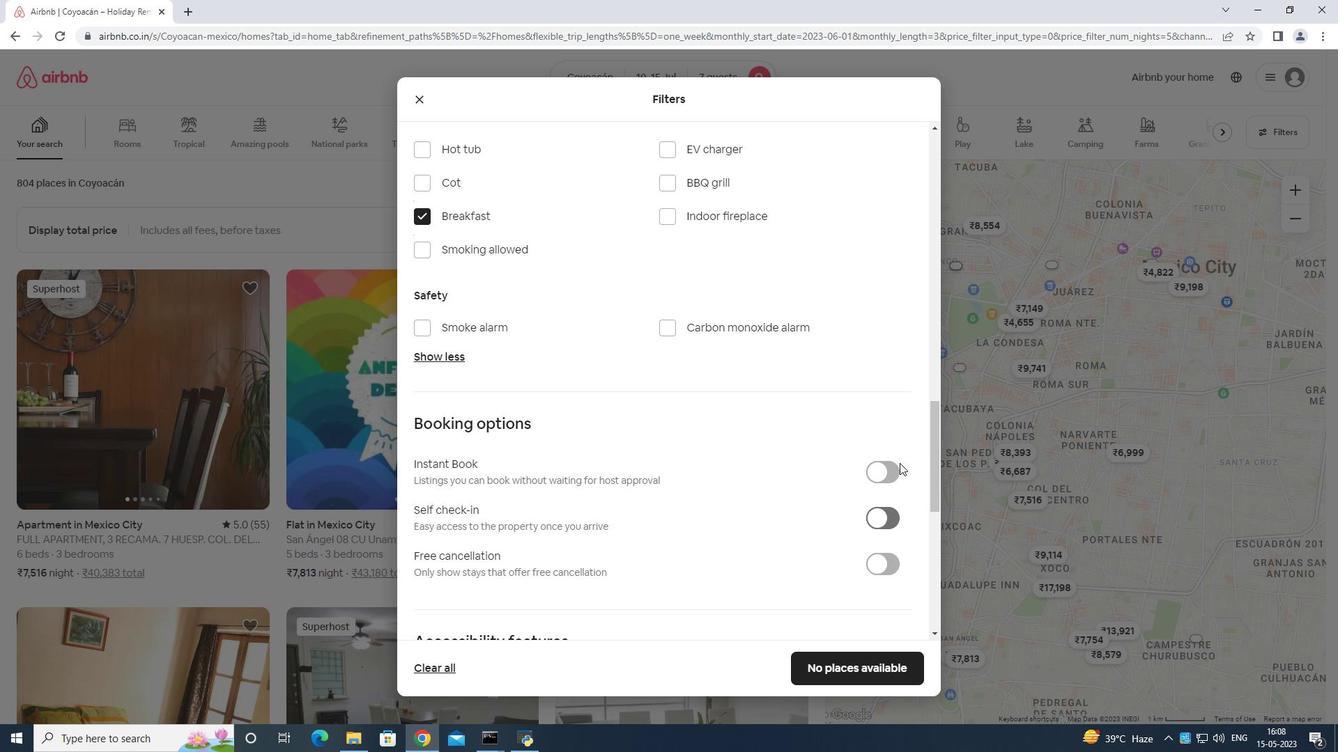 
Action: Mouse moved to (876, 469)
Screenshot: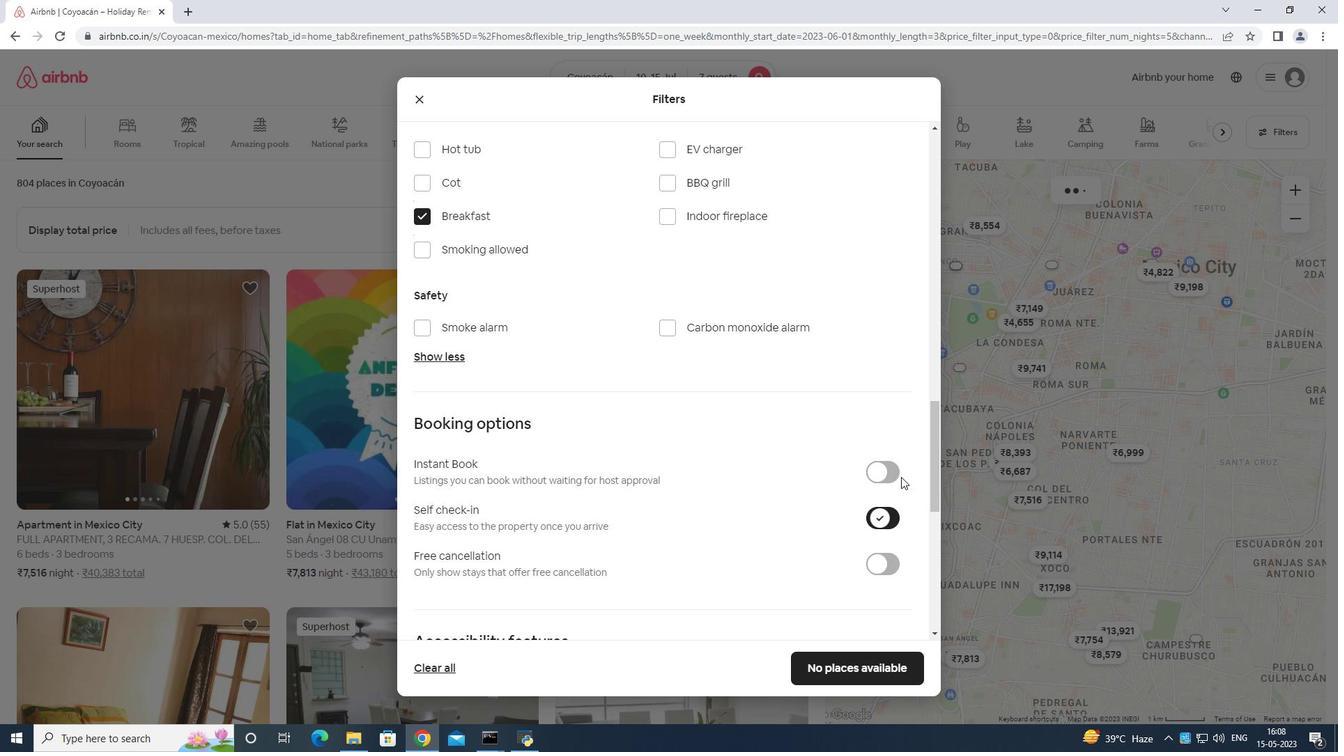 
Action: Mouse scrolled (876, 469) with delta (0, 0)
Screenshot: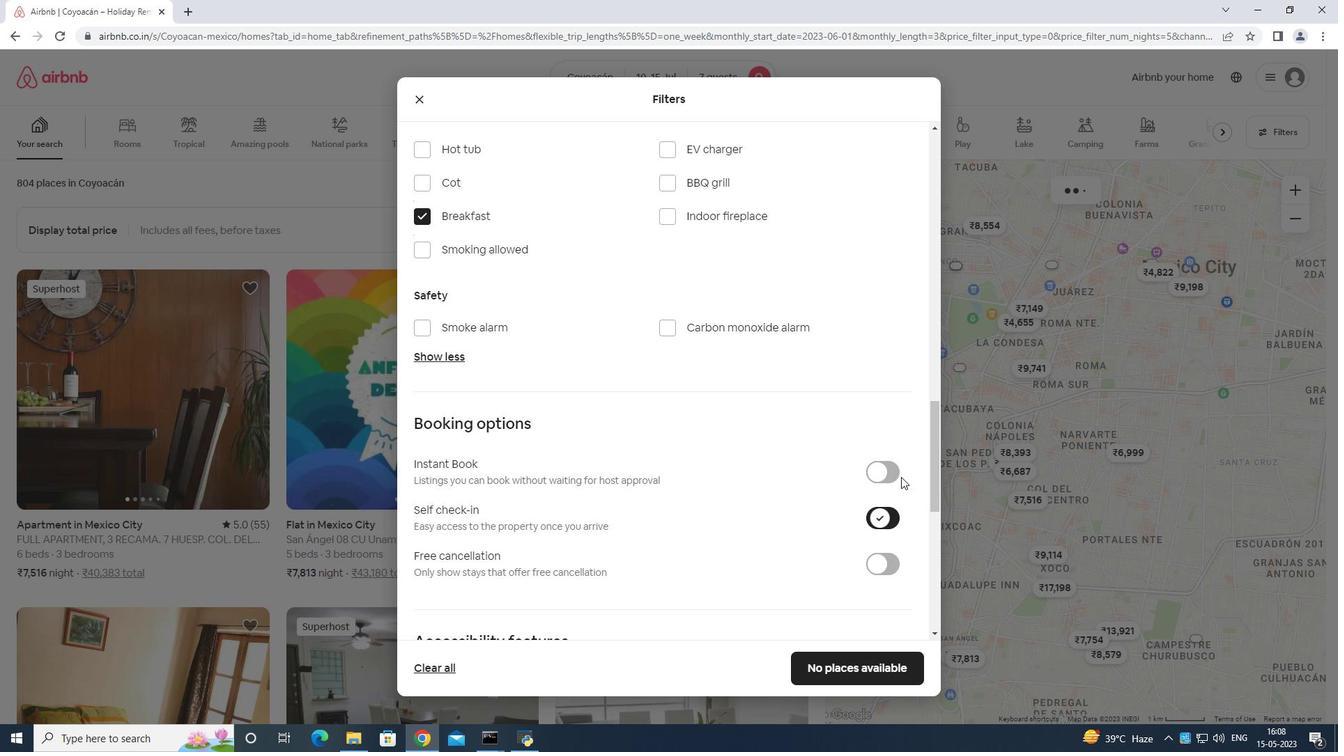 
Action: Mouse moved to (871, 477)
Screenshot: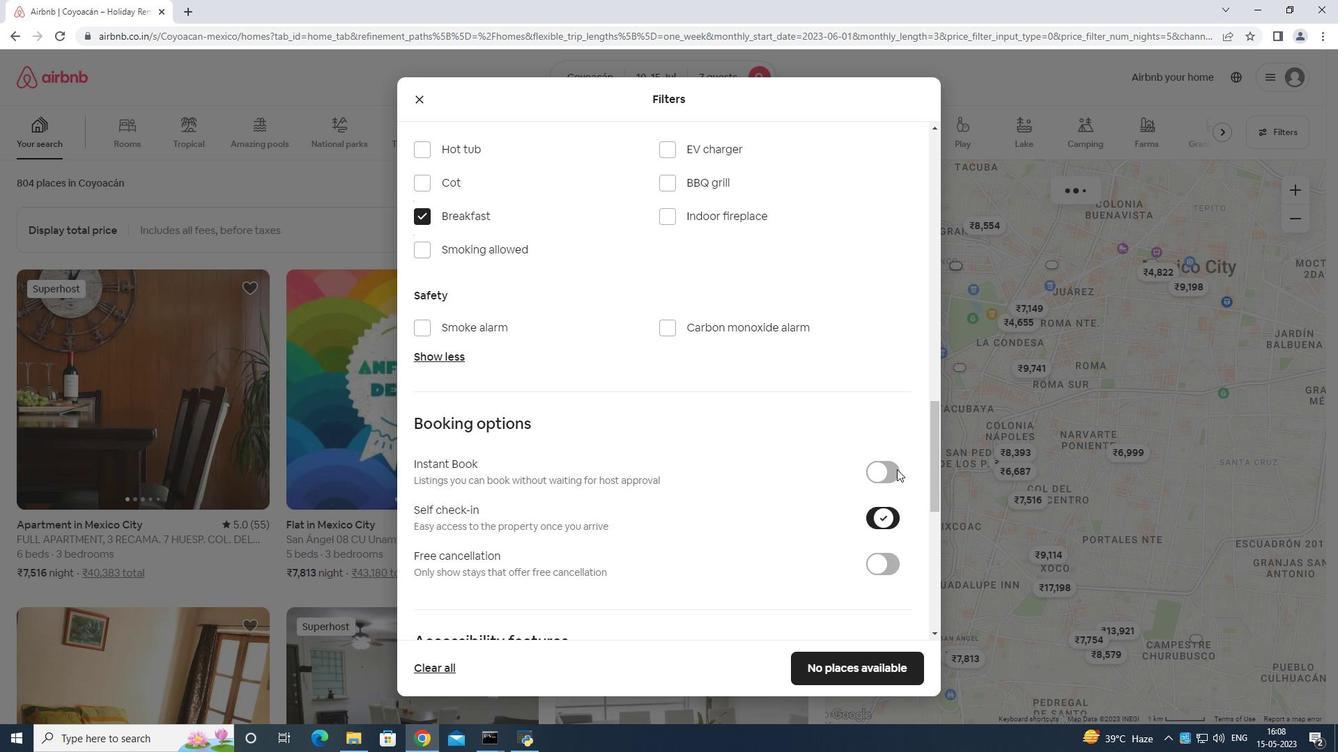 
Action: Mouse scrolled (871, 476) with delta (0, 0)
Screenshot: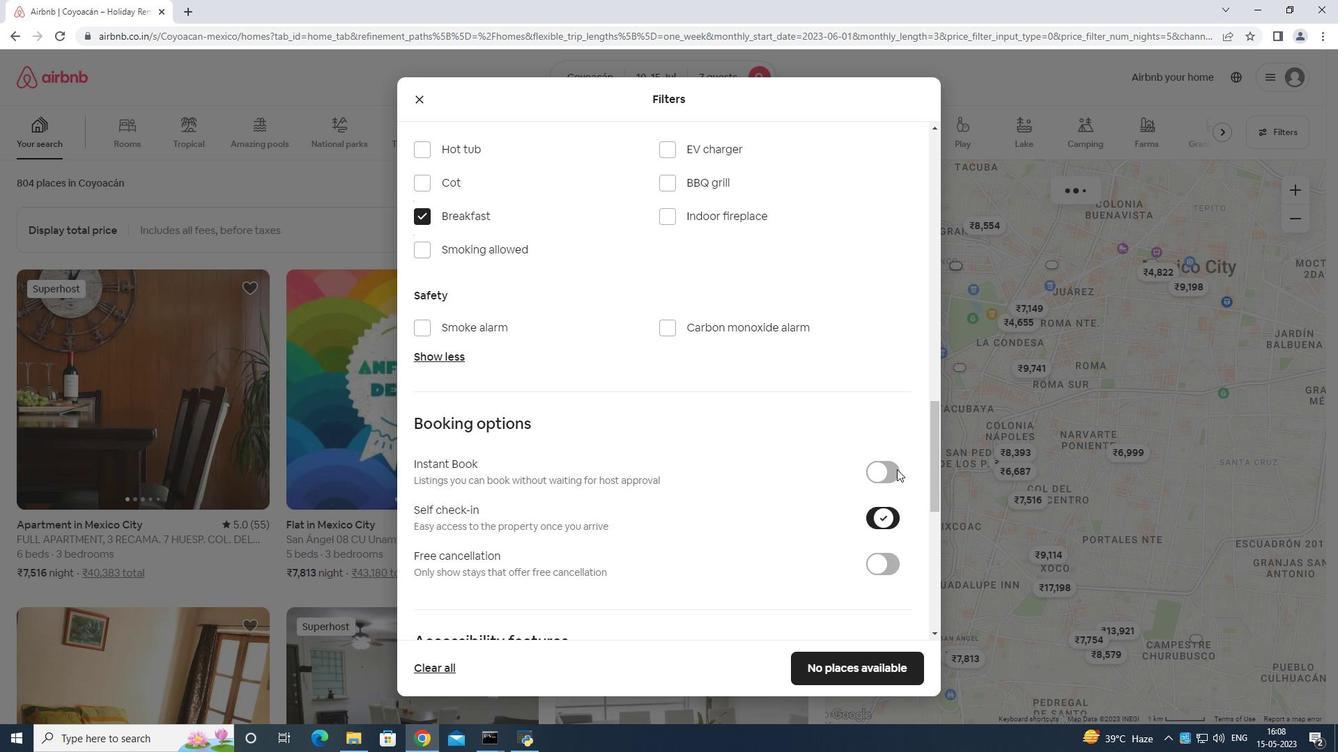 
Action: Mouse scrolled (871, 476) with delta (0, 0)
Screenshot: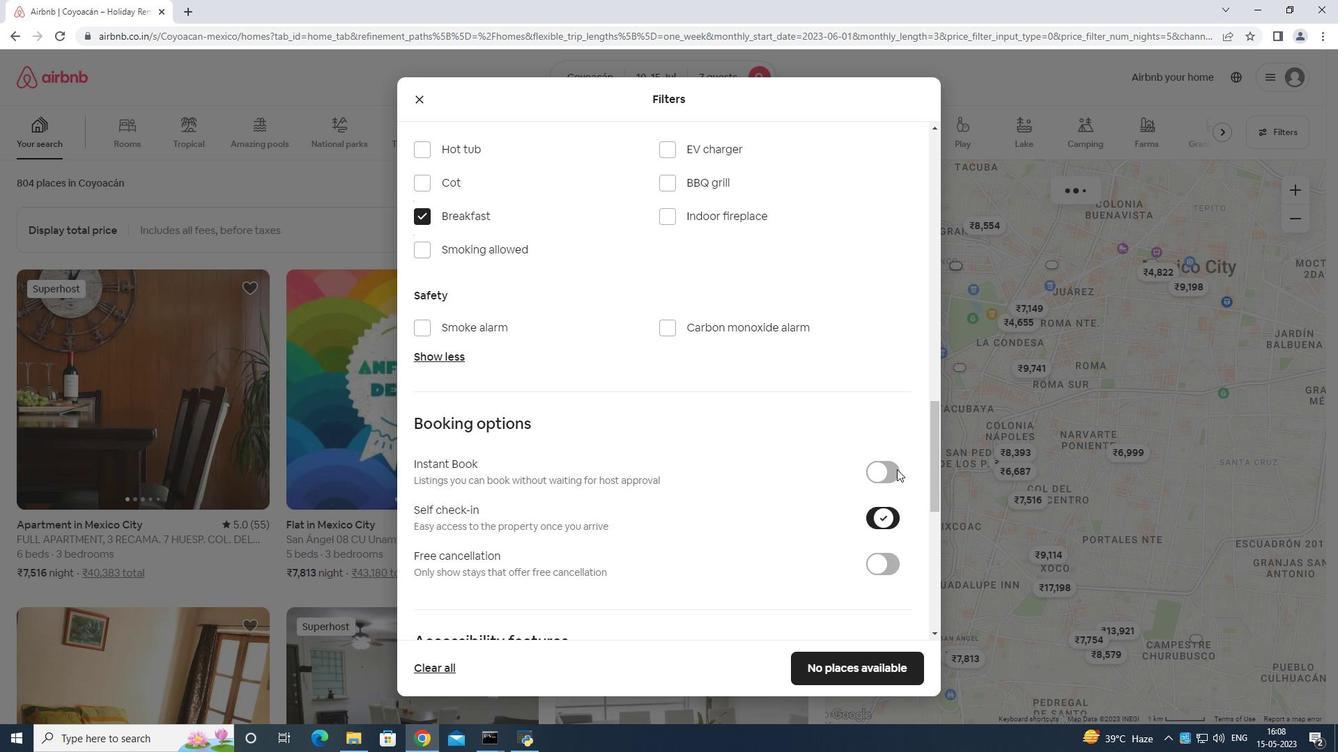 
Action: Mouse moved to (845, 451)
Screenshot: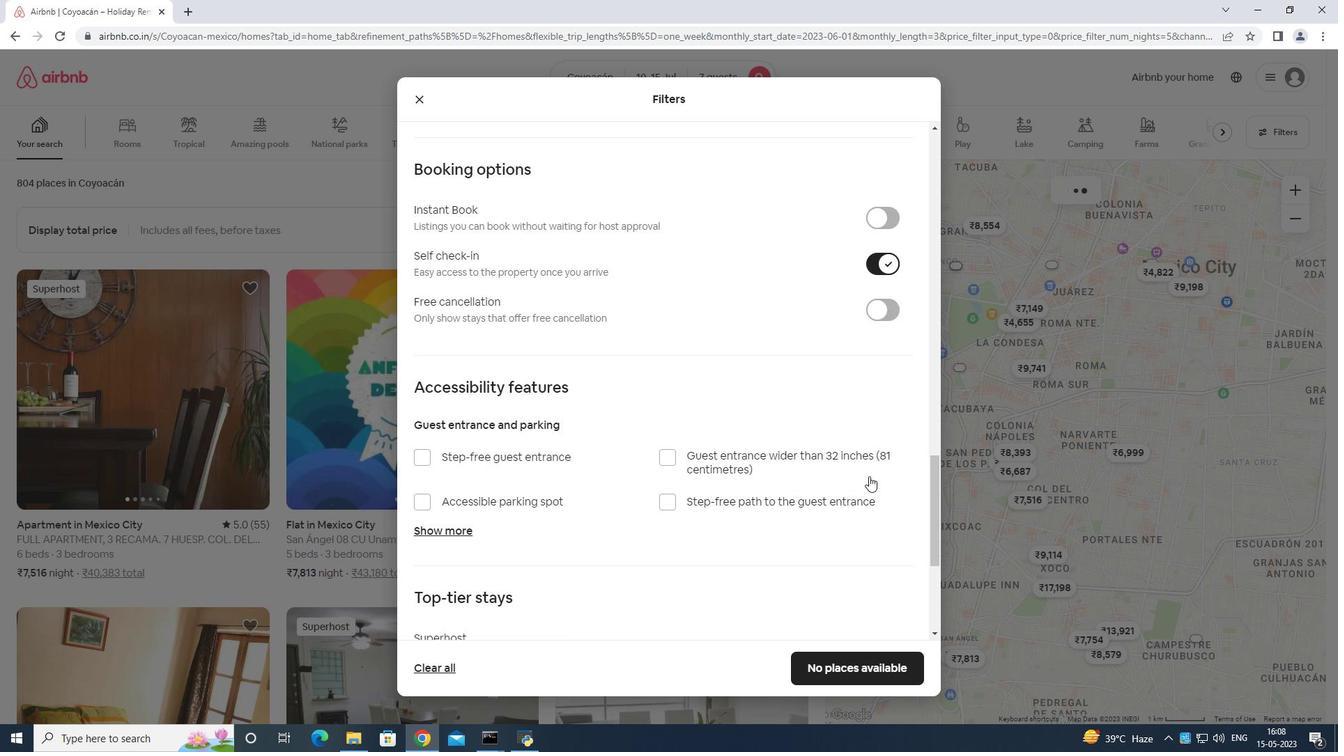 
Action: Mouse scrolled (845, 450) with delta (0, 0)
Screenshot: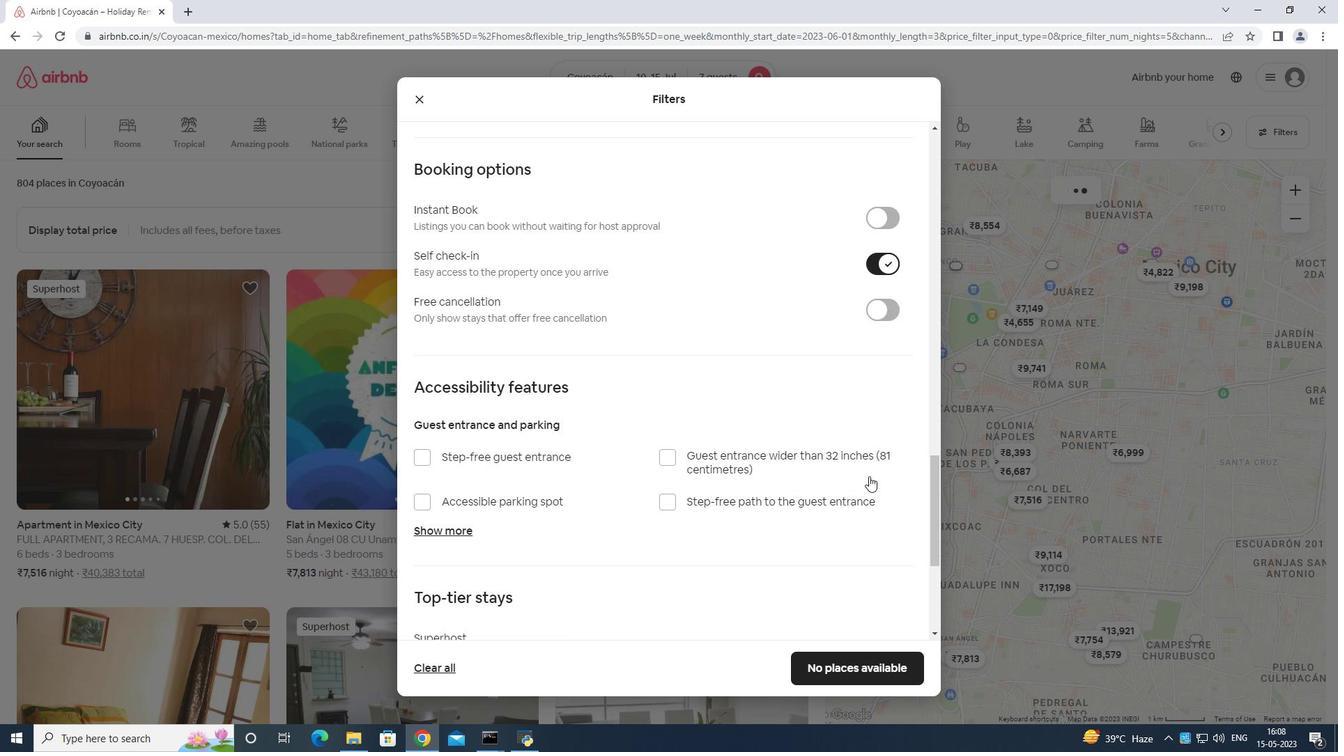 
Action: Mouse moved to (836, 472)
Screenshot: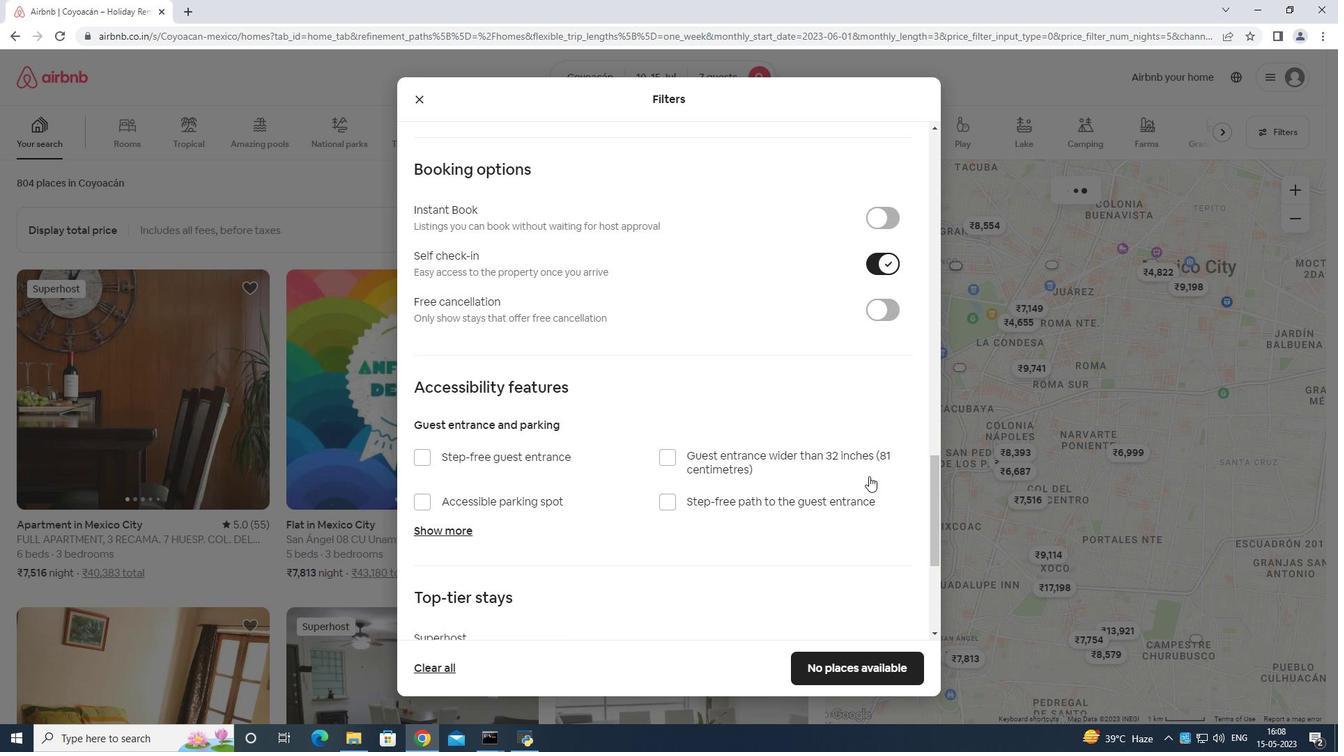 
Action: Mouse scrolled (837, 470) with delta (0, 0)
Screenshot: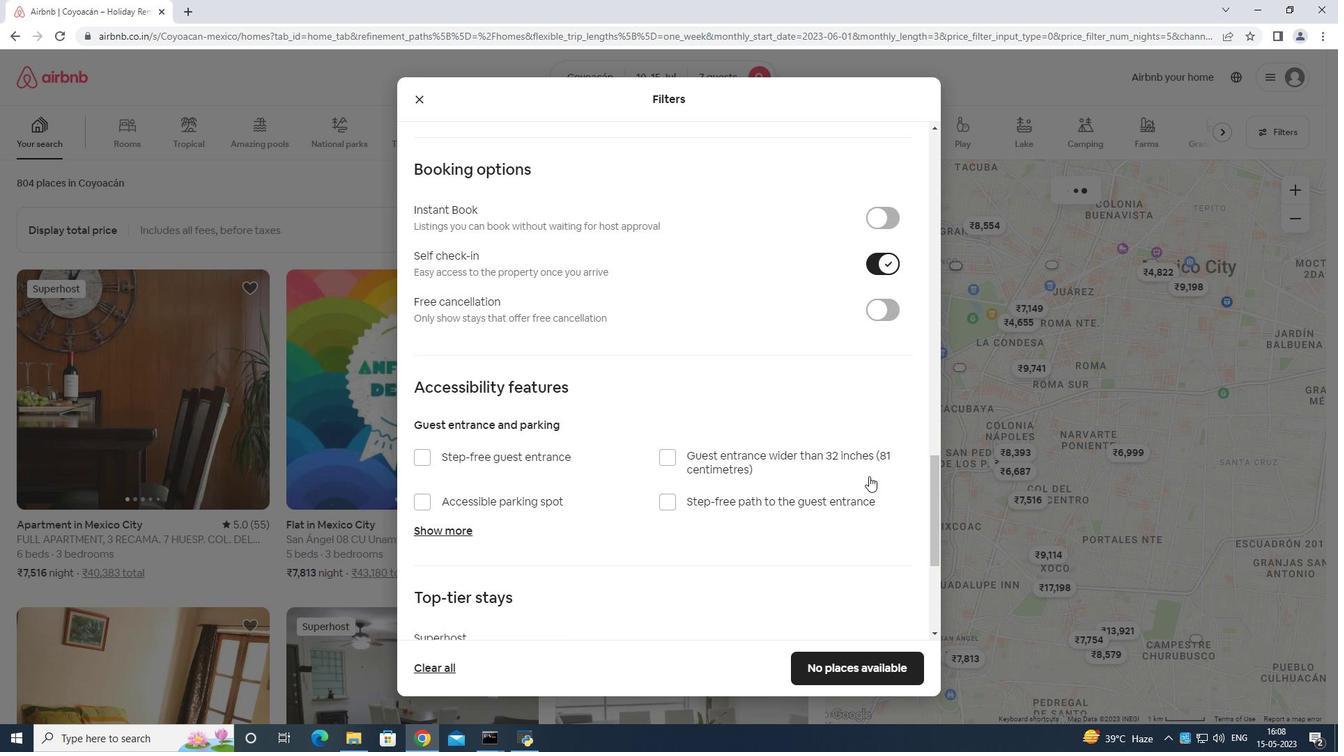 
Action: Mouse moved to (835, 472)
Screenshot: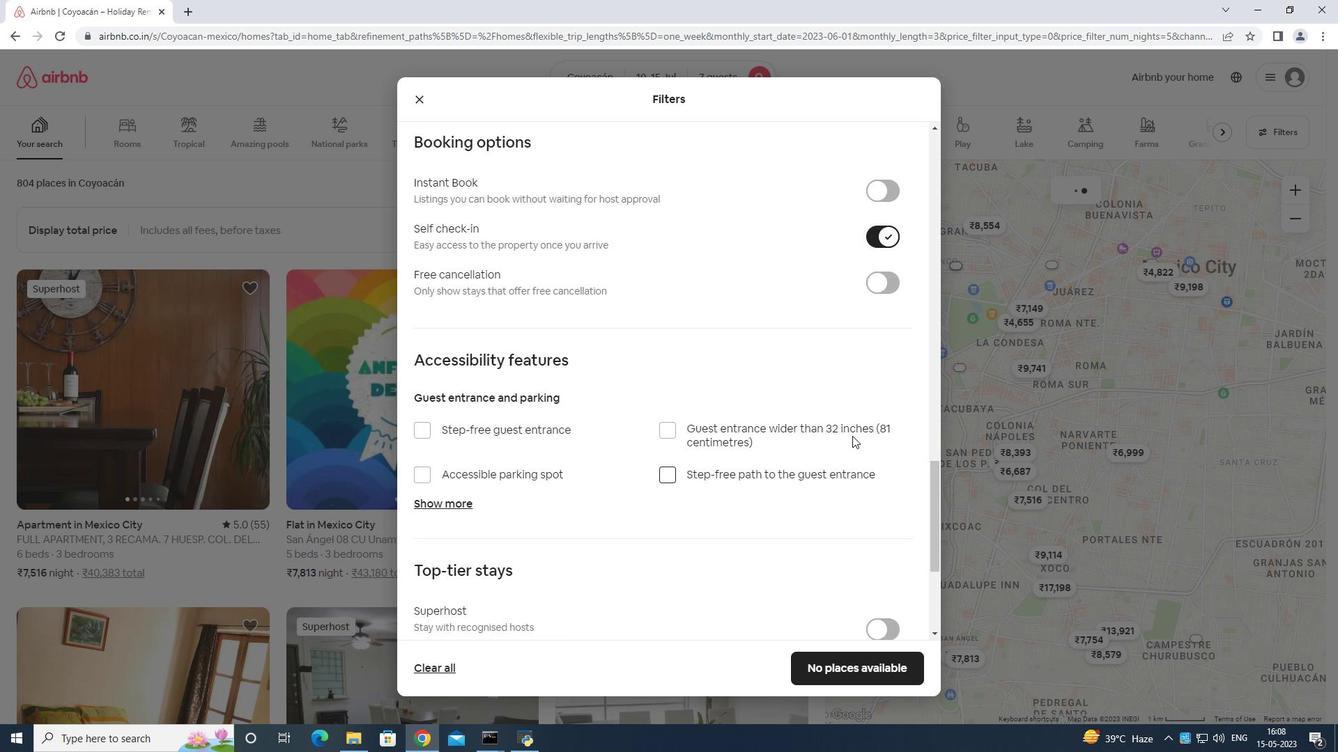 
Action: Mouse scrolled (835, 472) with delta (0, 0)
Screenshot: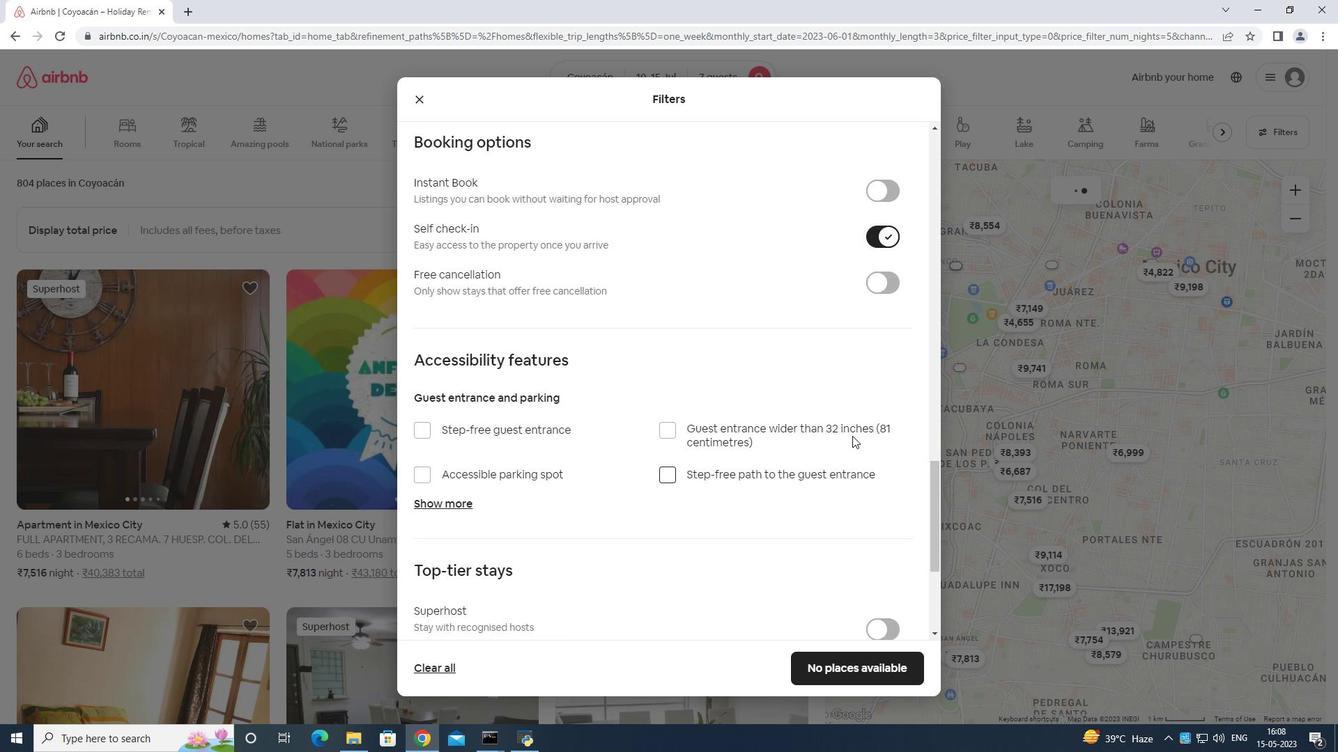 
Action: Mouse moved to (830, 467)
Screenshot: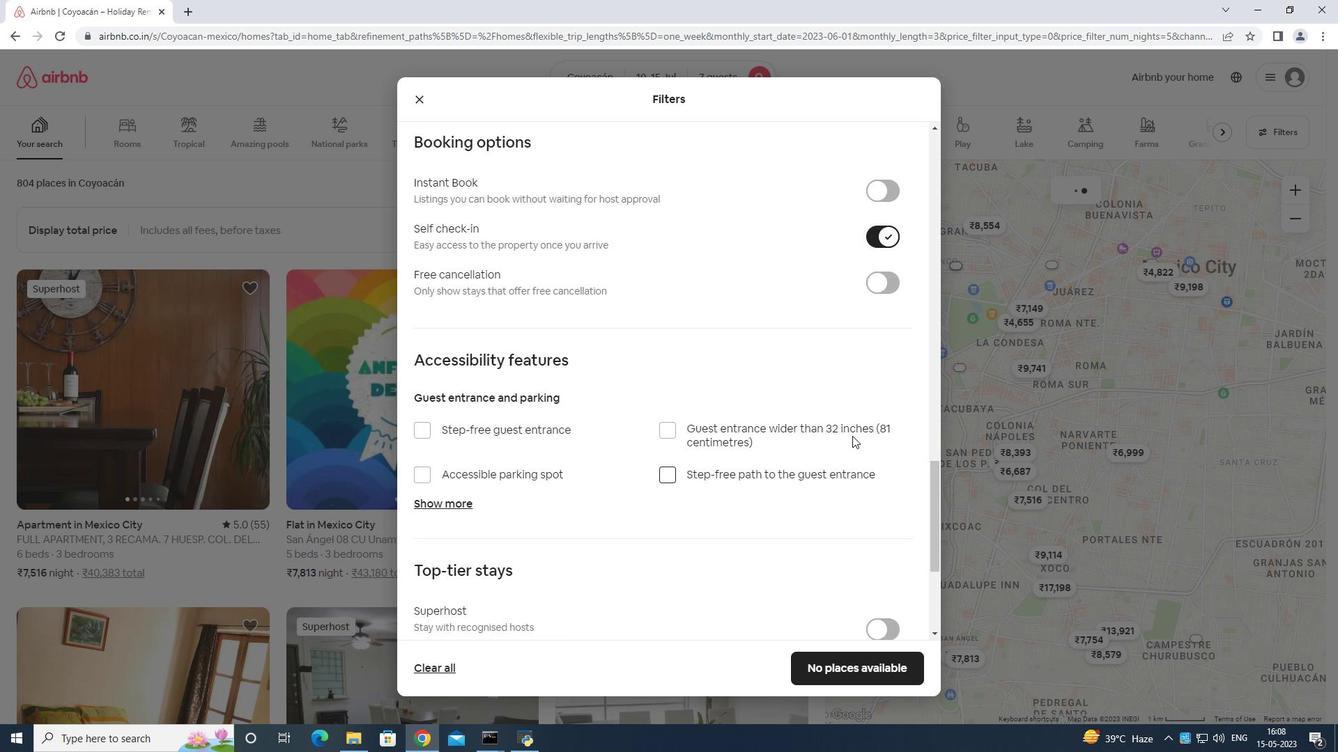 
Action: Mouse scrolled (835, 472) with delta (0, 0)
Screenshot: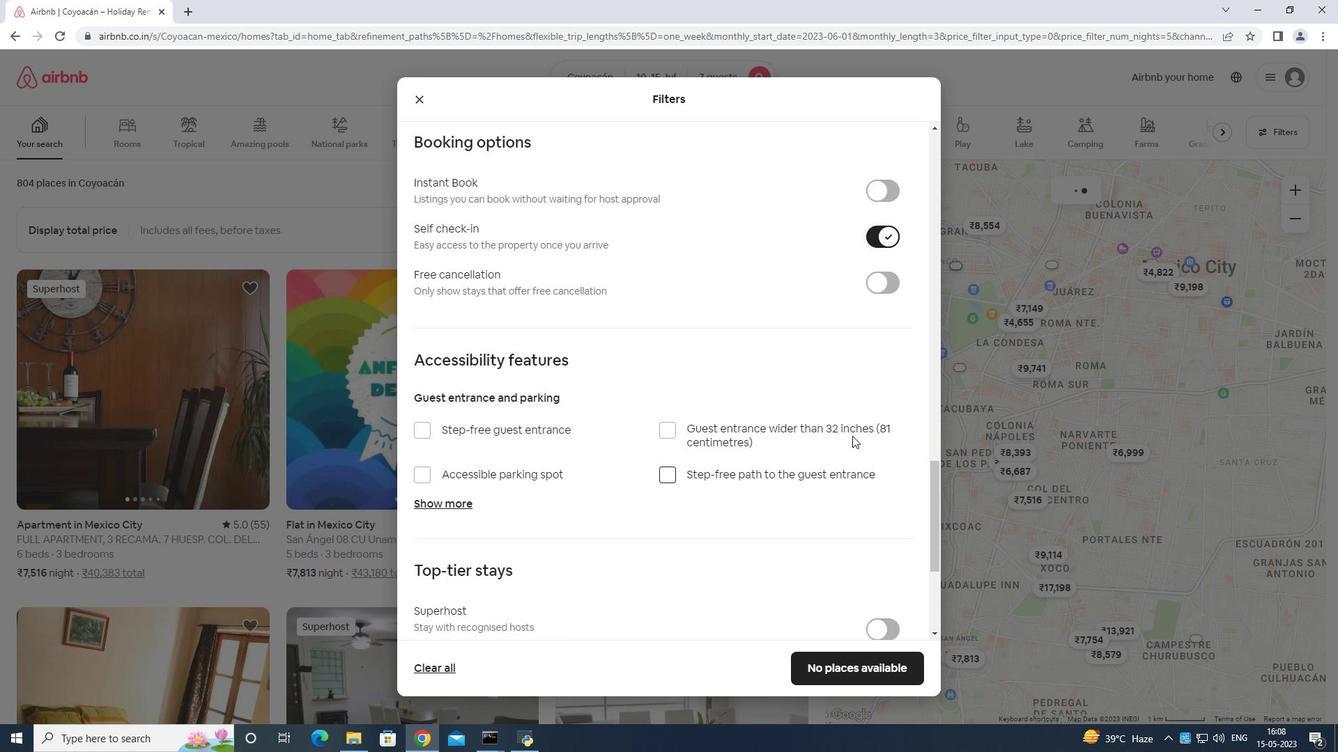 
Action: Mouse moved to (802, 428)
Screenshot: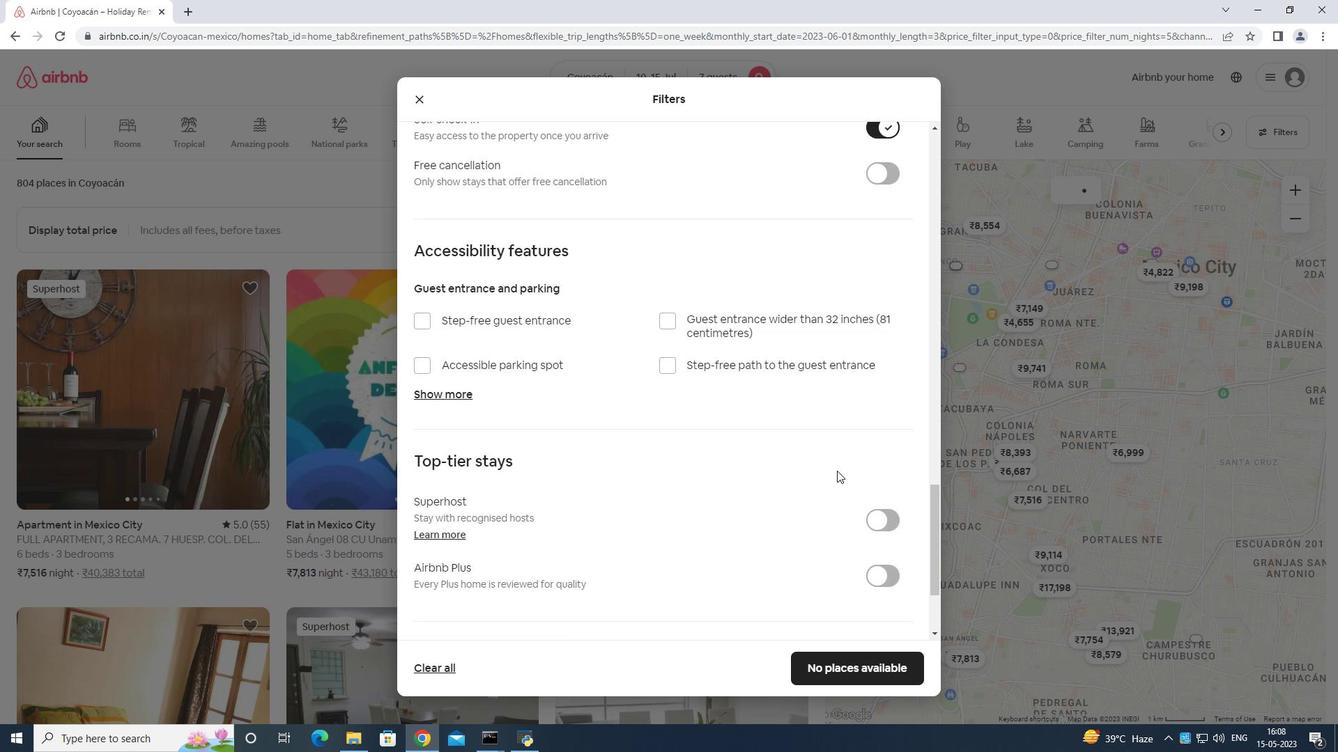 
Action: Mouse scrolled (802, 427) with delta (0, 0)
Screenshot: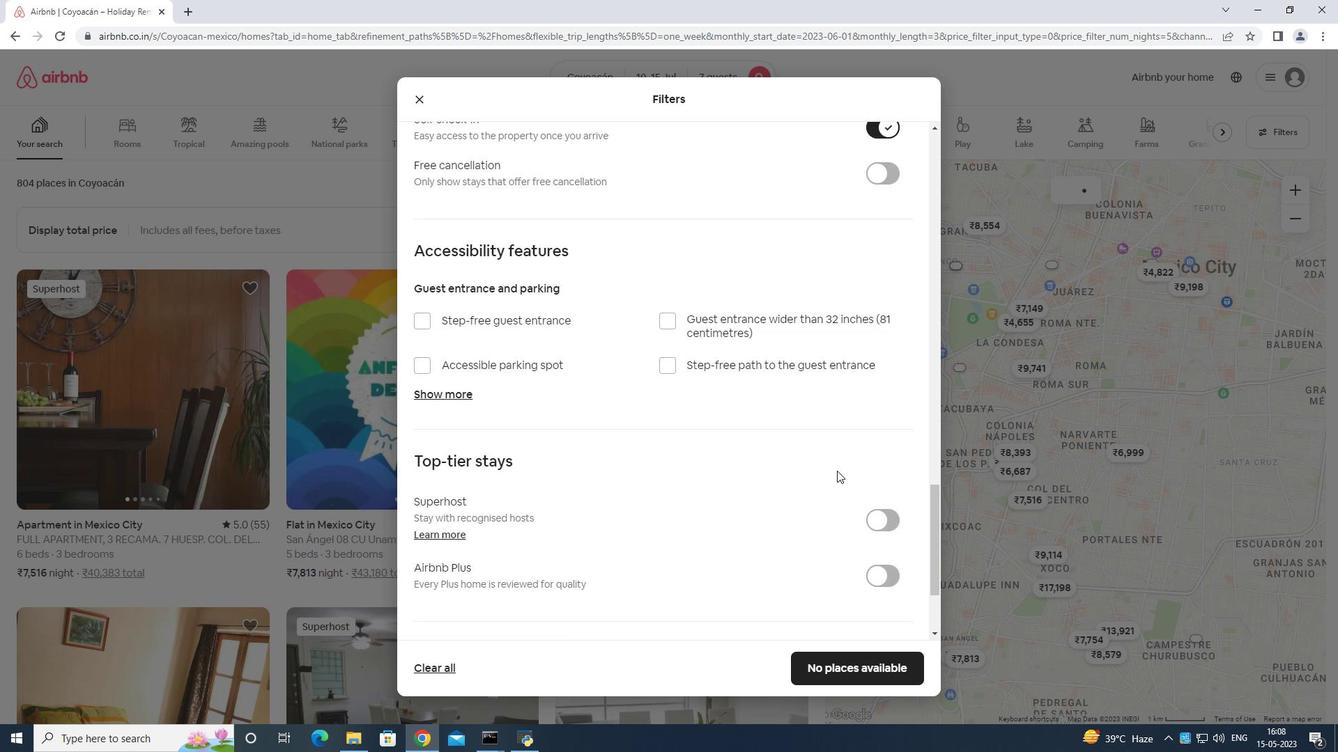 
Action: Mouse moved to (784, 438)
Screenshot: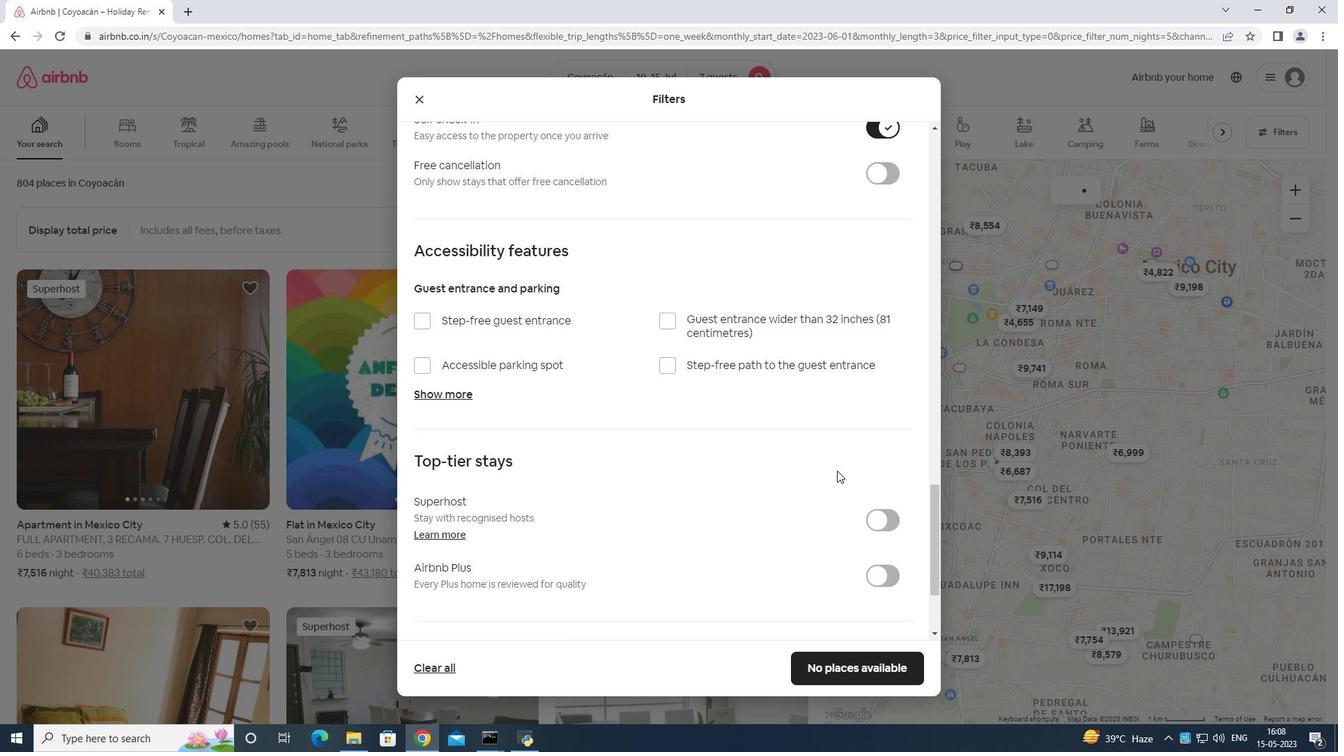 
Action: Mouse scrolled (784, 437) with delta (0, 0)
Screenshot: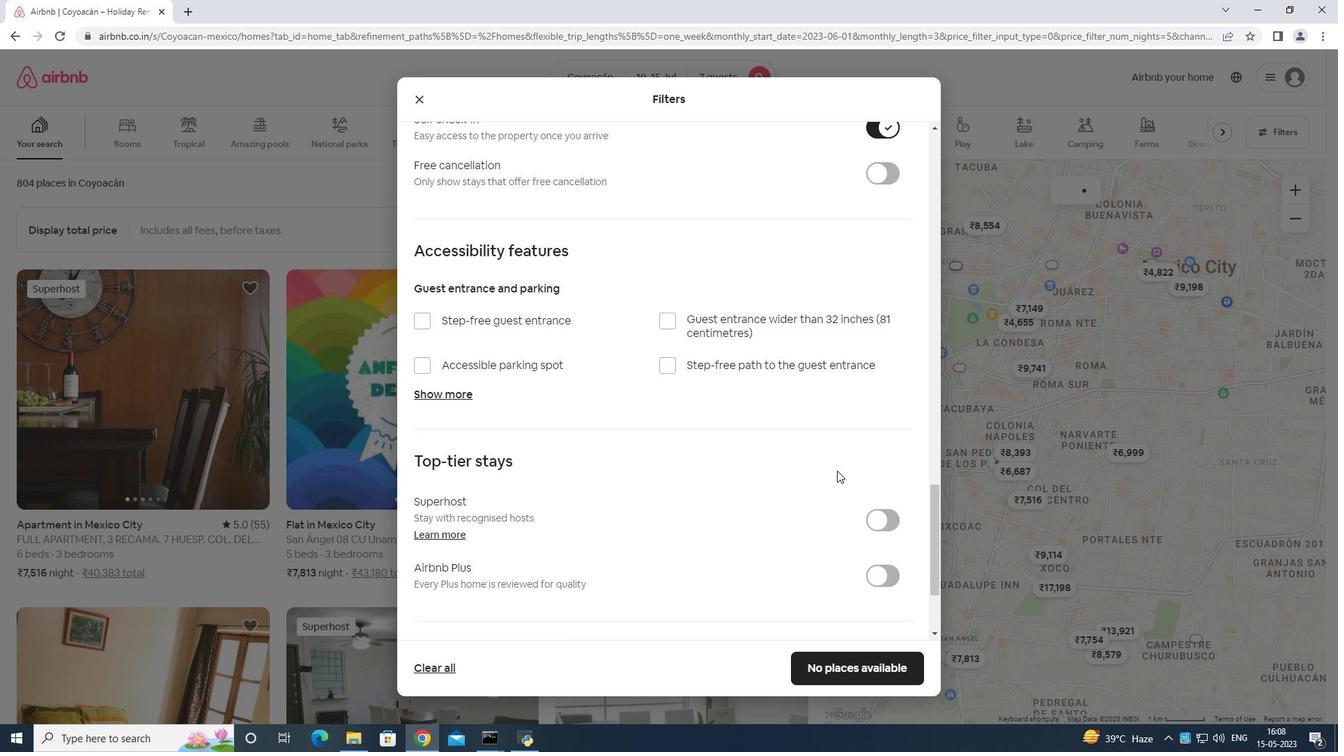 
Action: Mouse moved to (772, 444)
Screenshot: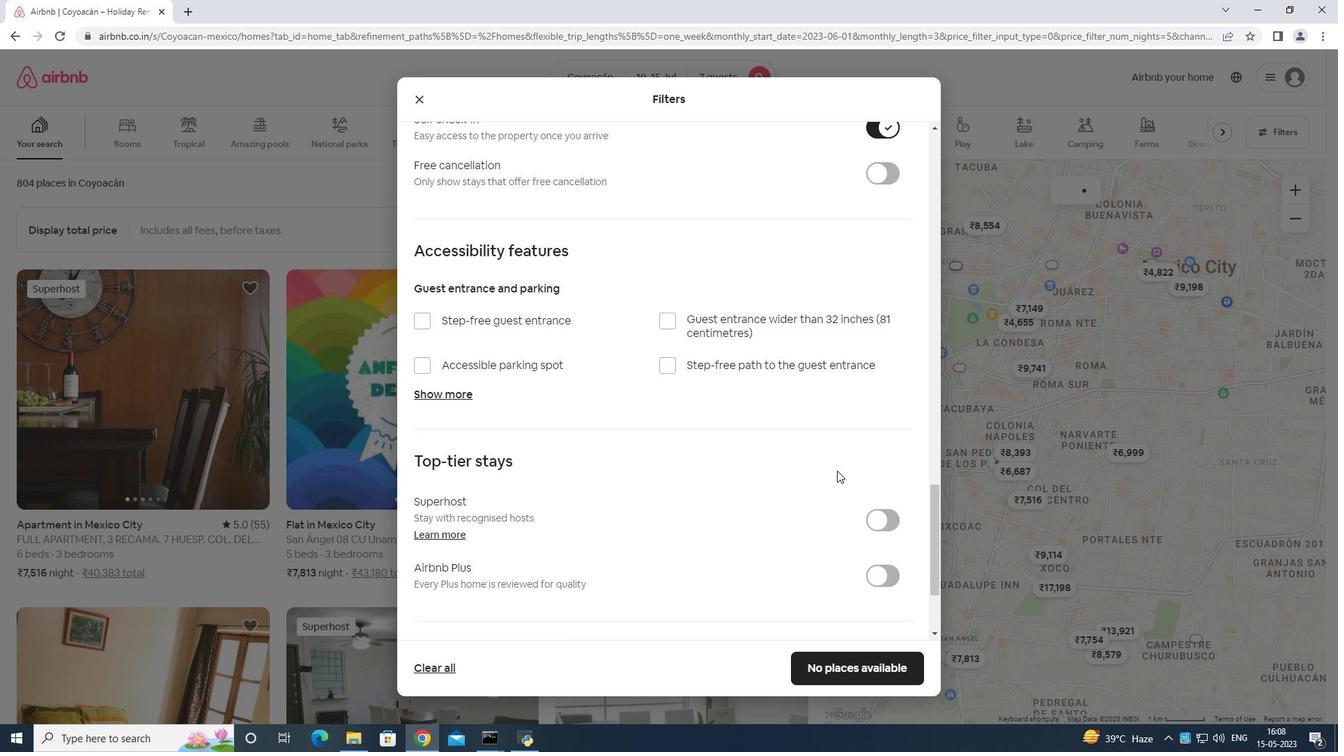 
Action: Mouse scrolled (776, 441) with delta (0, 0)
Screenshot: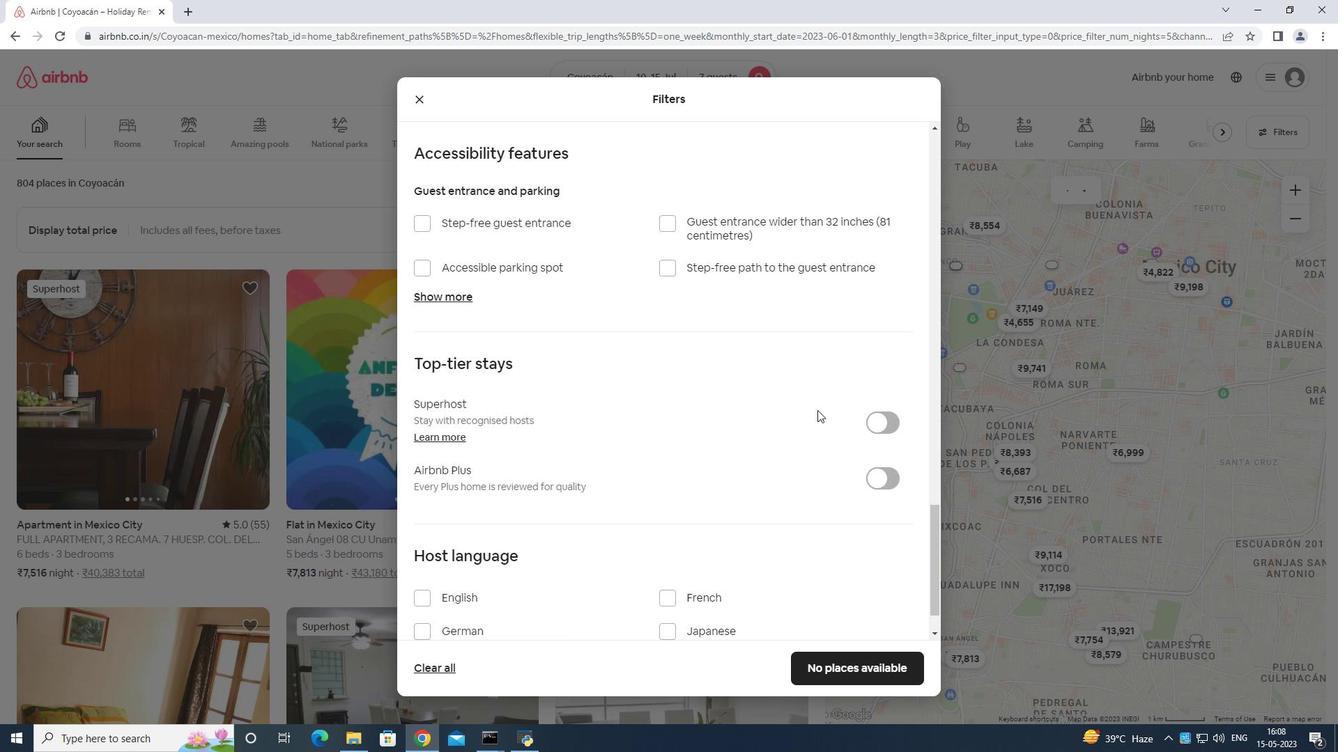 
Action: Mouse moved to (754, 452)
Screenshot: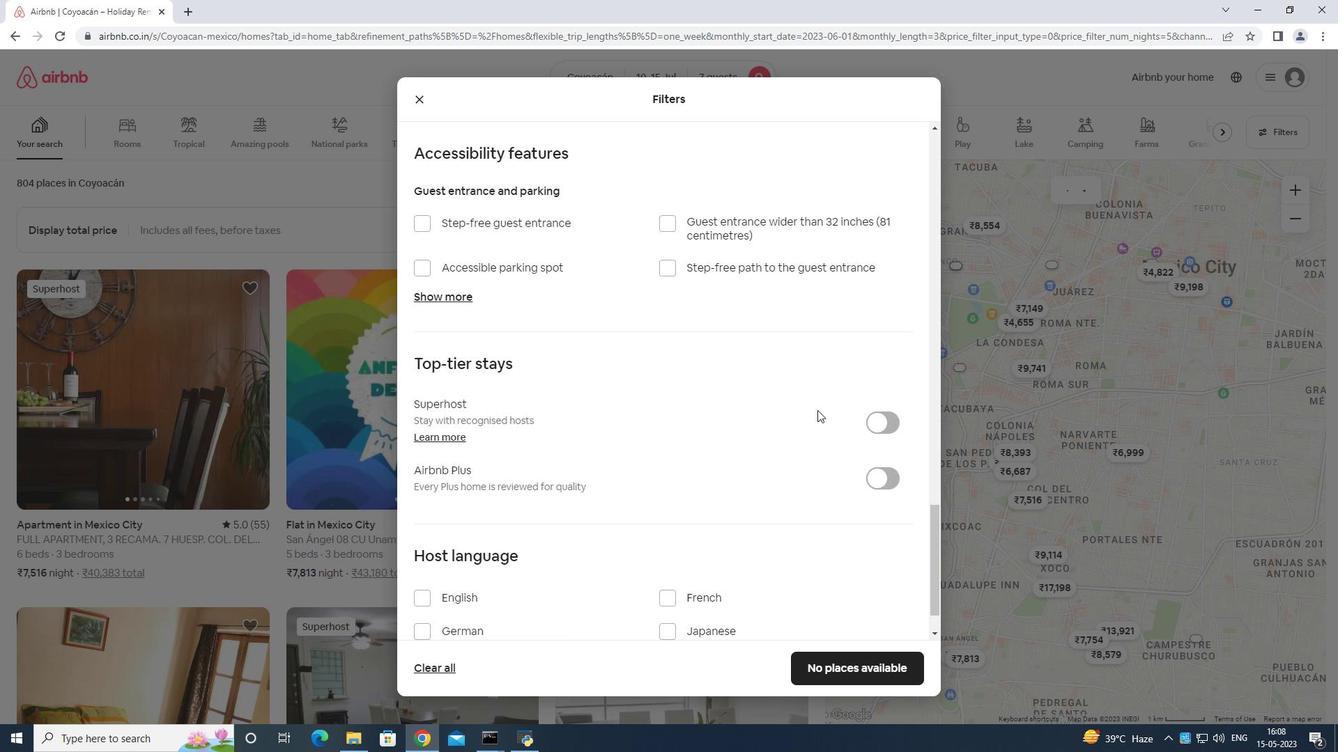 
Action: Mouse scrolled (754, 451) with delta (0, 0)
Screenshot: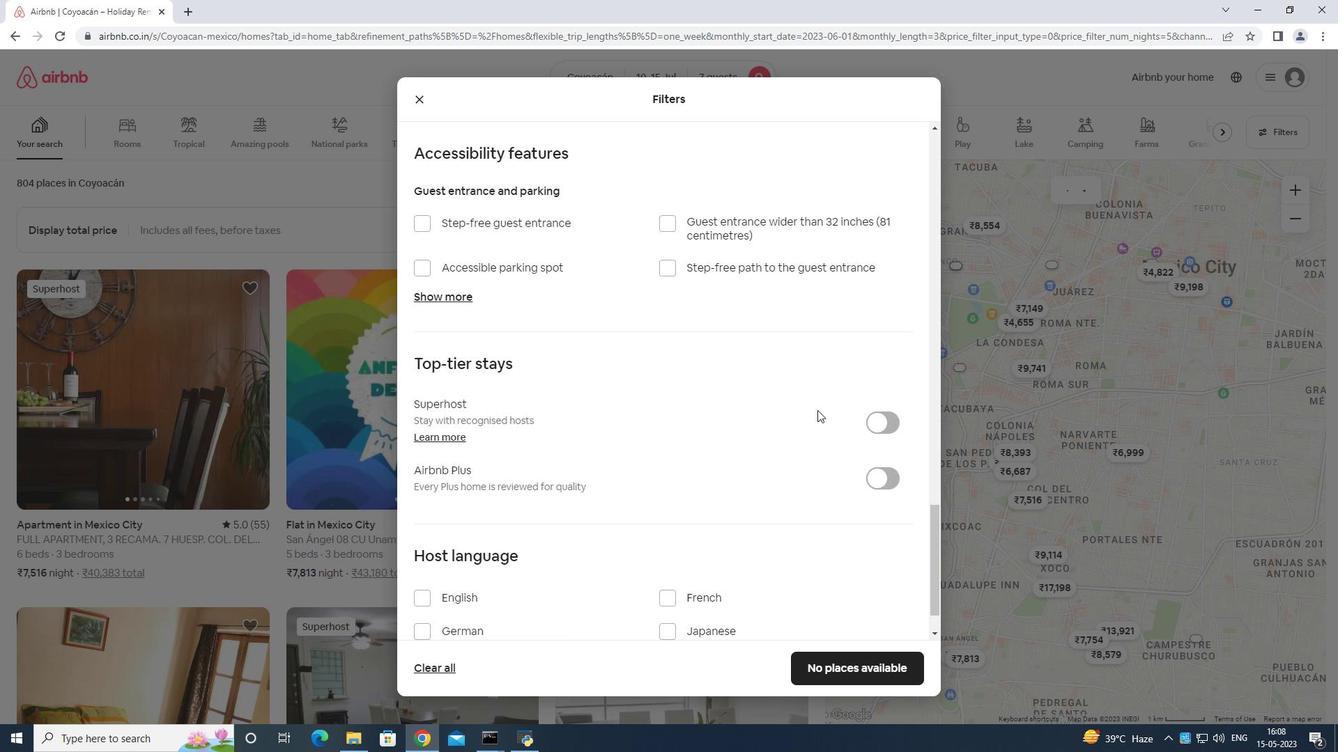 
Action: Mouse moved to (476, 536)
Screenshot: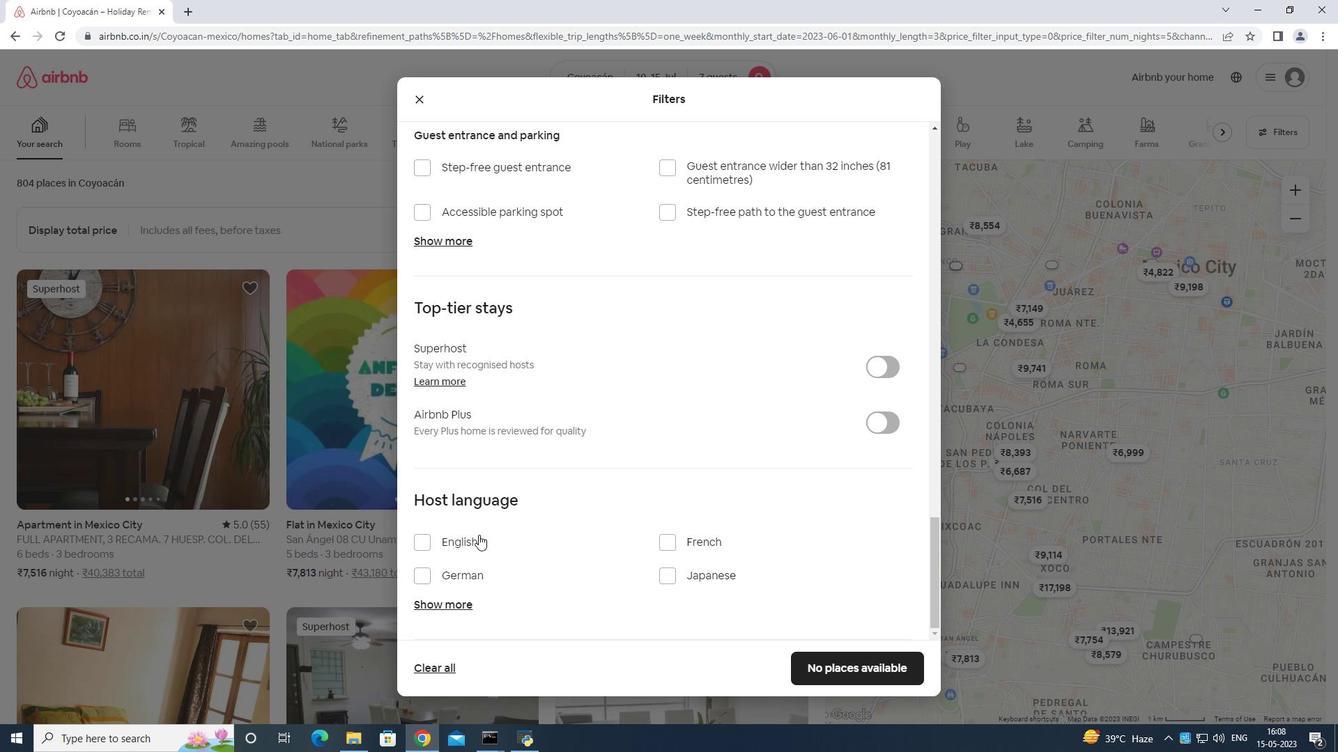 
Action: Mouse pressed left at (476, 536)
Screenshot: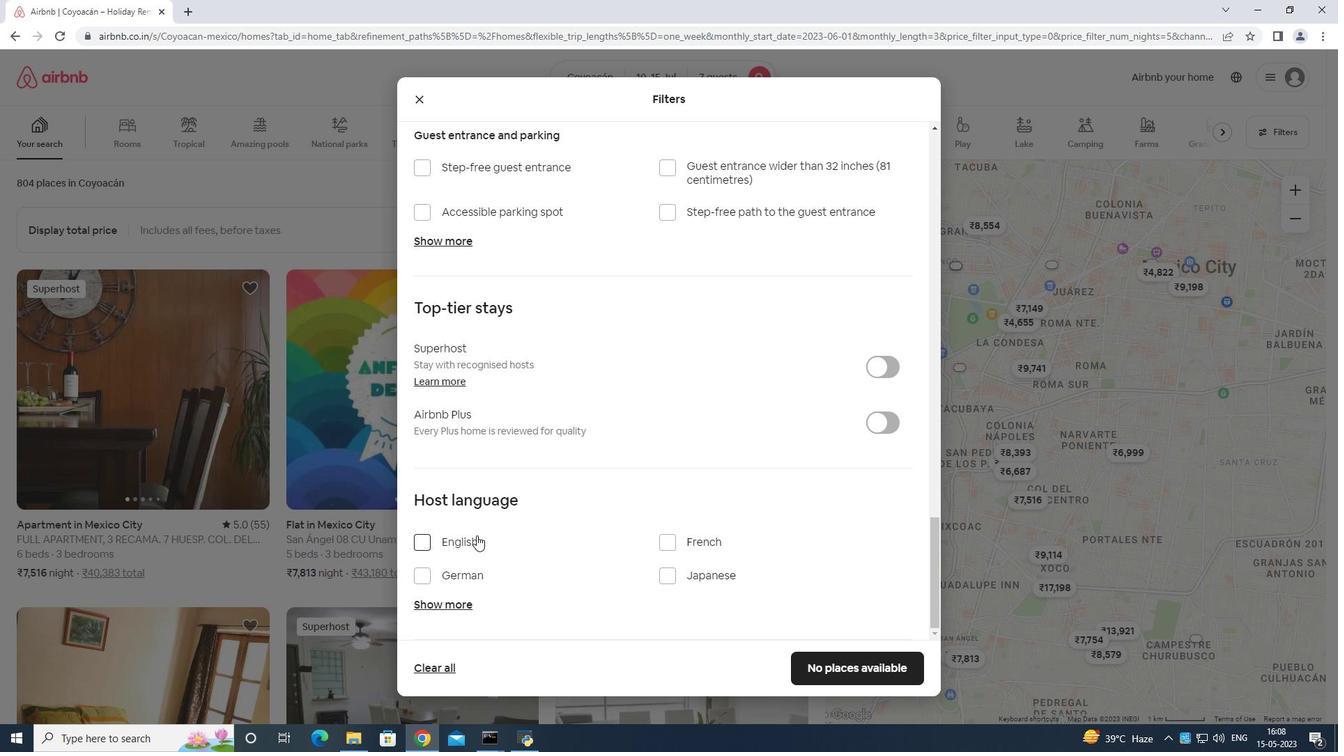 
Action: Mouse moved to (844, 665)
Screenshot: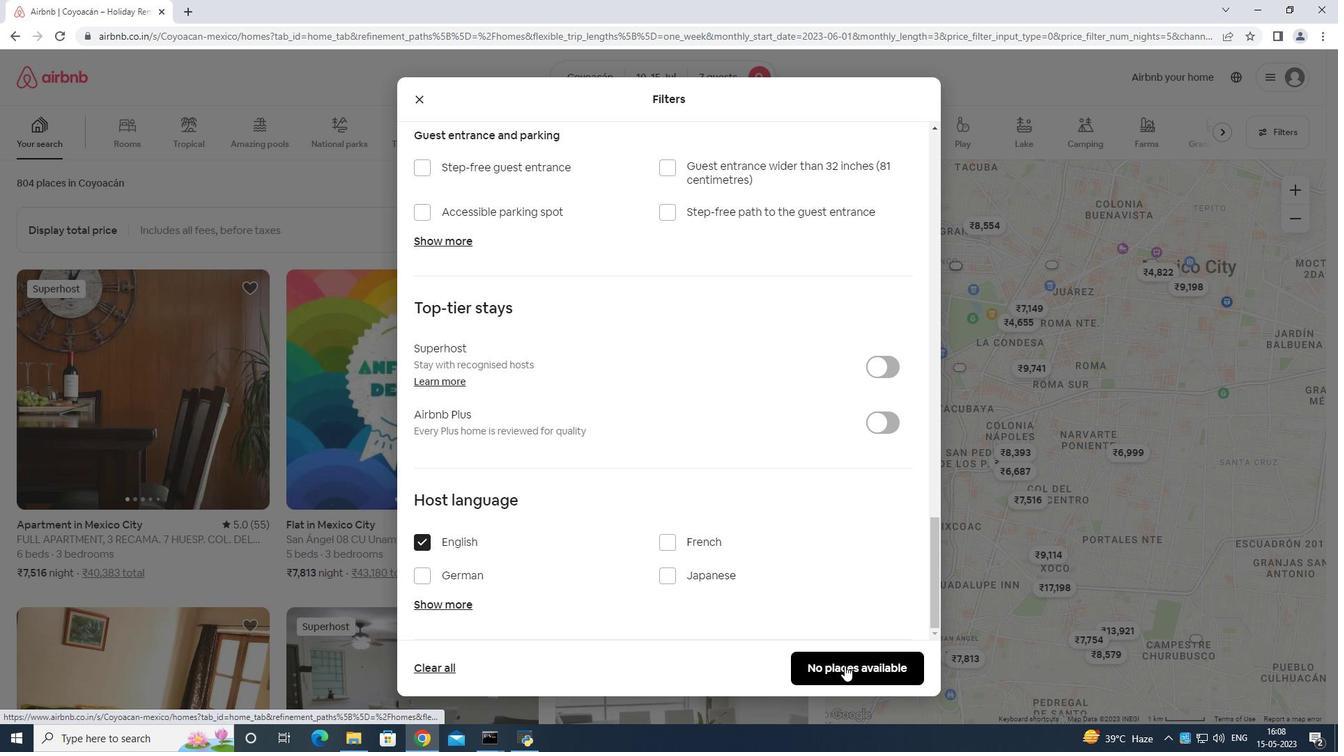 
